Task: Add a timeline in the project BroaderPath for the epic 'Software License Management' from 2023/02/01 to 2025/07/08. Add a timeline in the project BroaderPath for the epic 'Hardware Asset Management' from 2023/05/28 to 2025/09/18. Add a timeline in the project BroaderPath for the epic 'Patch Management' from 2023/02/06 to 2024/08/04
Action: Mouse moved to (221, 57)
Screenshot: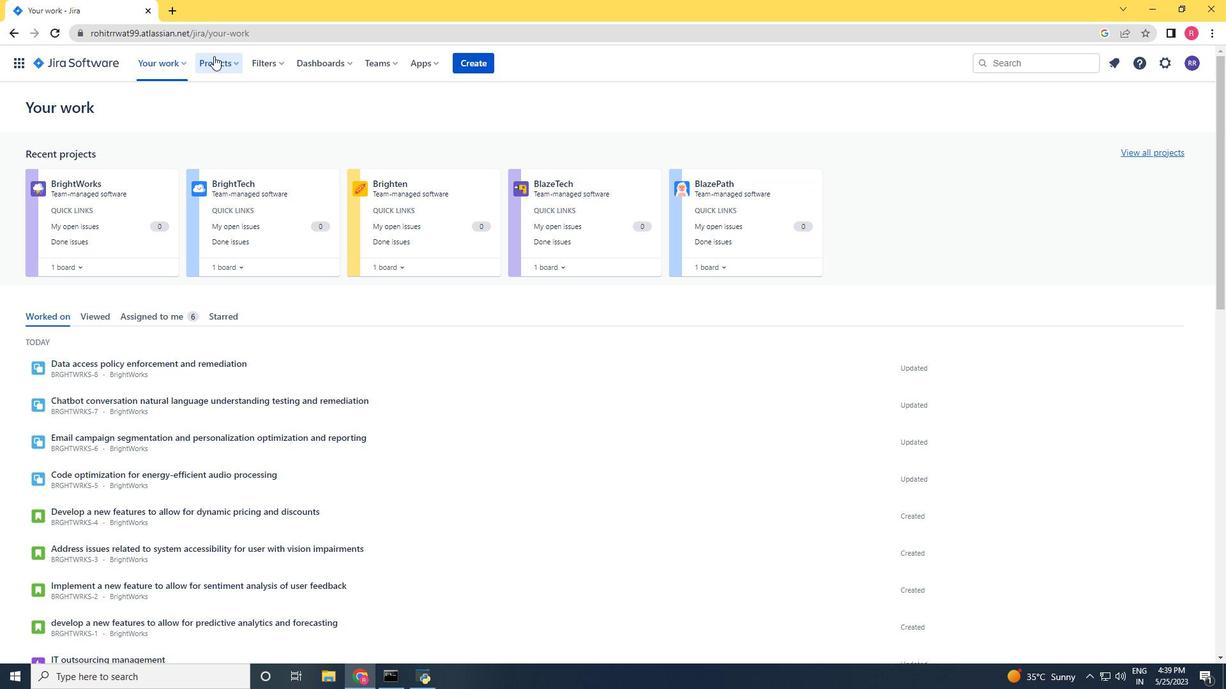 
Action: Mouse pressed left at (221, 57)
Screenshot: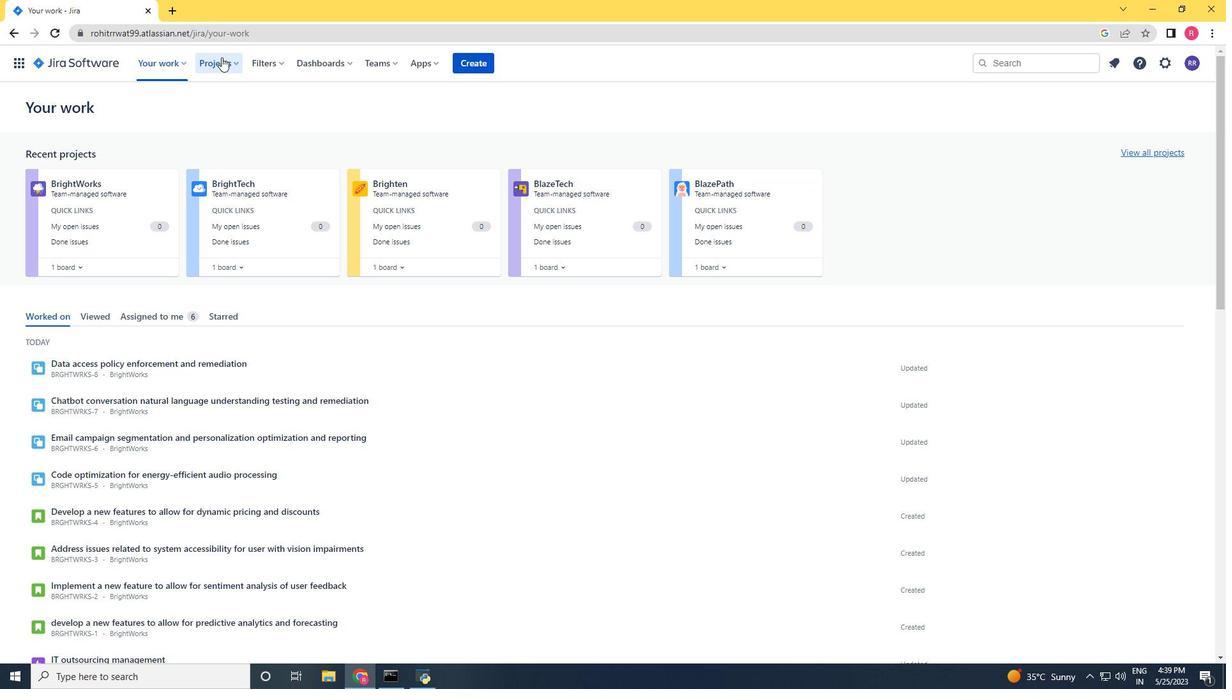 
Action: Mouse moved to (234, 128)
Screenshot: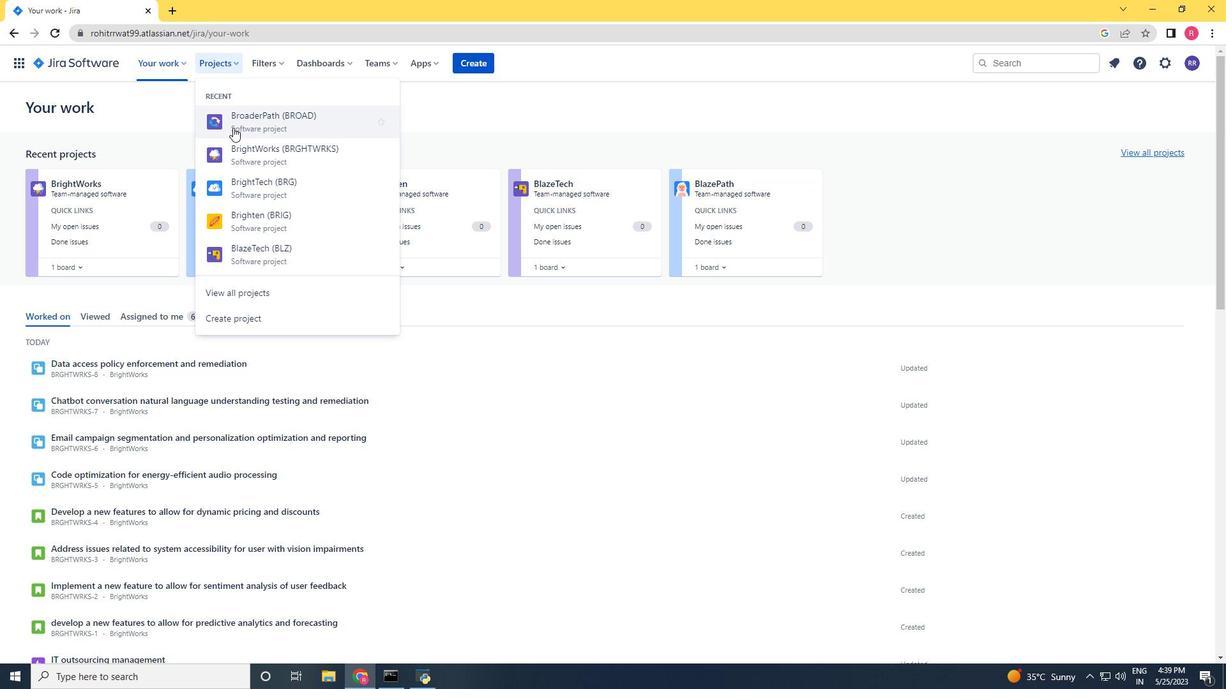 
Action: Mouse pressed left at (234, 128)
Screenshot: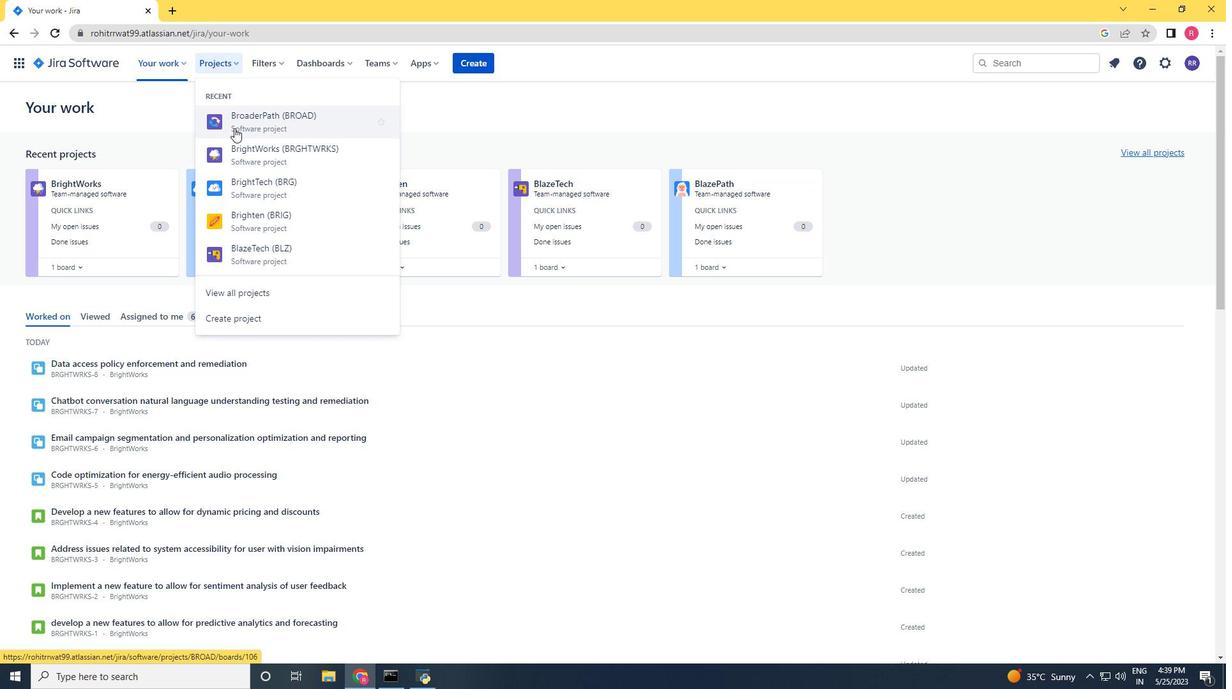 
Action: Mouse moved to (93, 187)
Screenshot: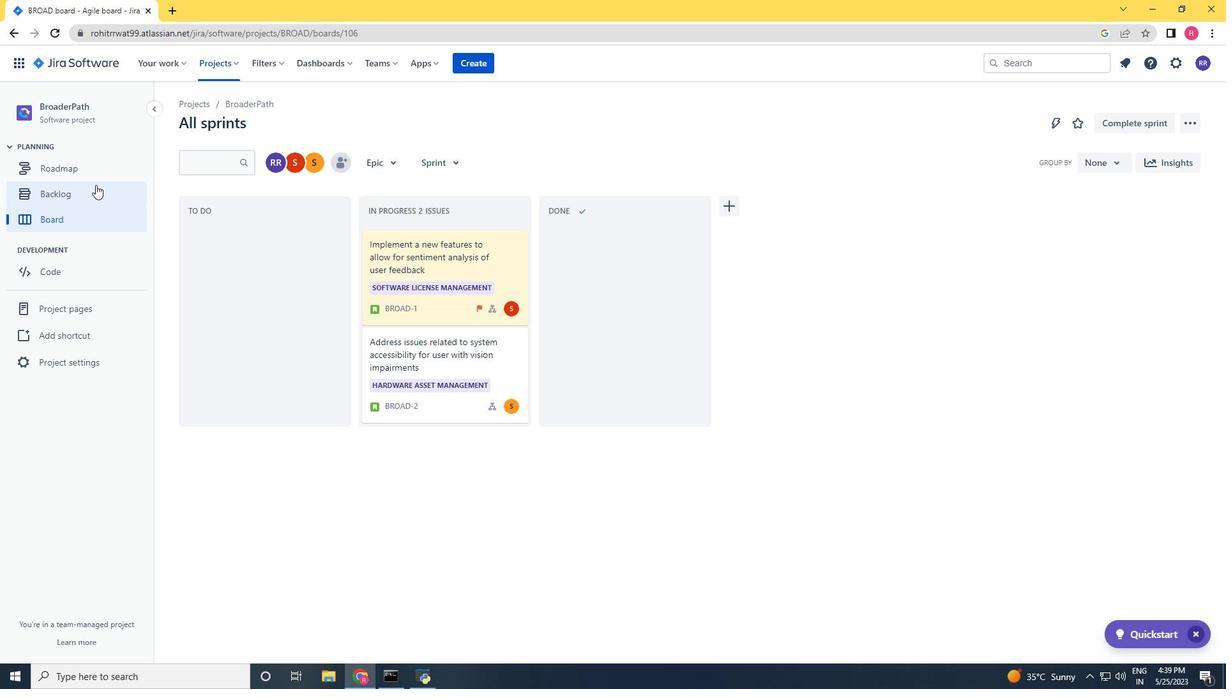 
Action: Mouse pressed left at (93, 187)
Screenshot: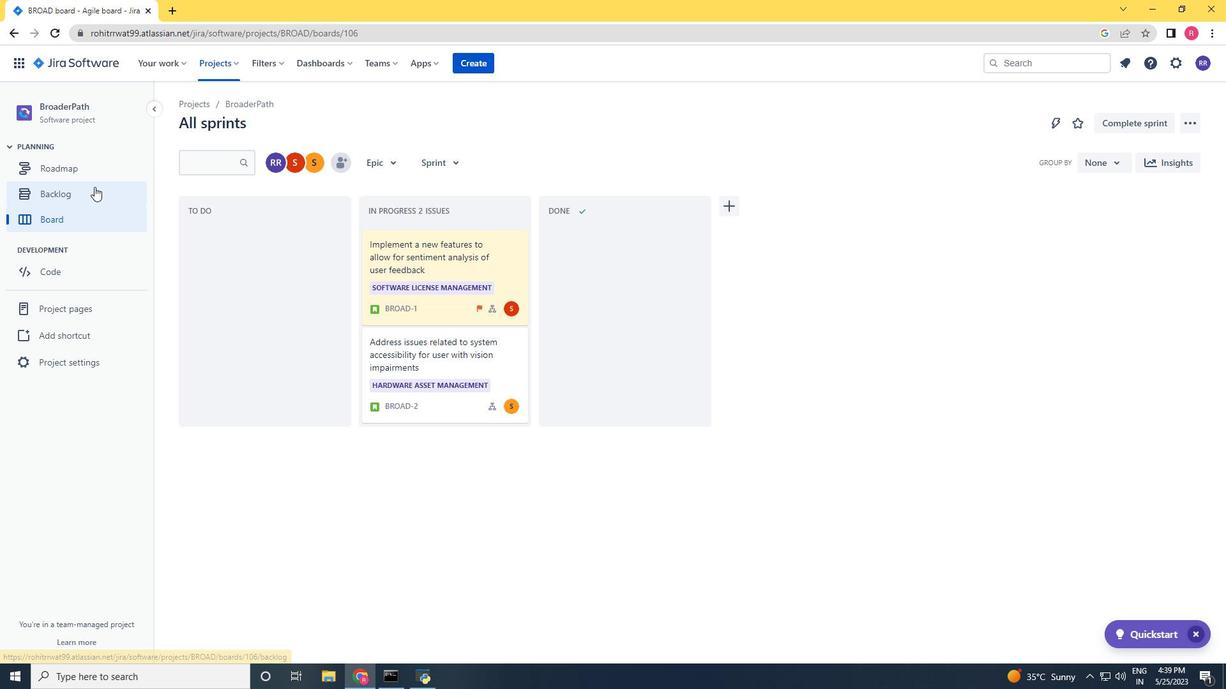 
Action: Mouse moved to (193, 257)
Screenshot: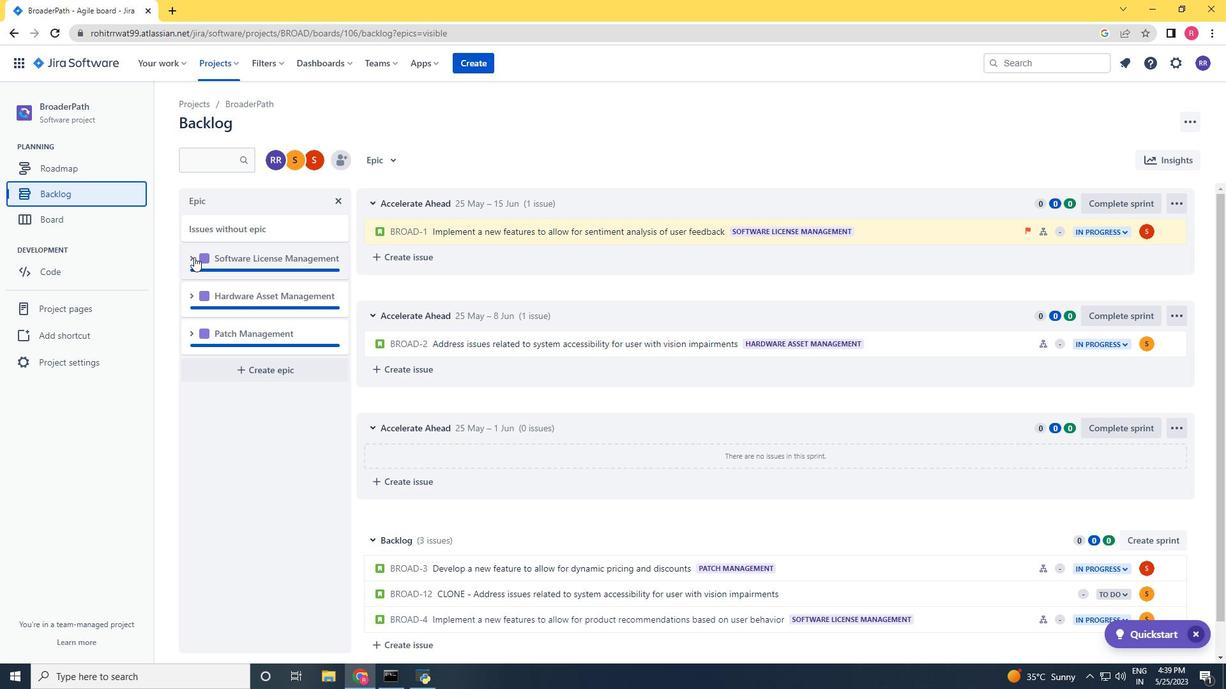 
Action: Mouse pressed left at (193, 257)
Screenshot: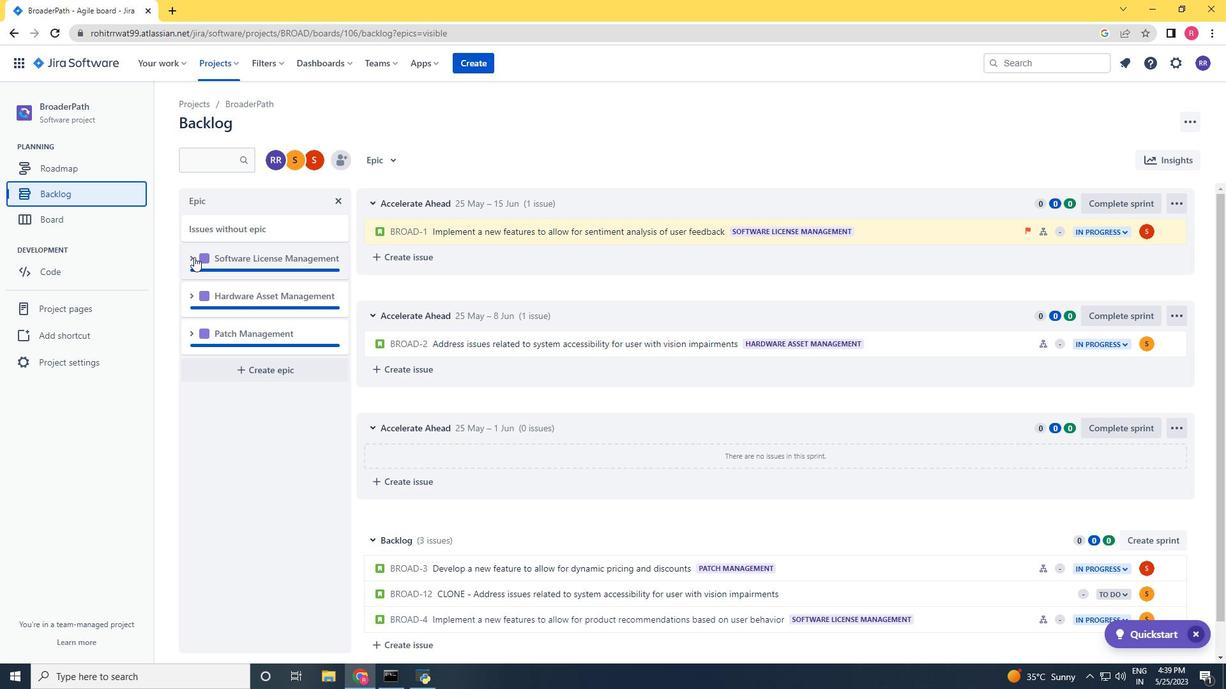 
Action: Mouse moved to (256, 350)
Screenshot: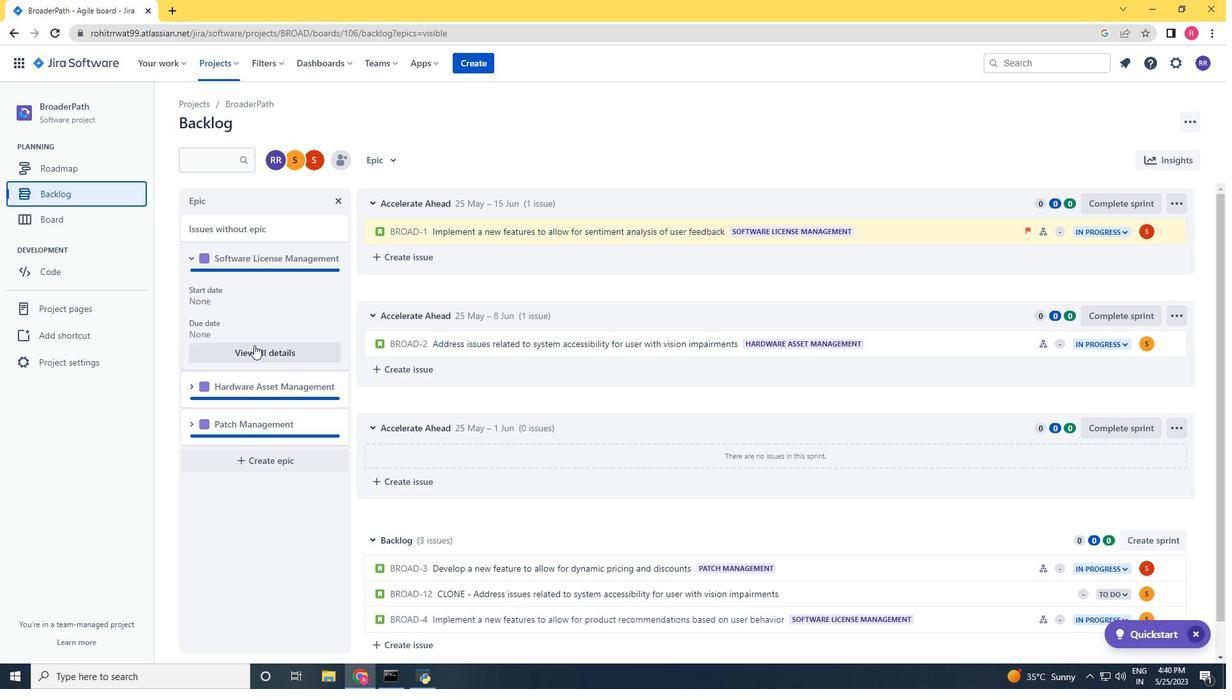 
Action: Mouse pressed left at (256, 350)
Screenshot: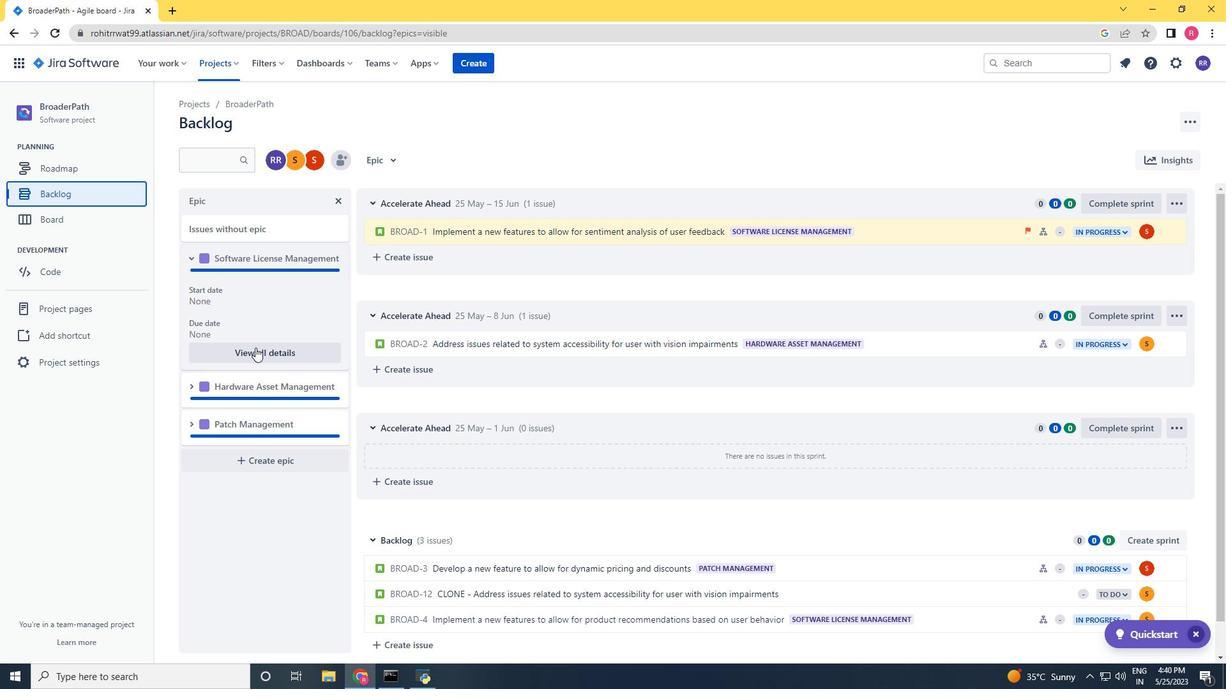 
Action: Mouse moved to (1098, 404)
Screenshot: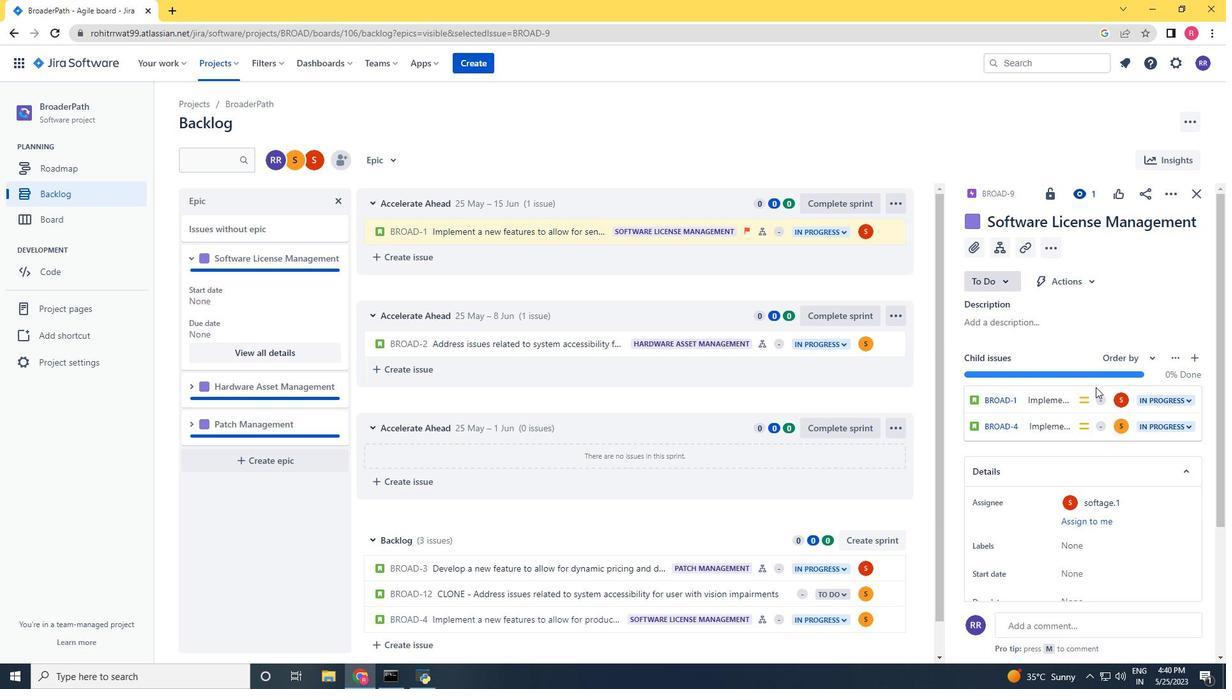 
Action: Mouse scrolled (1098, 403) with delta (0, 0)
Screenshot: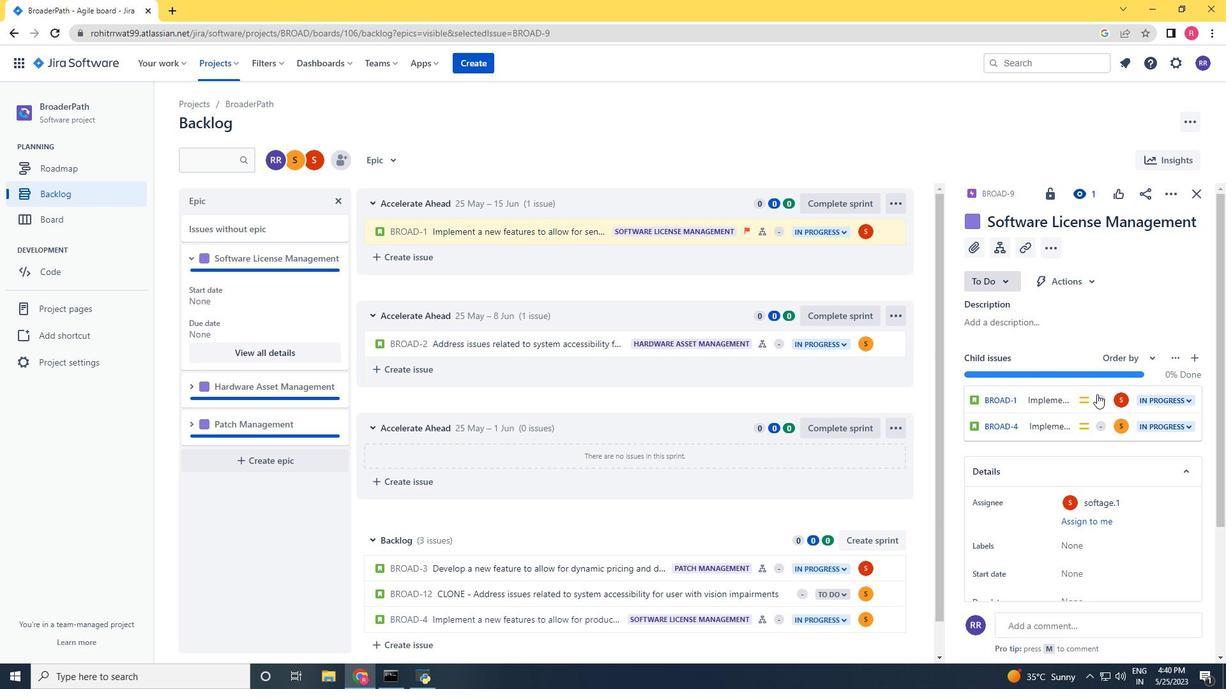 
Action: Mouse moved to (1098, 405)
Screenshot: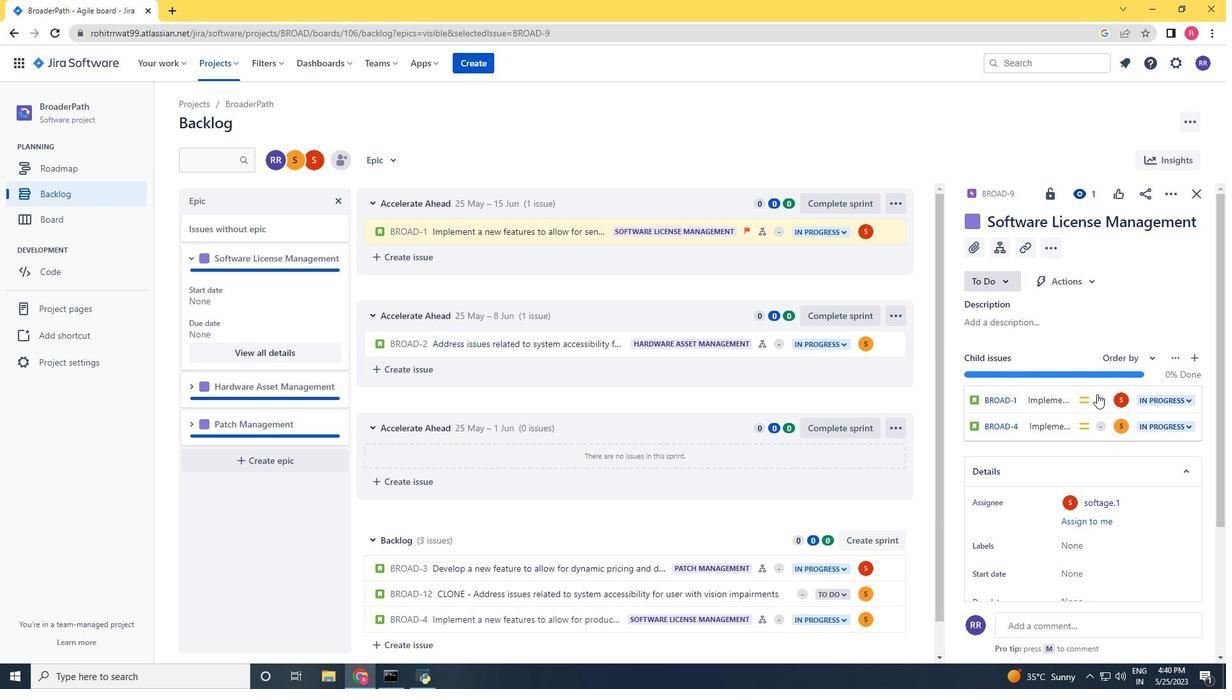 
Action: Mouse scrolled (1098, 404) with delta (0, 0)
Screenshot: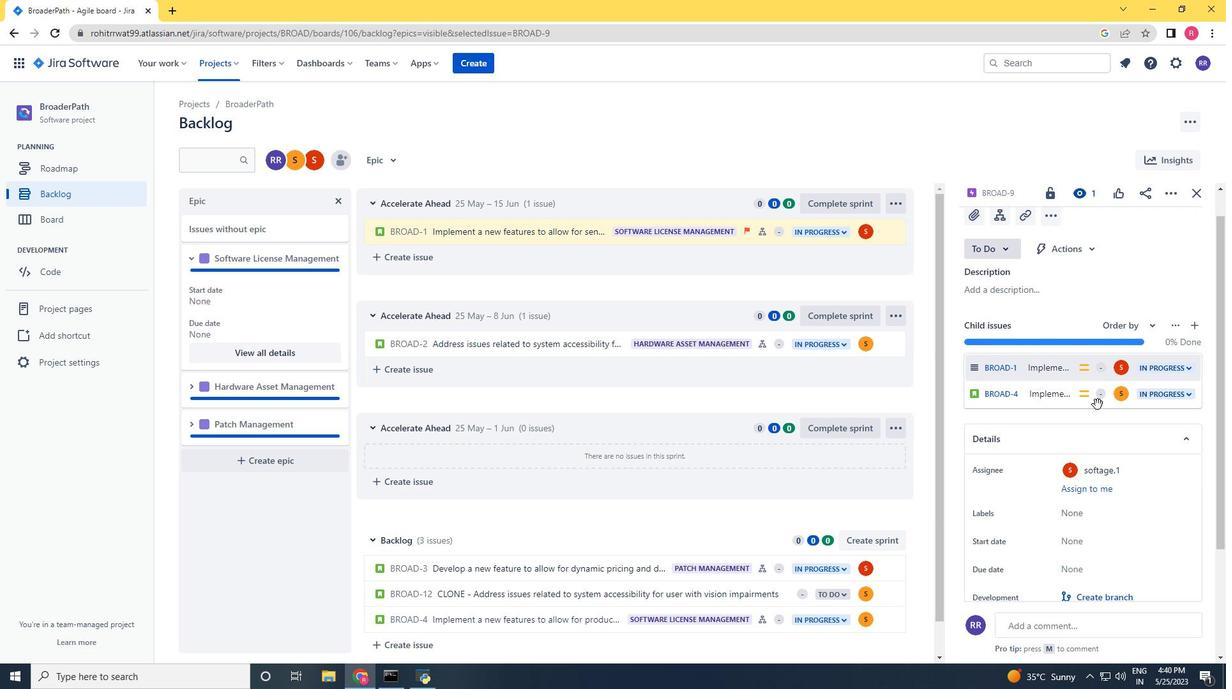 
Action: Mouse moved to (1097, 438)
Screenshot: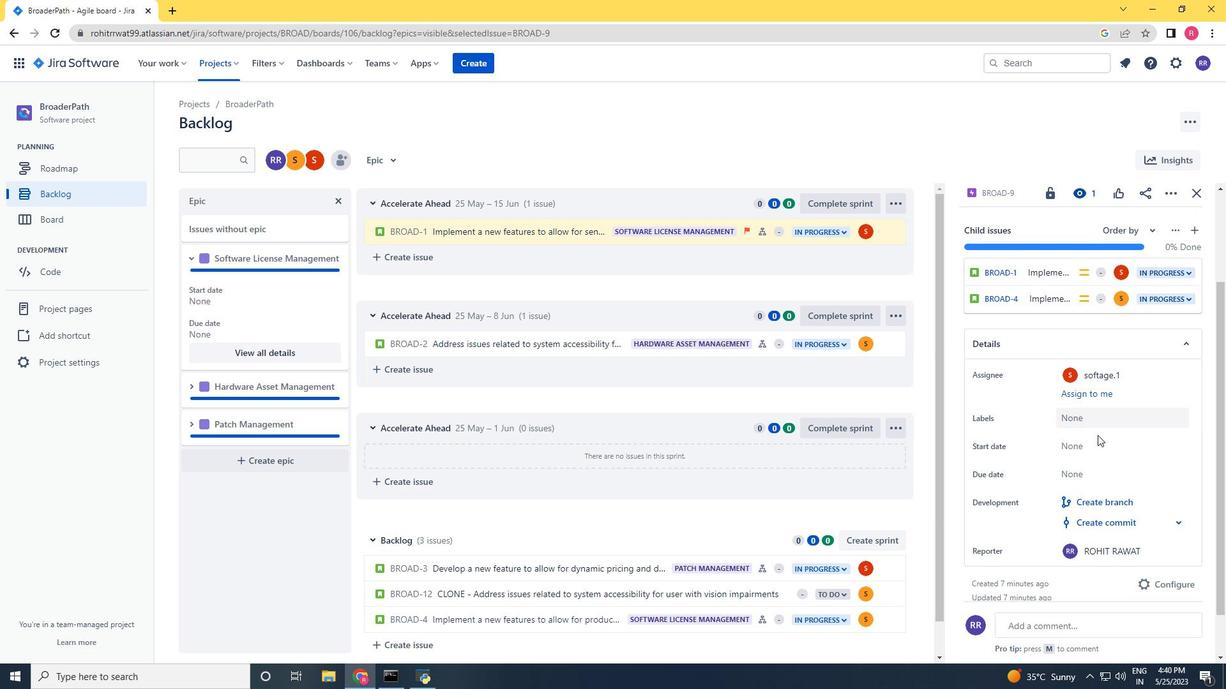 
Action: Mouse pressed left at (1097, 438)
Screenshot: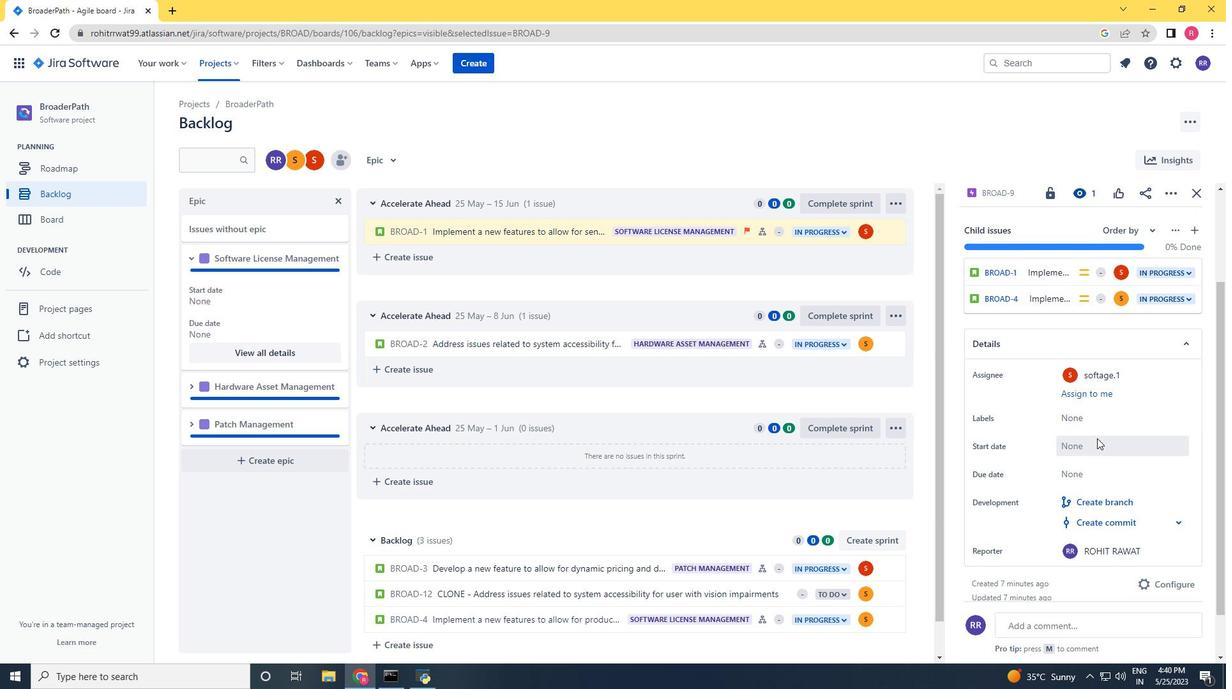 
Action: Mouse moved to (1034, 486)
Screenshot: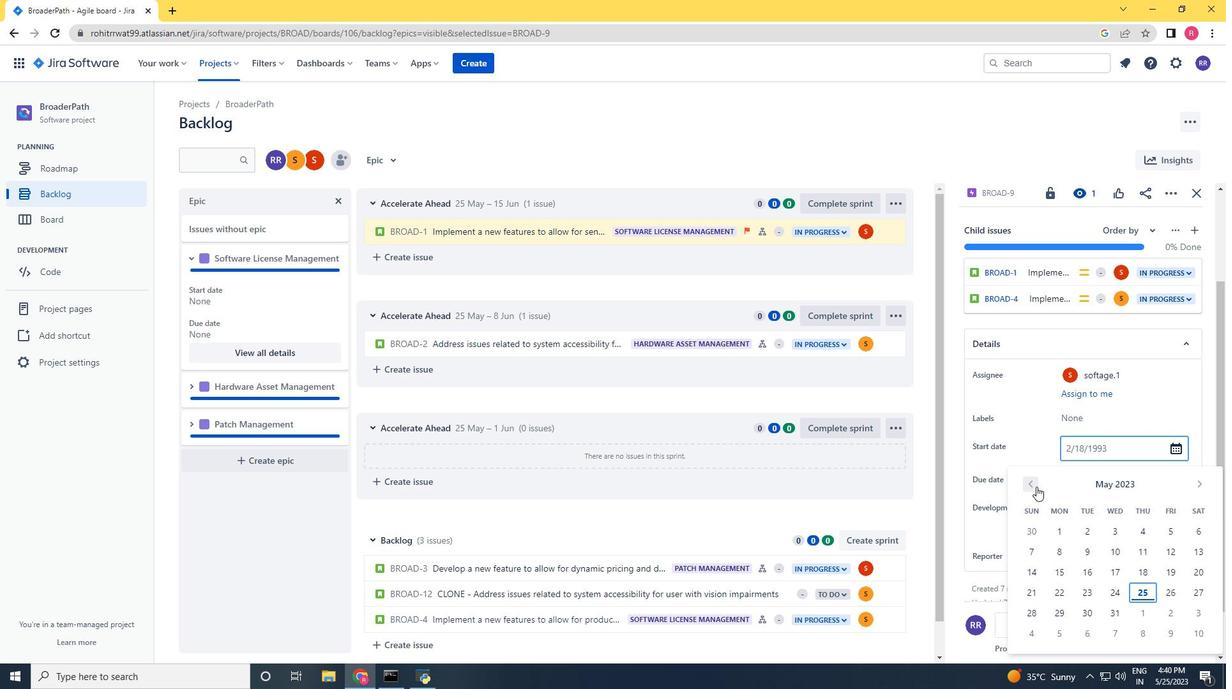 
Action: Mouse pressed left at (1034, 486)
Screenshot: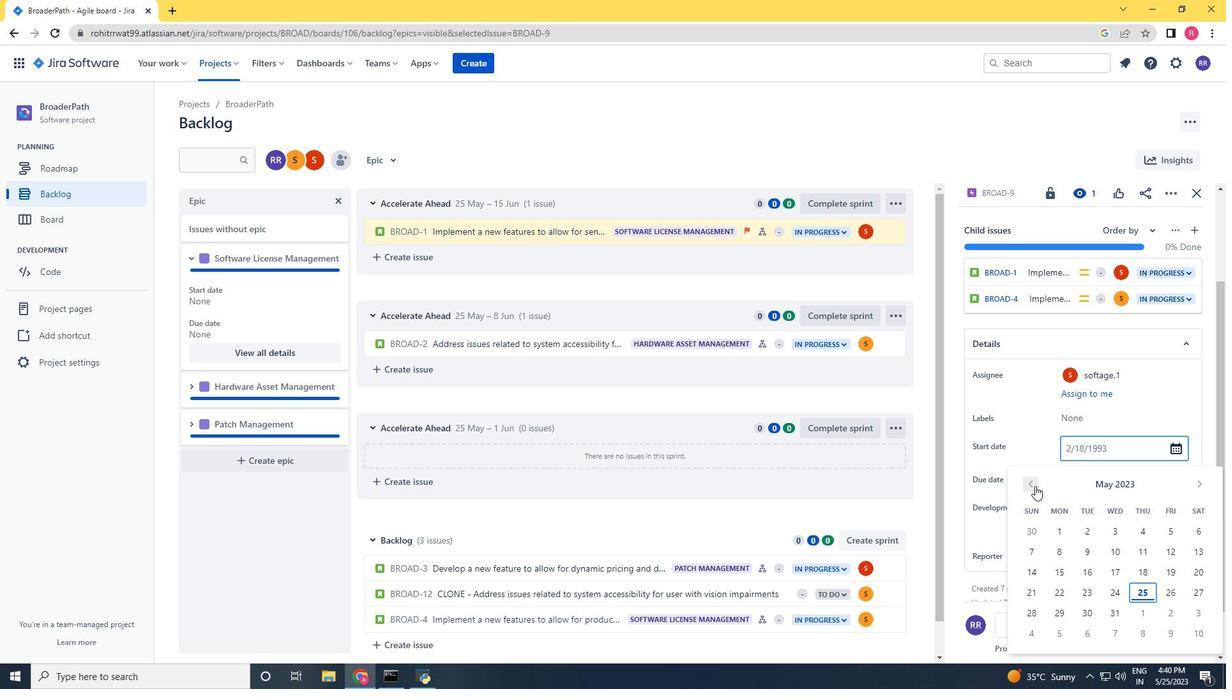 
Action: Mouse pressed left at (1034, 486)
Screenshot: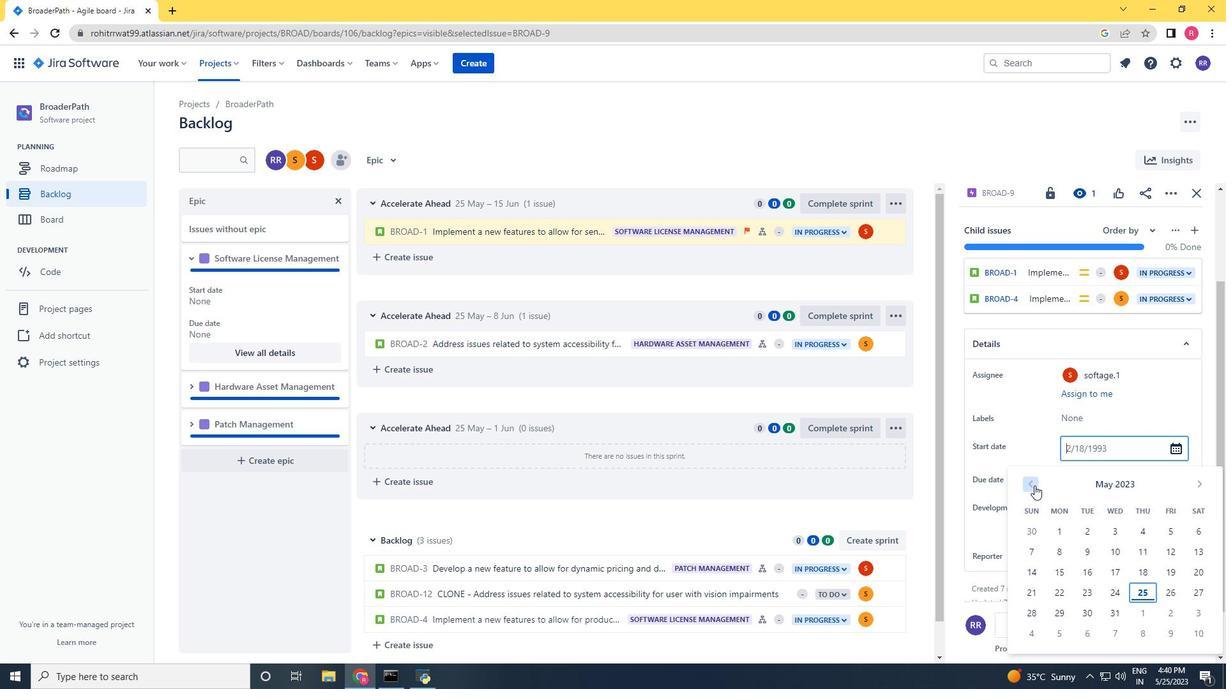 
Action: Mouse pressed left at (1034, 486)
Screenshot: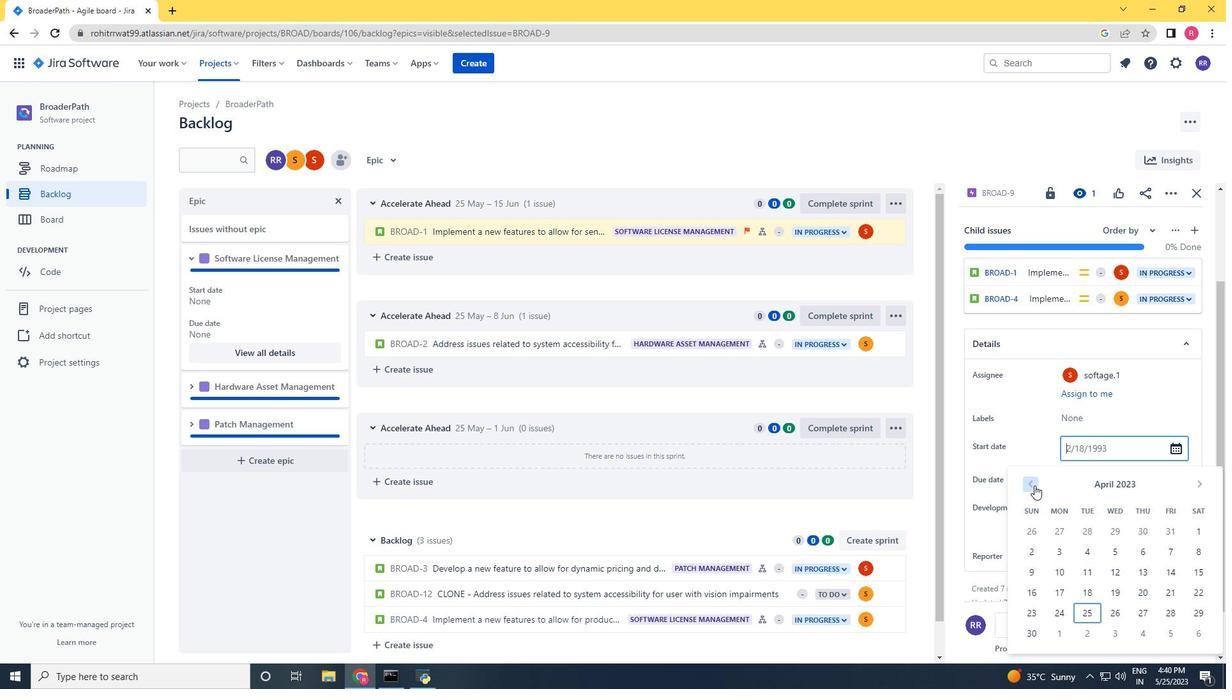 
Action: Mouse pressed left at (1034, 486)
Screenshot: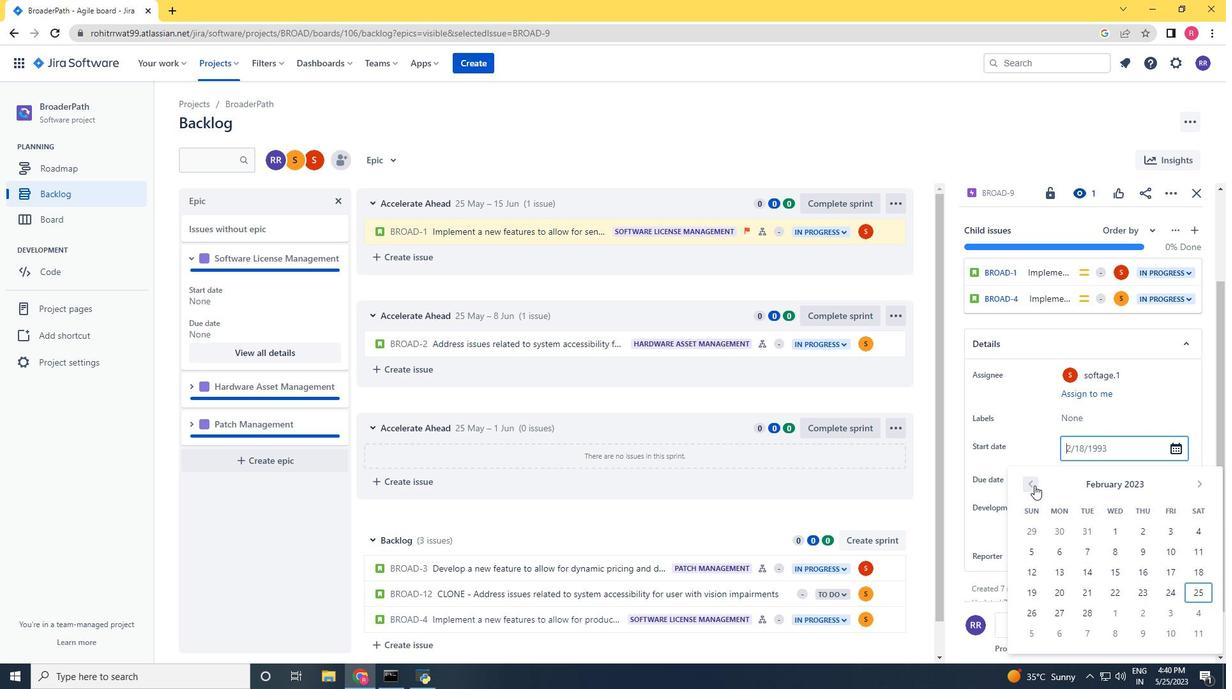 
Action: Mouse moved to (1198, 486)
Screenshot: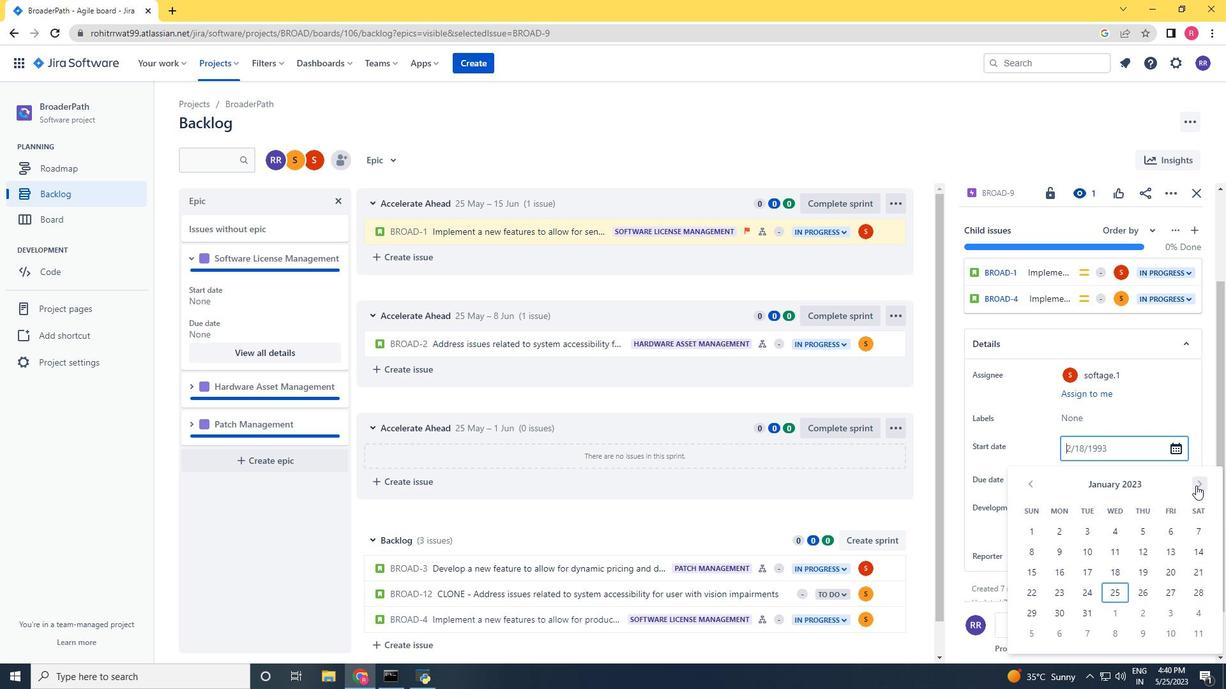 
Action: Mouse pressed left at (1198, 486)
Screenshot: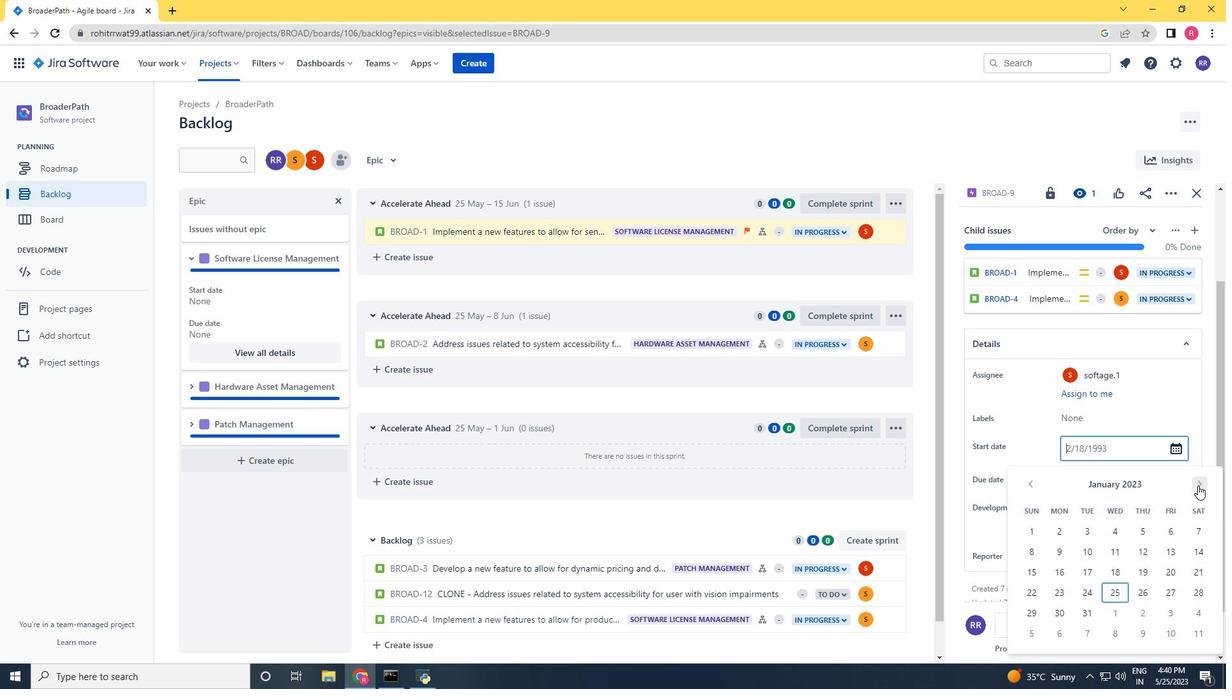 
Action: Mouse moved to (1109, 528)
Screenshot: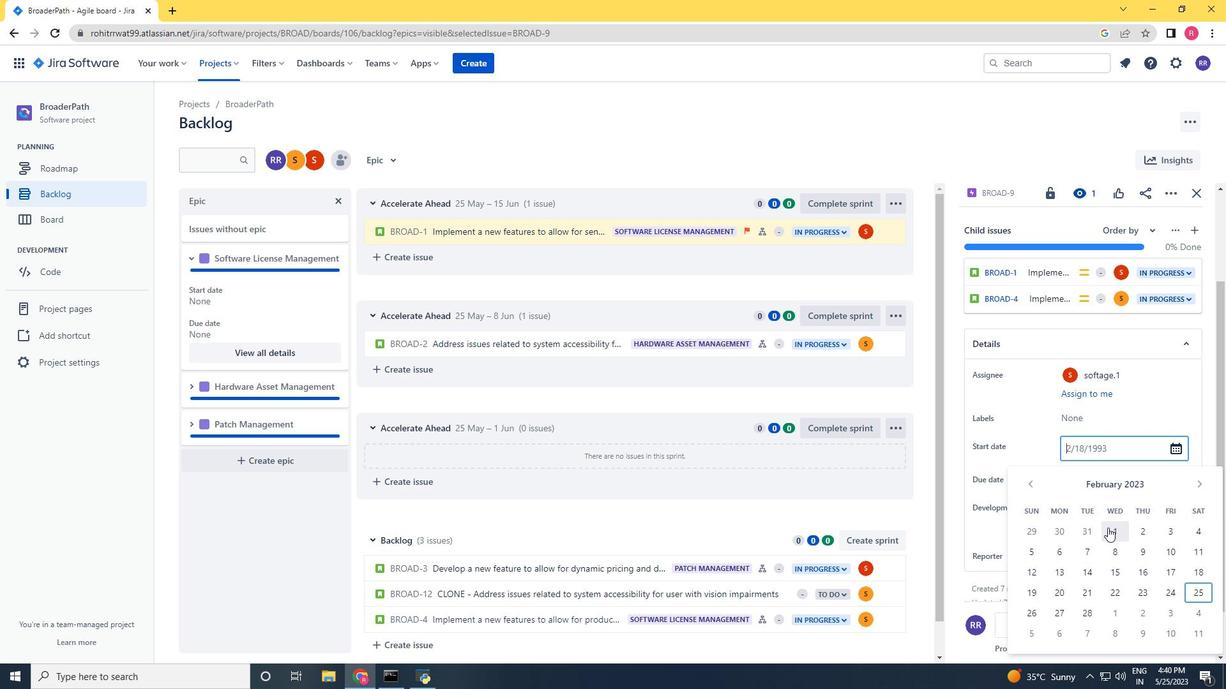 
Action: Mouse pressed left at (1109, 528)
Screenshot: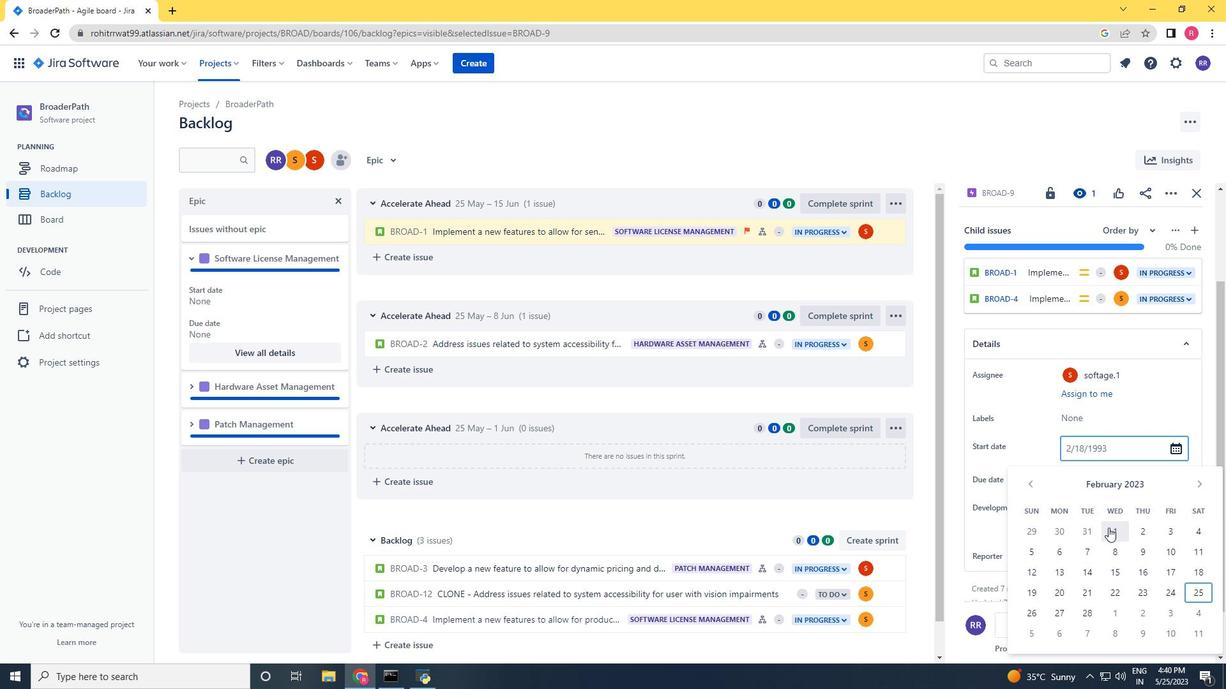 
Action: Mouse moved to (1088, 486)
Screenshot: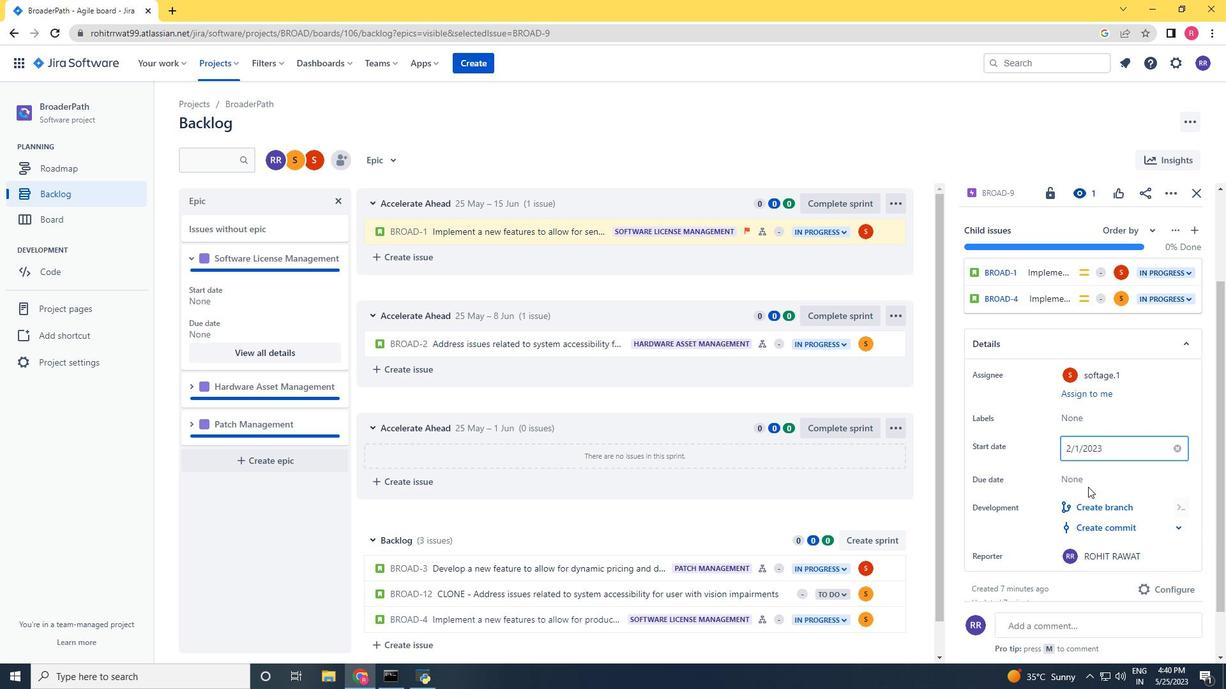 
Action: Mouse pressed left at (1088, 486)
Screenshot: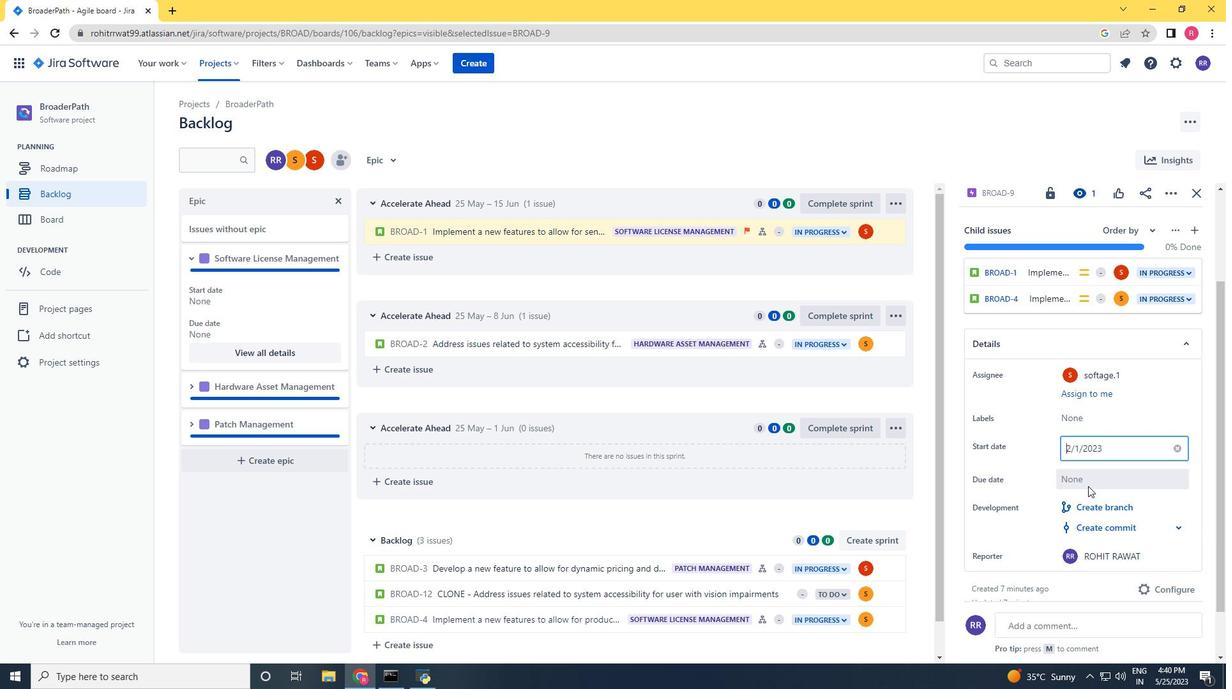 
Action: Mouse moved to (1204, 291)
Screenshot: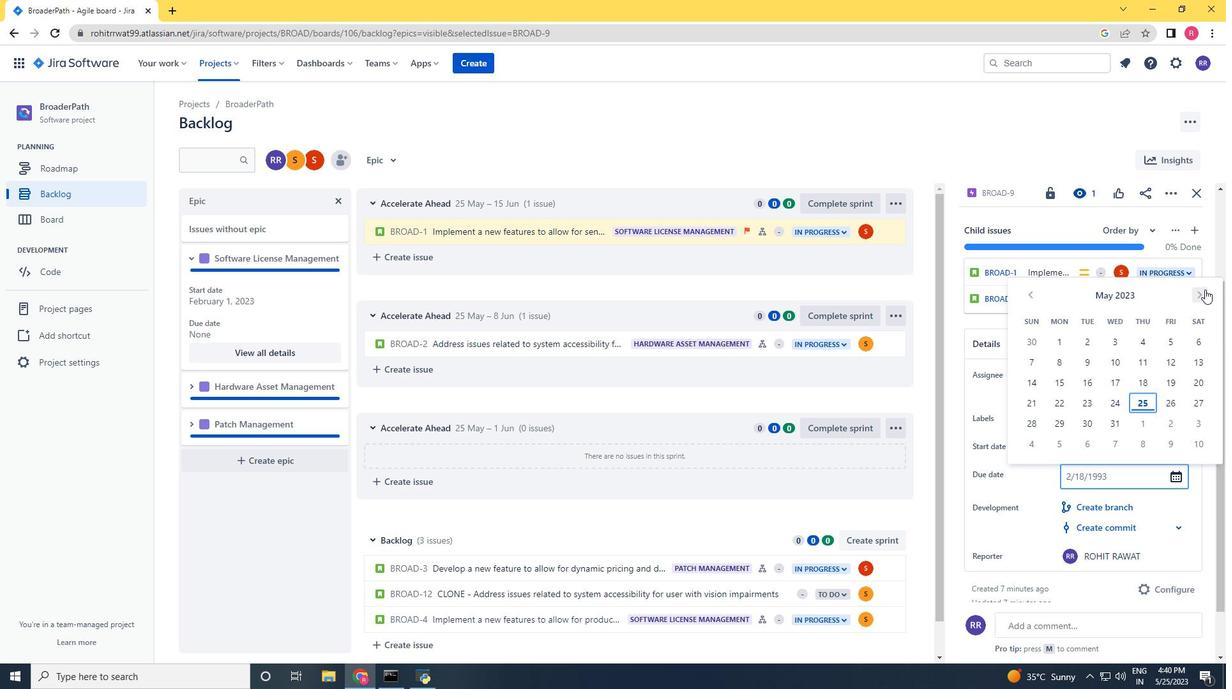 
Action: Mouse pressed left at (1204, 291)
Screenshot: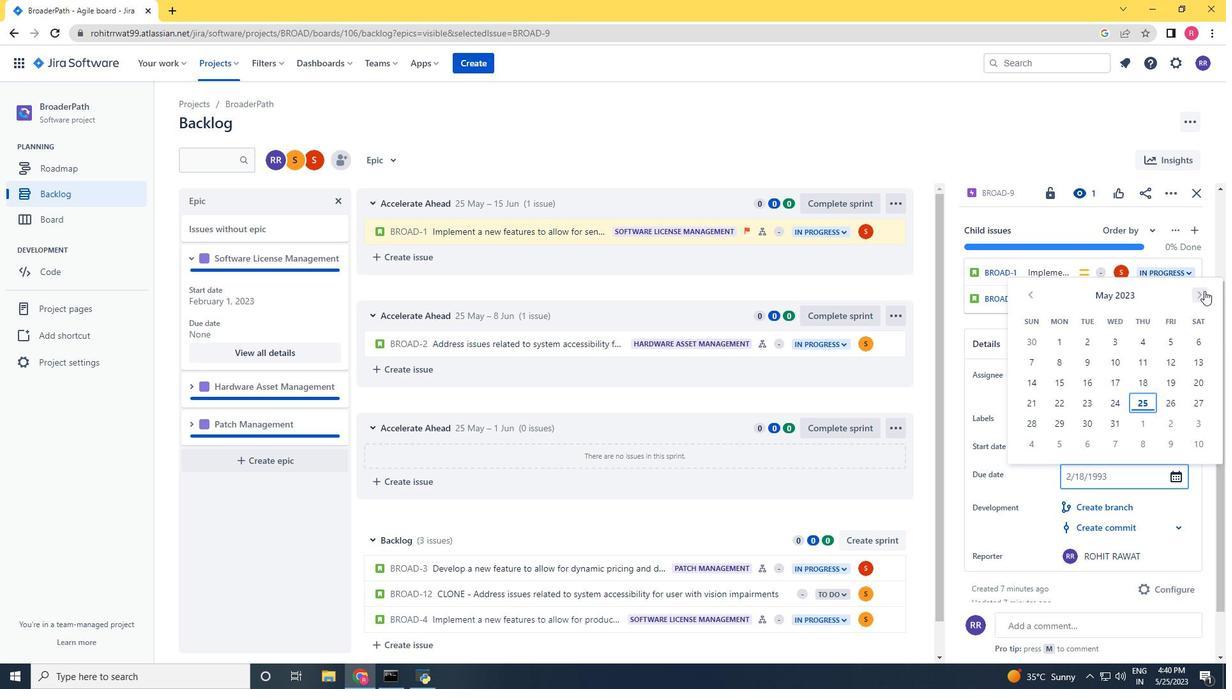 
Action: Mouse pressed left at (1204, 291)
Screenshot: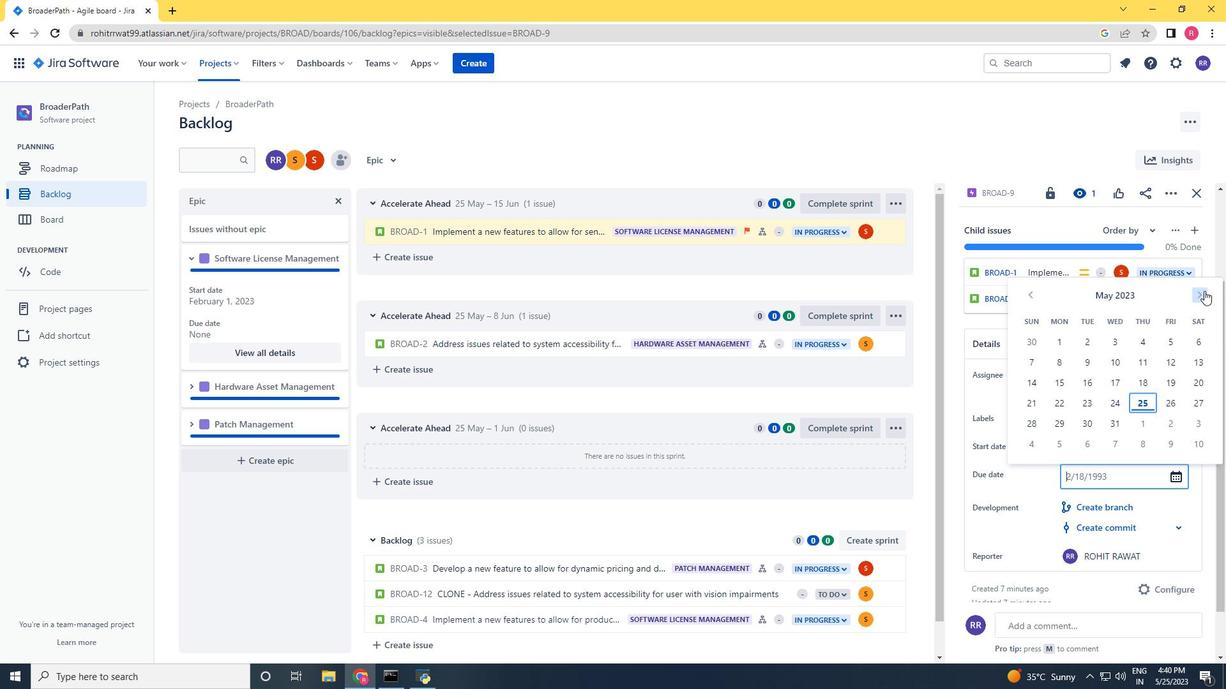 
Action: Mouse pressed left at (1204, 291)
Screenshot: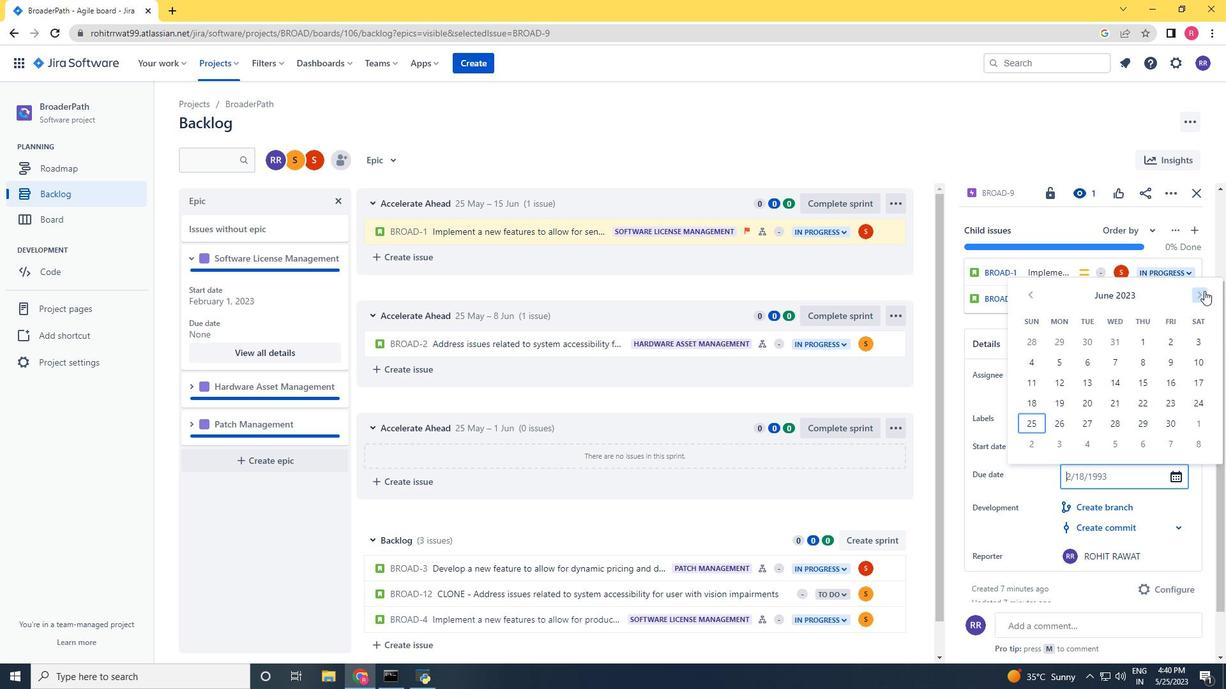 
Action: Mouse pressed left at (1204, 291)
Screenshot: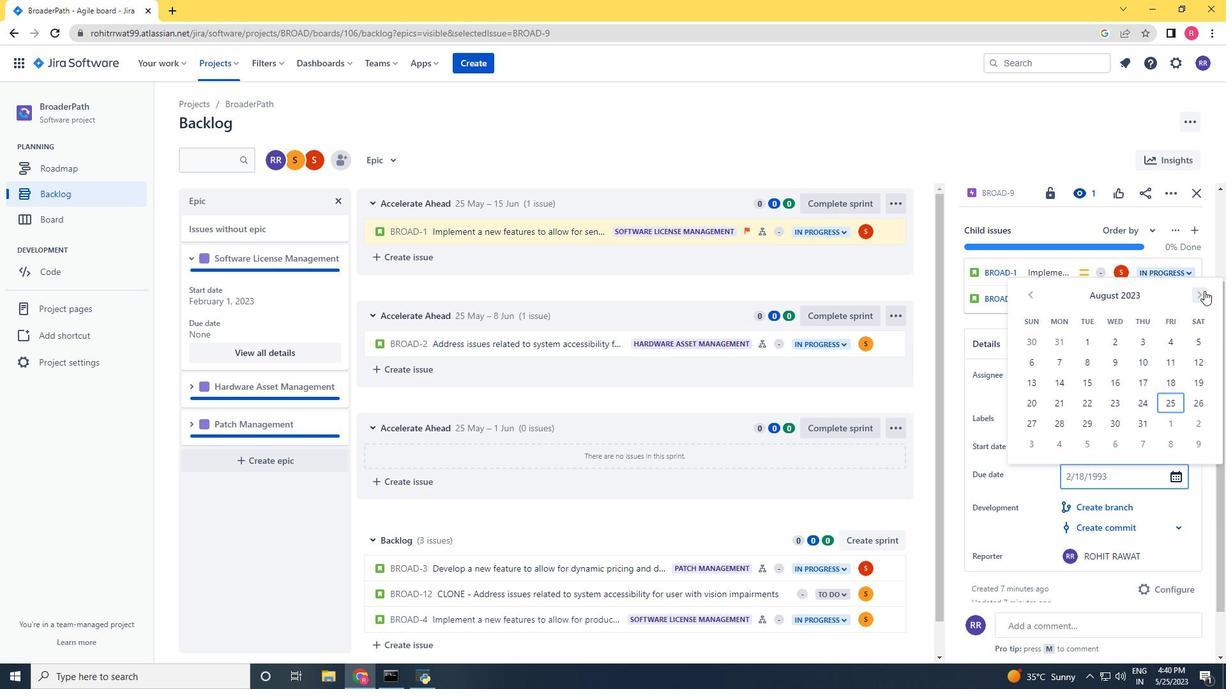 
Action: Mouse pressed left at (1204, 291)
Screenshot: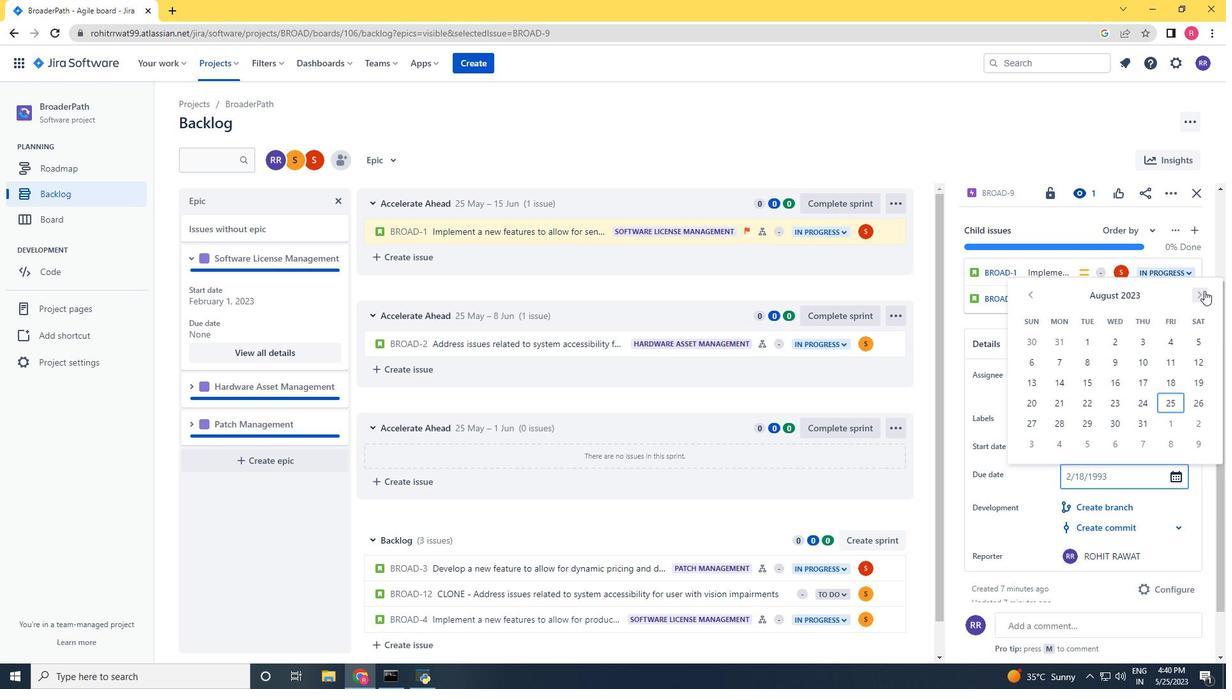 
Action: Mouse pressed left at (1204, 291)
Screenshot: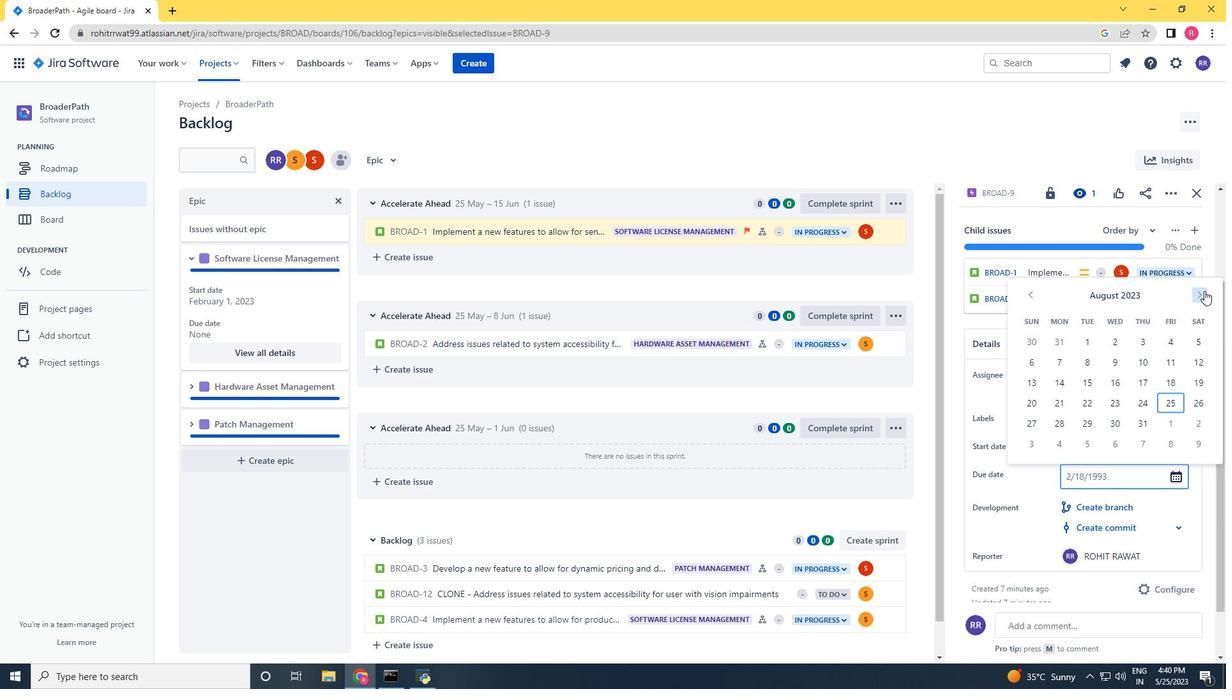 
Action: Mouse pressed left at (1204, 291)
Screenshot: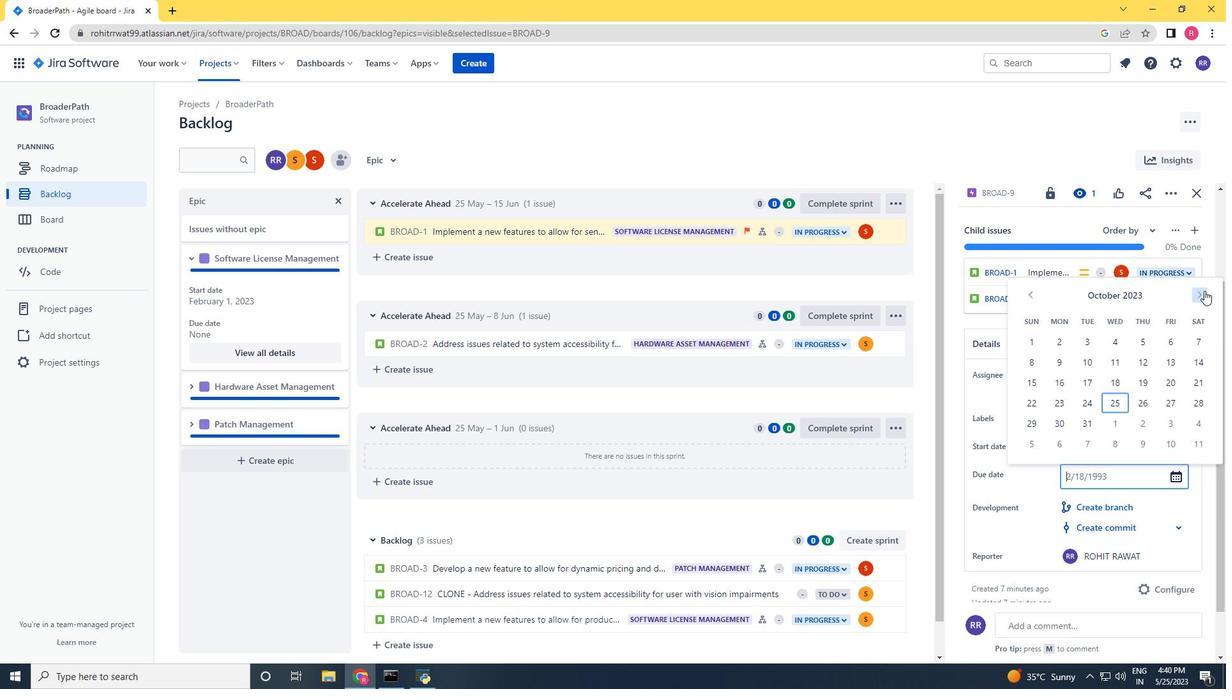 
Action: Mouse pressed left at (1204, 291)
Screenshot: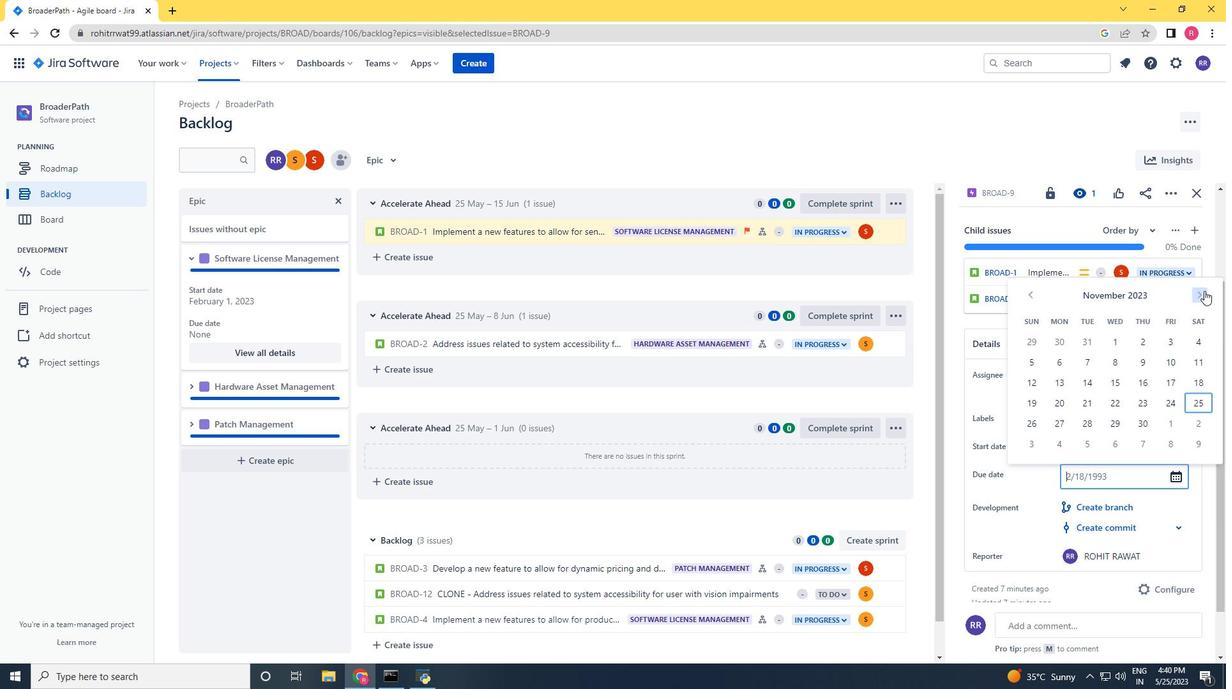 
Action: Mouse pressed left at (1204, 291)
Screenshot: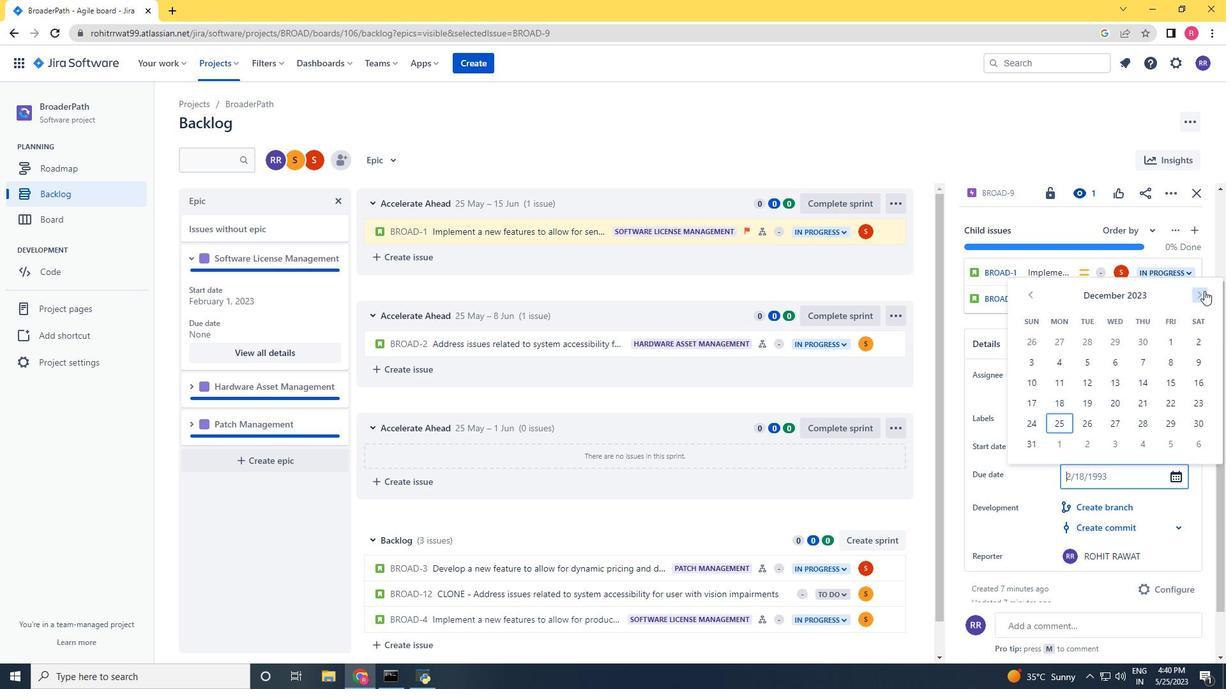 
Action: Mouse pressed left at (1204, 291)
Screenshot: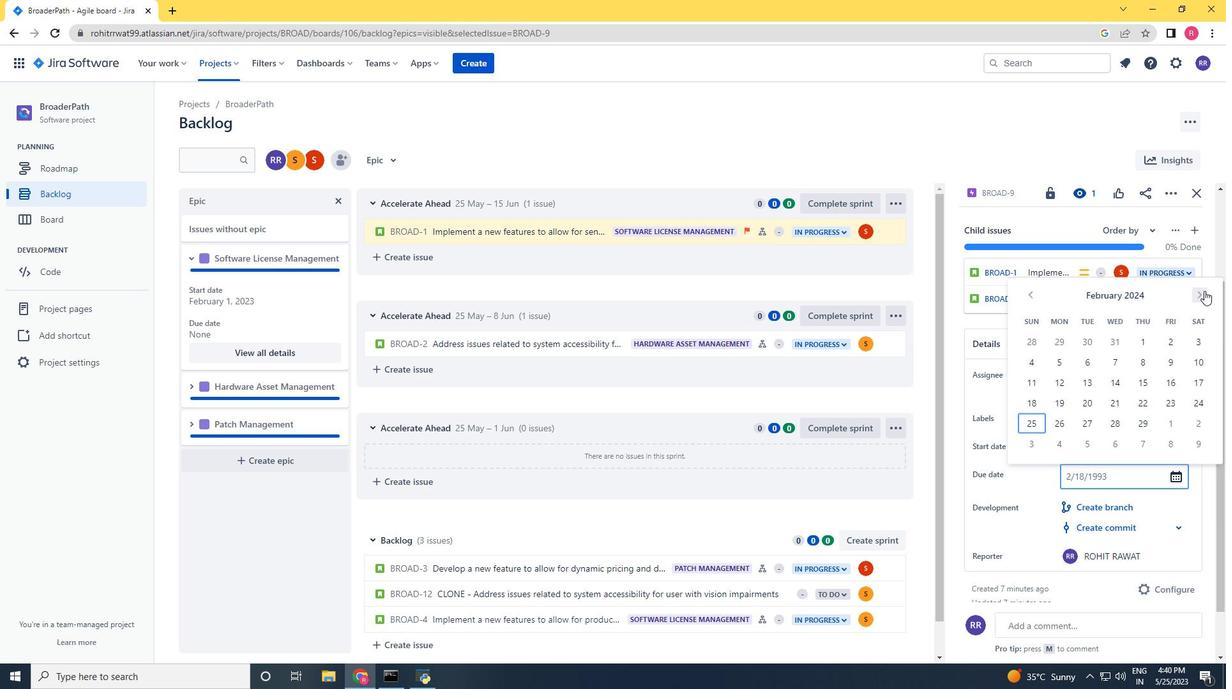
Action: Mouse pressed left at (1204, 291)
Screenshot: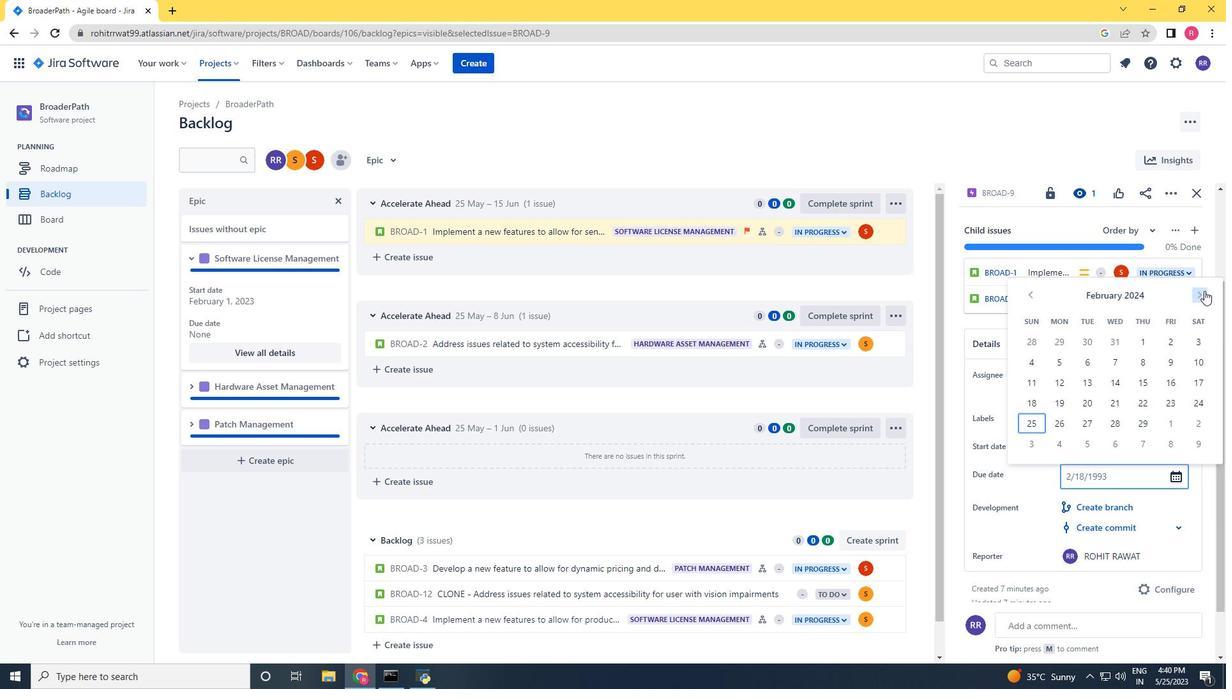 
Action: Mouse pressed left at (1204, 291)
Screenshot: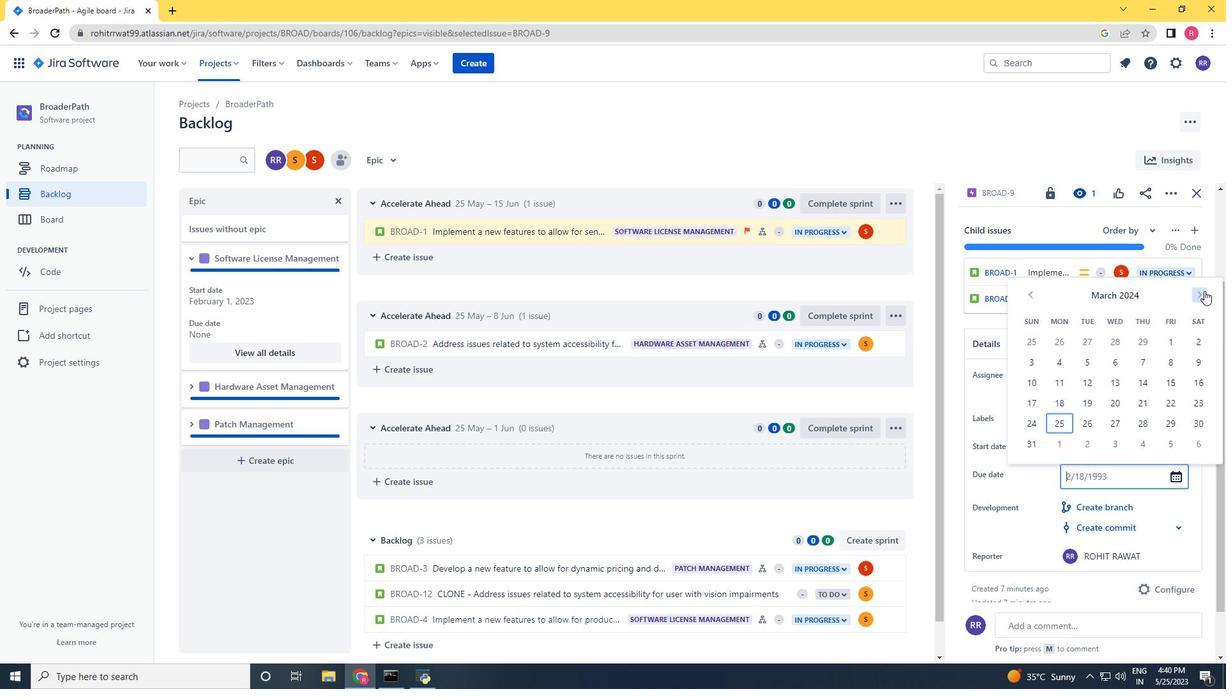 
Action: Mouse pressed left at (1204, 291)
Screenshot: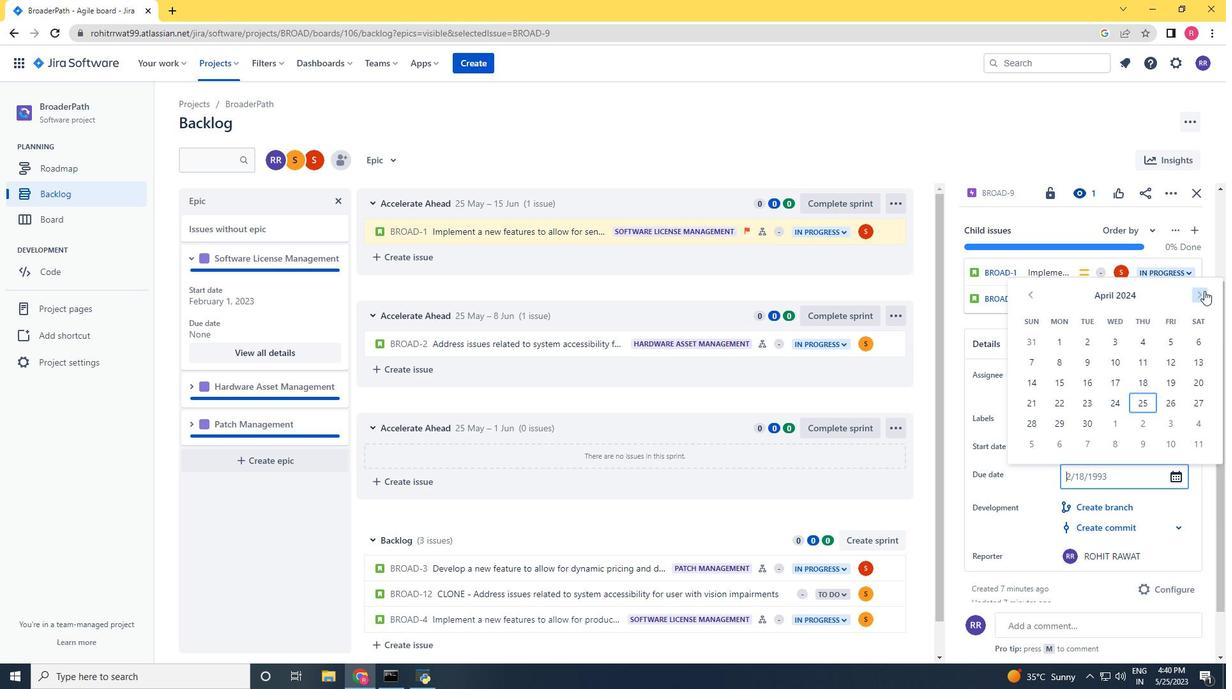
Action: Mouse pressed left at (1204, 291)
Screenshot: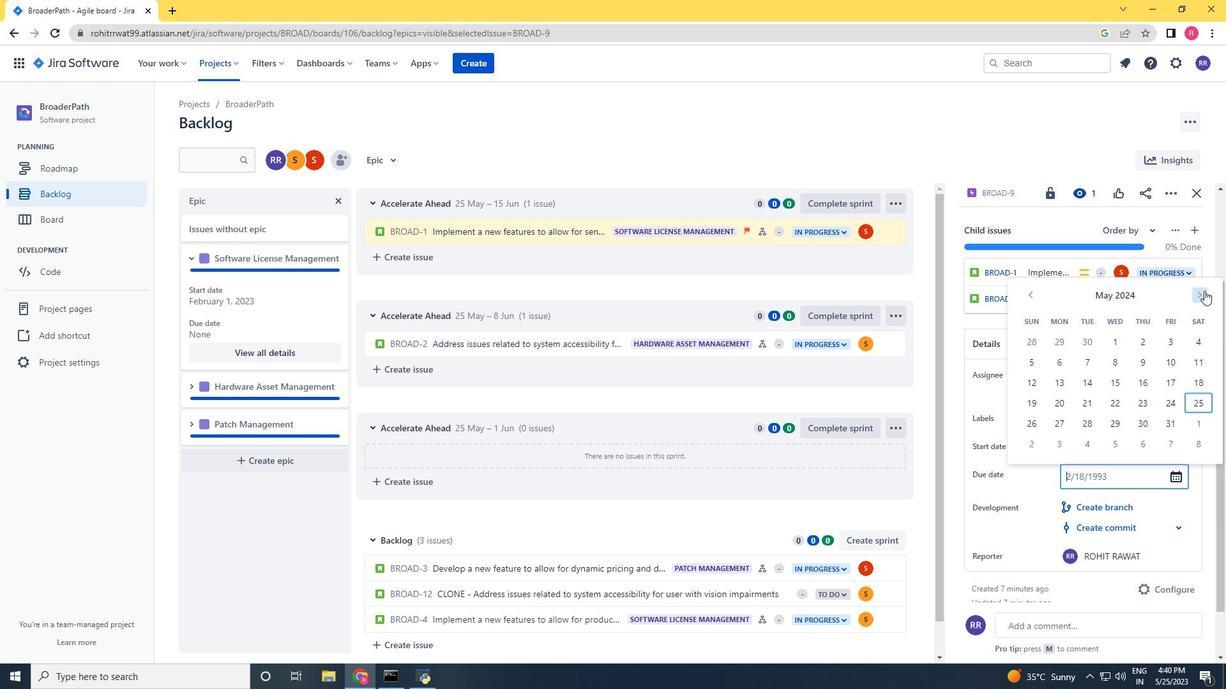 
Action: Mouse pressed left at (1204, 291)
Screenshot: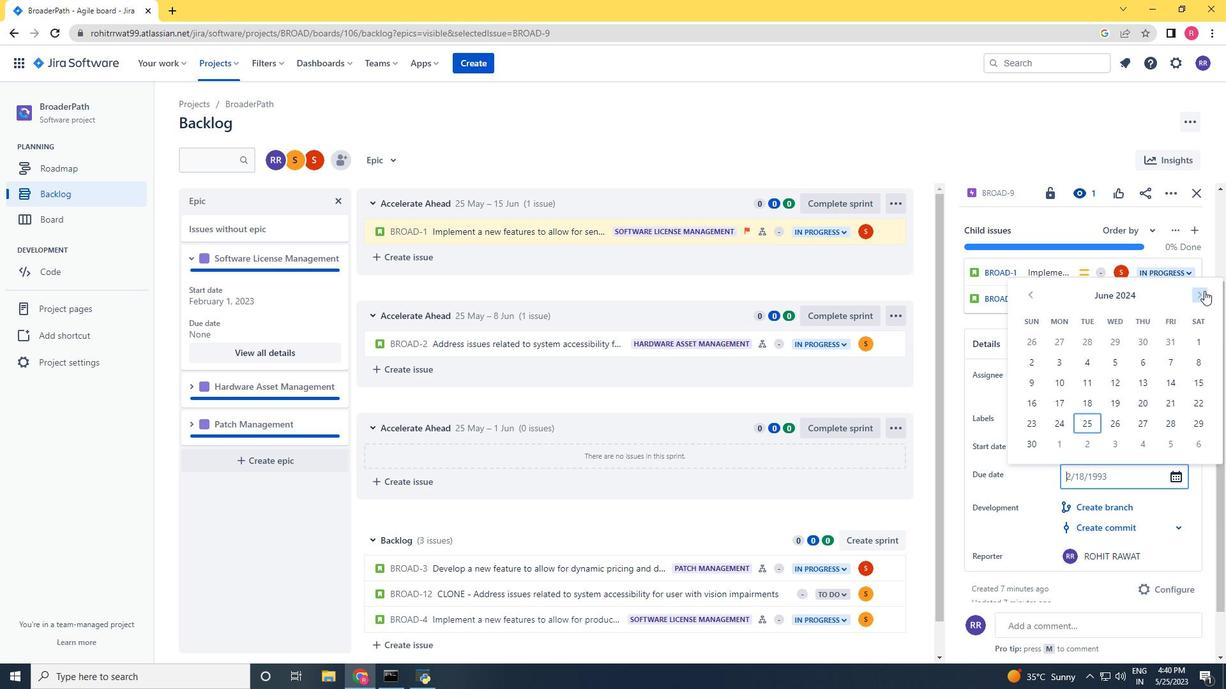 
Action: Mouse pressed left at (1204, 291)
Screenshot: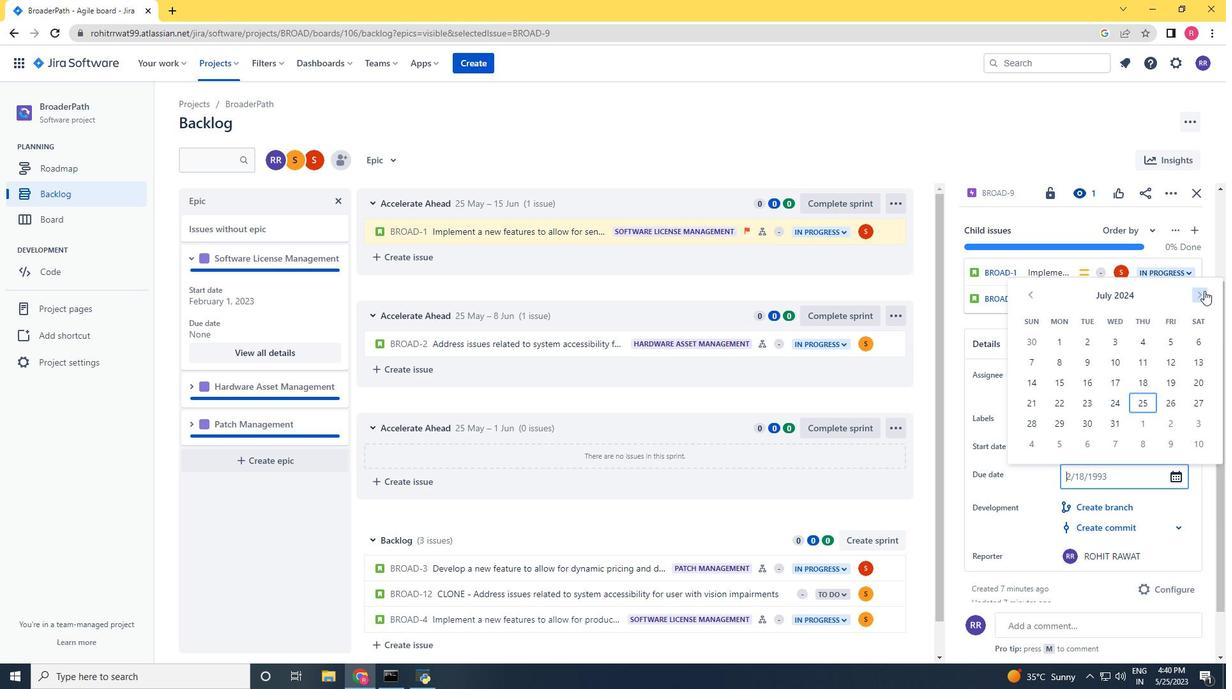 
Action: Mouse pressed left at (1204, 291)
Screenshot: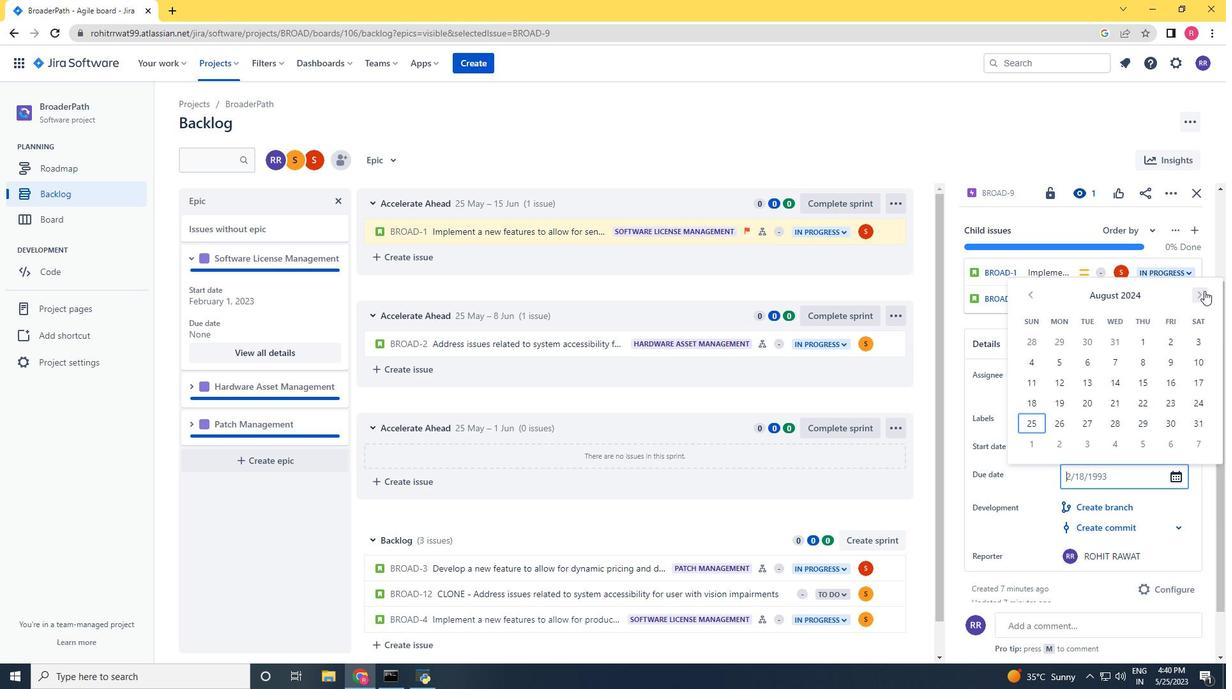 
Action: Mouse pressed left at (1204, 291)
Screenshot: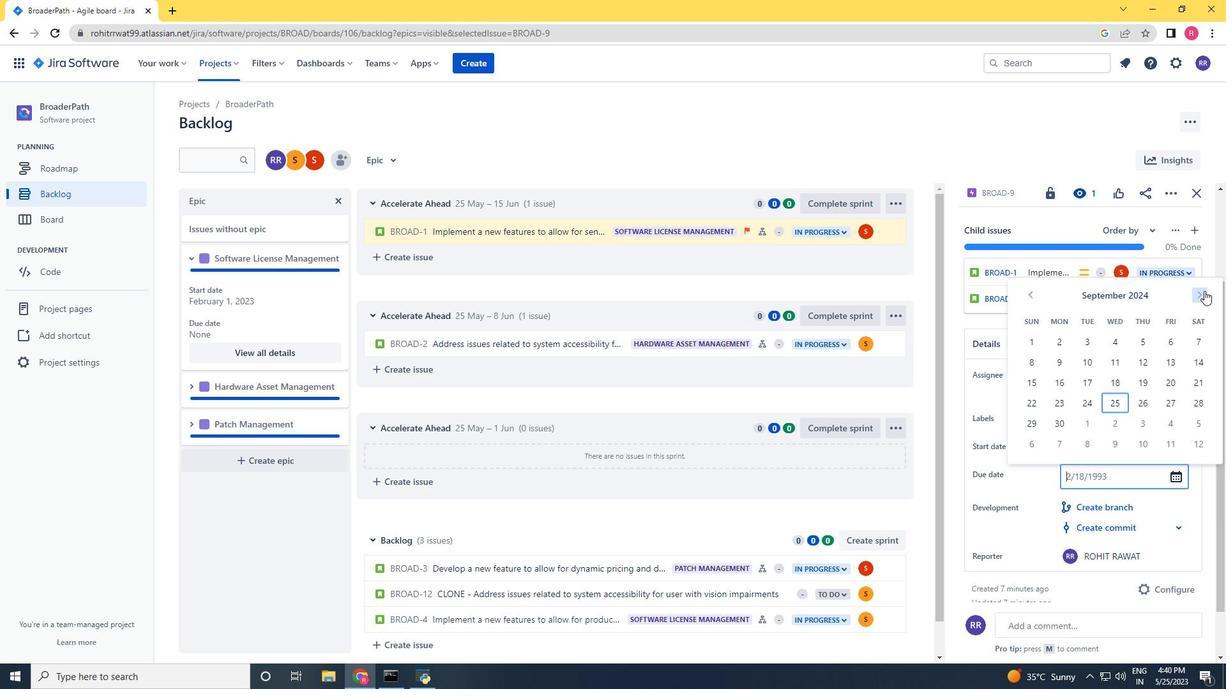 
Action: Mouse pressed left at (1204, 291)
Screenshot: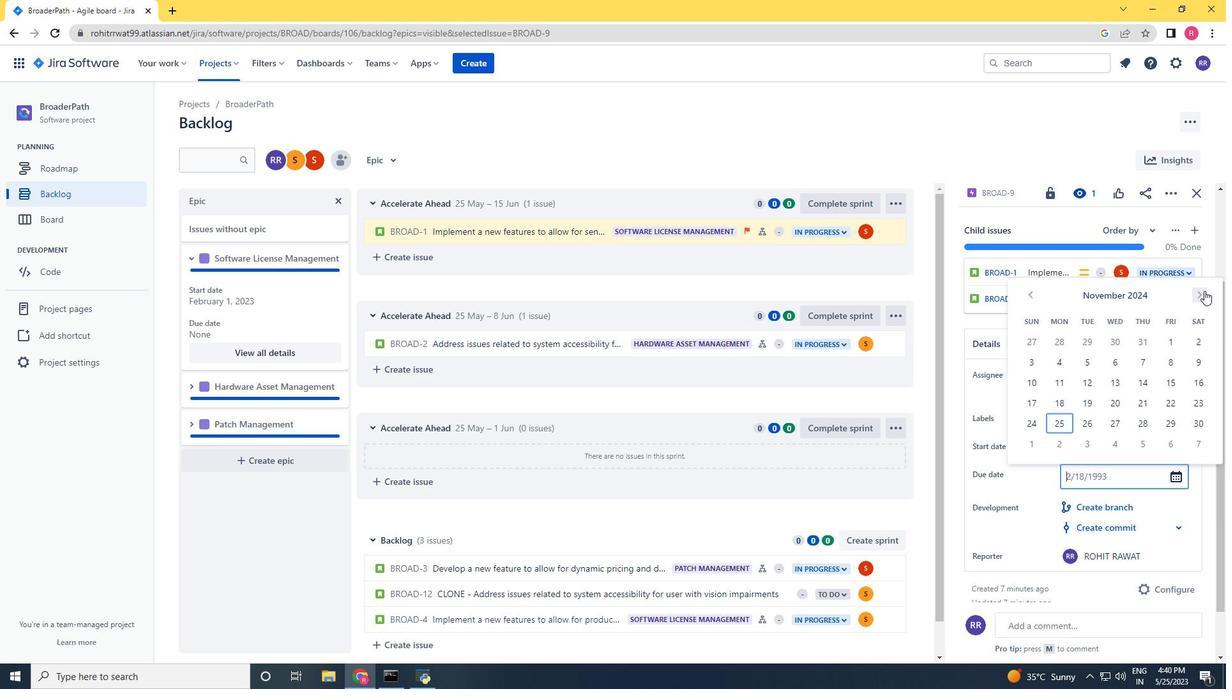 
Action: Mouse pressed left at (1204, 291)
Screenshot: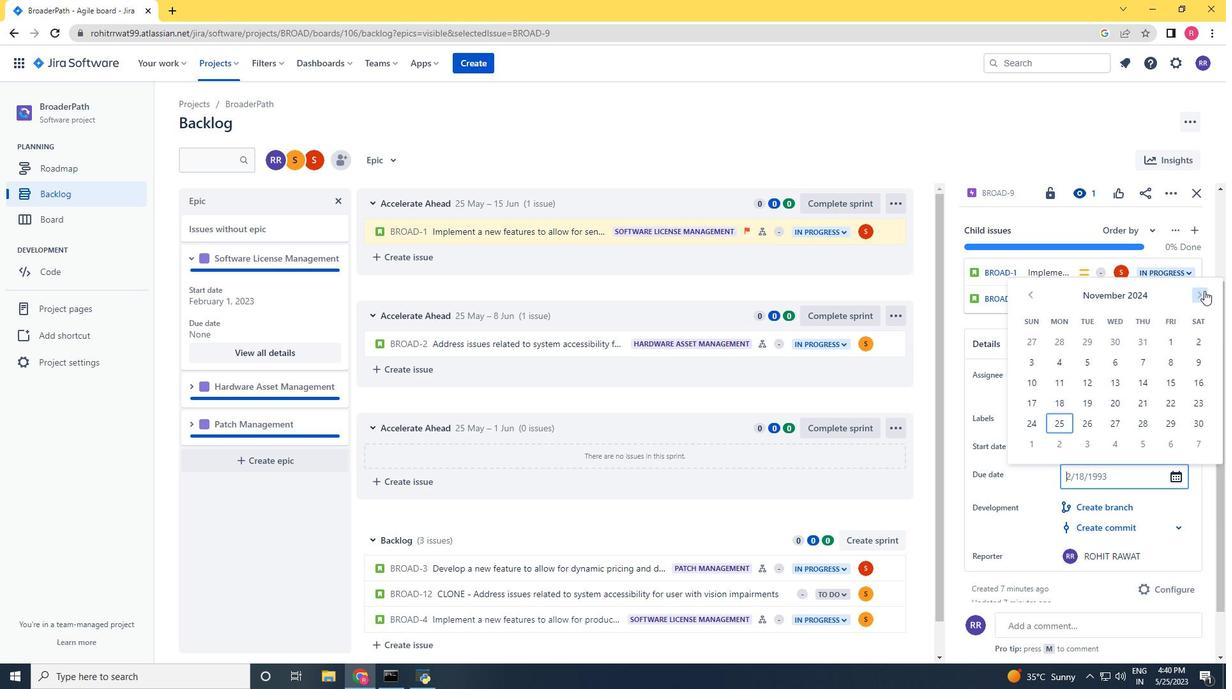 
Action: Mouse pressed left at (1204, 291)
Screenshot: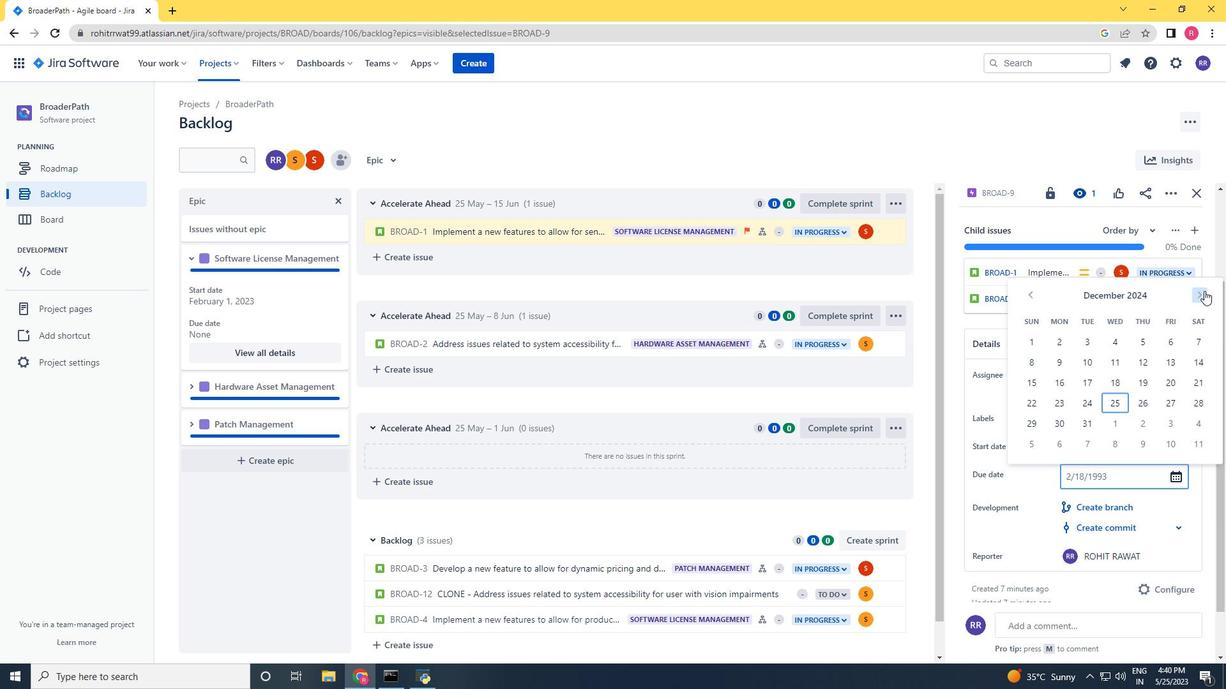 
Action: Mouse pressed left at (1204, 291)
Screenshot: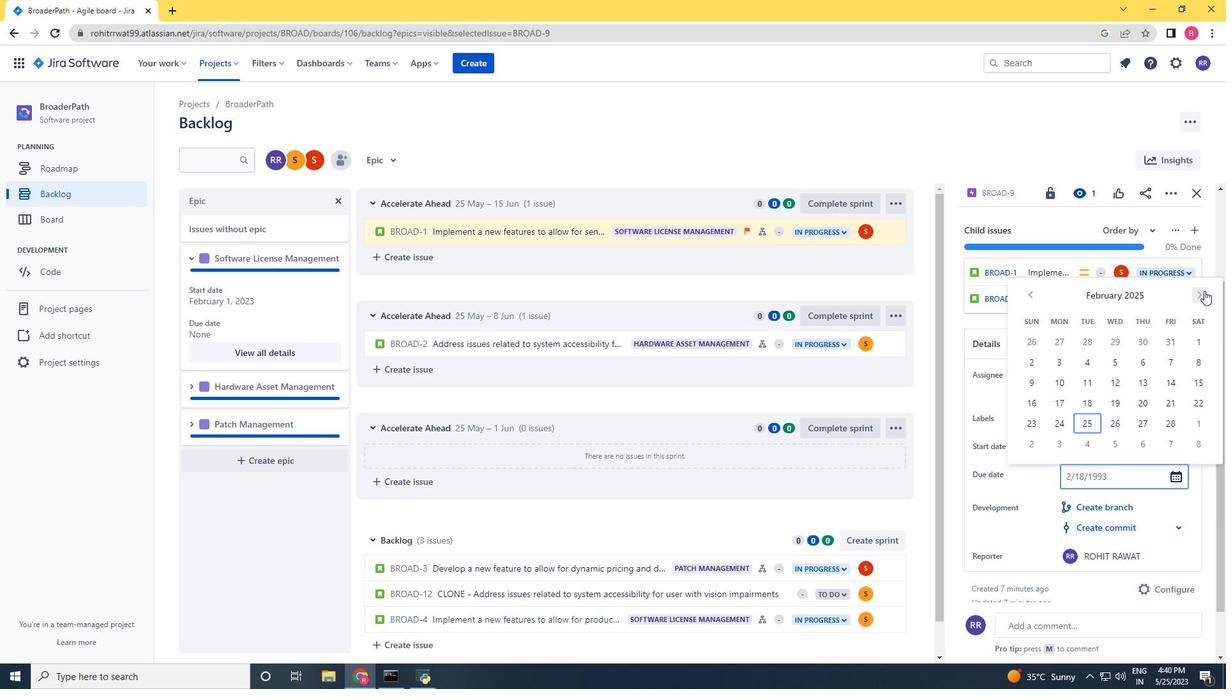 
Action: Mouse pressed left at (1204, 291)
Screenshot: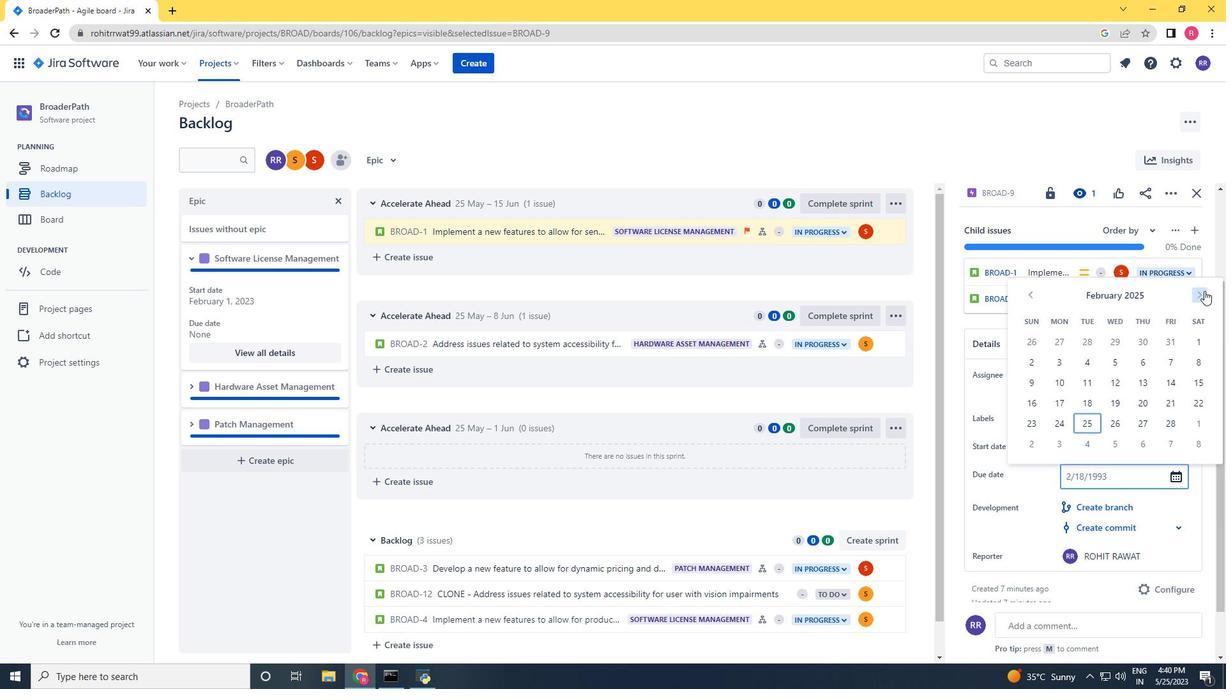 
Action: Mouse pressed left at (1204, 291)
Screenshot: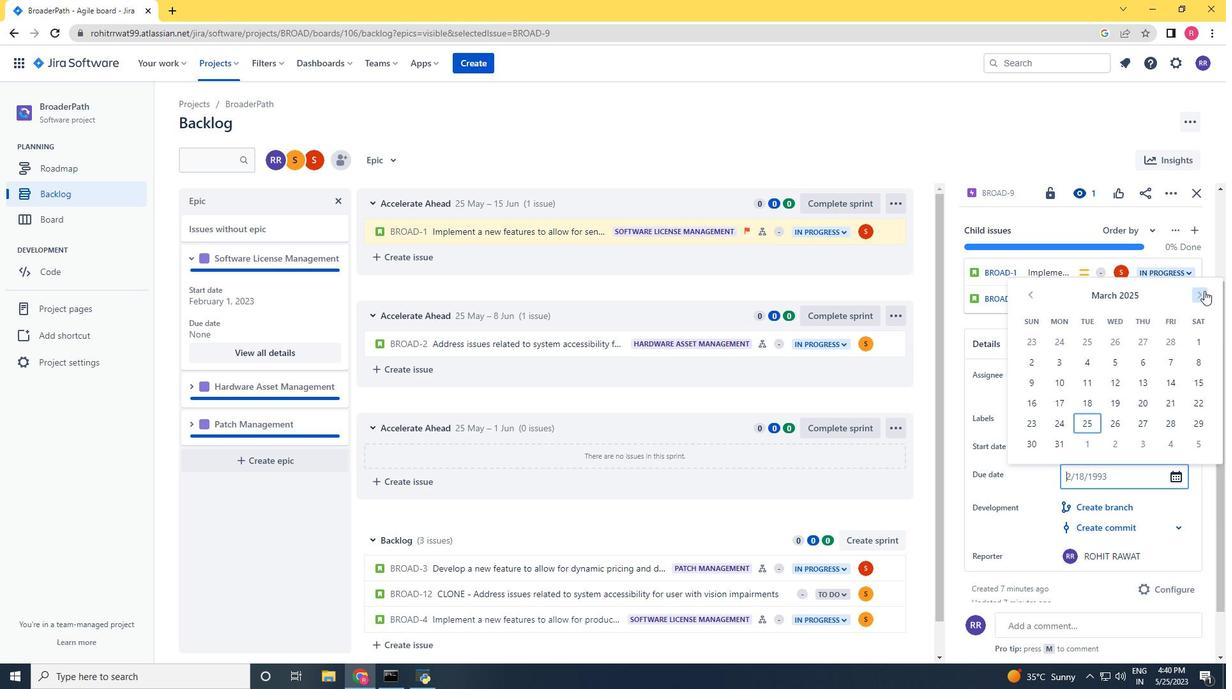 
Action: Mouse pressed left at (1204, 291)
Screenshot: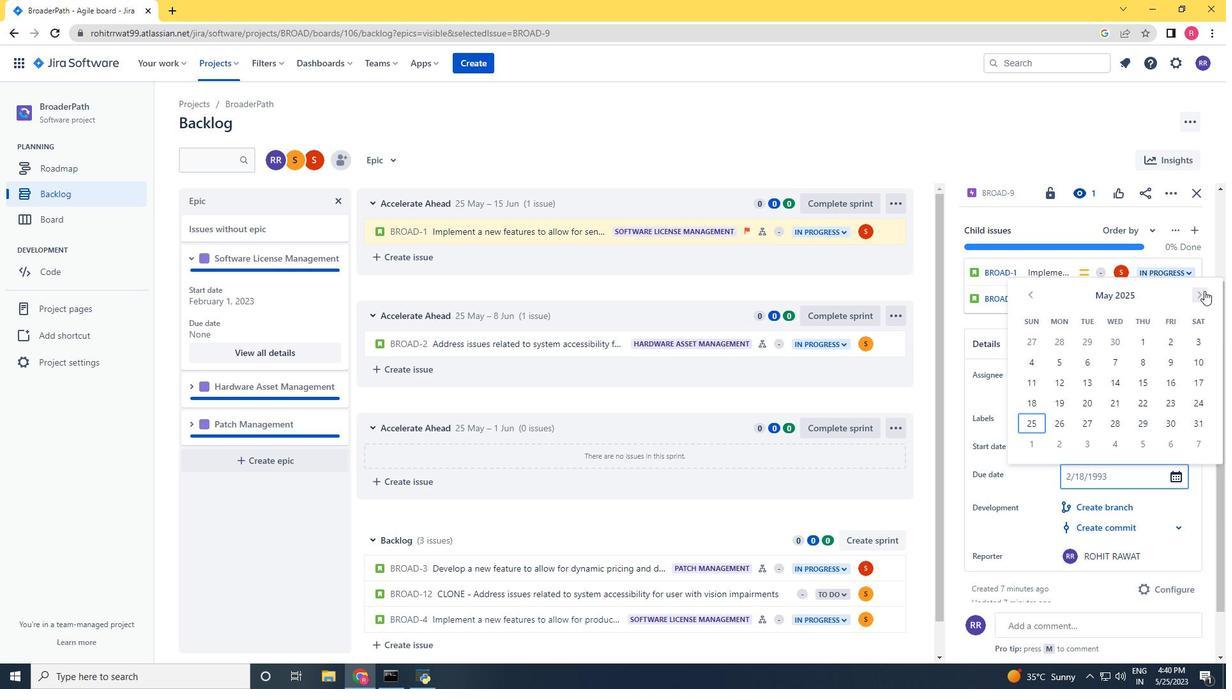 
Action: Mouse pressed left at (1204, 291)
Screenshot: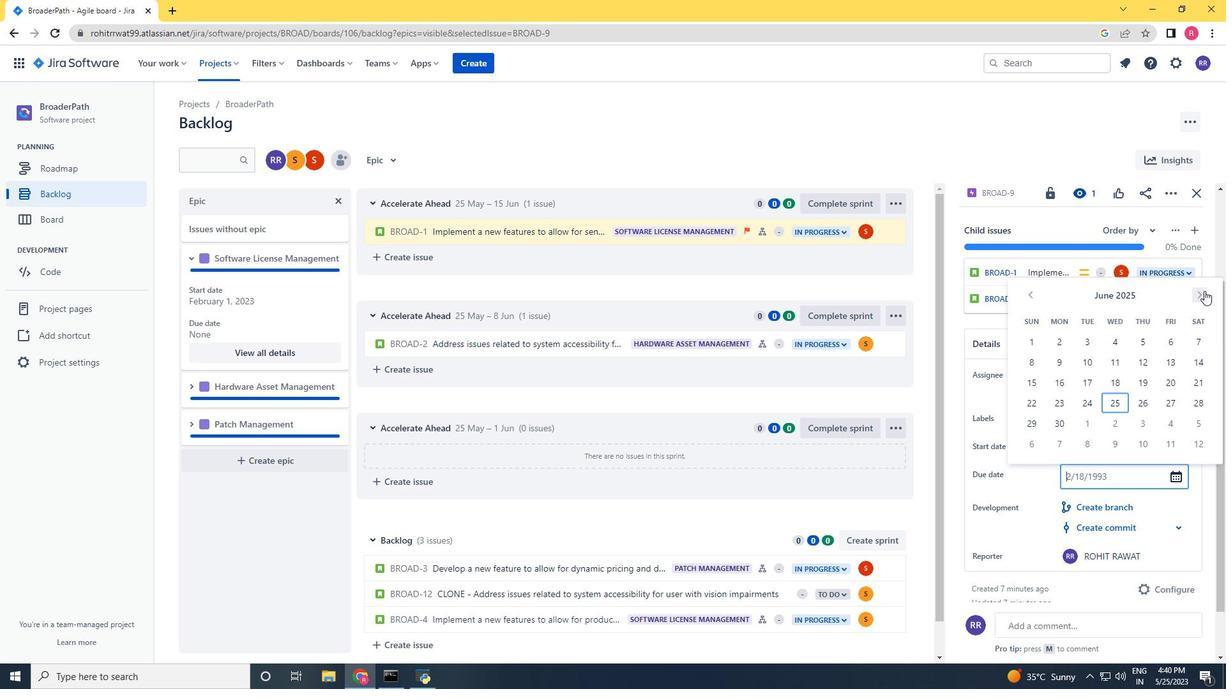 
Action: Mouse moved to (1093, 366)
Screenshot: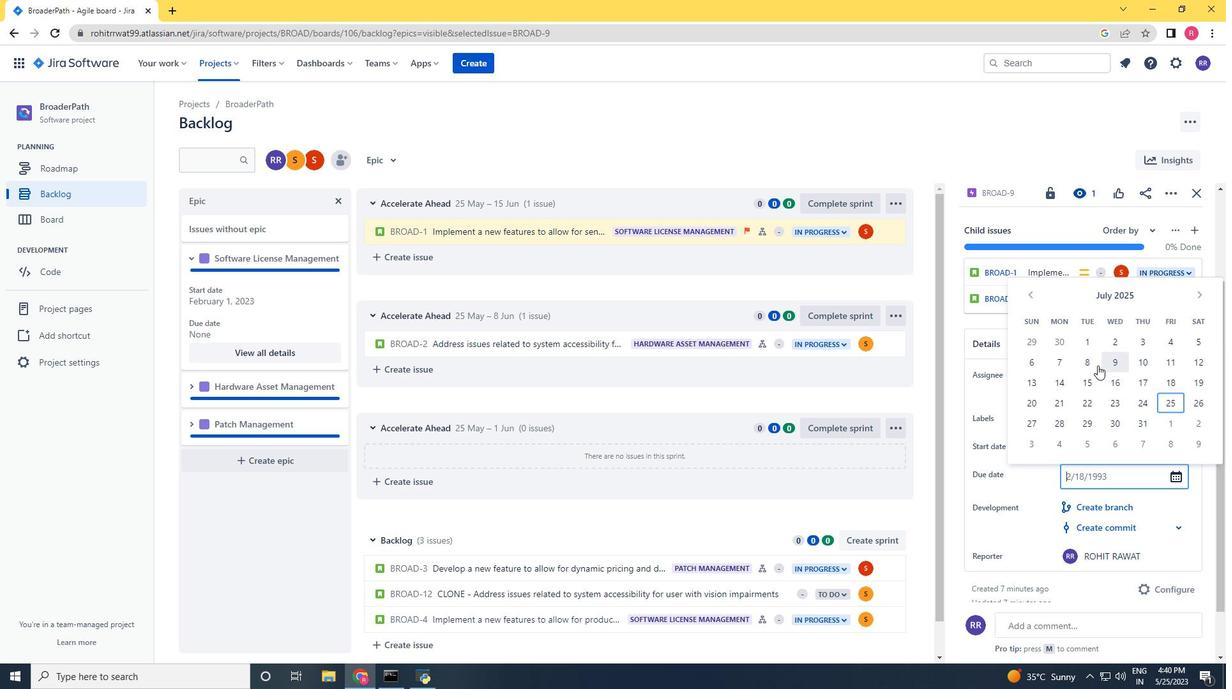 
Action: Mouse pressed left at (1093, 366)
Screenshot: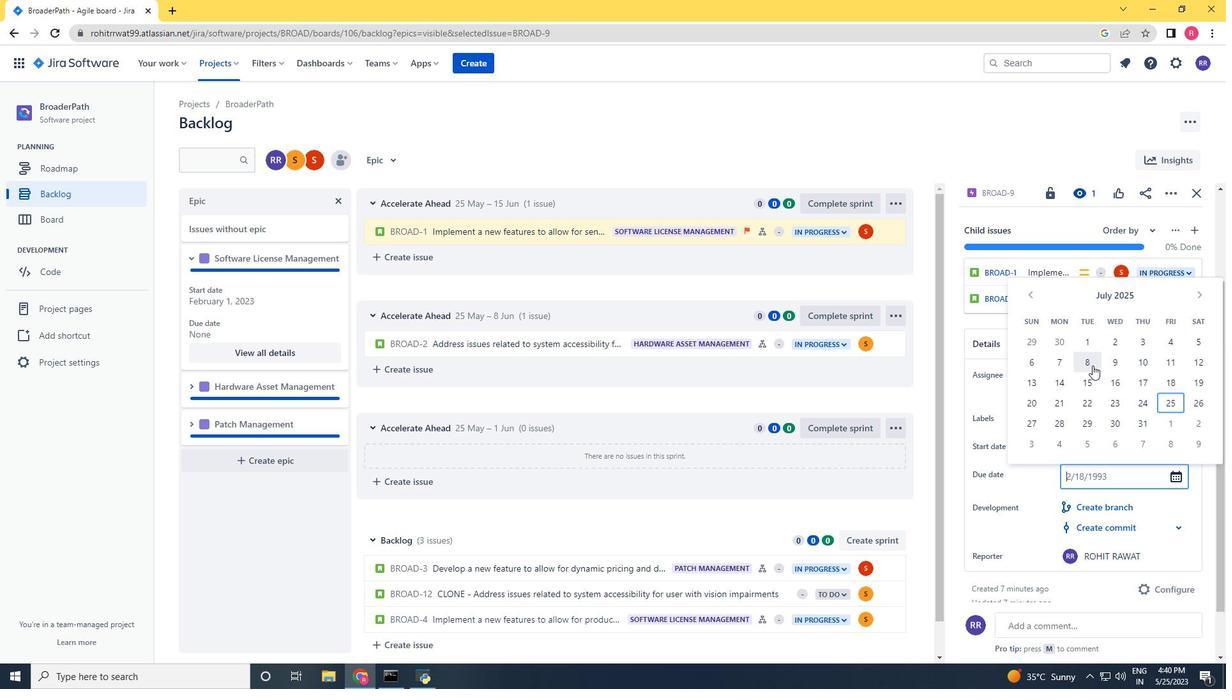 
Action: Mouse moved to (1072, 588)
Screenshot: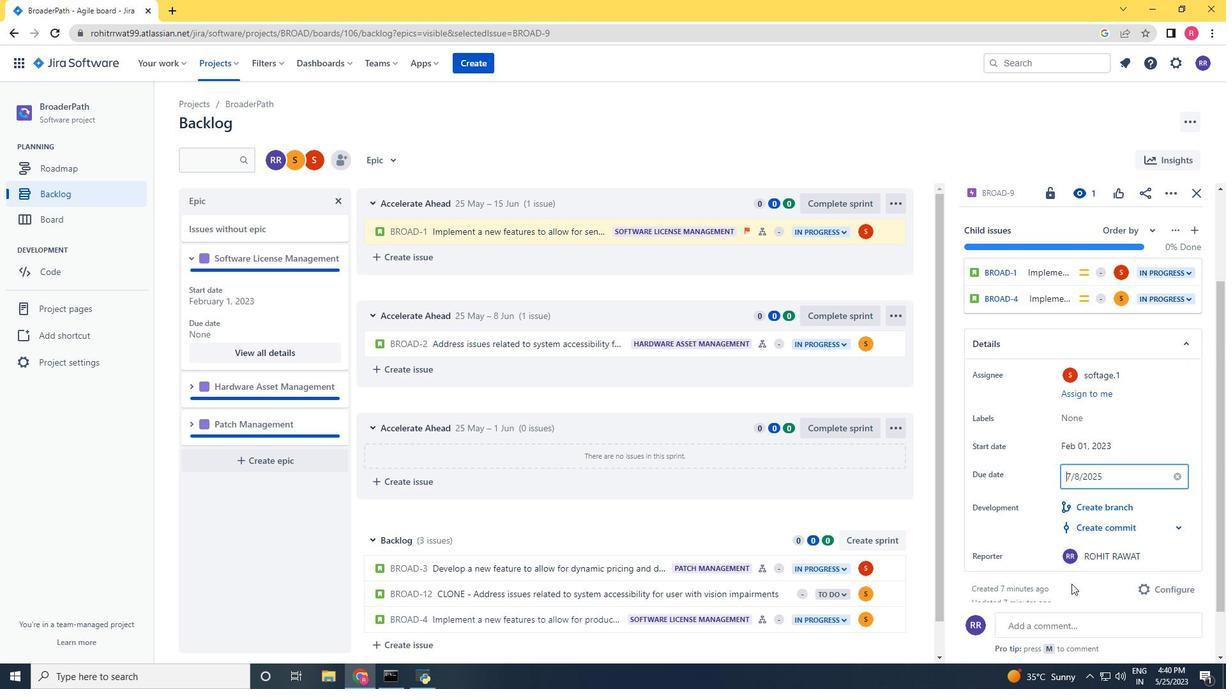 
Action: Mouse pressed left at (1072, 588)
Screenshot: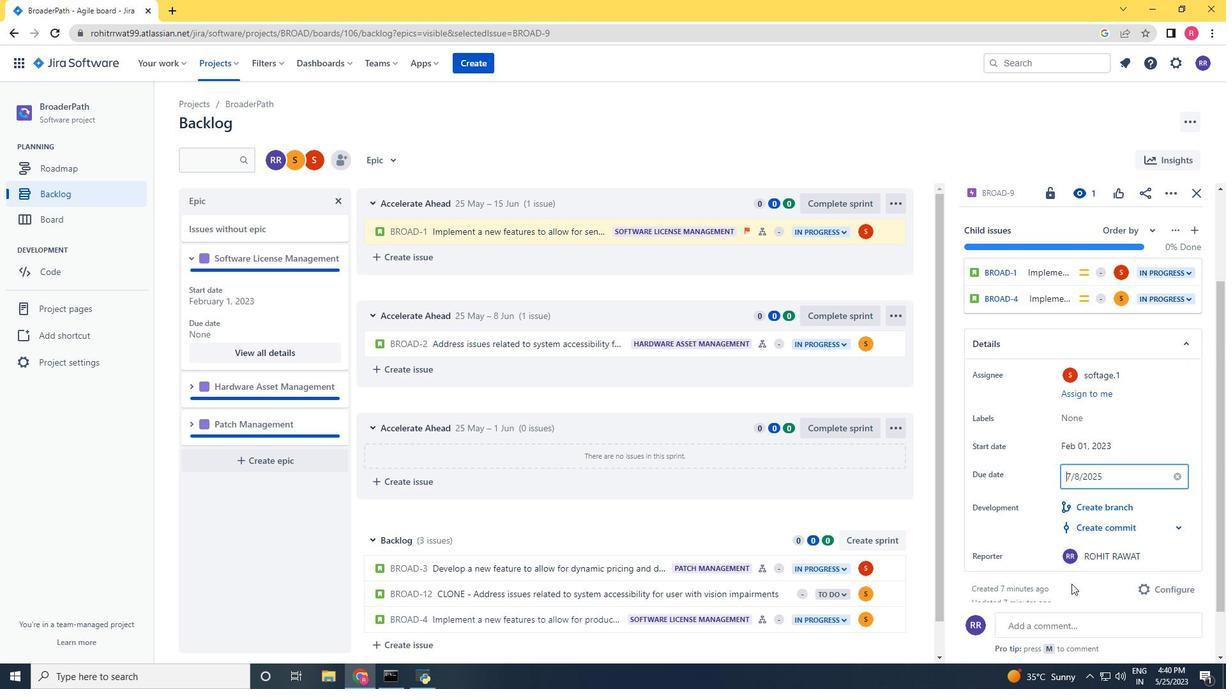 
Action: Mouse moved to (192, 389)
Screenshot: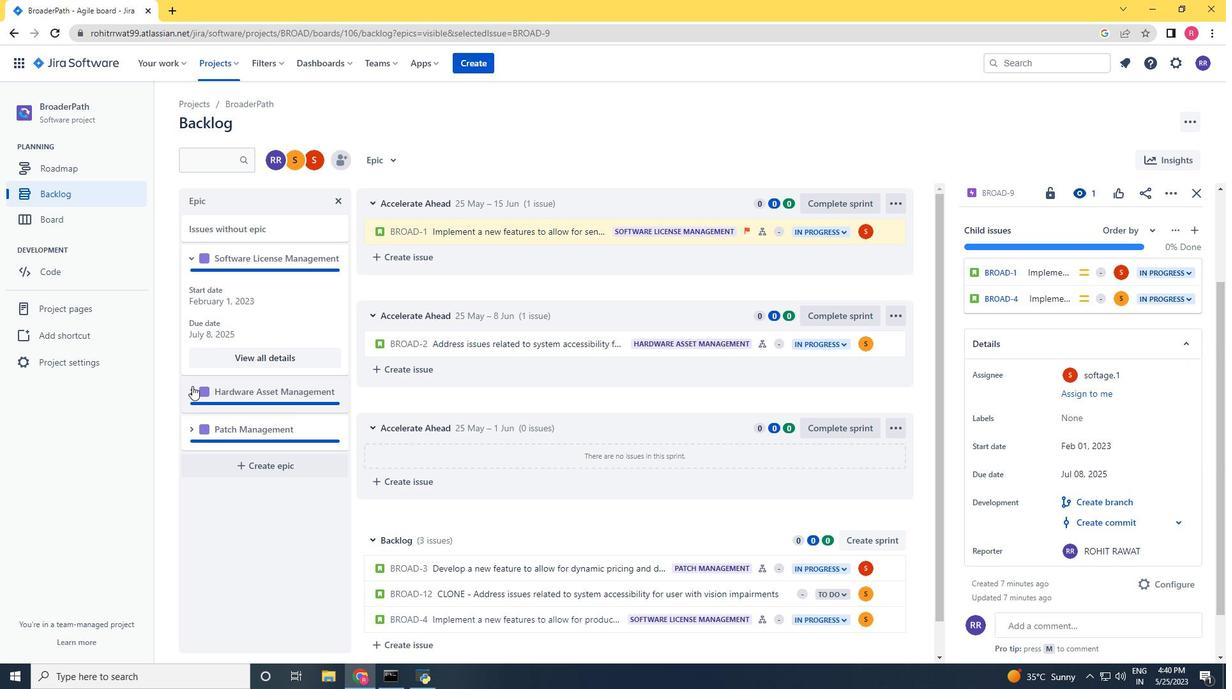 
Action: Mouse pressed left at (192, 389)
Screenshot: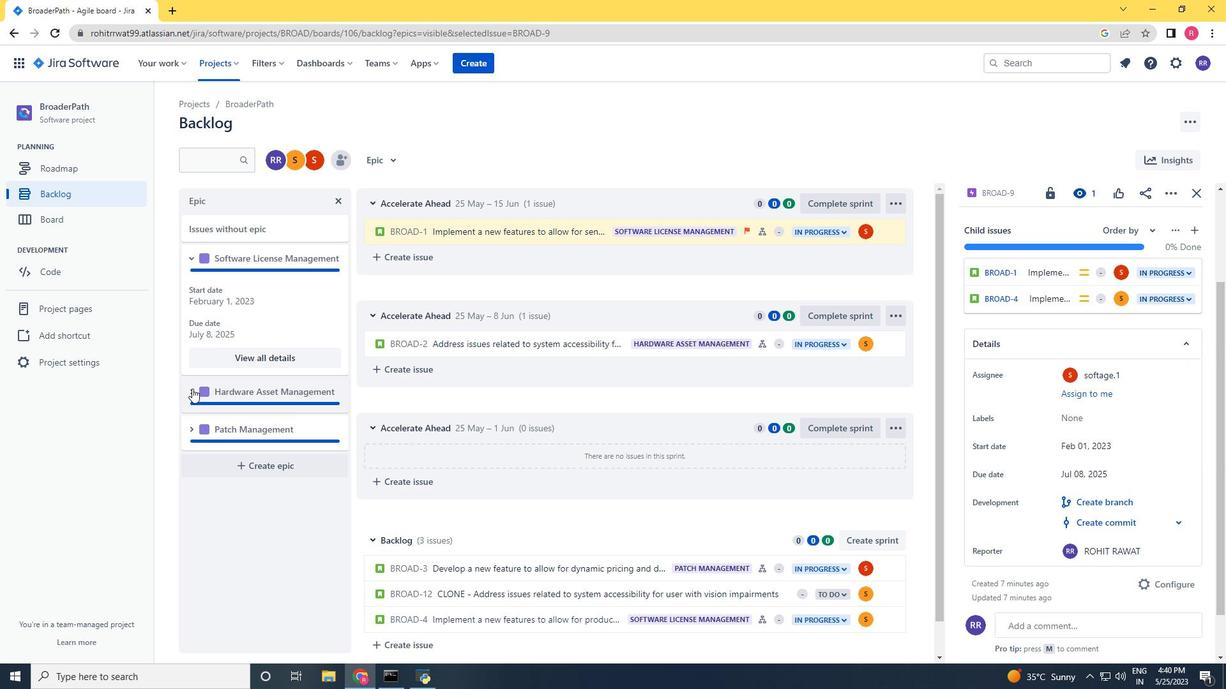 
Action: Mouse moved to (258, 482)
Screenshot: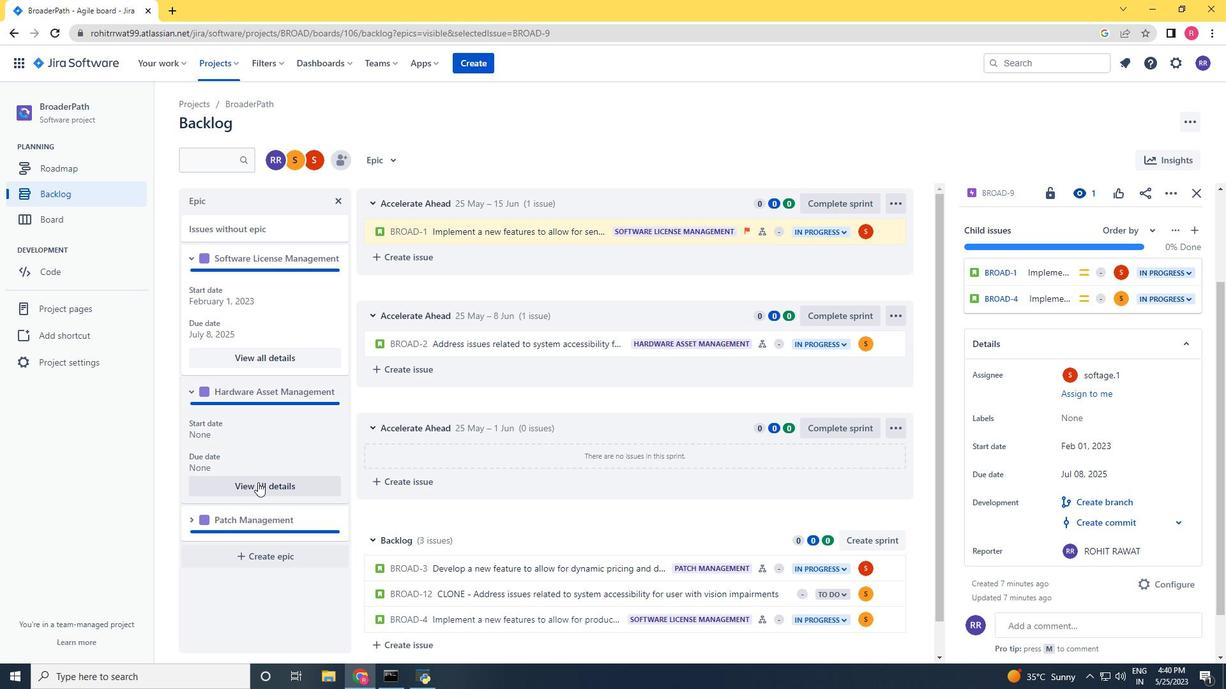 
Action: Mouse pressed left at (258, 482)
Screenshot: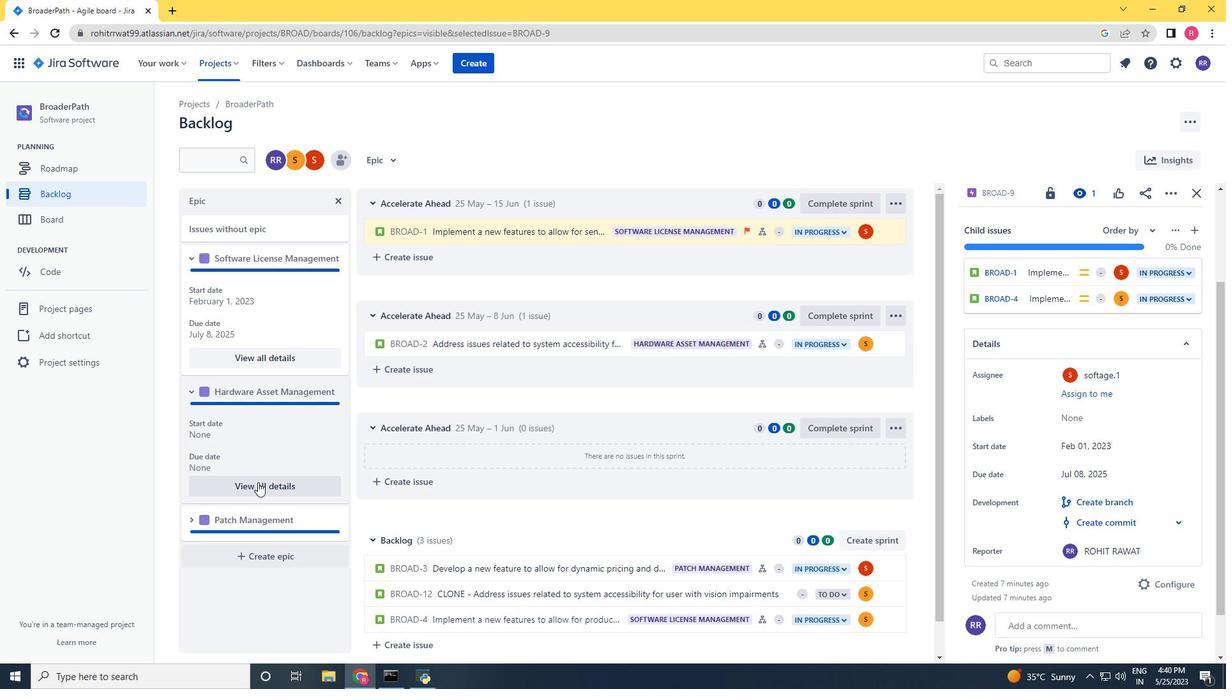 
Action: Mouse moved to (1003, 249)
Screenshot: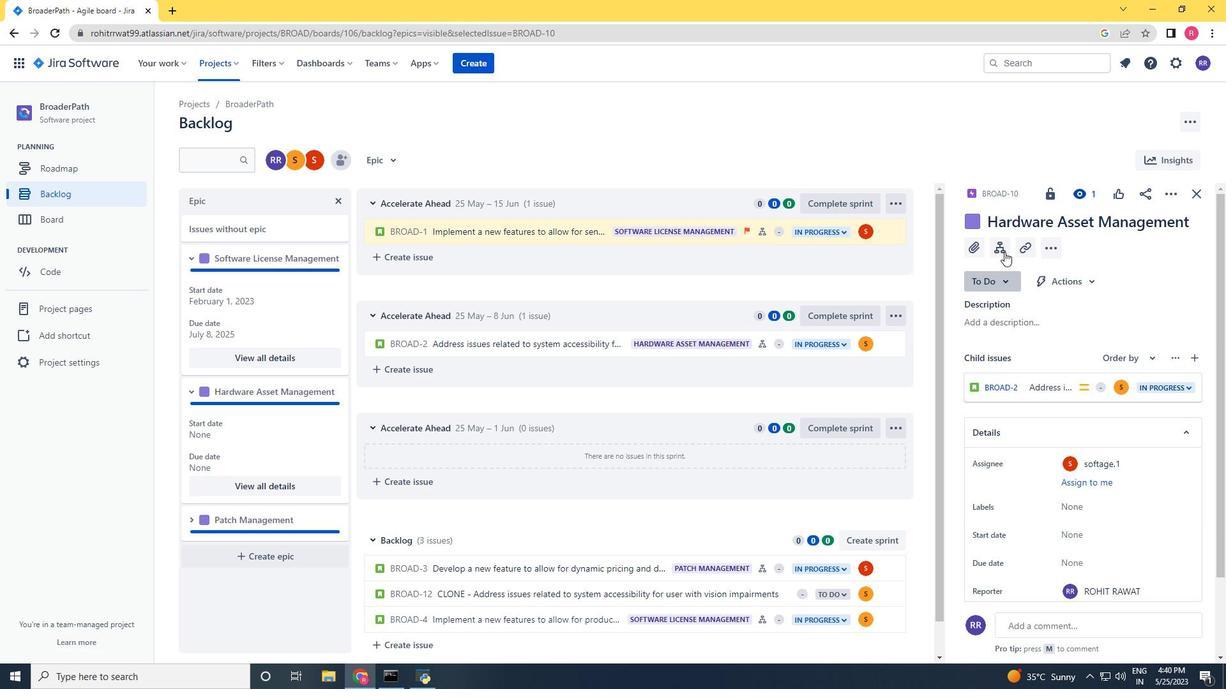 
Action: Mouse pressed left at (1003, 249)
Screenshot: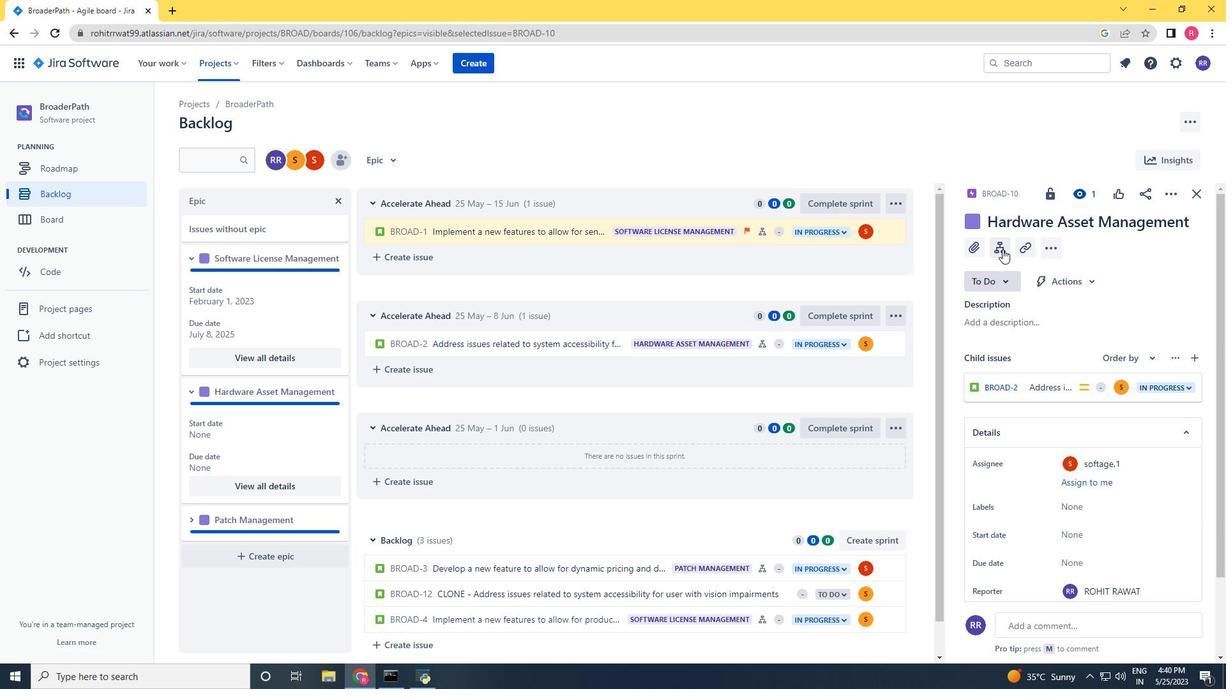 
Action: Mouse moved to (1141, 541)
Screenshot: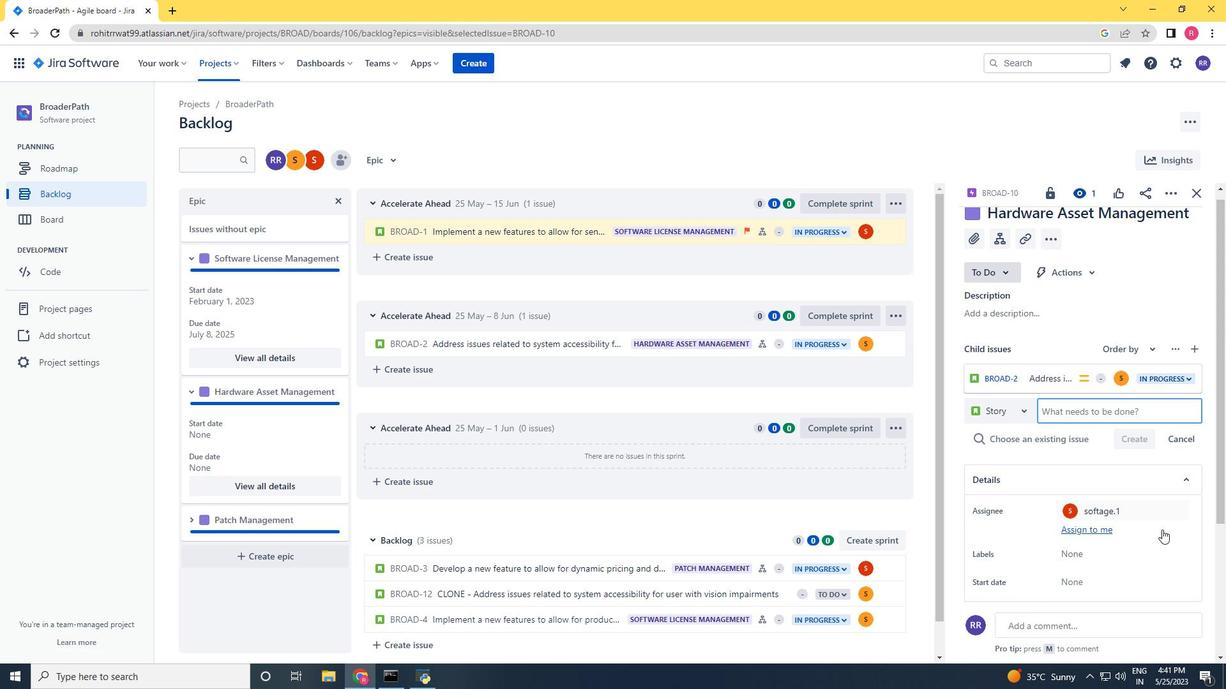 
Action: Mouse scrolled (1141, 540) with delta (0, 0)
Screenshot: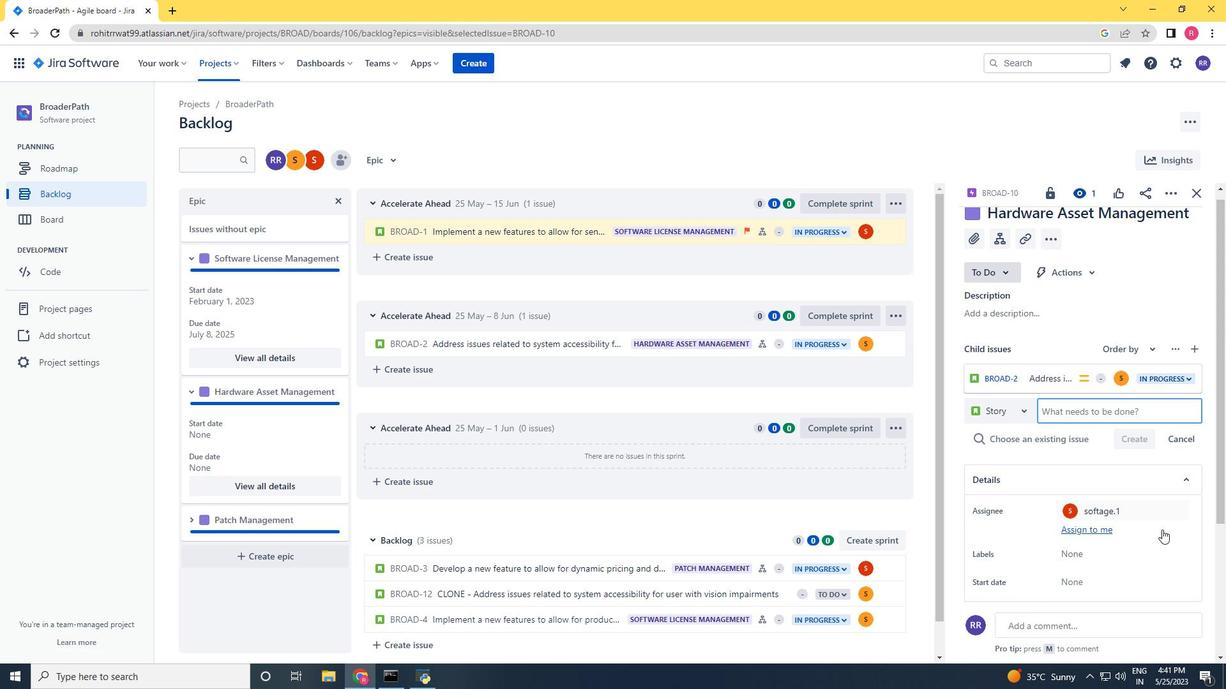 
Action: Mouse moved to (1140, 541)
Screenshot: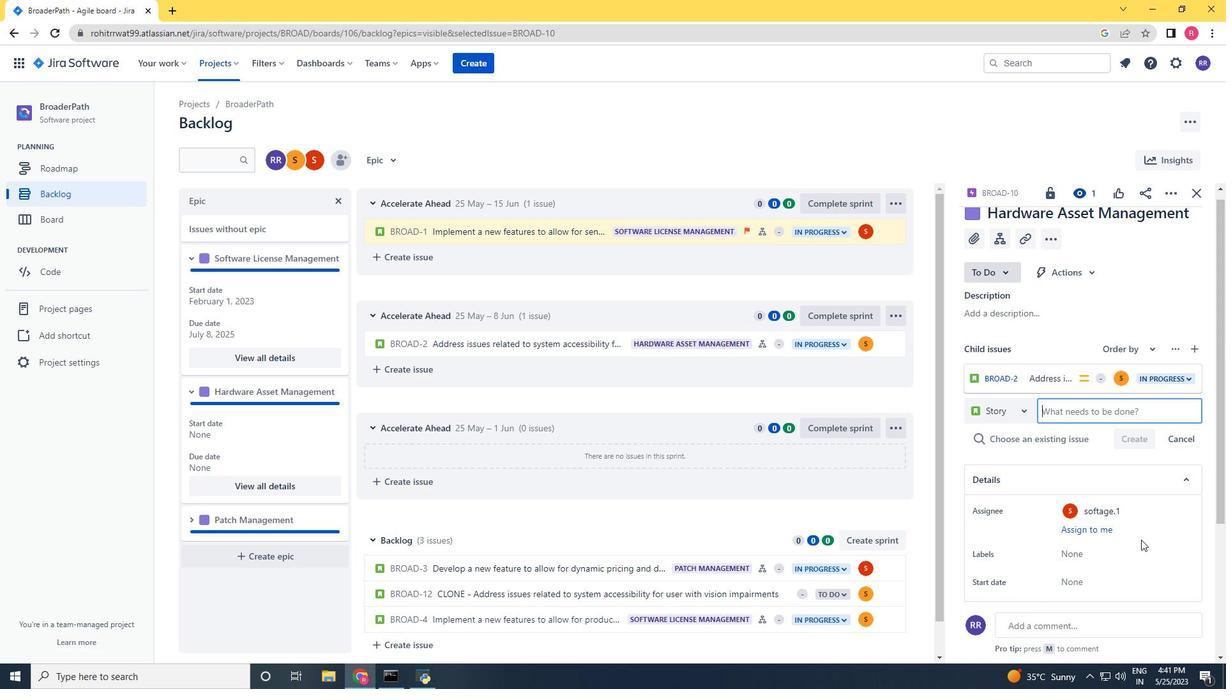 
Action: Mouse scrolled (1140, 541) with delta (0, 0)
Screenshot: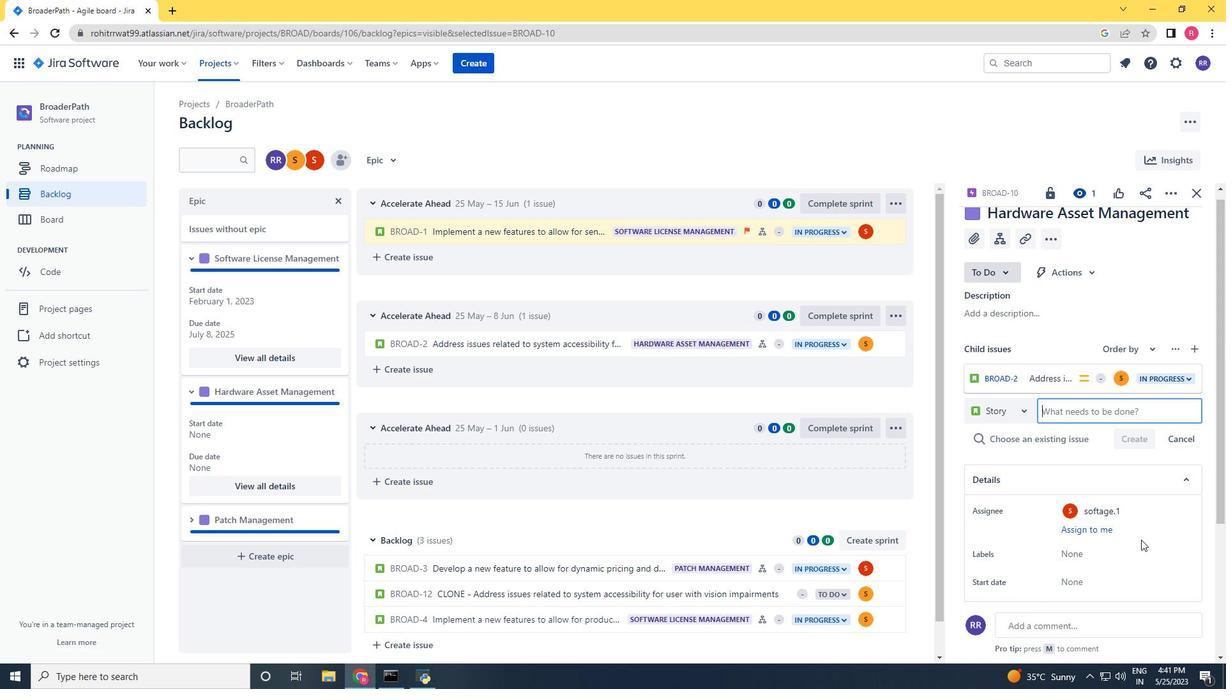 
Action: Mouse moved to (1087, 457)
Screenshot: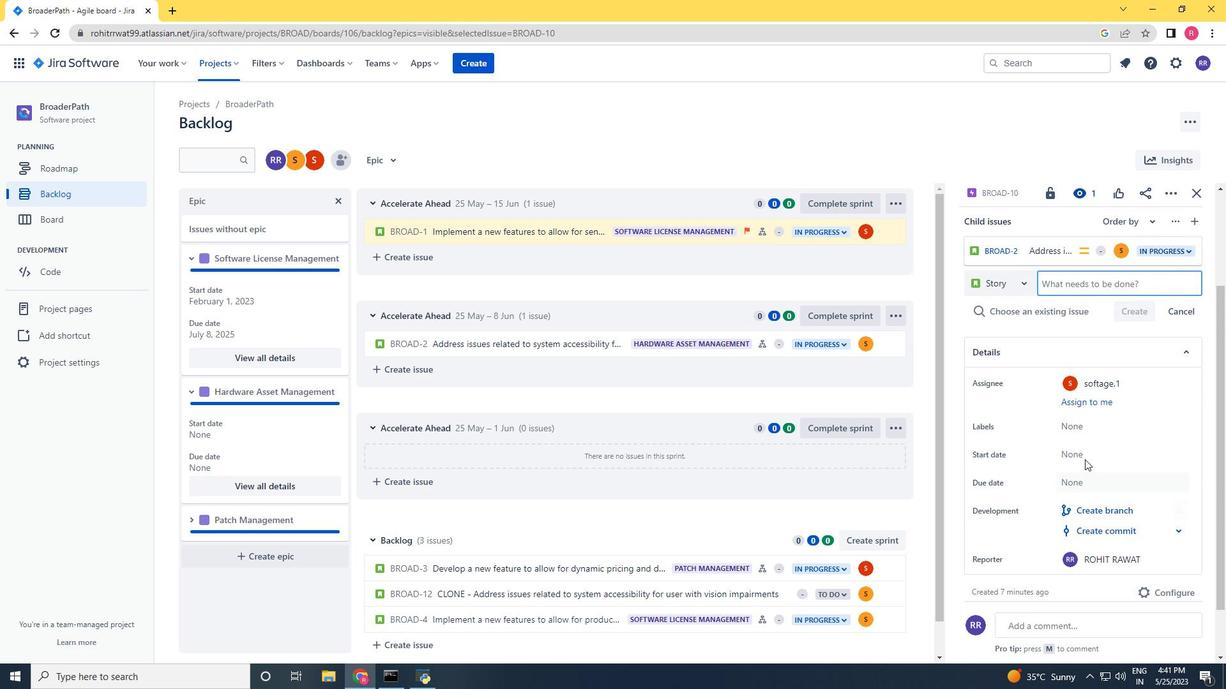 
Action: Mouse pressed left at (1087, 457)
Screenshot: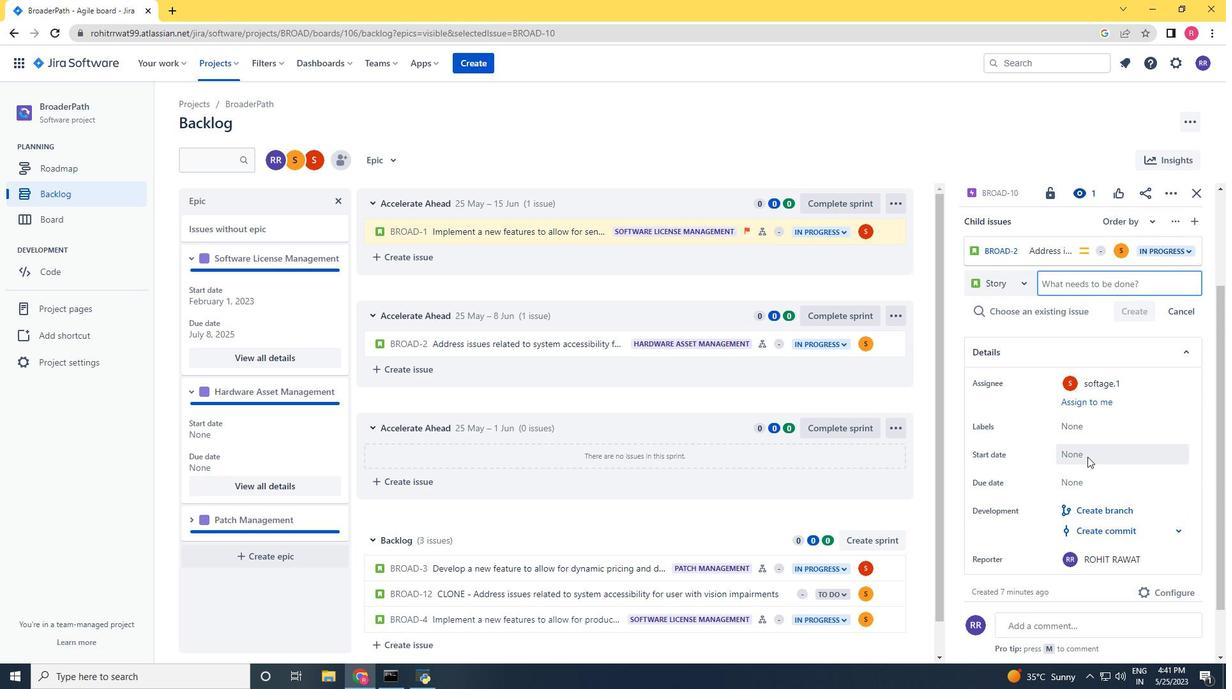 
Action: Mouse moved to (1197, 273)
Screenshot: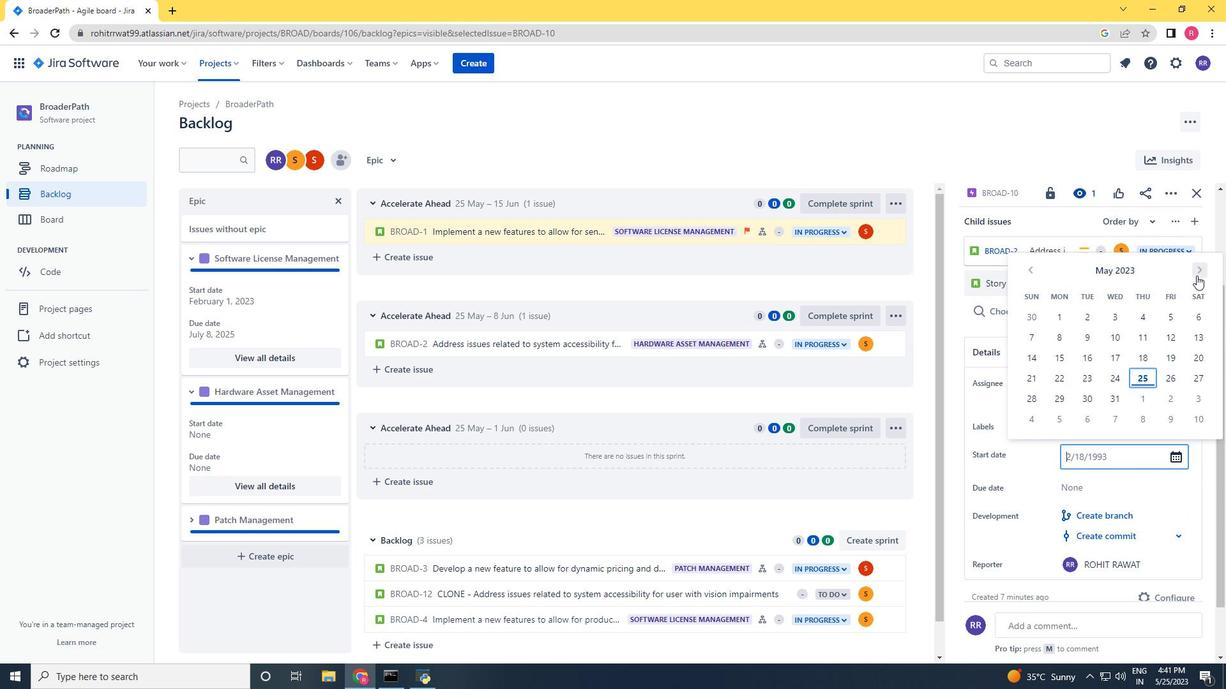 
Action: Mouse pressed left at (1197, 273)
Screenshot: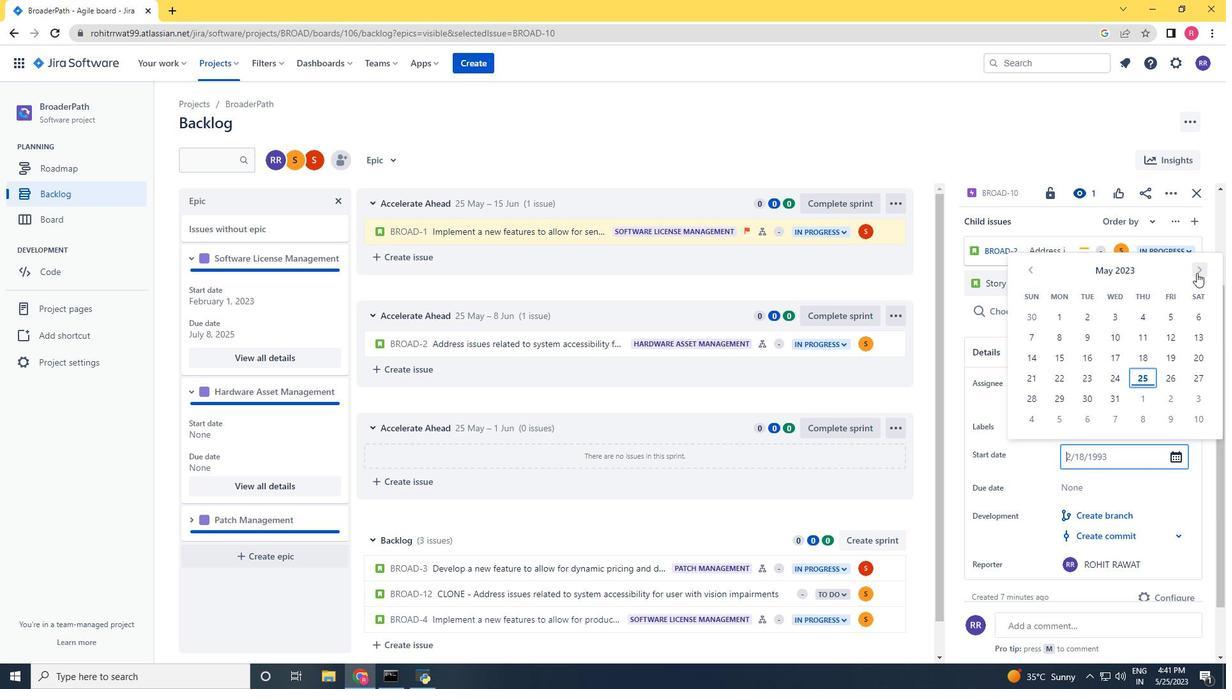 
Action: Mouse pressed left at (1197, 273)
Screenshot: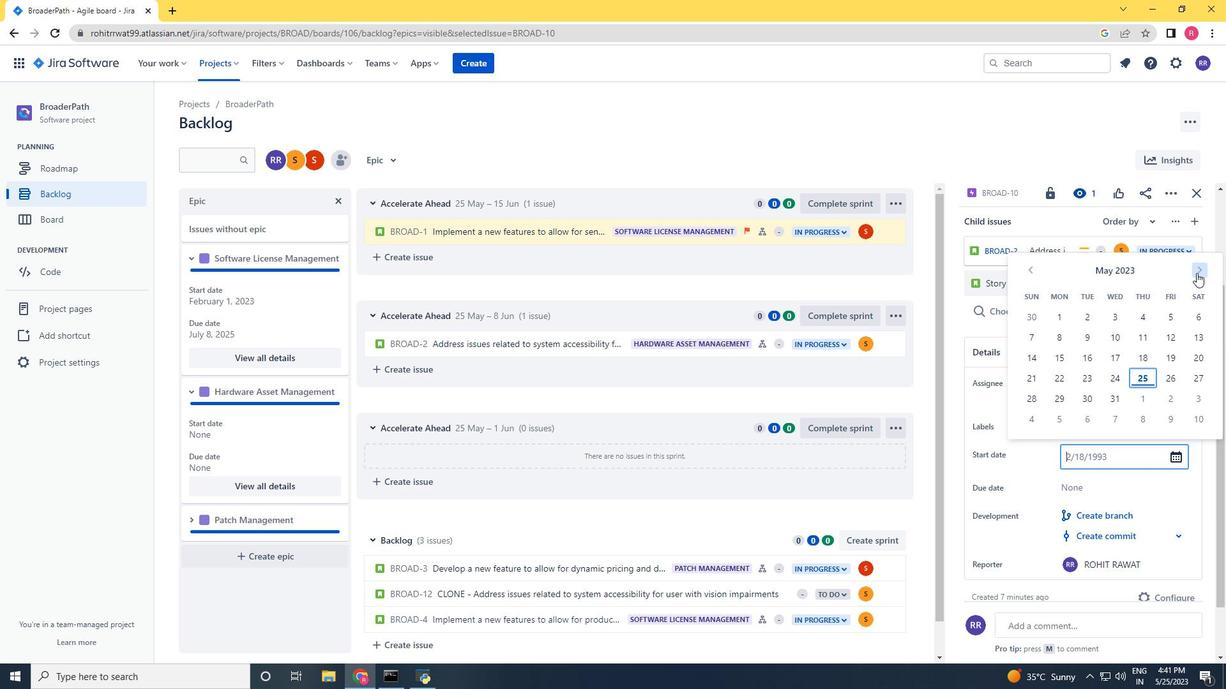
Action: Mouse pressed left at (1197, 273)
Screenshot: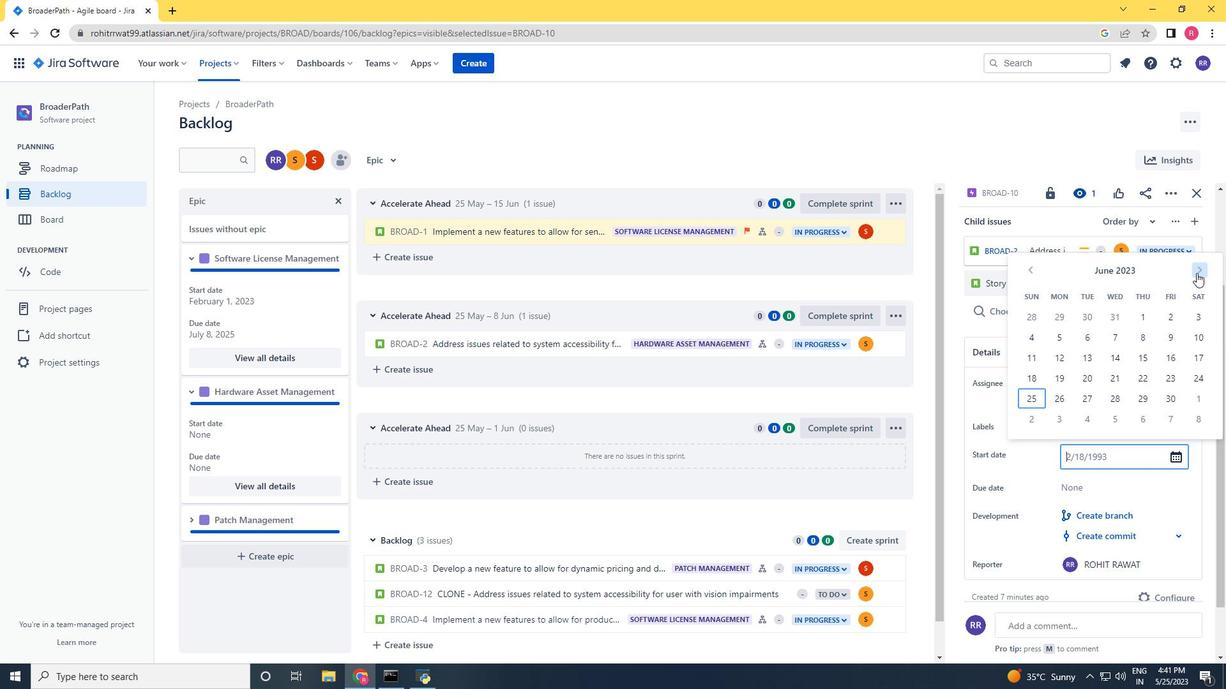 
Action: Mouse moved to (1035, 272)
Screenshot: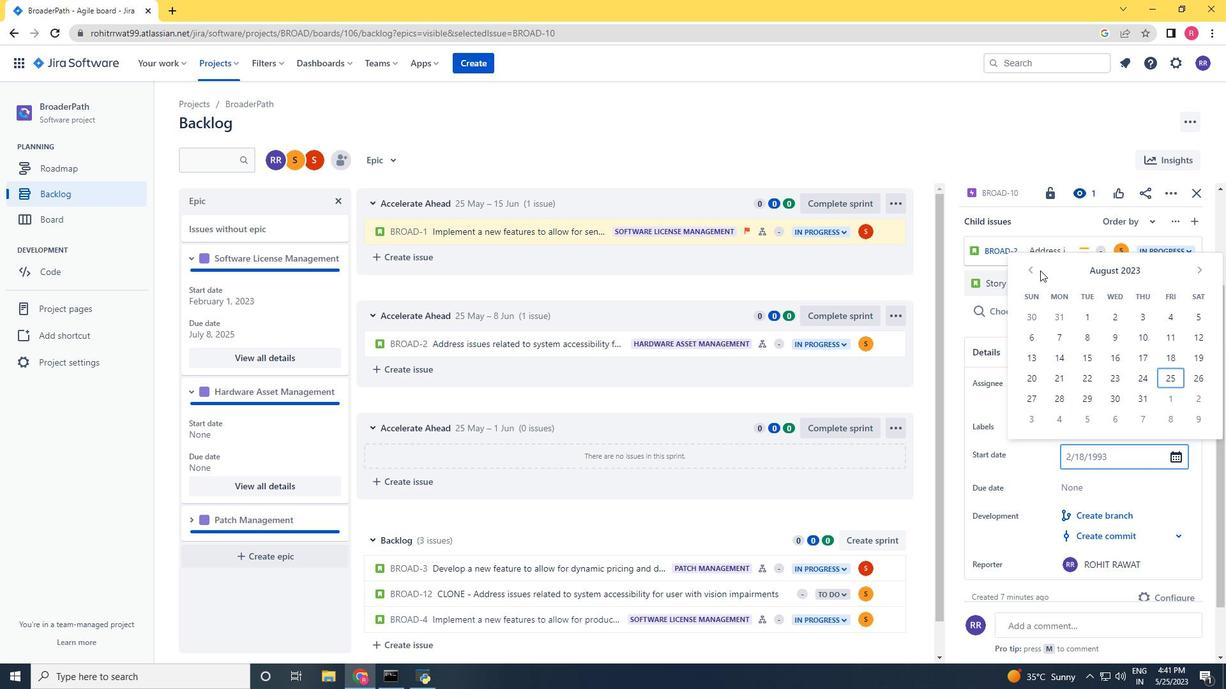 
Action: Mouse pressed left at (1035, 272)
Screenshot: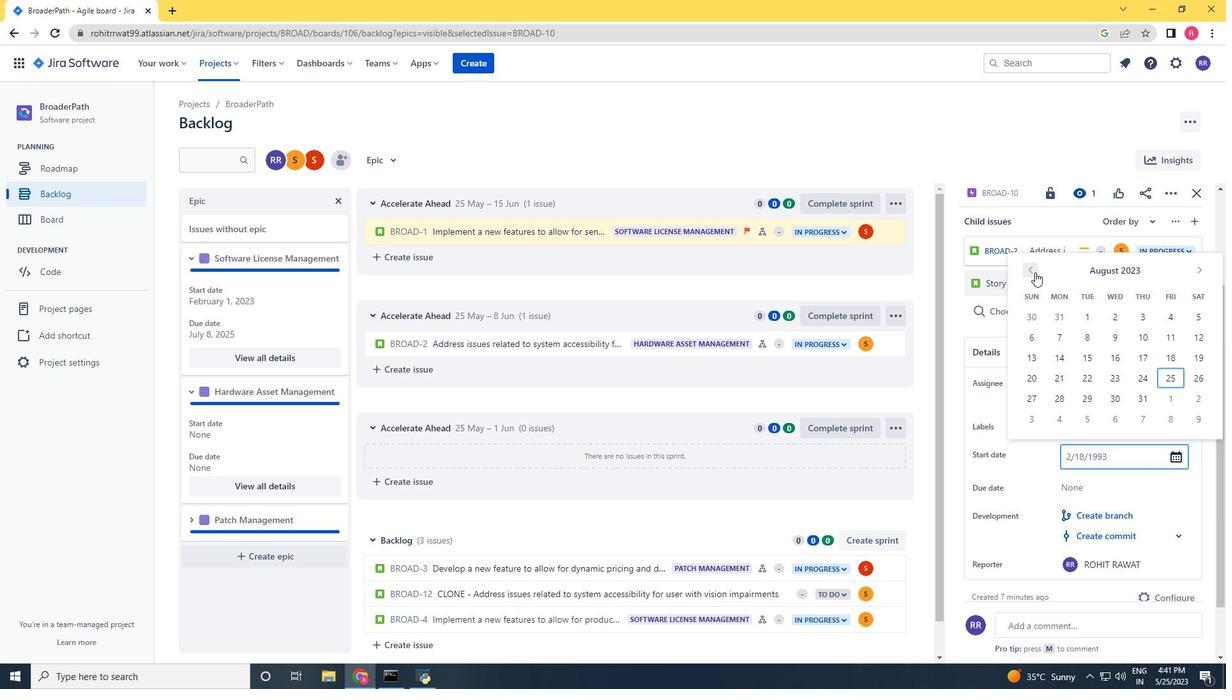 
Action: Mouse pressed left at (1035, 272)
Screenshot: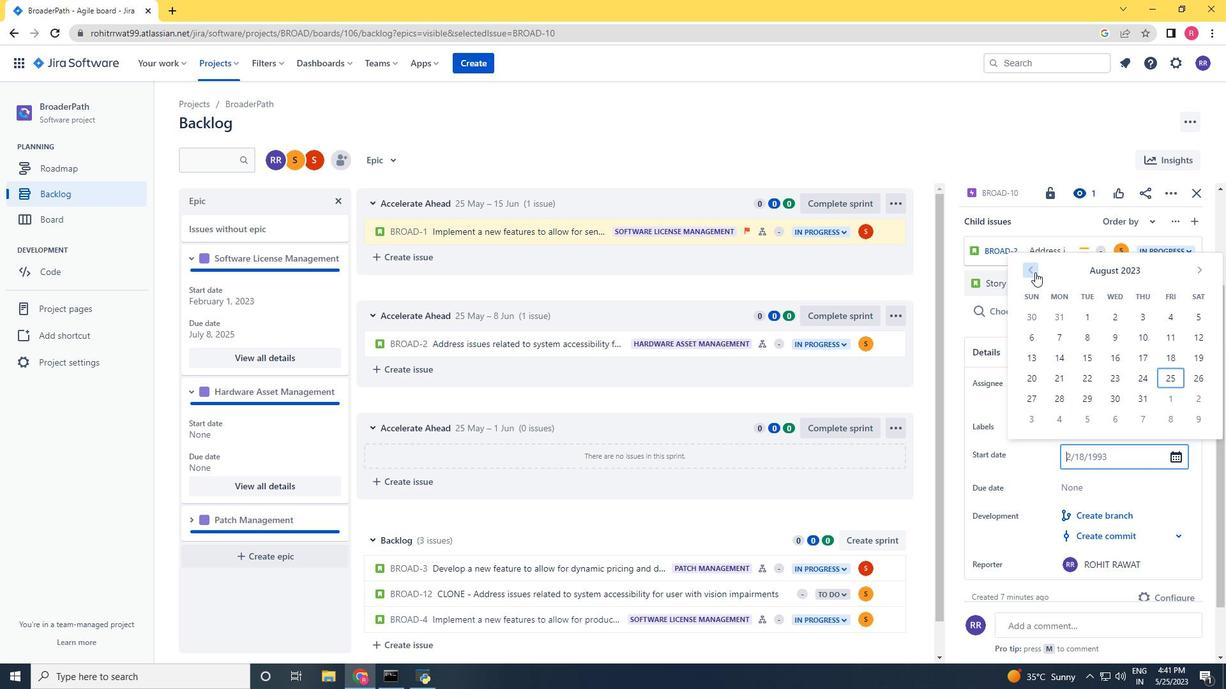 
Action: Mouse pressed left at (1035, 272)
Screenshot: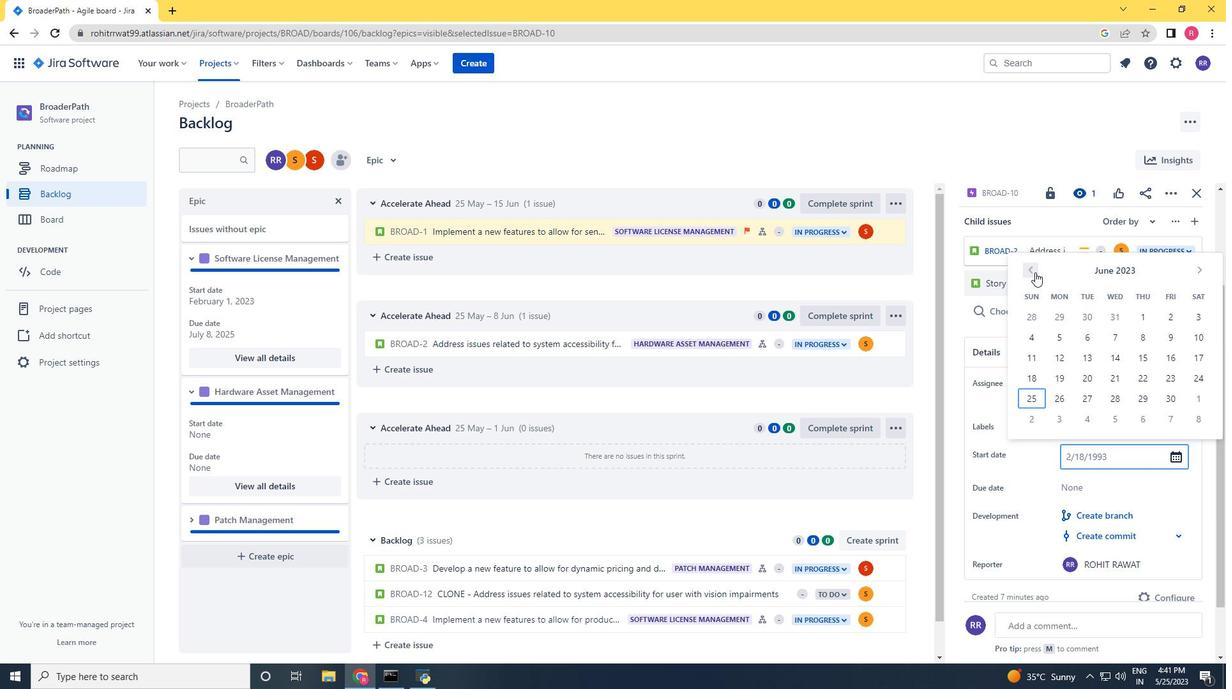 
Action: Mouse moved to (1039, 399)
Screenshot: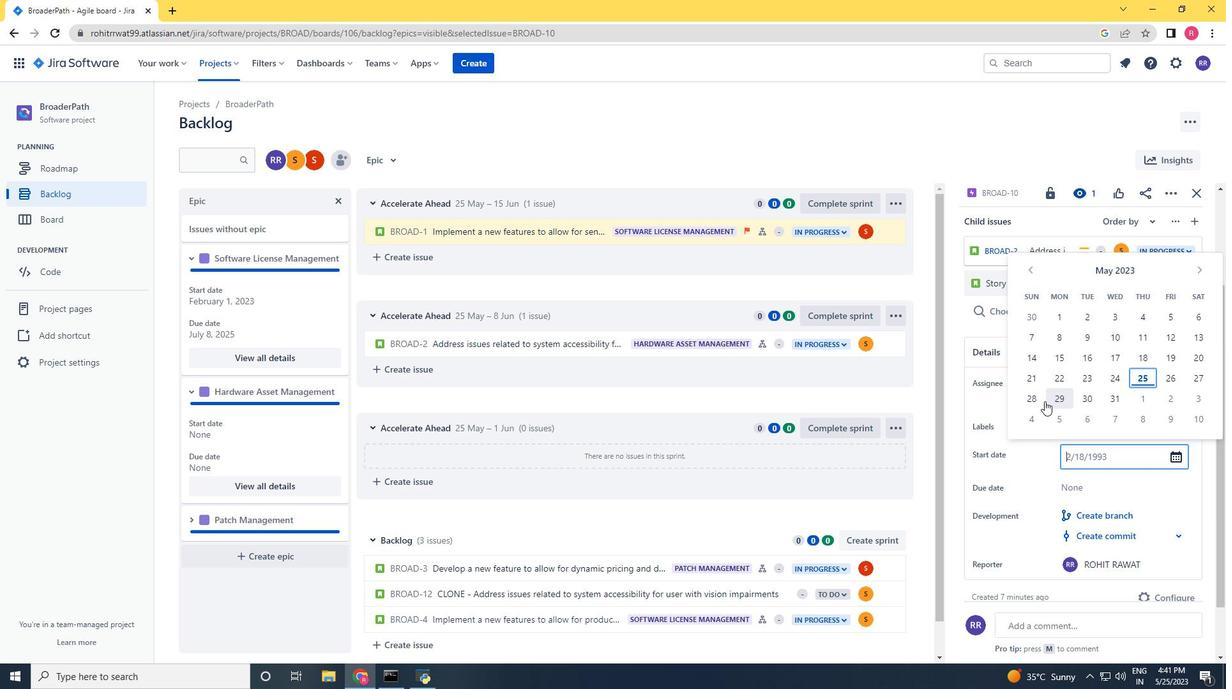 
Action: Mouse pressed left at (1039, 399)
Screenshot: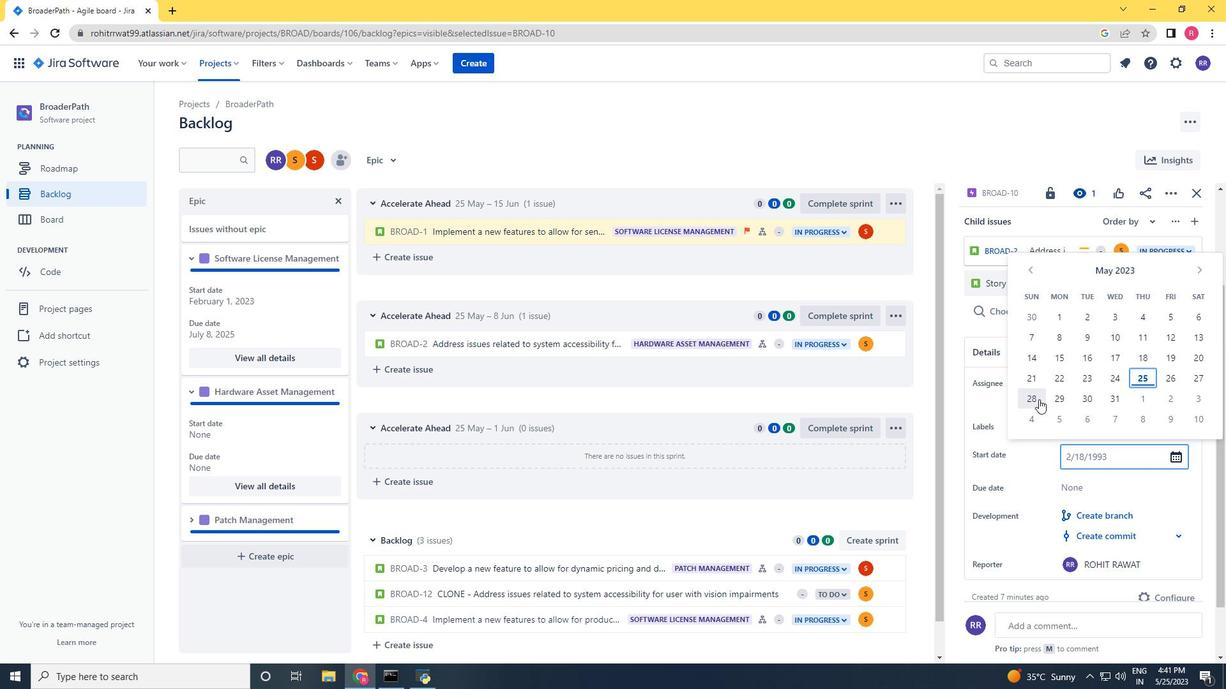 
Action: Mouse moved to (1121, 485)
Screenshot: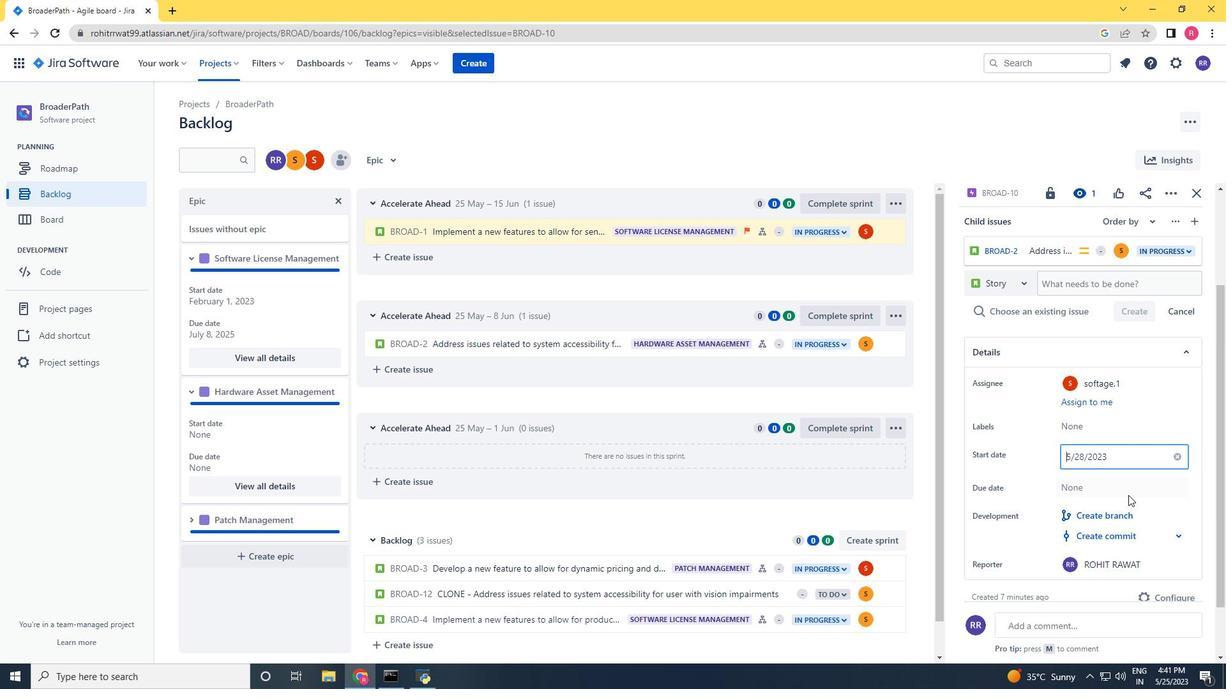 
Action: Mouse pressed left at (1121, 485)
Screenshot: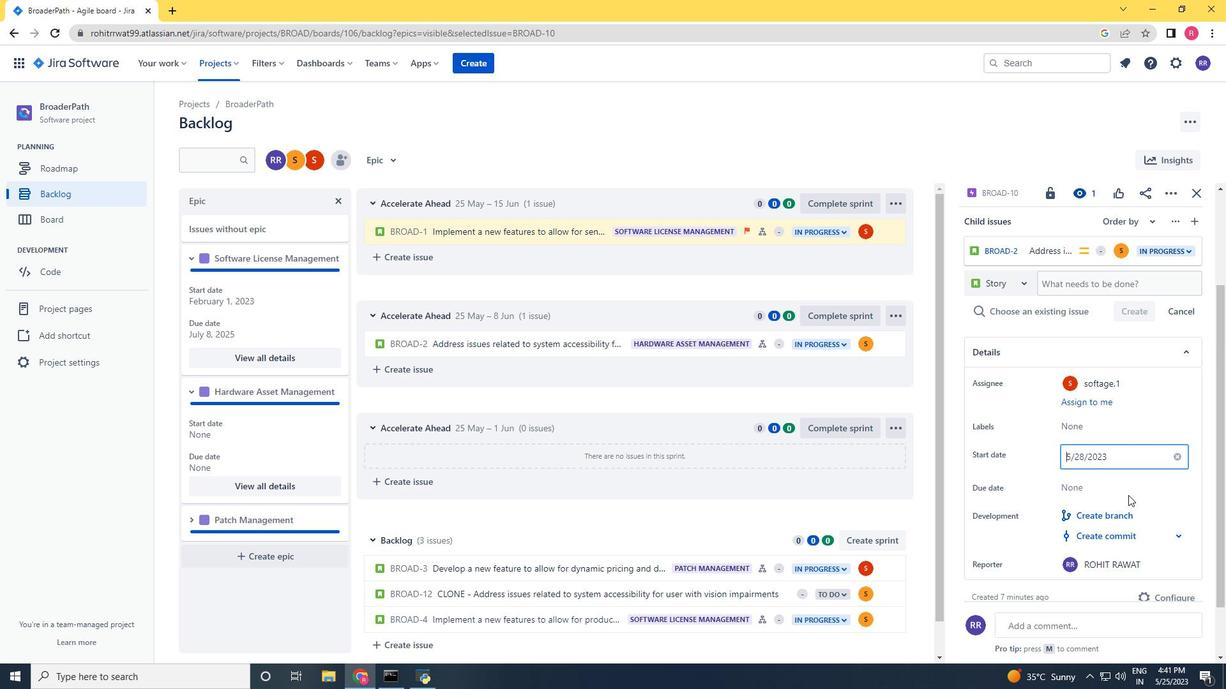 
Action: Mouse moved to (1201, 304)
Screenshot: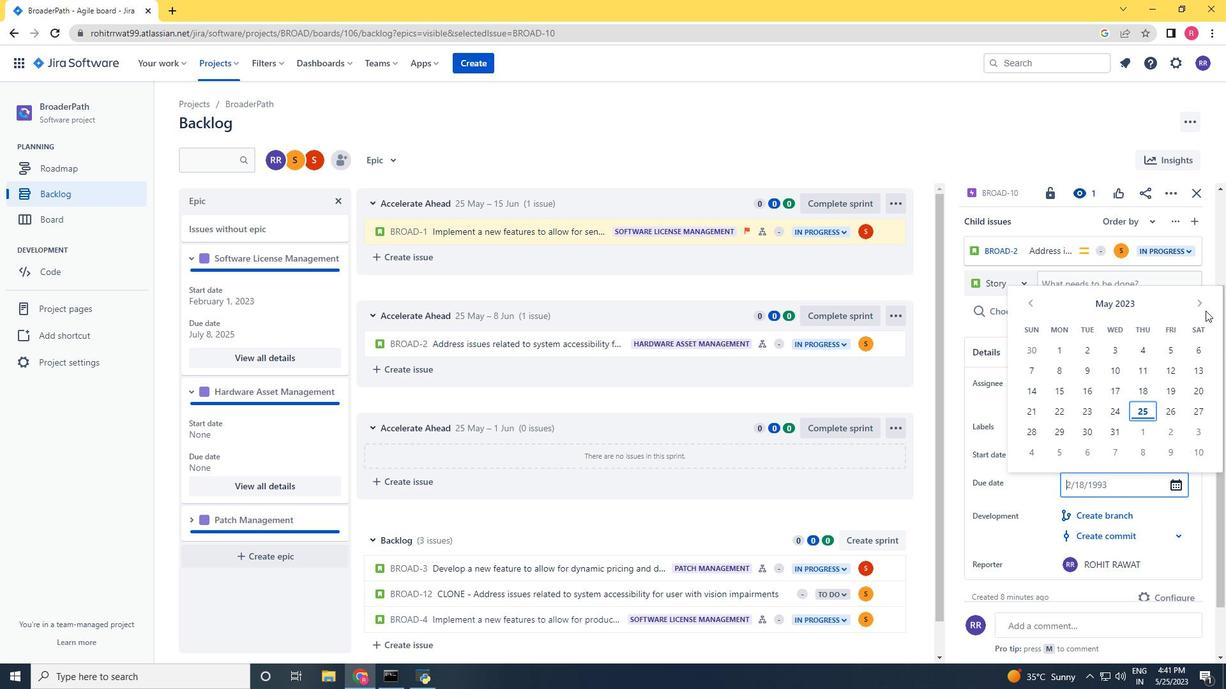 
Action: Mouse pressed left at (1201, 304)
Screenshot: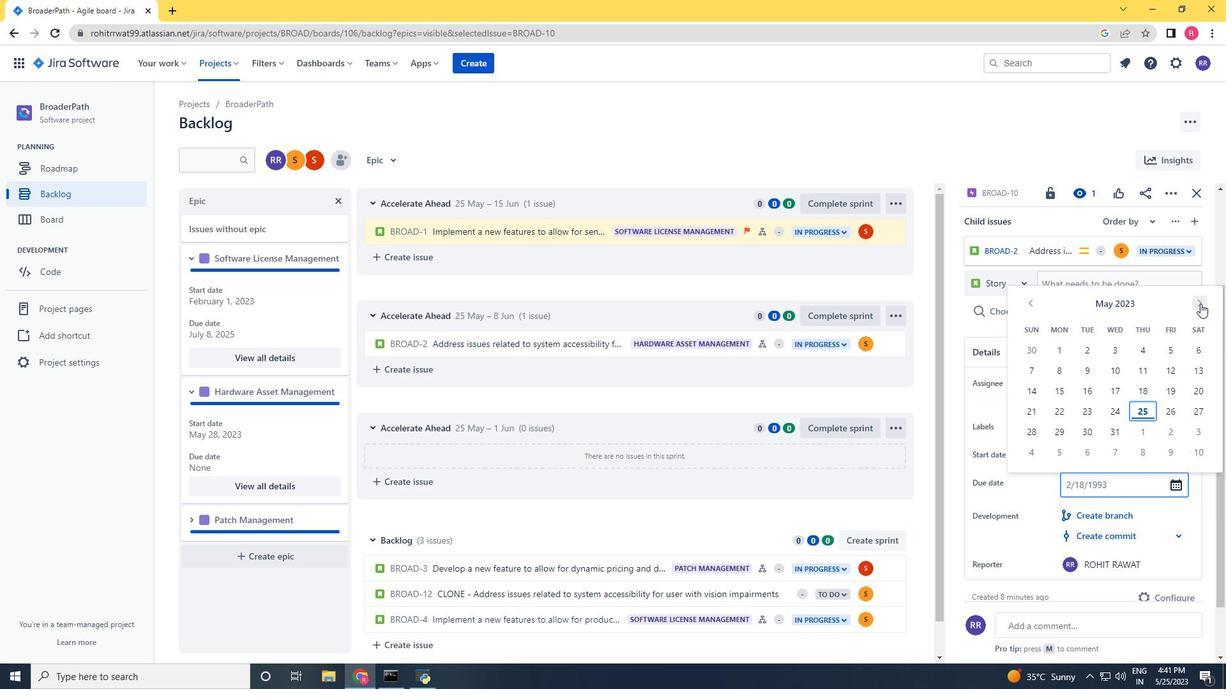 
Action: Mouse pressed left at (1201, 304)
Screenshot: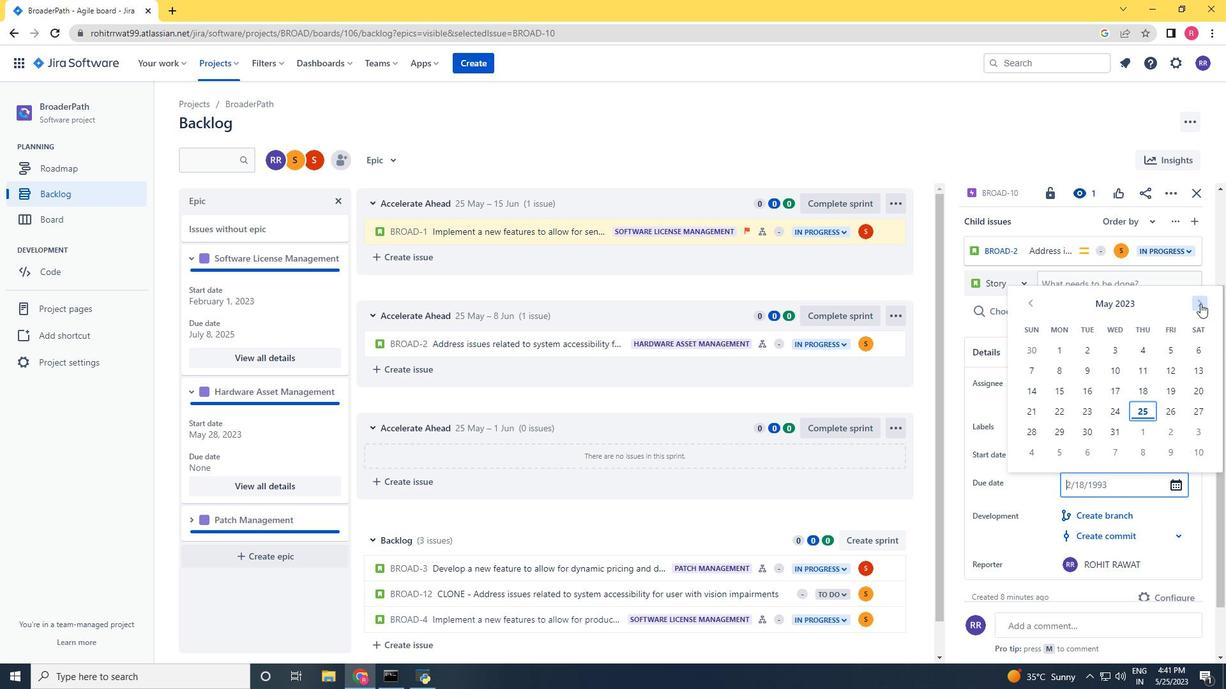 
Action: Mouse pressed left at (1201, 304)
Screenshot: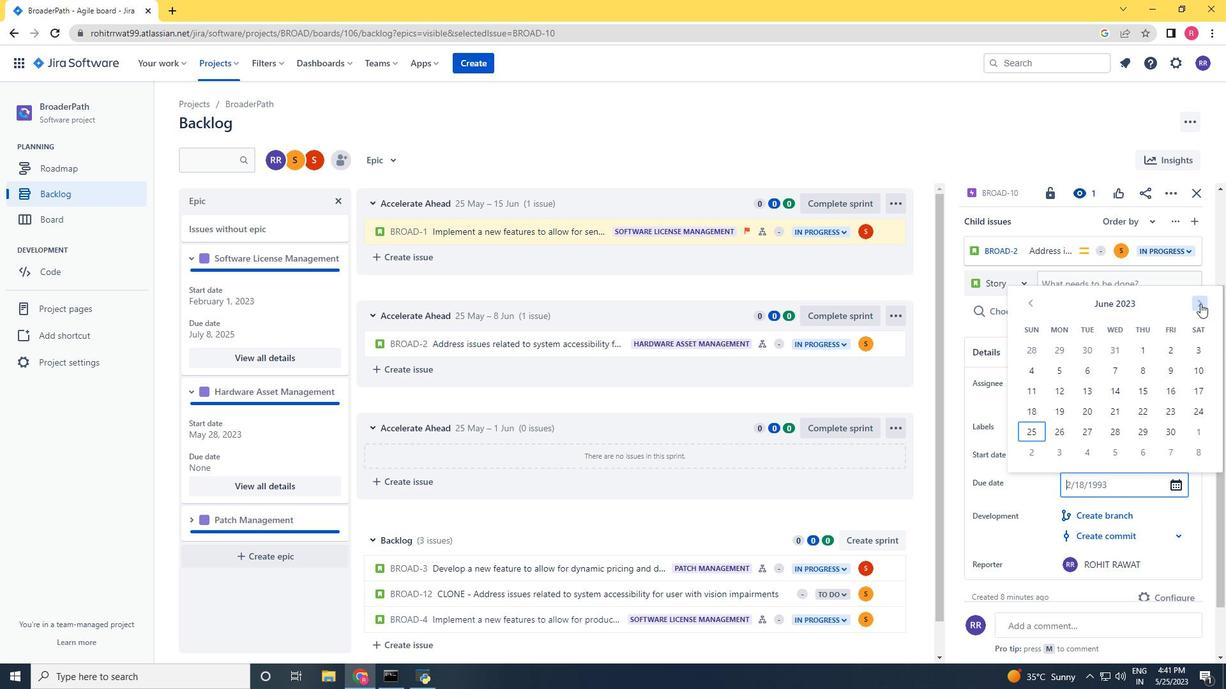 
Action: Mouse pressed left at (1201, 304)
Screenshot: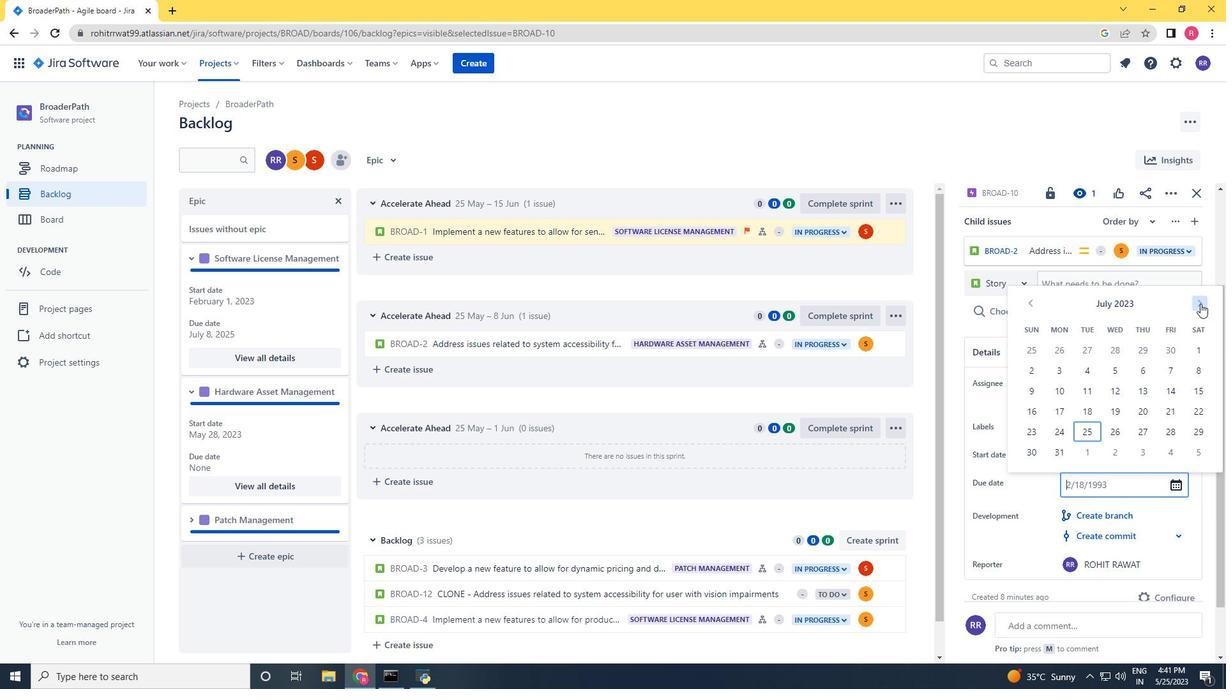 
Action: Mouse pressed left at (1201, 304)
Screenshot: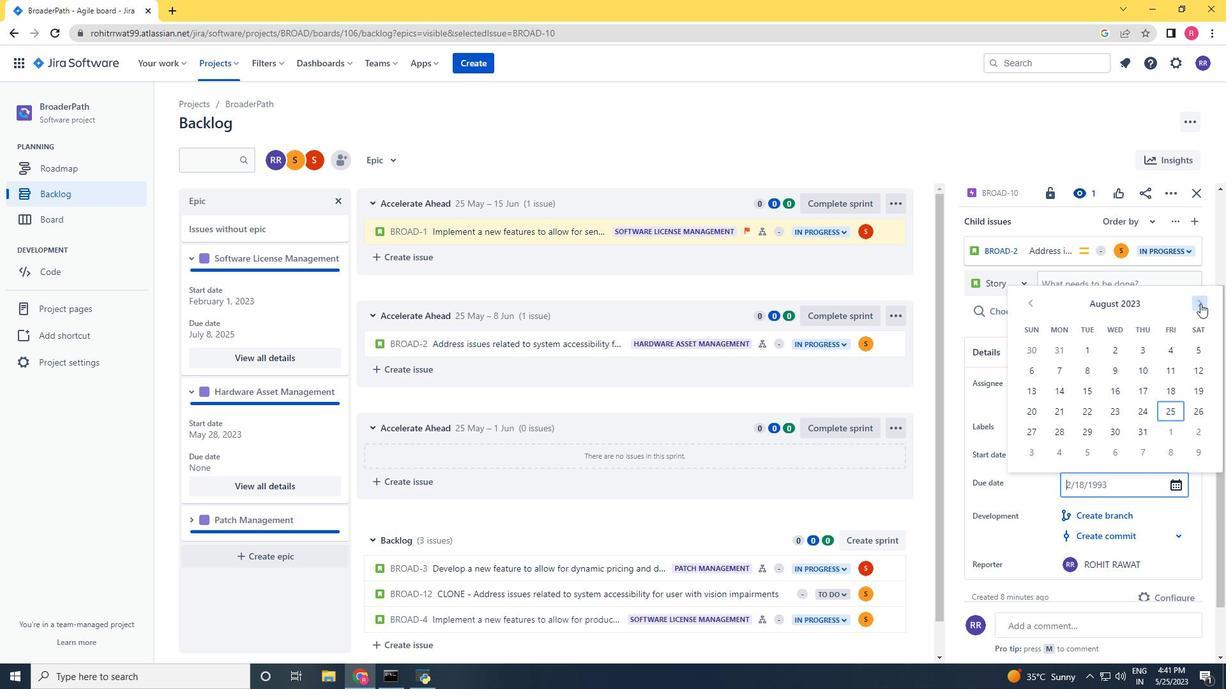 
Action: Mouse pressed left at (1201, 304)
Screenshot: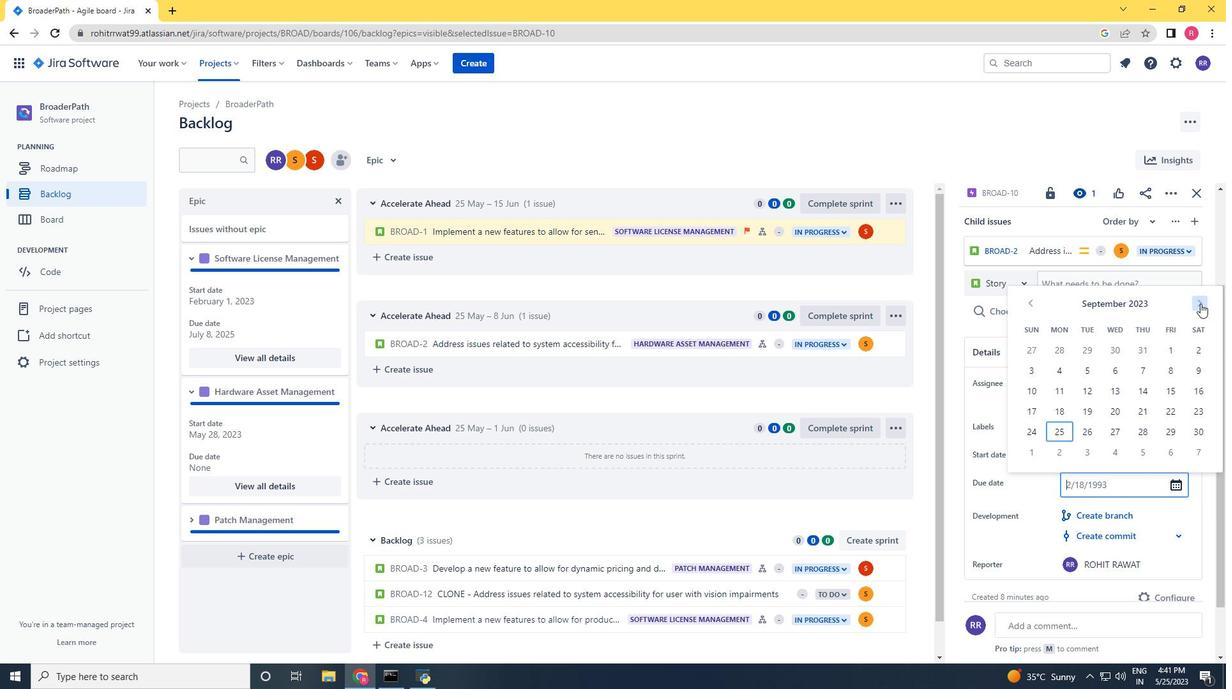 
Action: Mouse pressed left at (1201, 304)
Screenshot: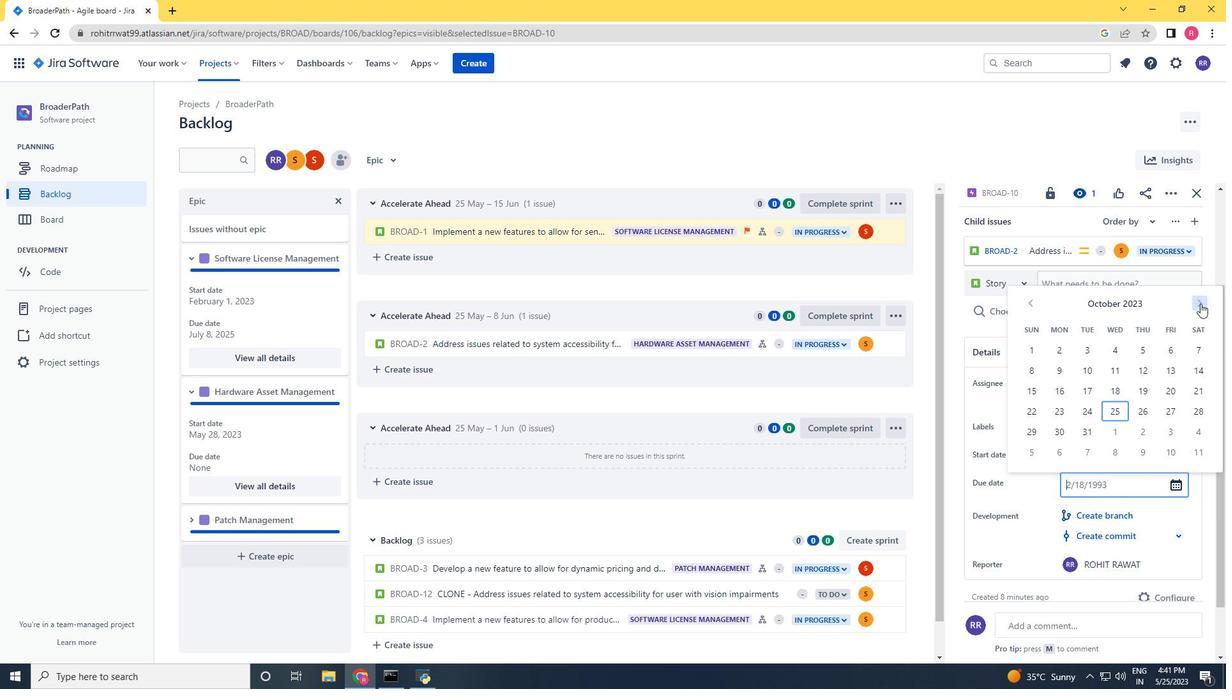 
Action: Mouse pressed left at (1201, 304)
Screenshot: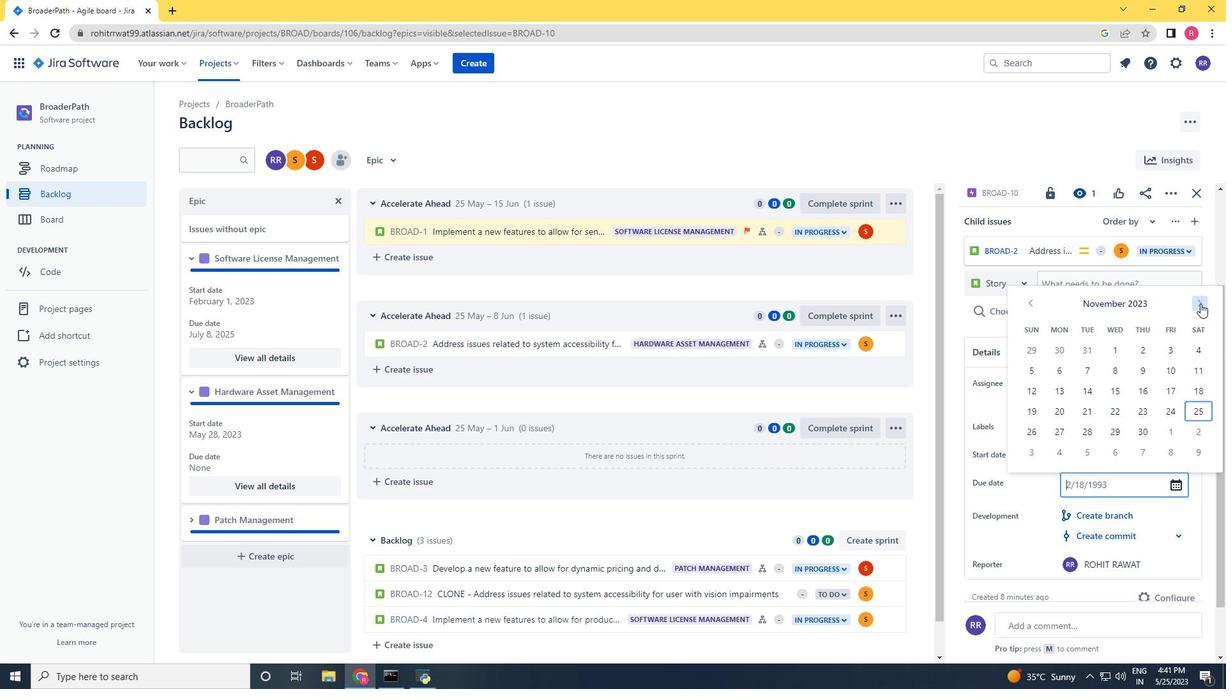 
Action: Mouse pressed left at (1201, 304)
Screenshot: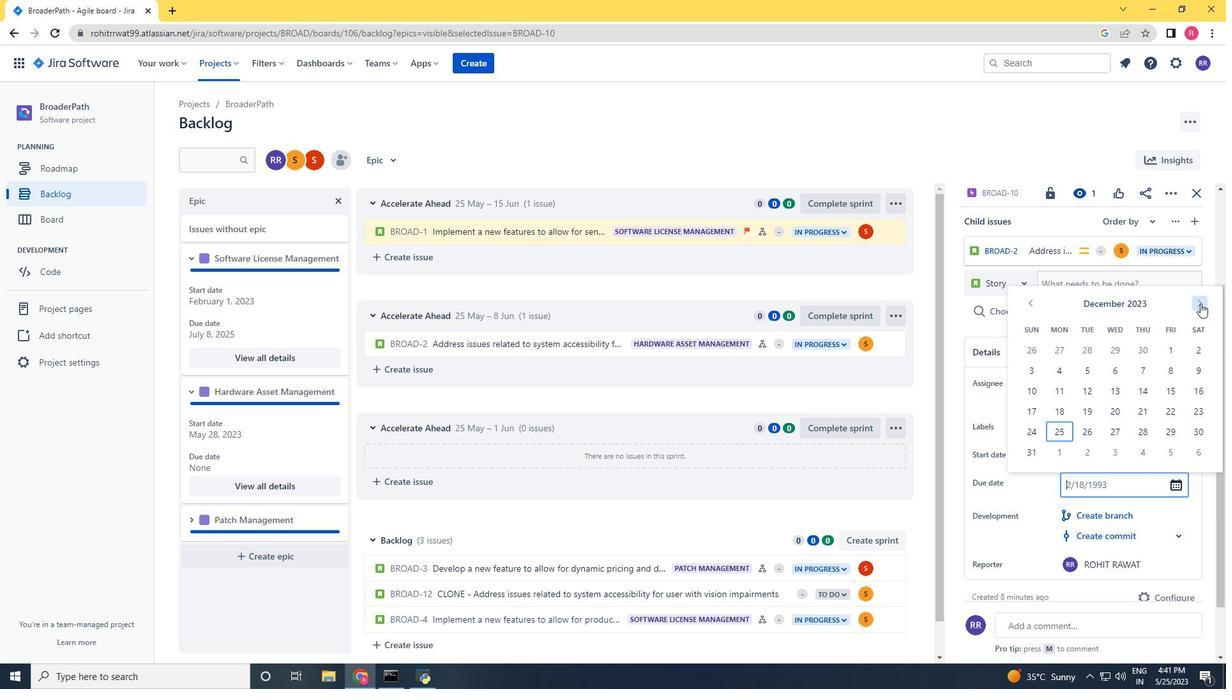 
Action: Mouse pressed left at (1201, 304)
Screenshot: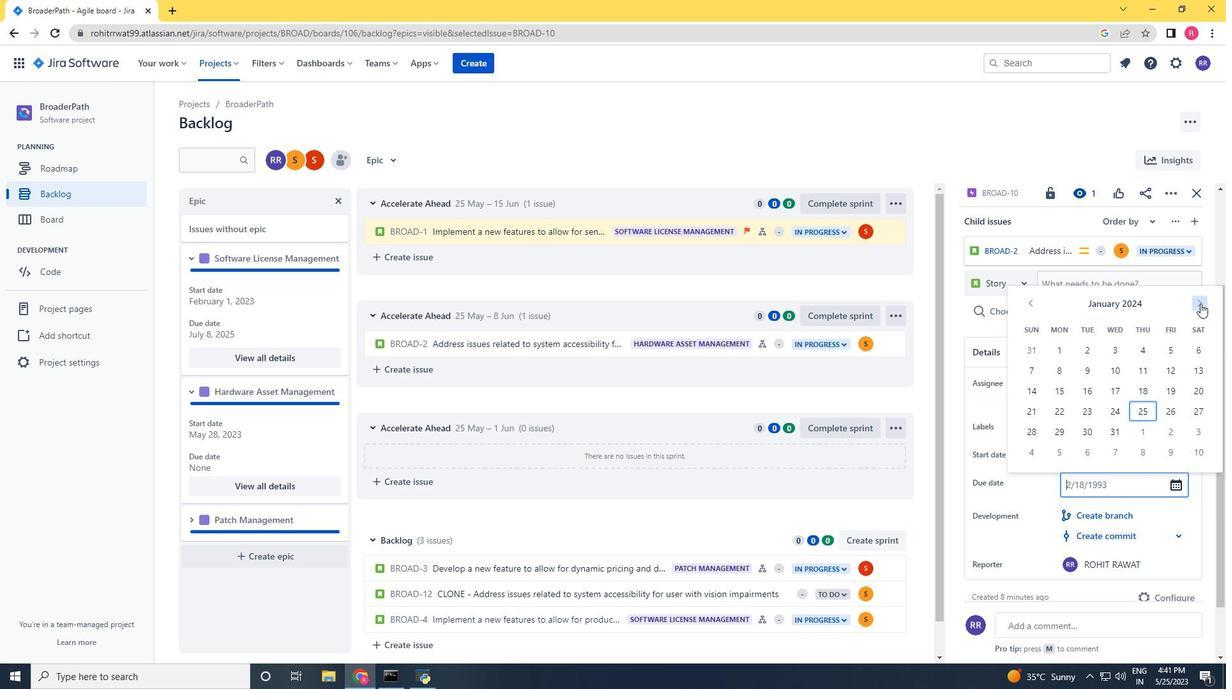 
Action: Mouse pressed left at (1201, 304)
Screenshot: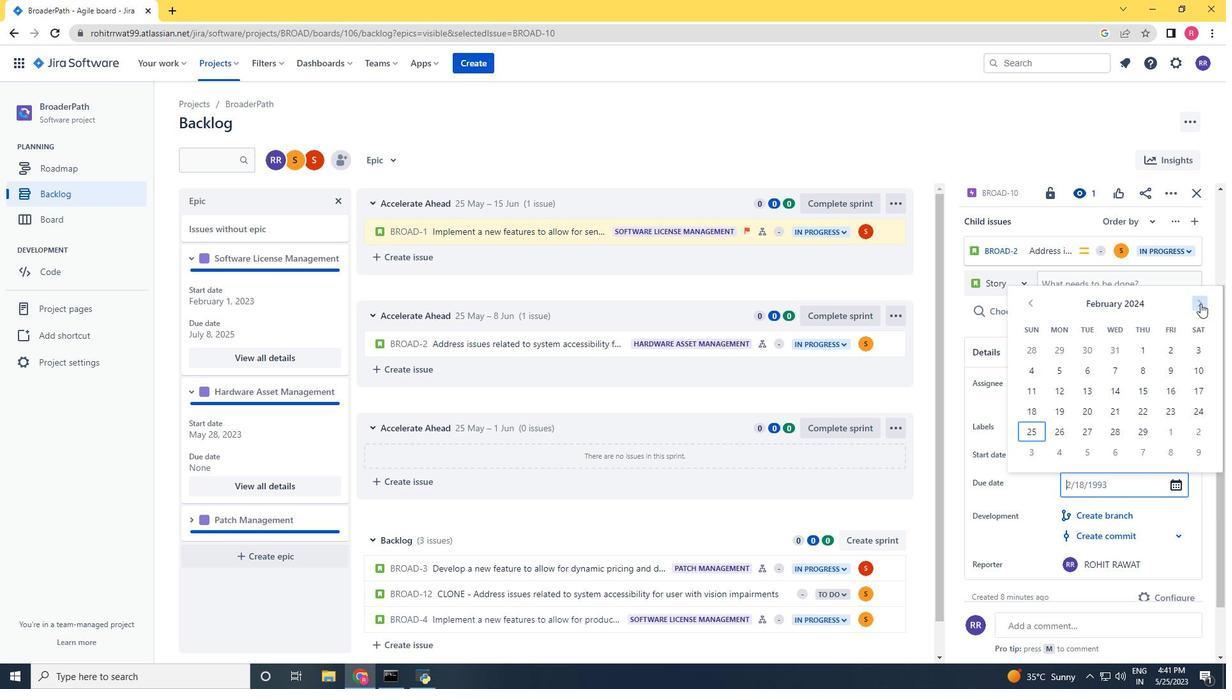 
Action: Mouse pressed left at (1201, 304)
Screenshot: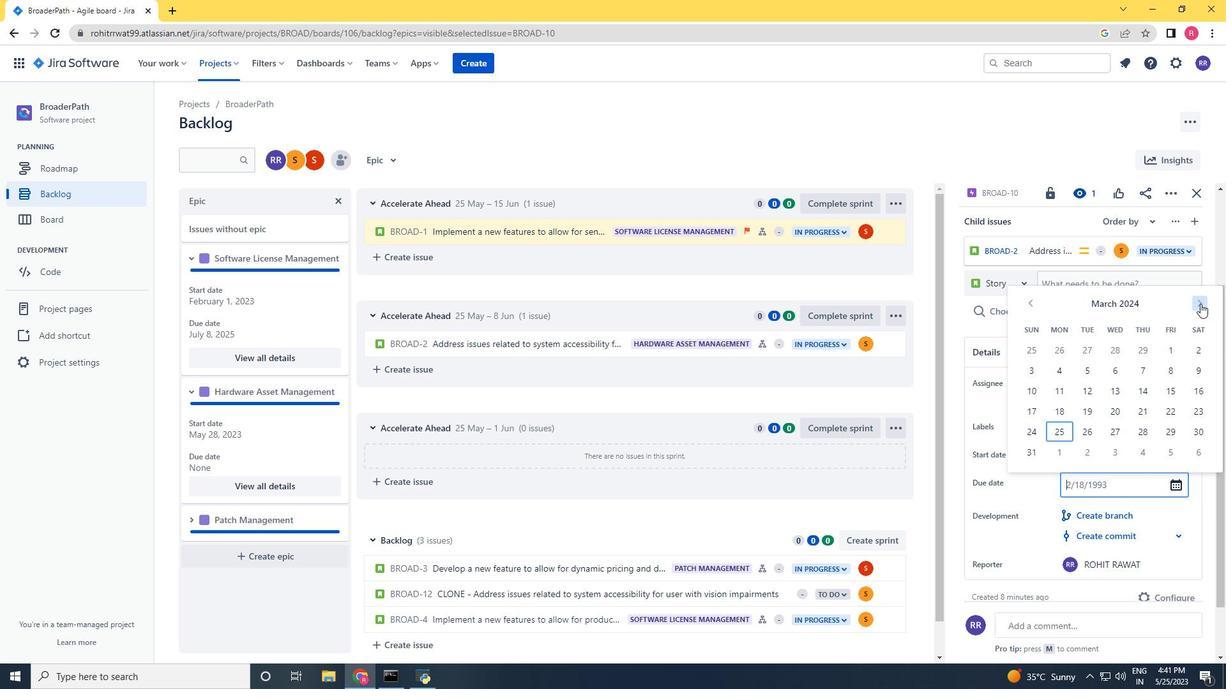 
Action: Mouse pressed left at (1201, 304)
Screenshot: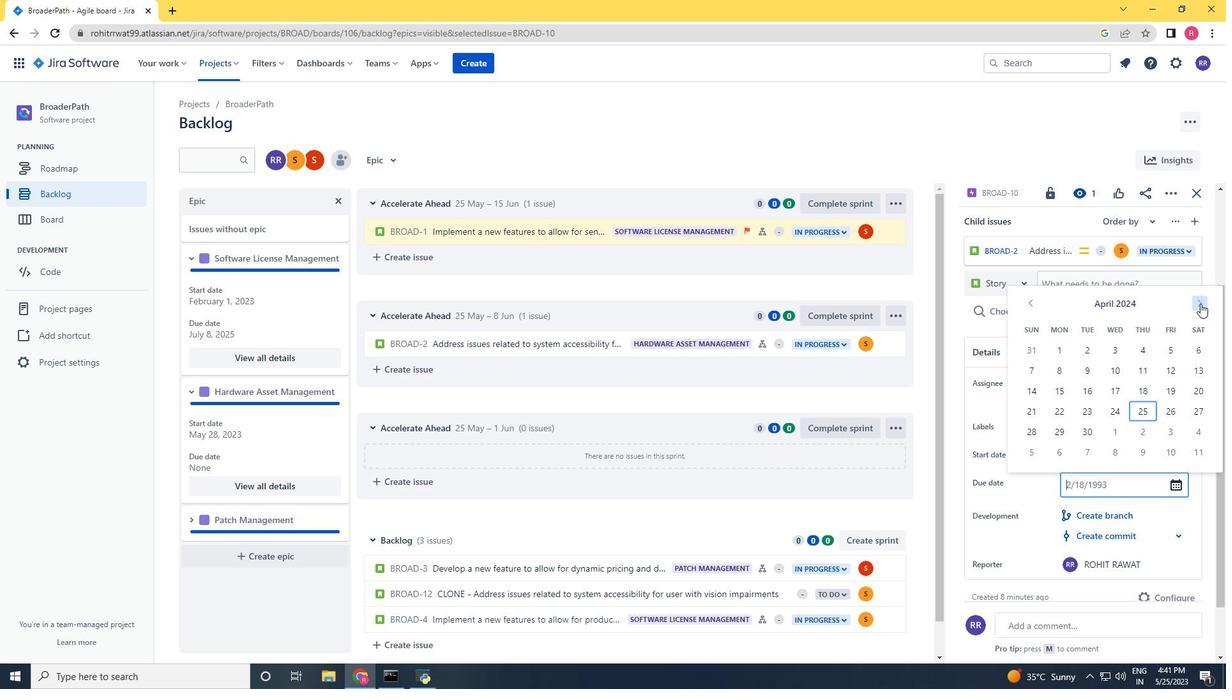 
Action: Mouse pressed left at (1201, 304)
Screenshot: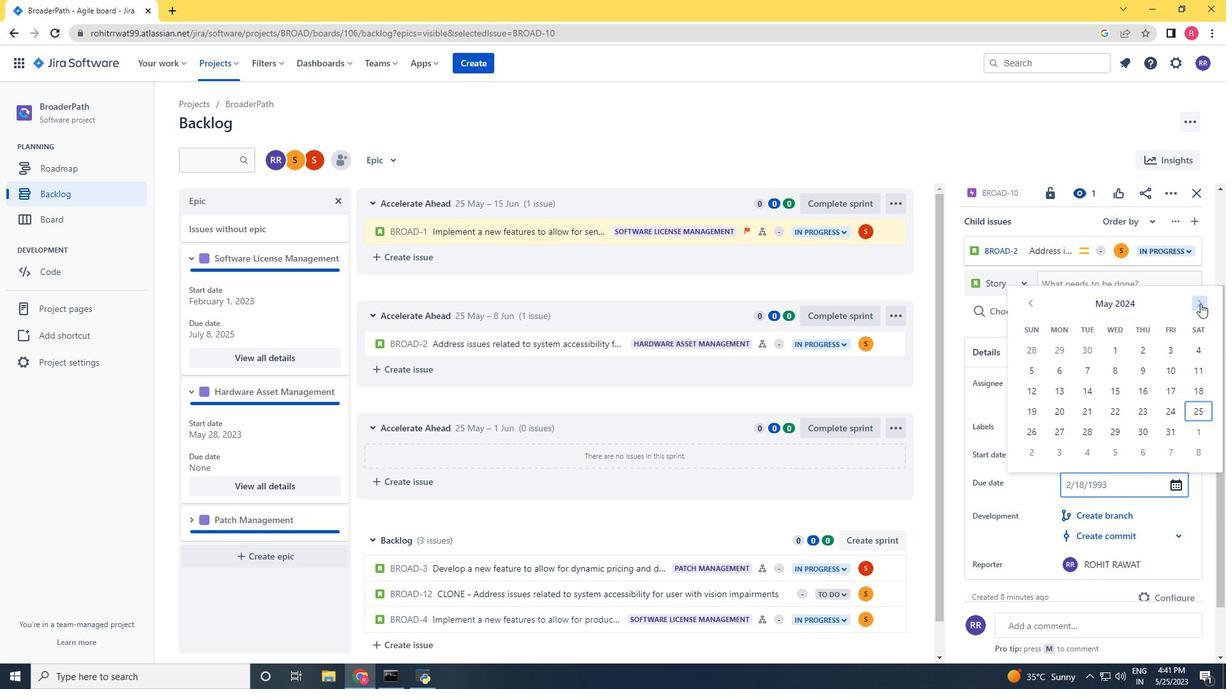 
Action: Mouse pressed left at (1201, 304)
Screenshot: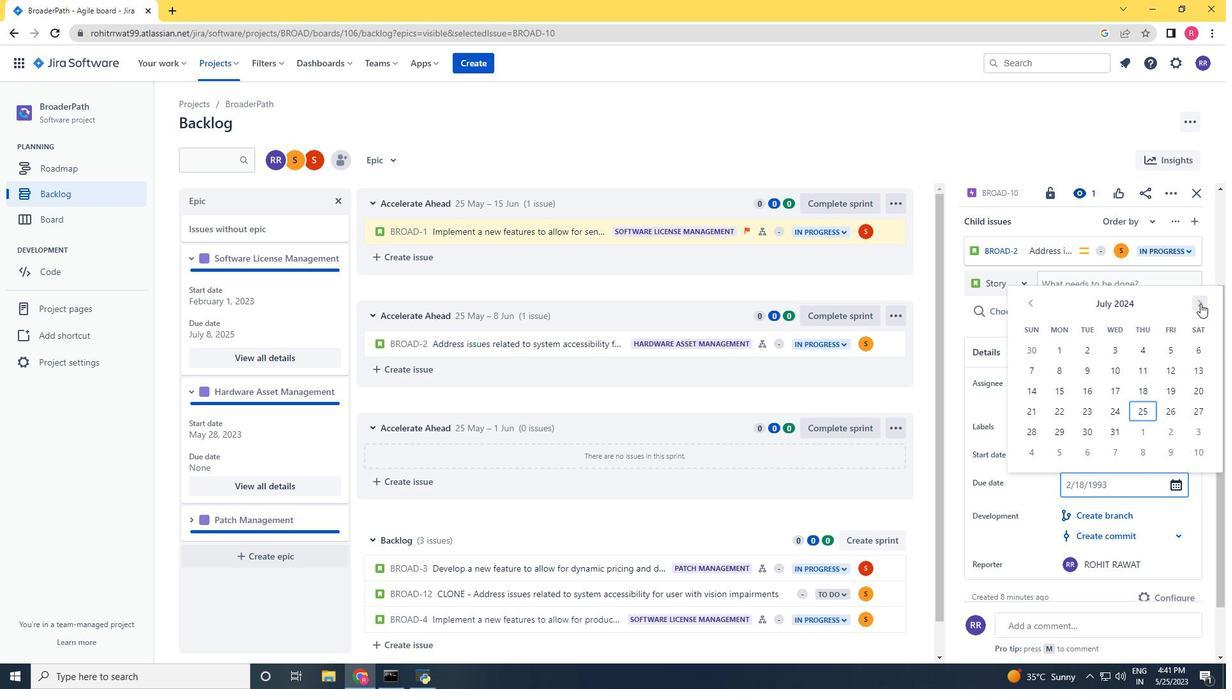 
Action: Mouse pressed left at (1201, 304)
Screenshot: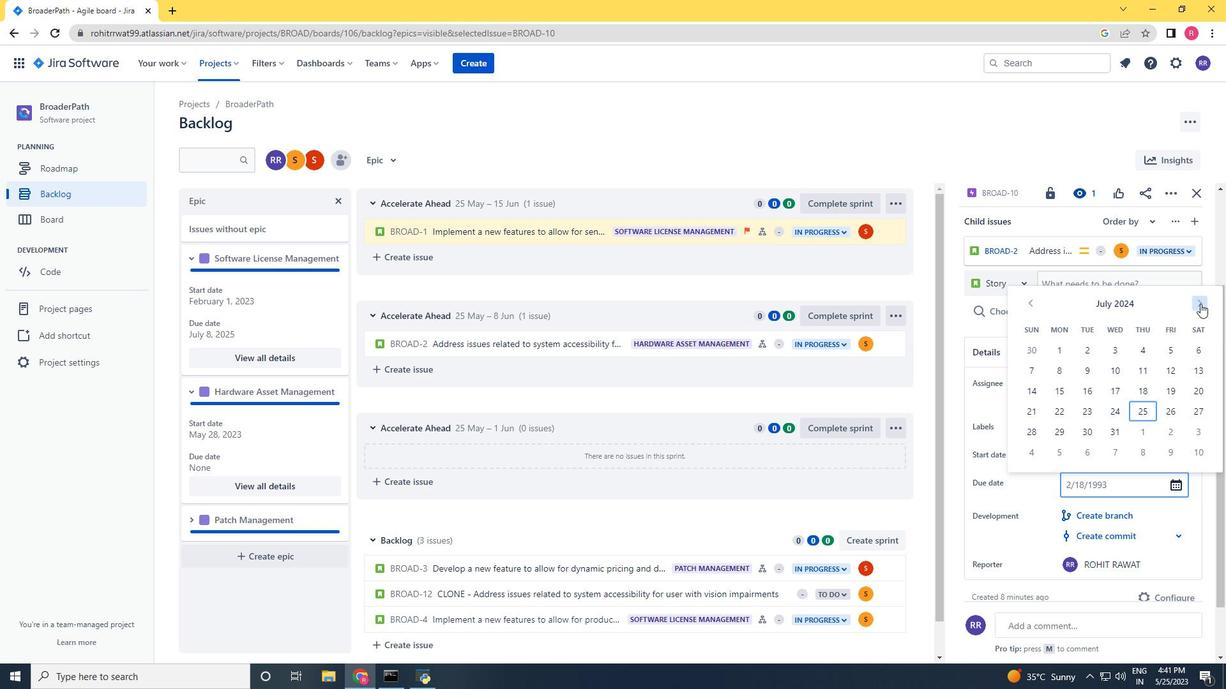 
Action: Mouse pressed left at (1201, 304)
Screenshot: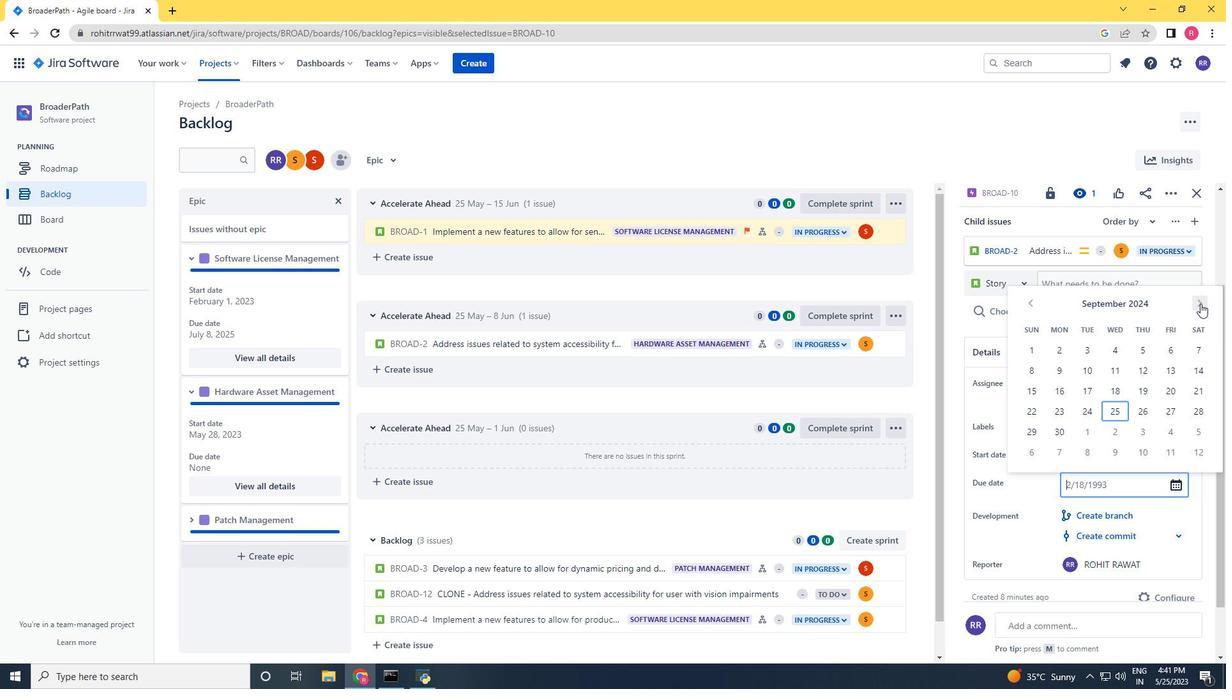 
Action: Mouse pressed left at (1201, 304)
Screenshot: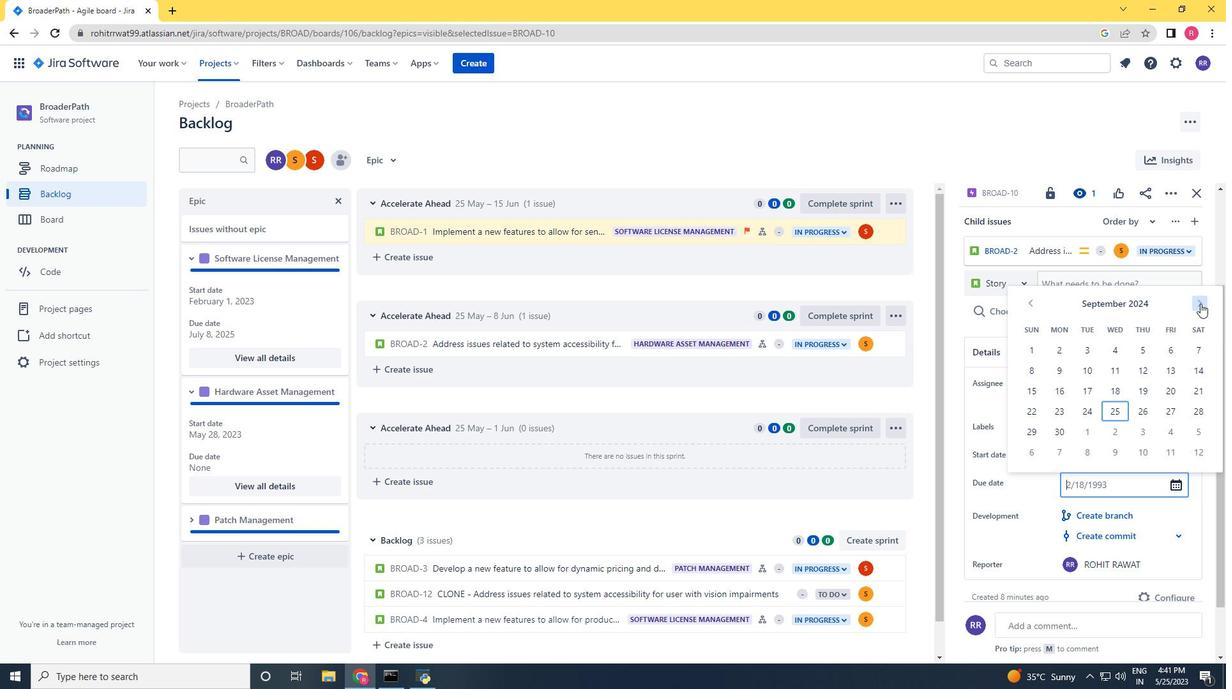 
Action: Mouse pressed left at (1201, 304)
Screenshot: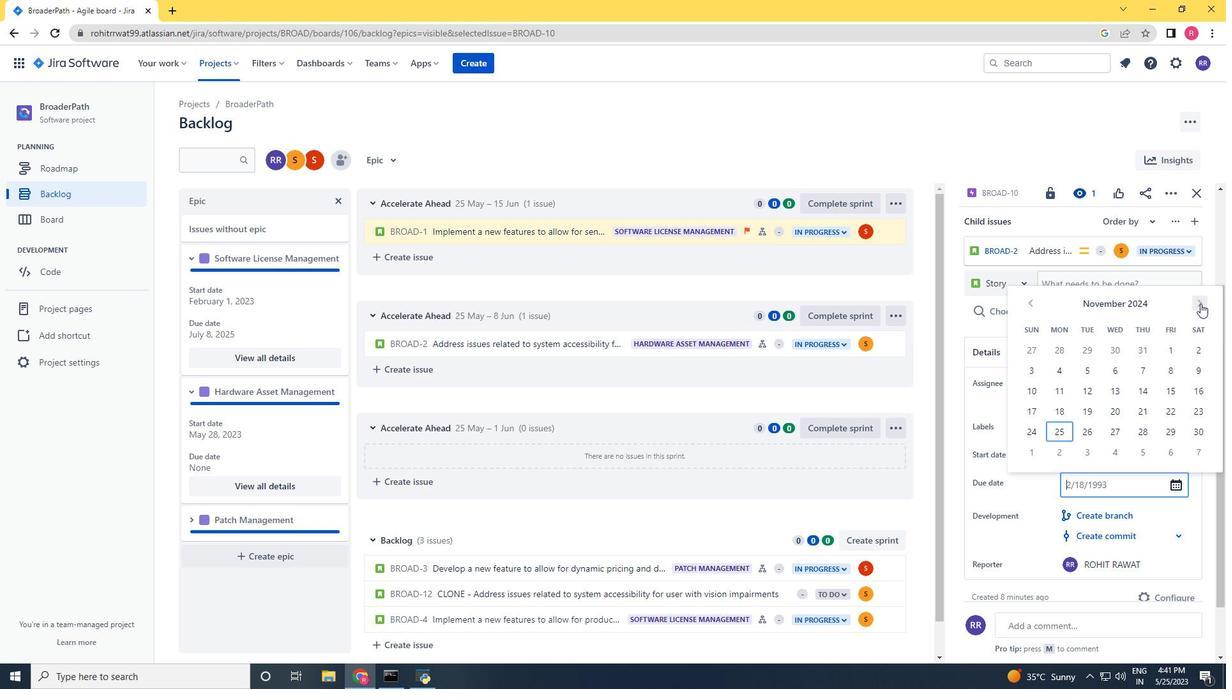 
Action: Mouse pressed left at (1201, 304)
Screenshot: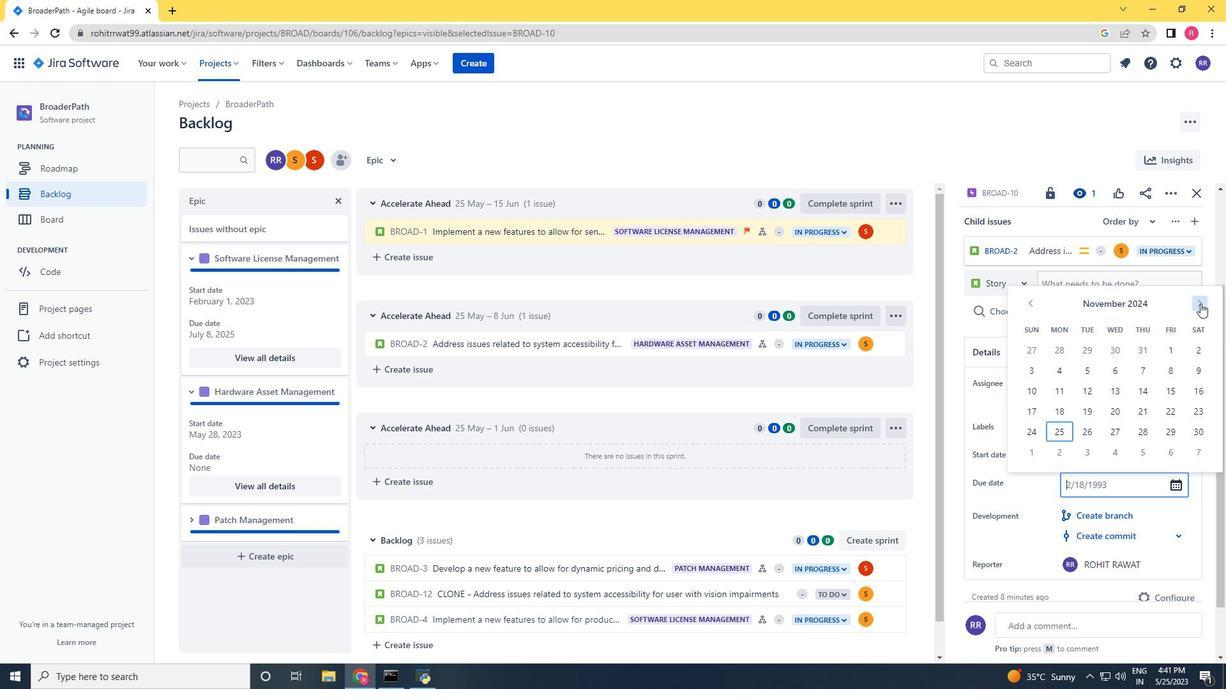 
Action: Mouse pressed left at (1201, 304)
Screenshot: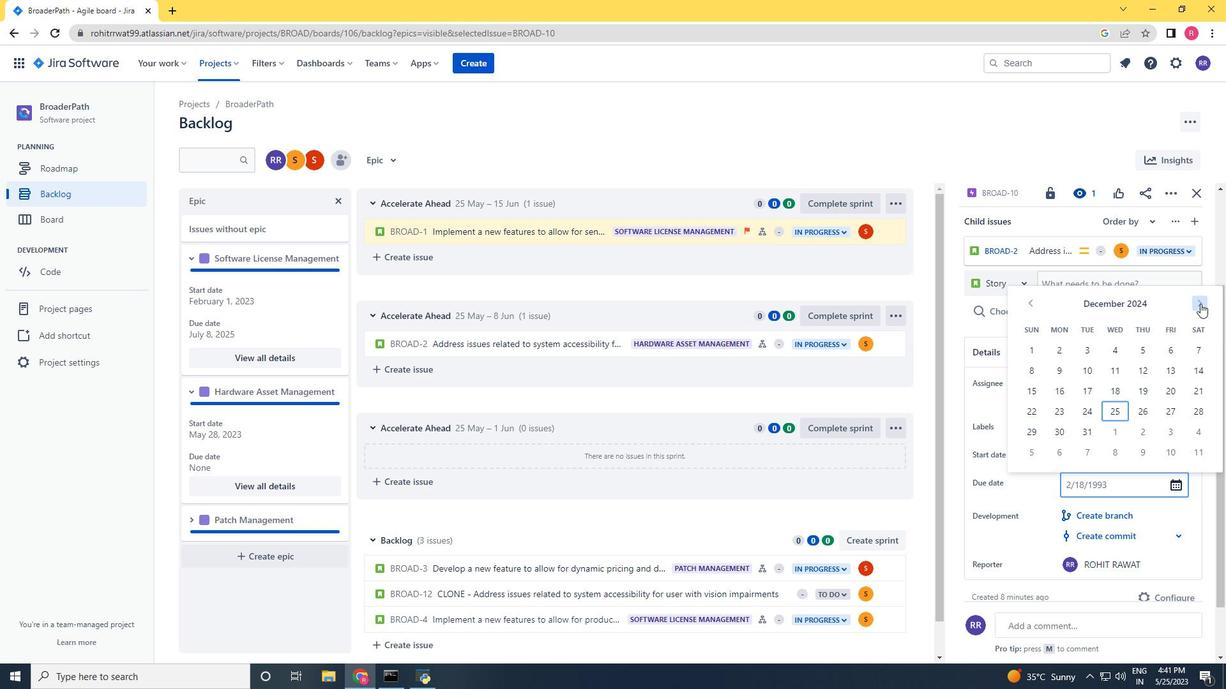 
Action: Mouse pressed left at (1201, 304)
Screenshot: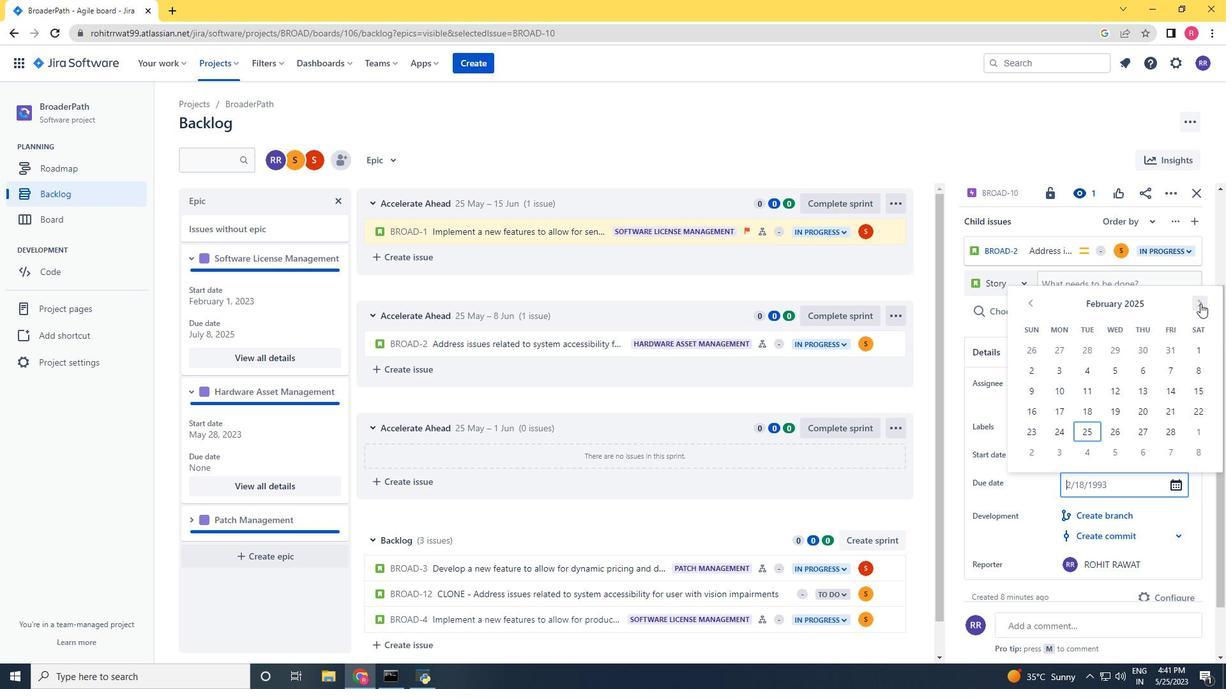 
Action: Mouse pressed left at (1201, 304)
Screenshot: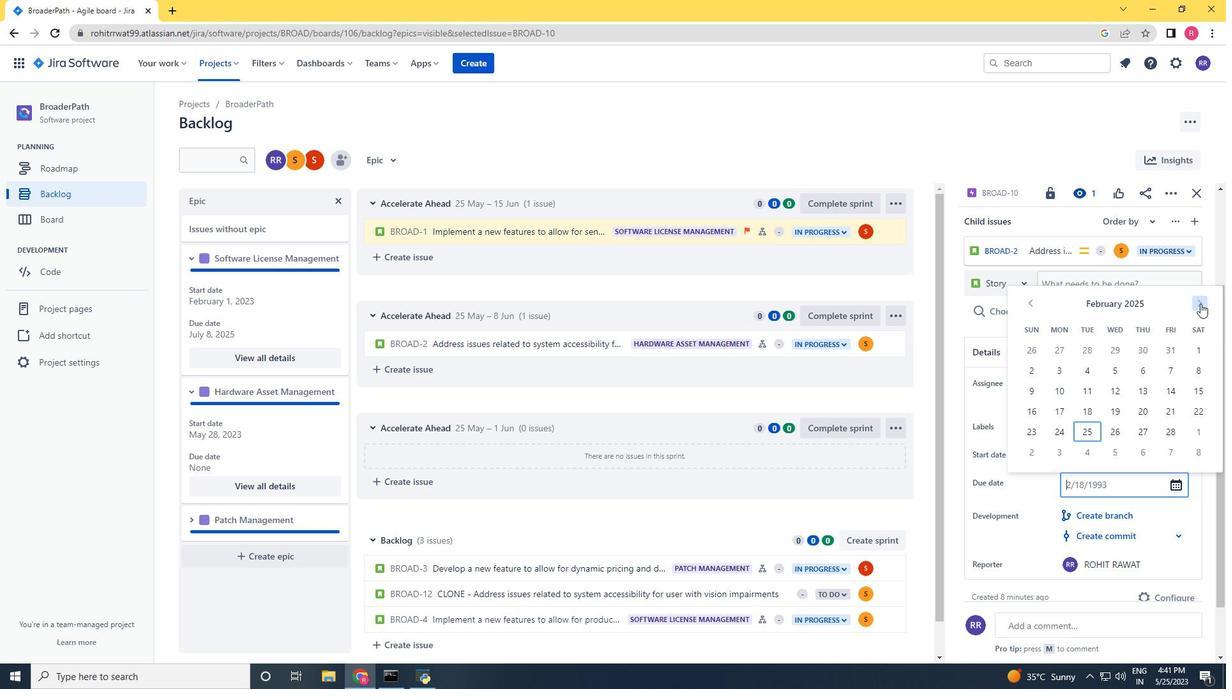 
Action: Mouse pressed left at (1201, 304)
Screenshot: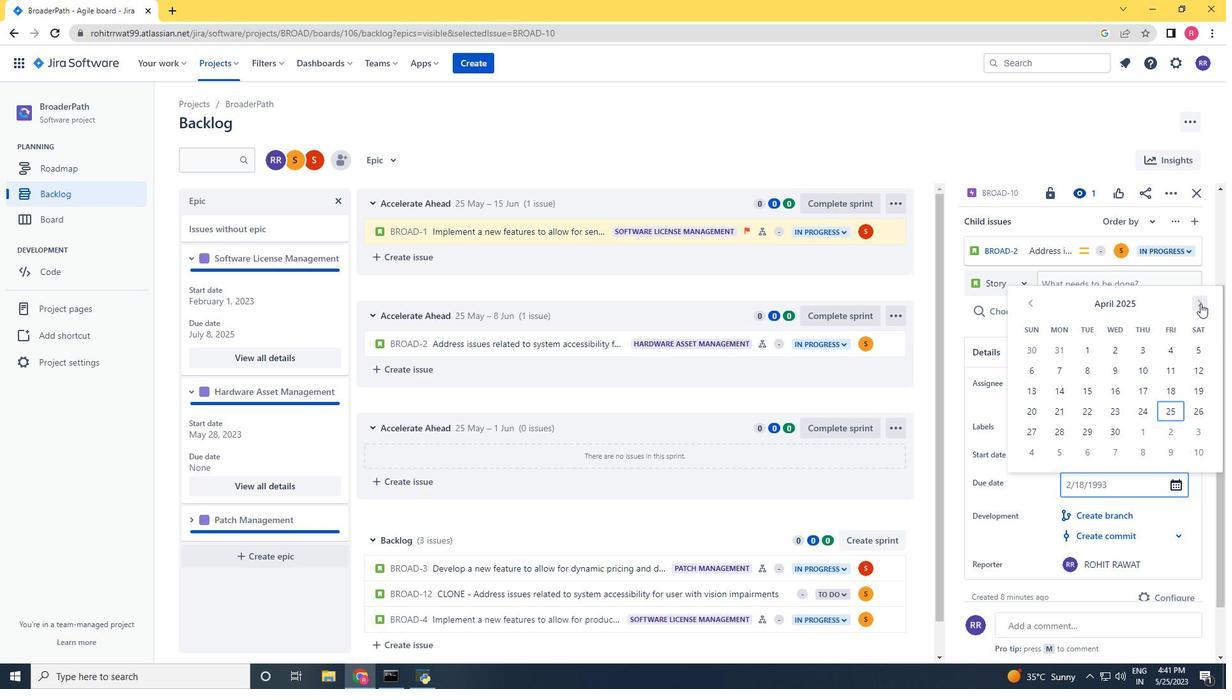 
Action: Mouse pressed left at (1201, 304)
Screenshot: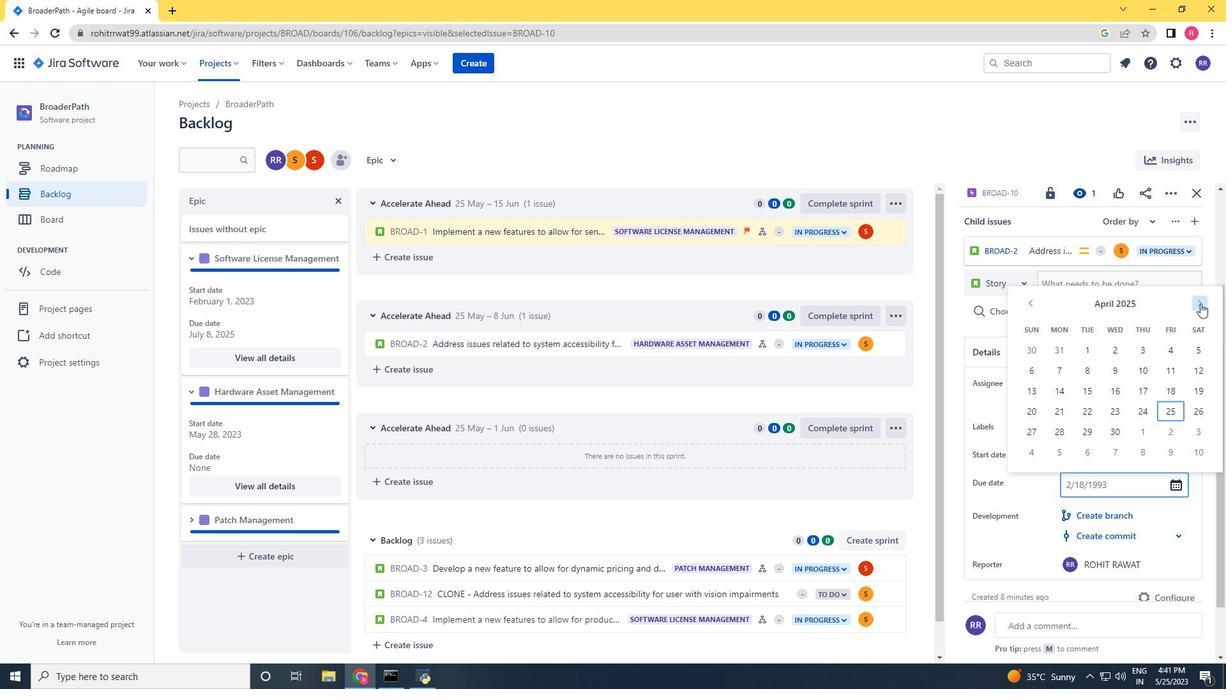 
Action: Mouse pressed left at (1201, 304)
Screenshot: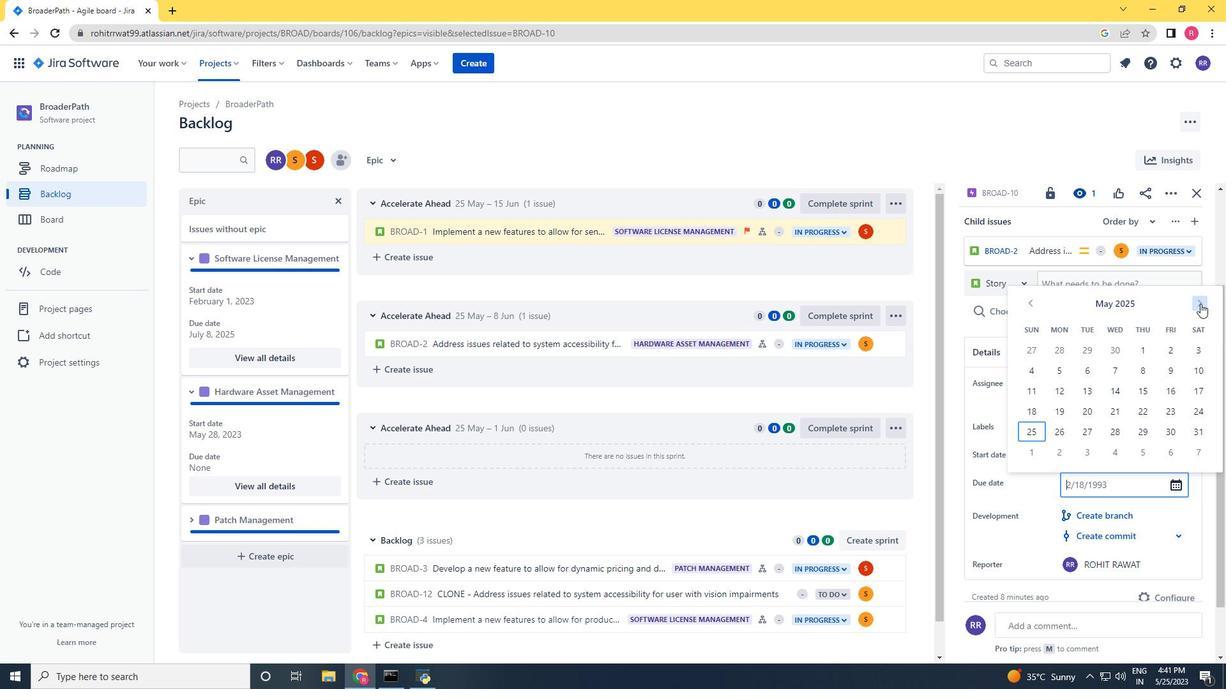 
Action: Mouse pressed left at (1201, 304)
Screenshot: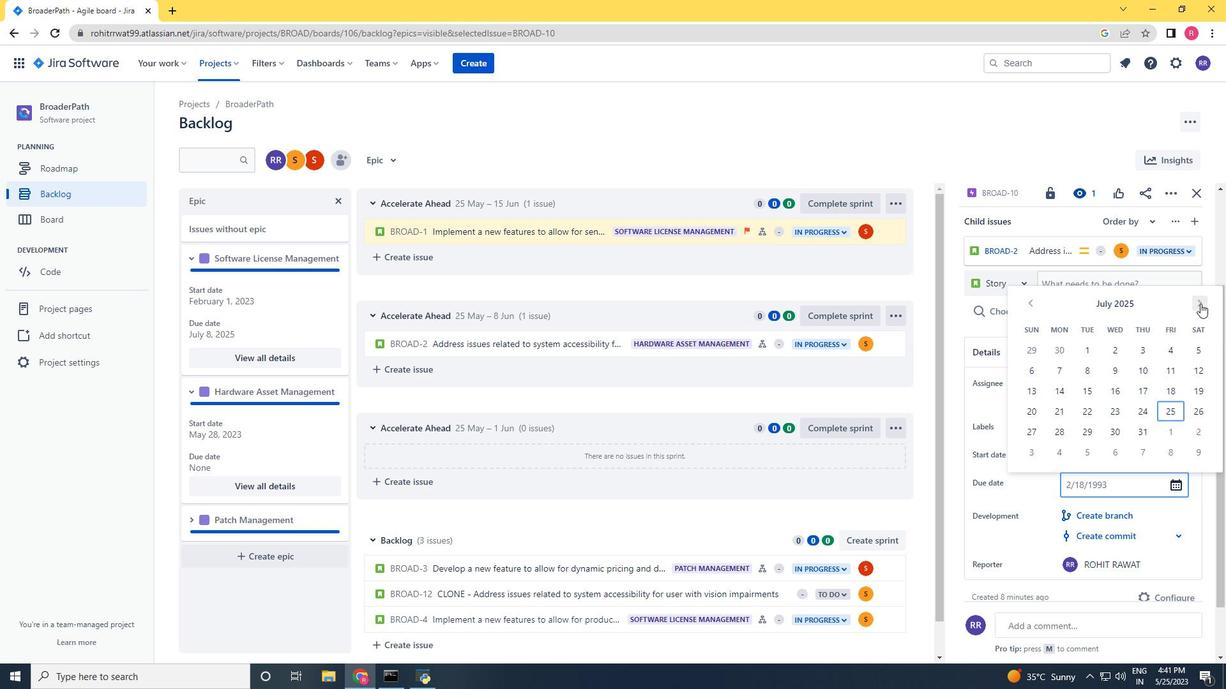 
Action: Mouse pressed left at (1201, 304)
Screenshot: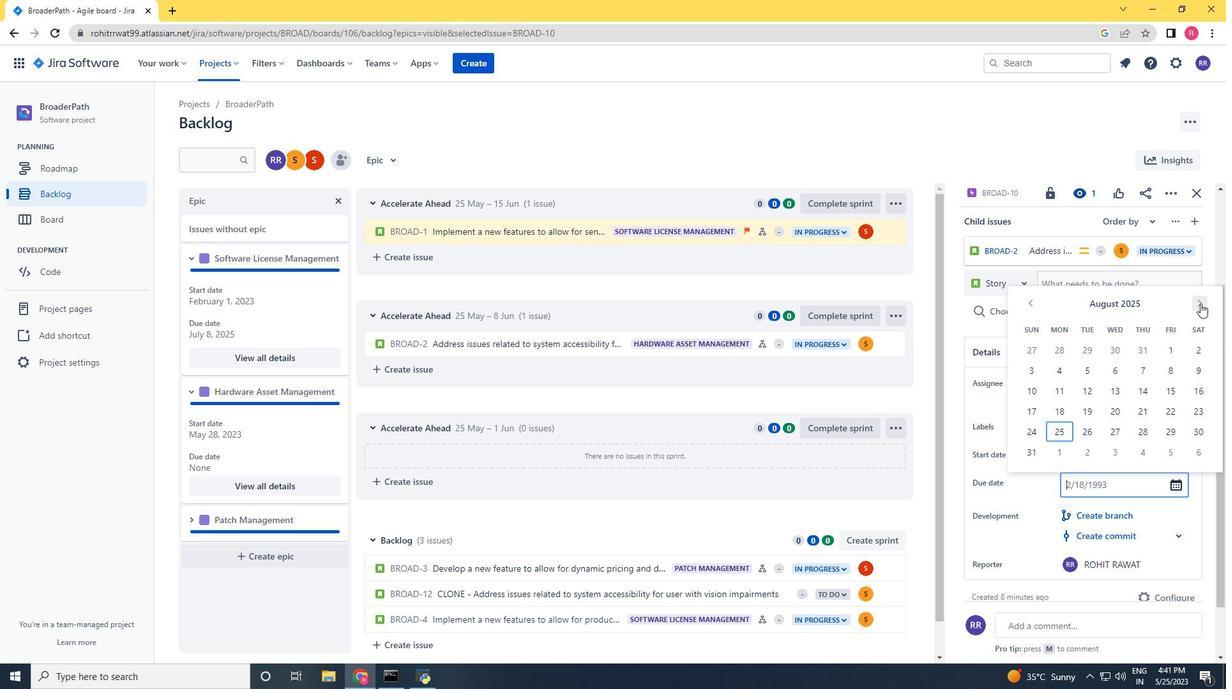
Action: Mouse moved to (1142, 390)
Screenshot: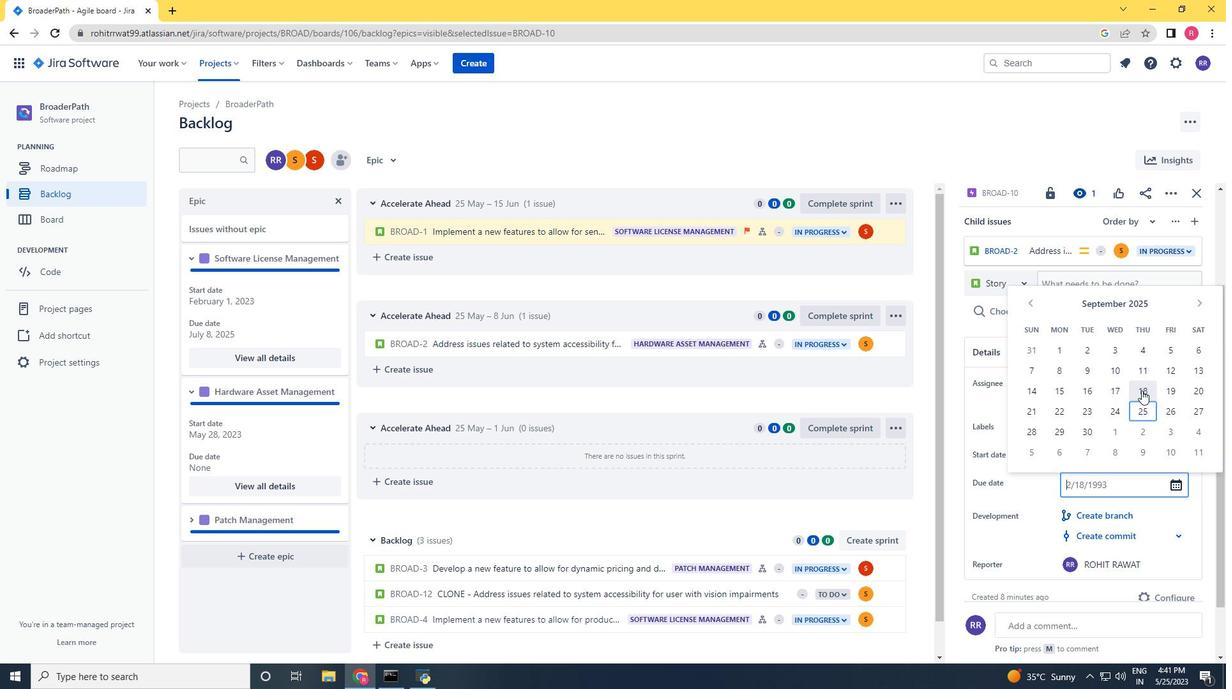 
Action: Mouse pressed left at (1142, 390)
Screenshot: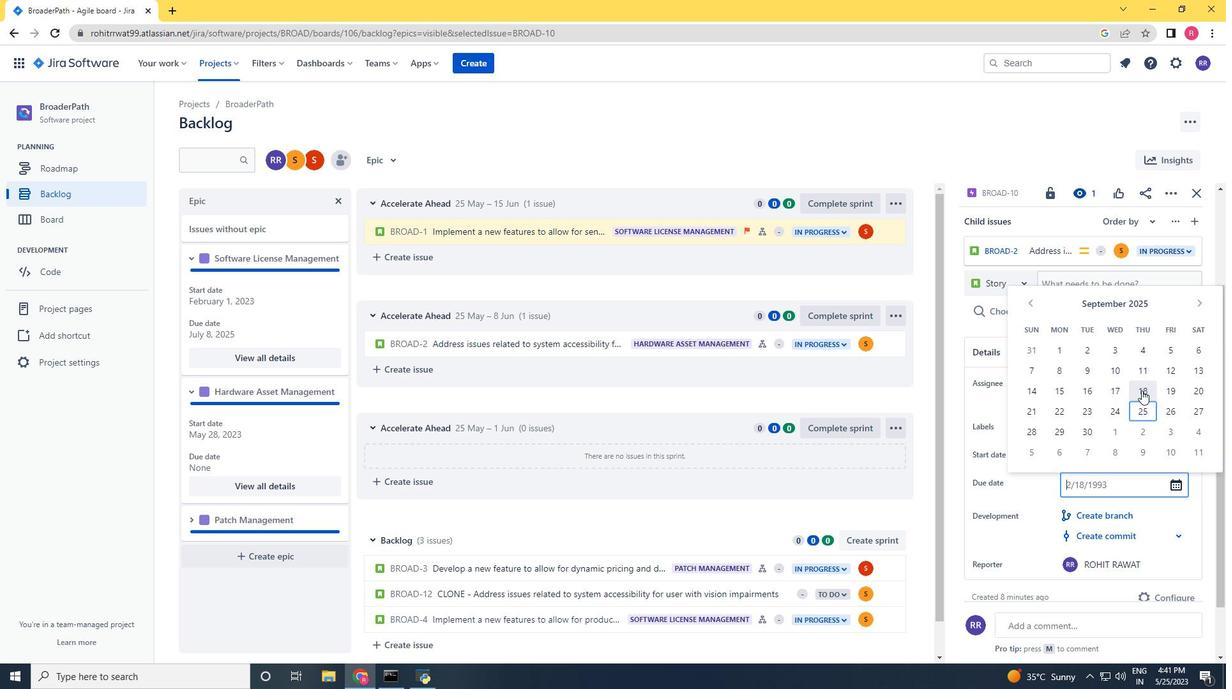 
Action: Mouse moved to (1124, 605)
Screenshot: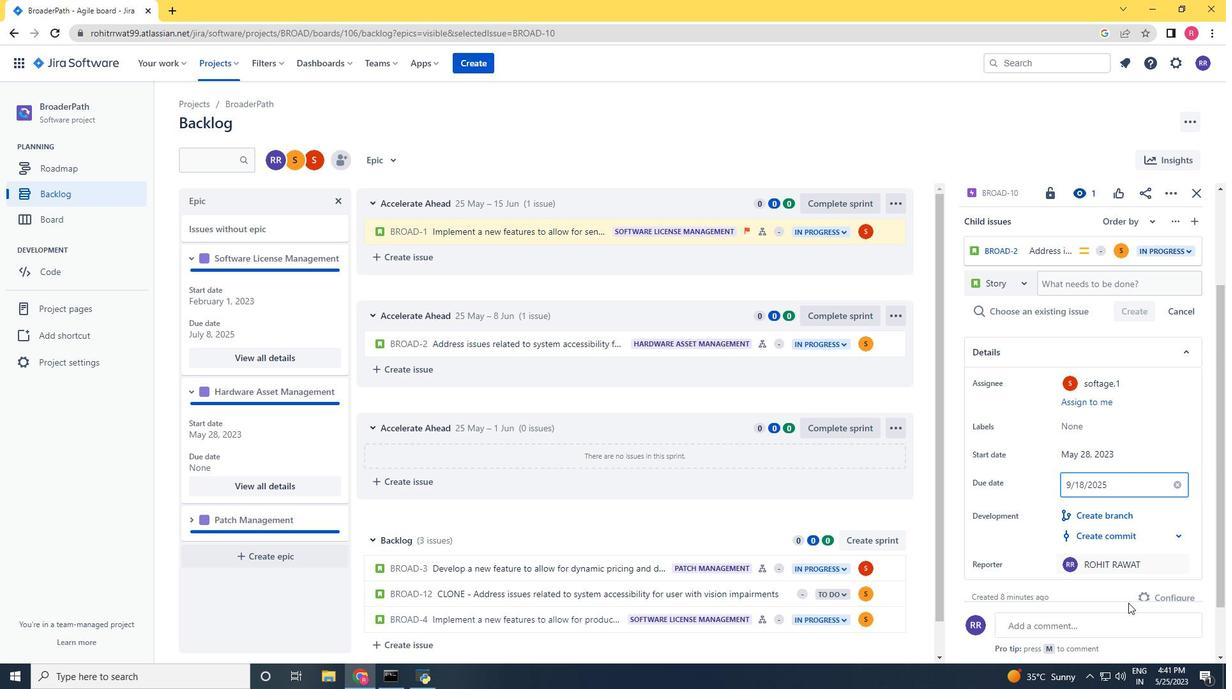 
Action: Mouse scrolled (1124, 604) with delta (0, 0)
Screenshot: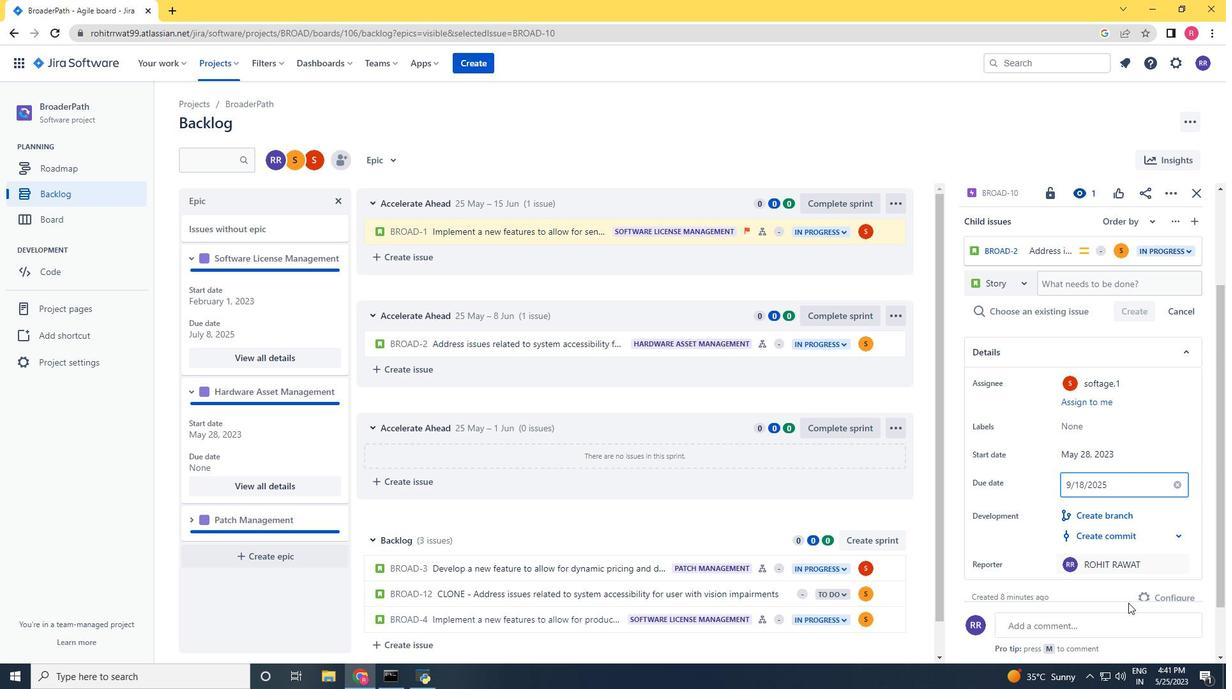 
Action: Mouse moved to (1122, 605)
Screenshot: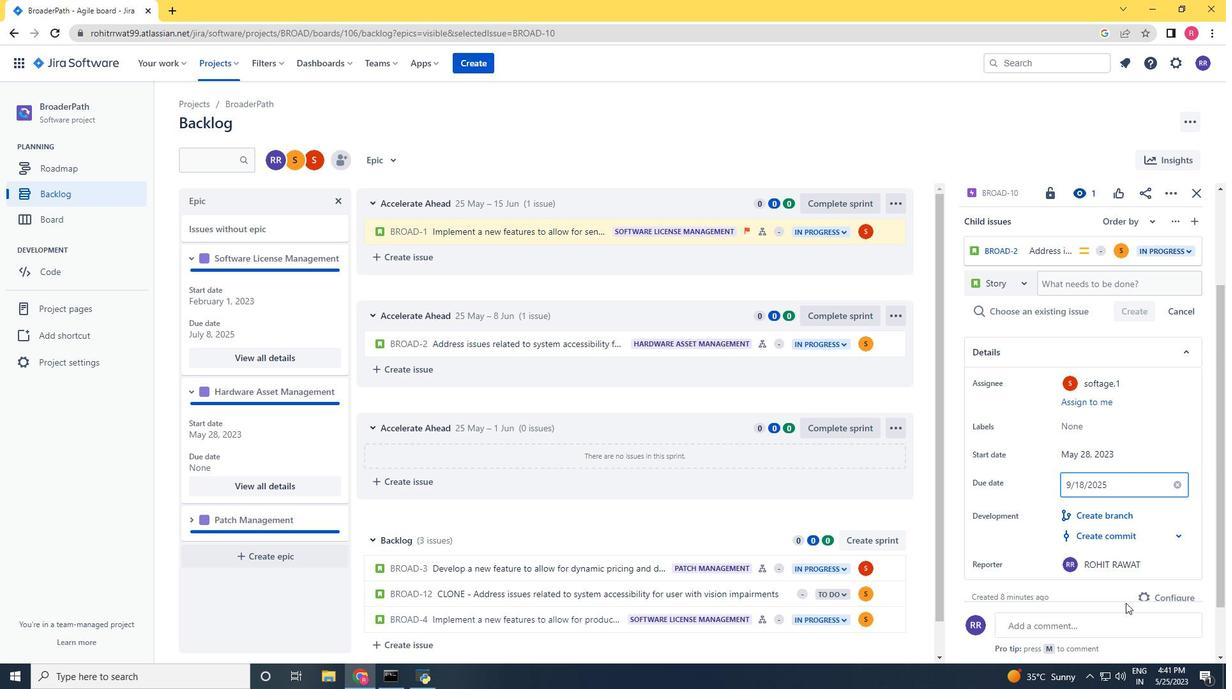
Action: Mouse scrolled (1122, 604) with delta (0, 0)
Screenshot: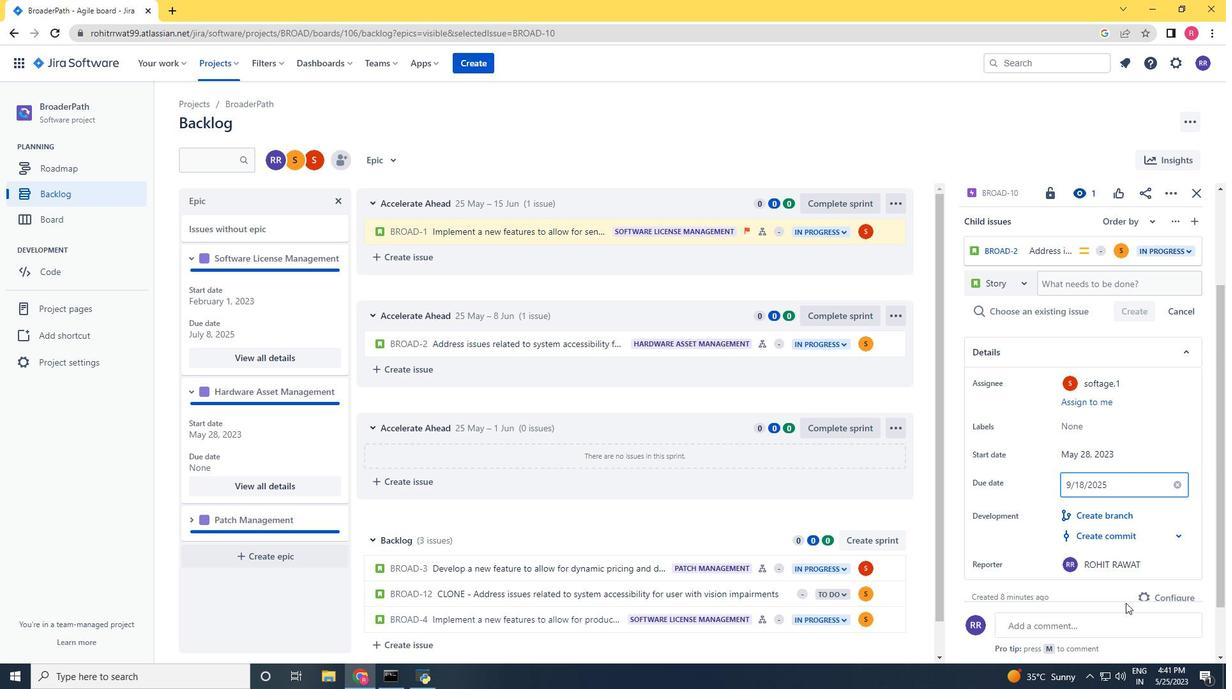 
Action: Mouse moved to (1096, 531)
Screenshot: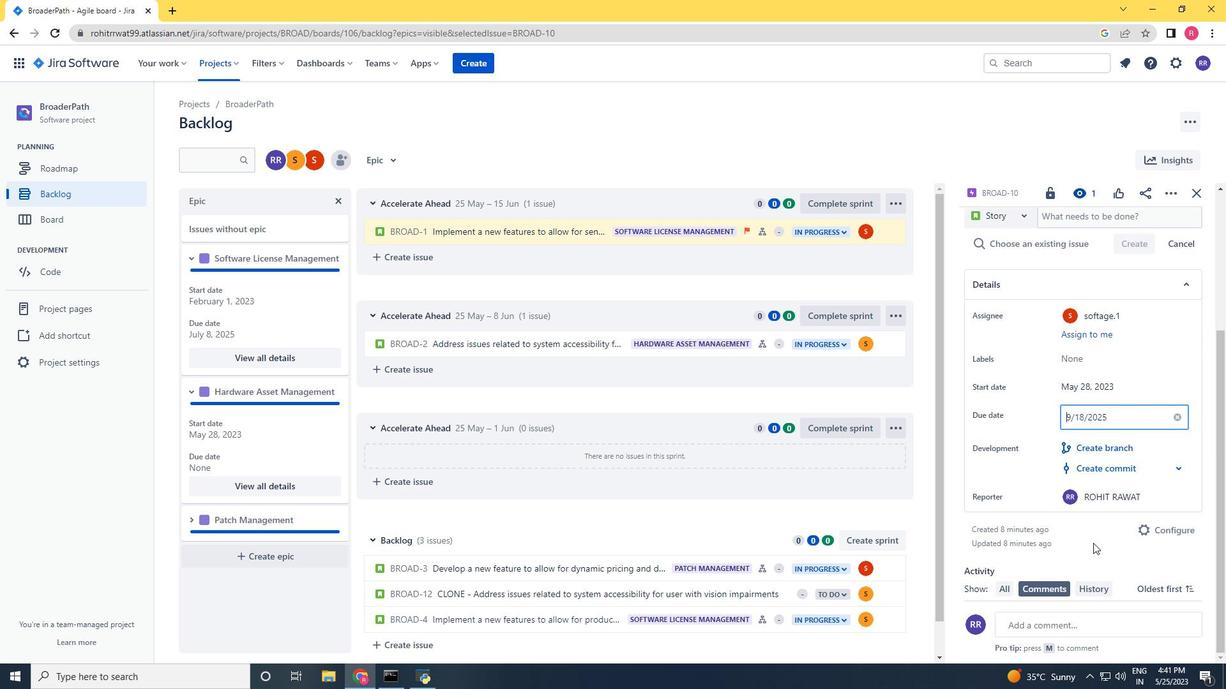 
Action: Mouse pressed left at (1096, 531)
Screenshot: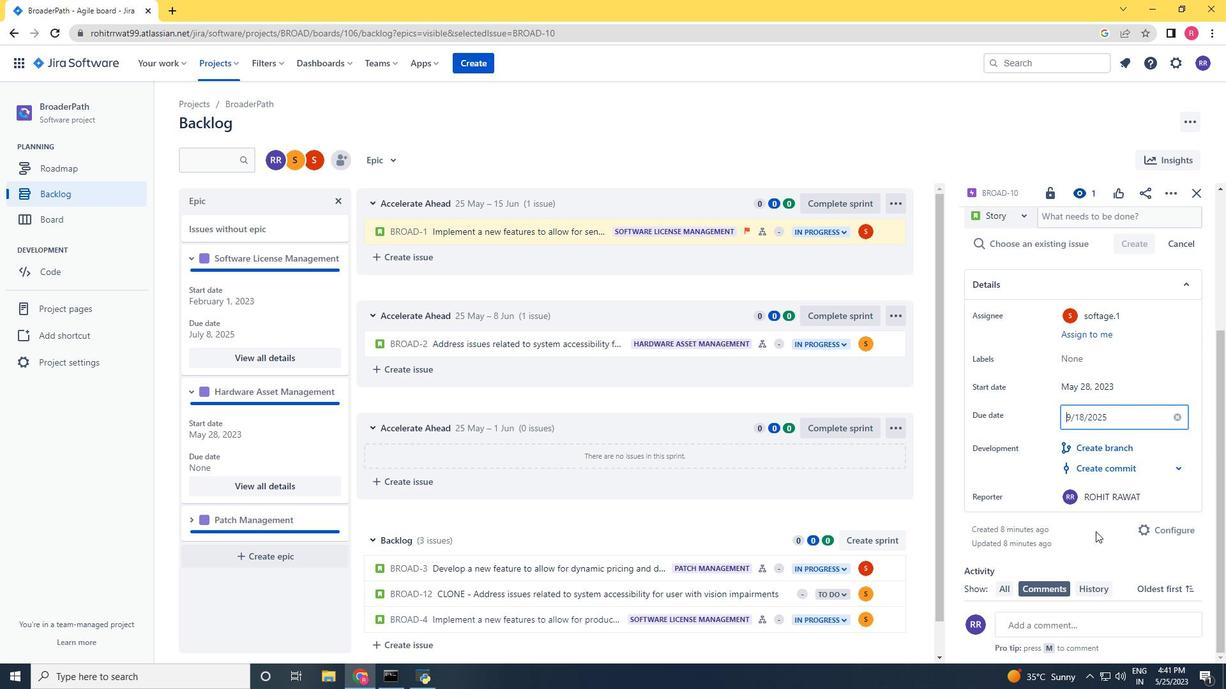 
Action: Mouse scrolled (1096, 530) with delta (0, 0)
Screenshot: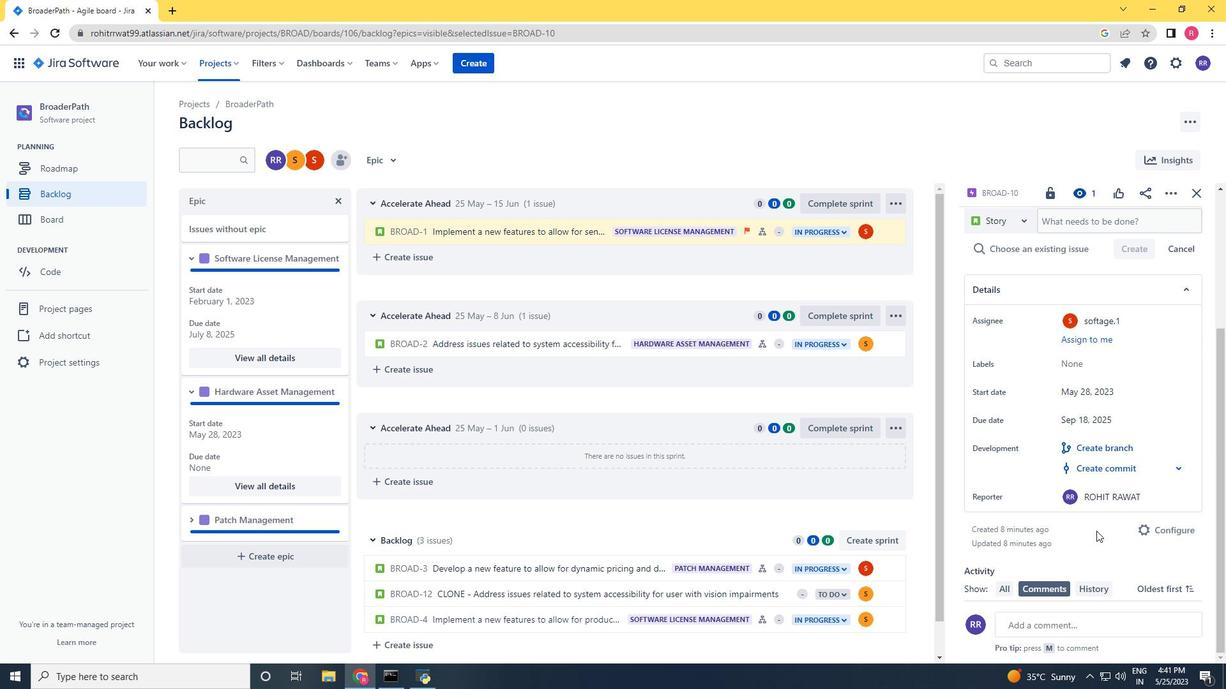 
Action: Mouse scrolled (1096, 530) with delta (0, 0)
Screenshot: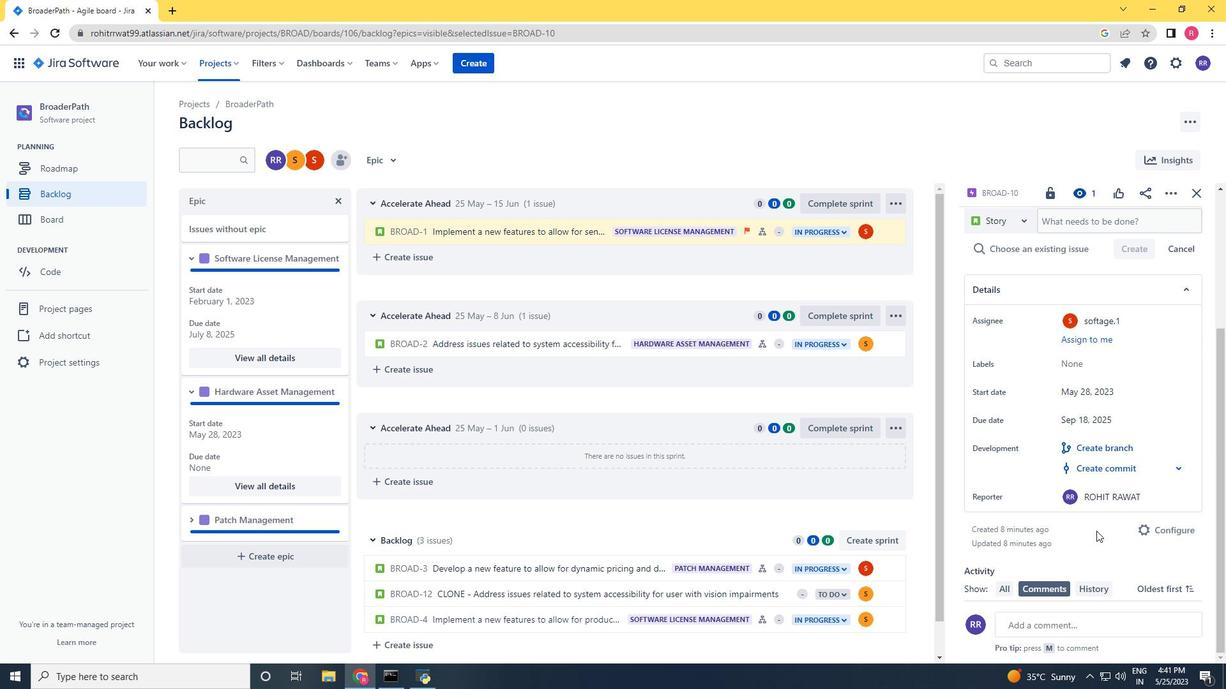 
Action: Mouse scrolled (1096, 530) with delta (0, 0)
Screenshot: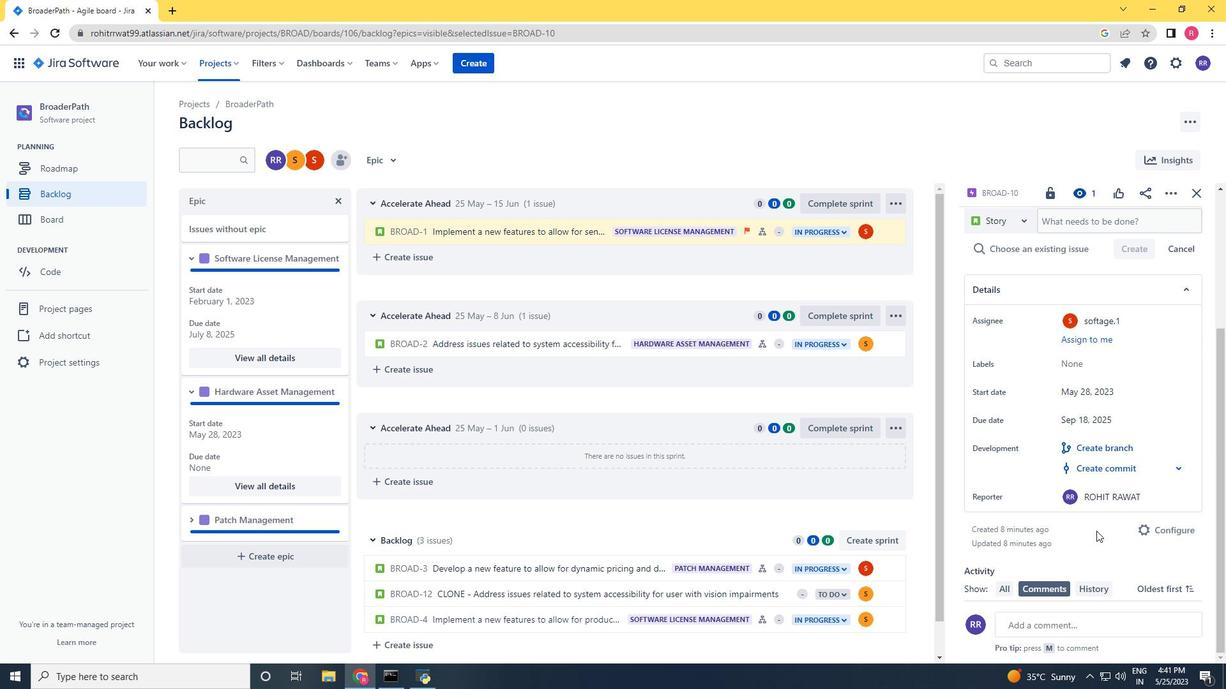 
Action: Mouse moved to (192, 518)
Screenshot: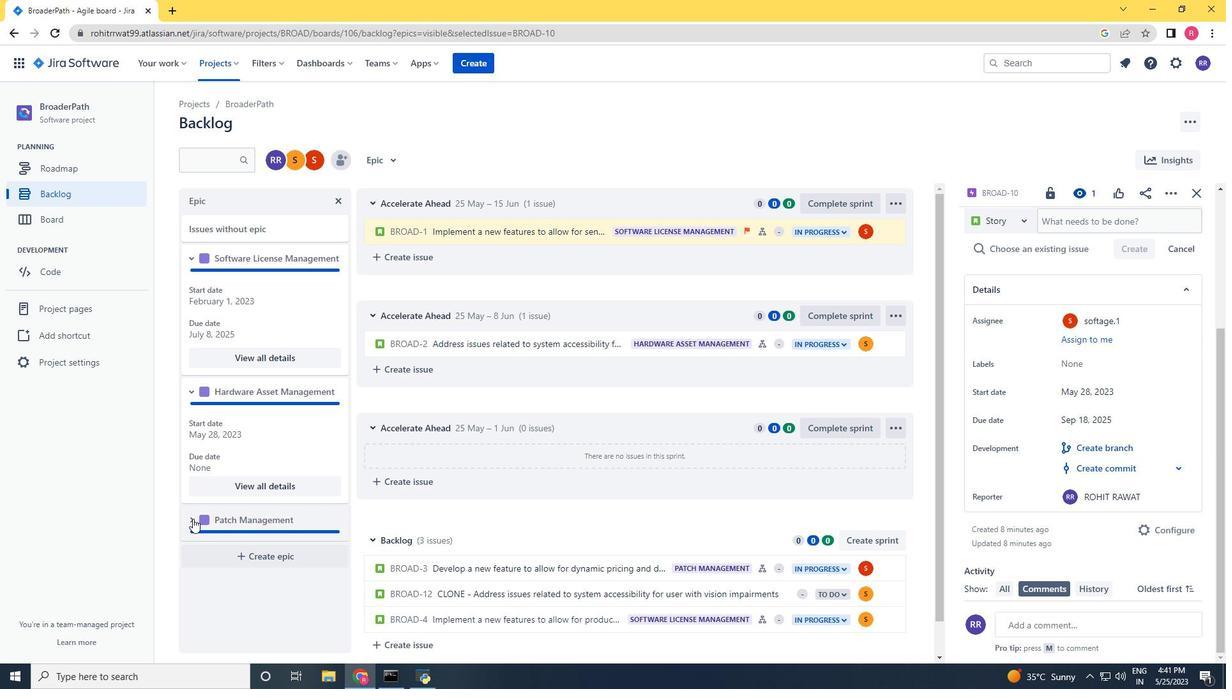 
Action: Mouse pressed left at (192, 518)
Screenshot: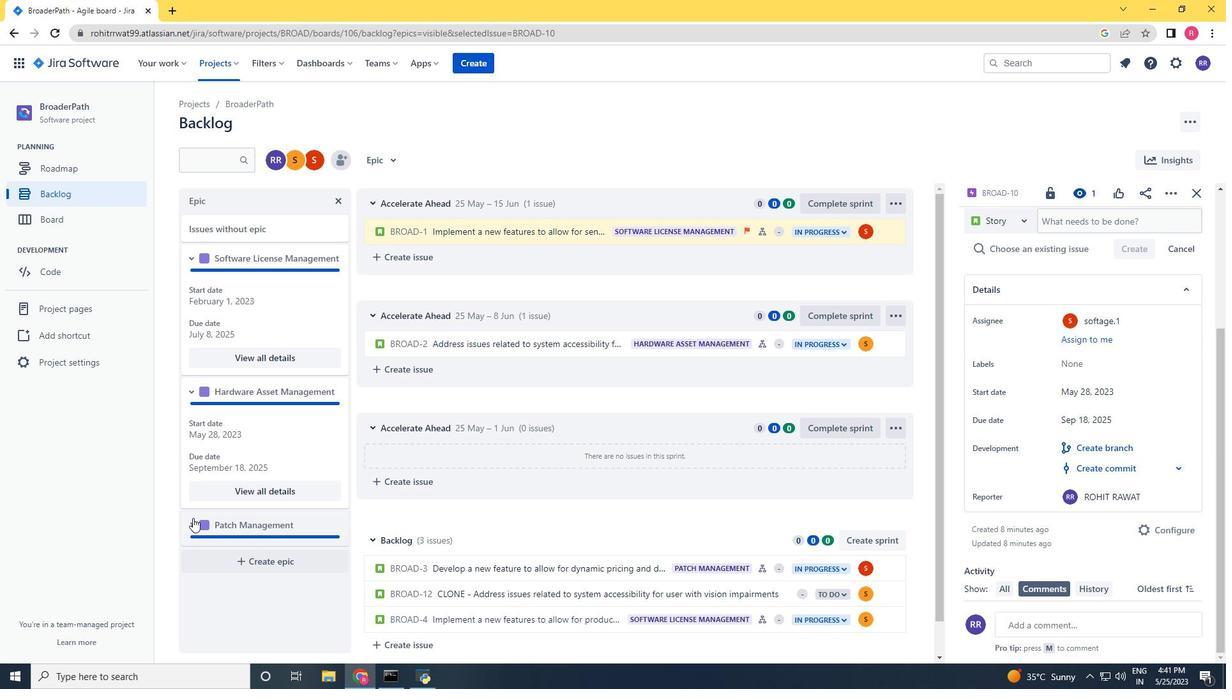 
Action: Mouse scrolled (192, 518) with delta (0, 0)
Screenshot: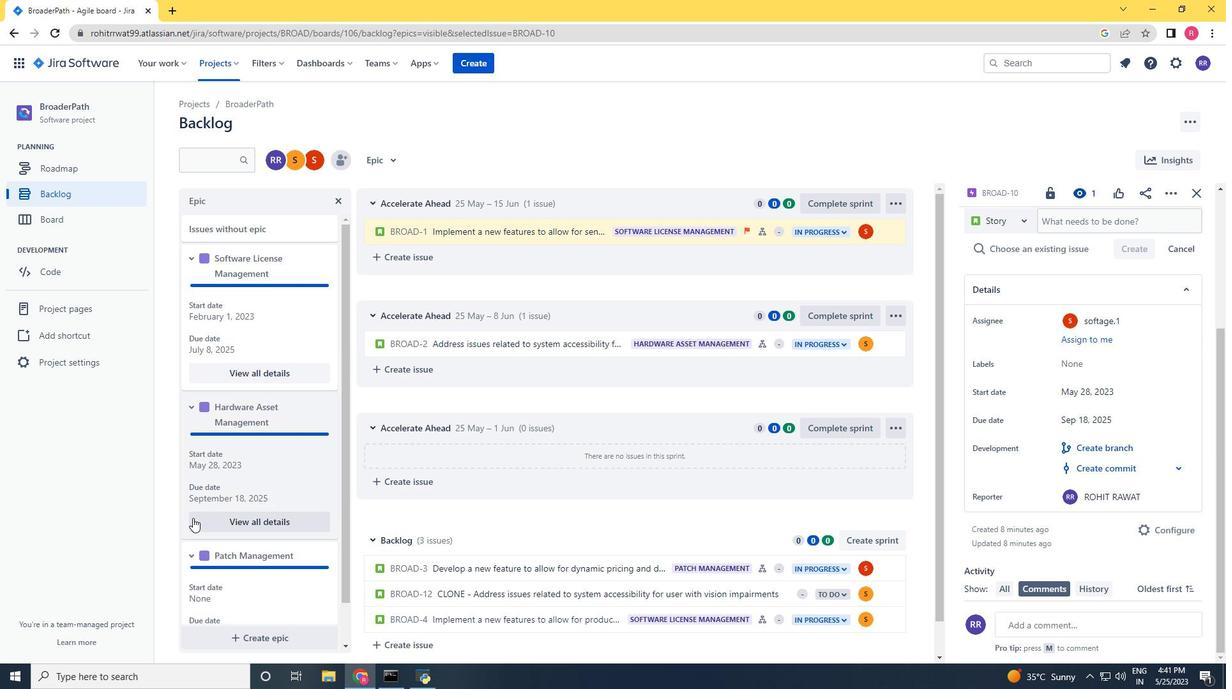 
Action: Mouse scrolled (192, 518) with delta (0, 0)
Screenshot: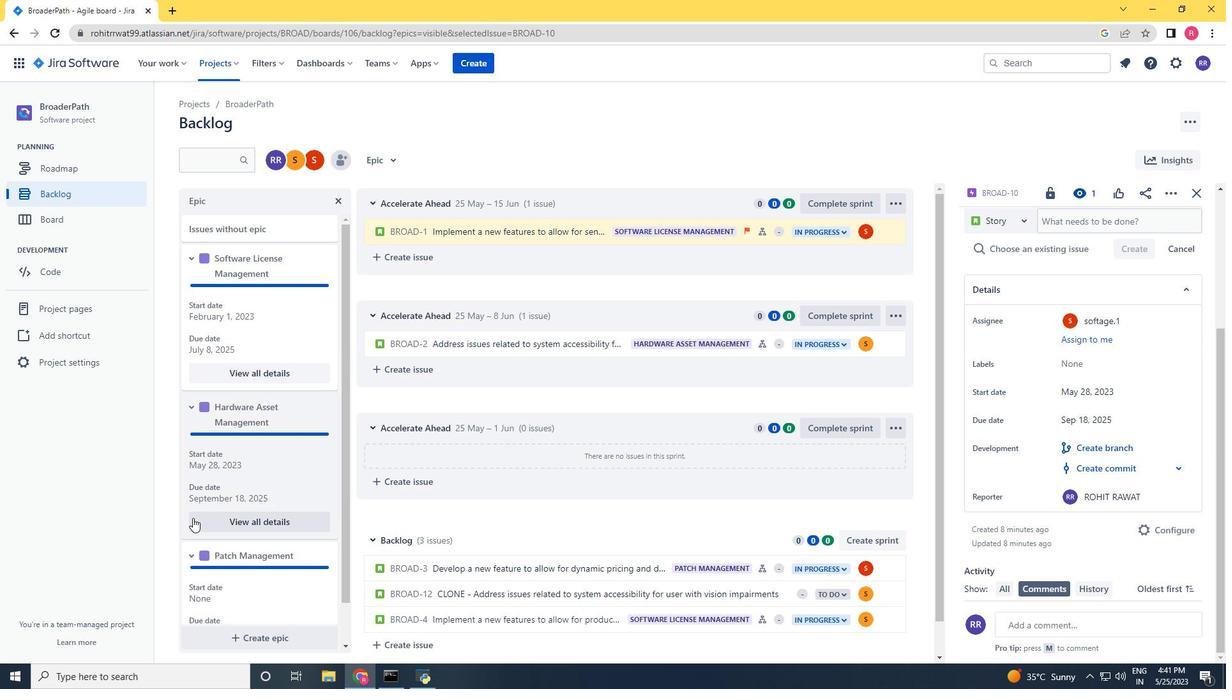 
Action: Mouse scrolled (192, 518) with delta (0, 0)
Screenshot: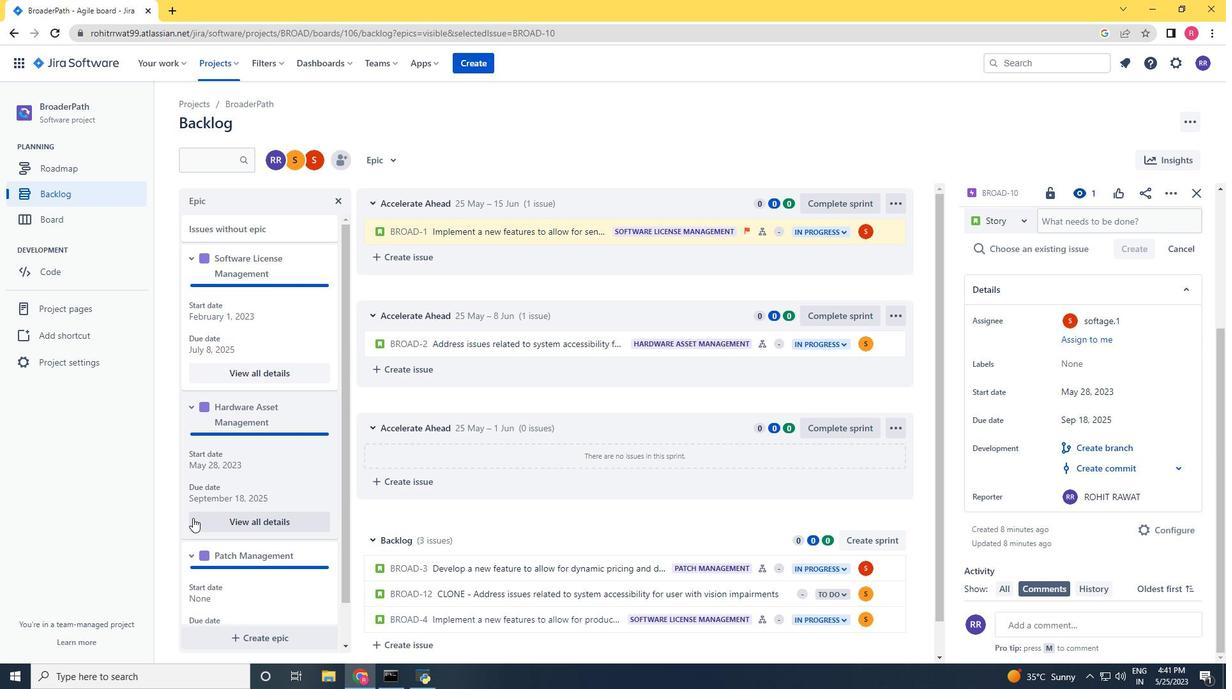
Action: Mouse scrolled (192, 518) with delta (0, 0)
Screenshot: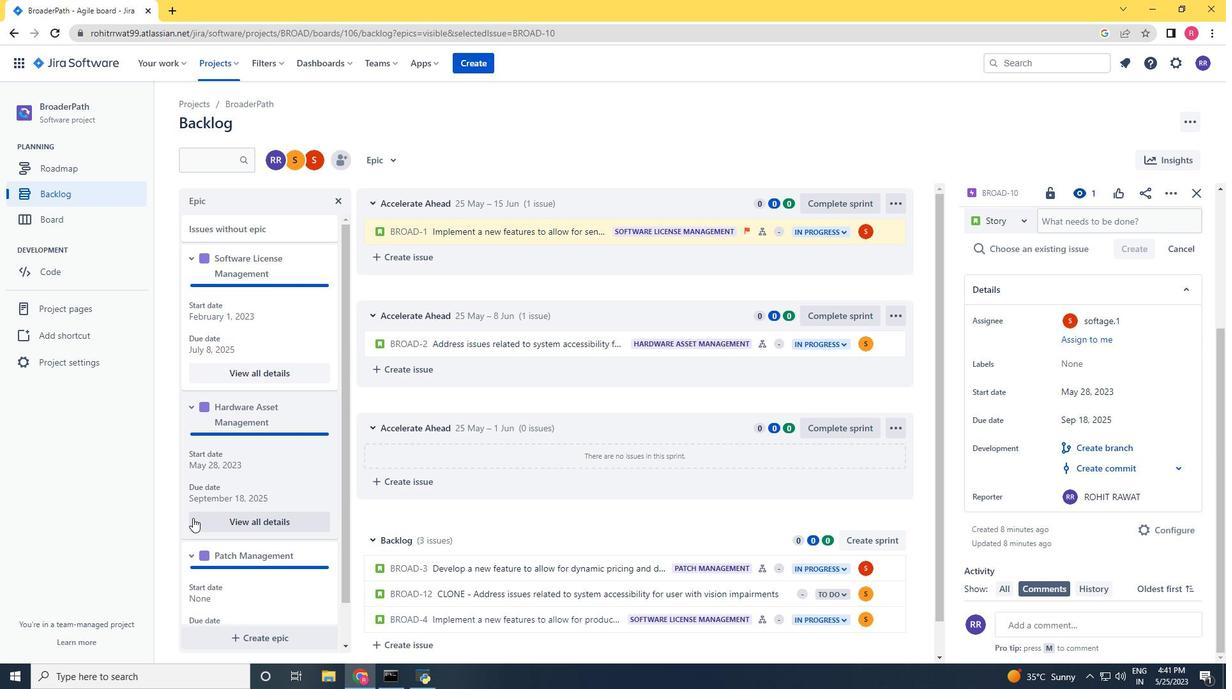 
Action: Mouse moved to (291, 606)
Screenshot: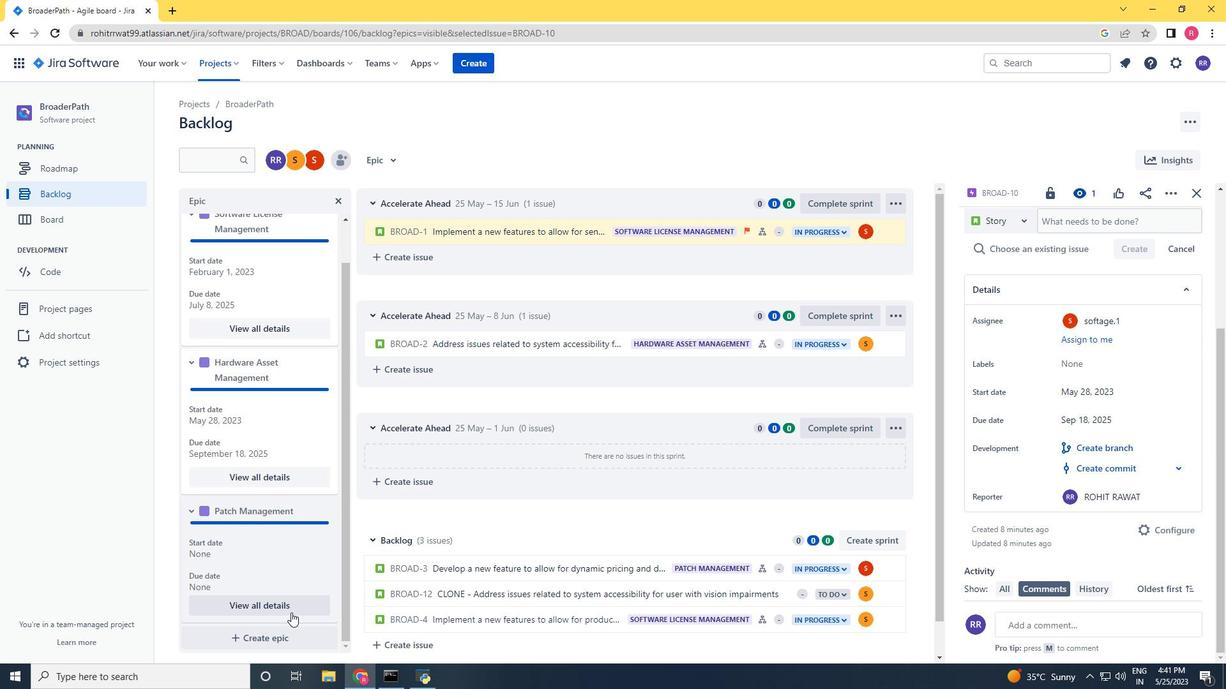 
Action: Mouse pressed left at (291, 606)
Screenshot: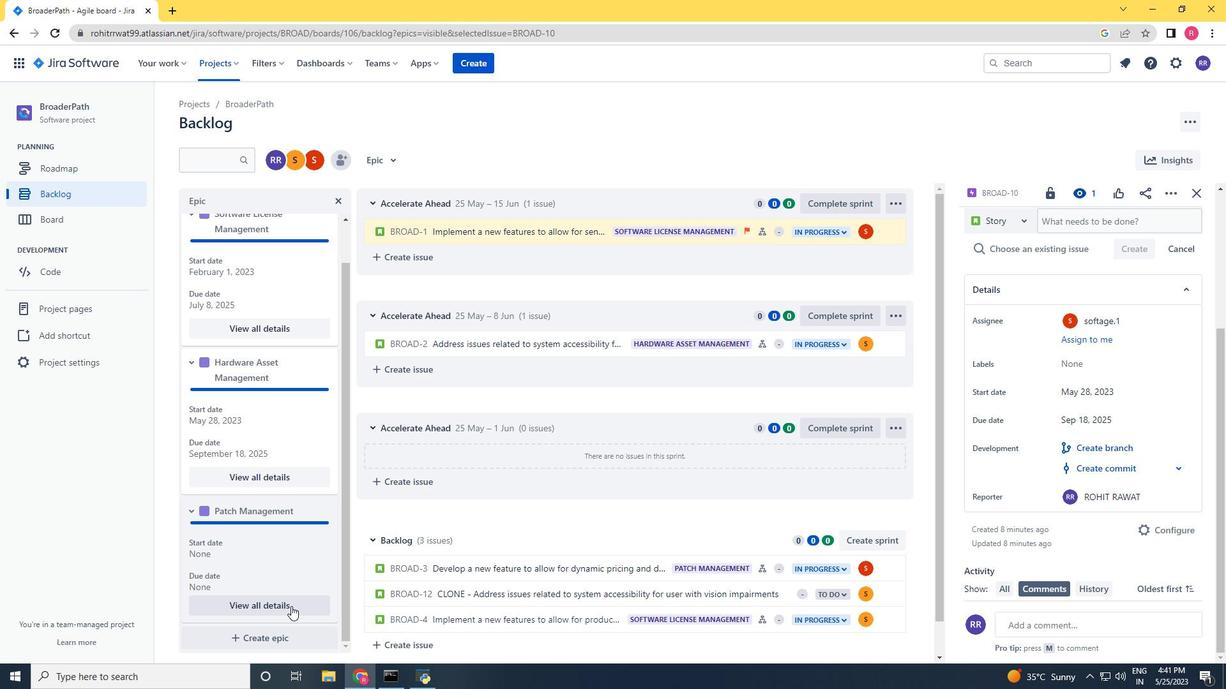 
Action: Mouse moved to (1092, 536)
Screenshot: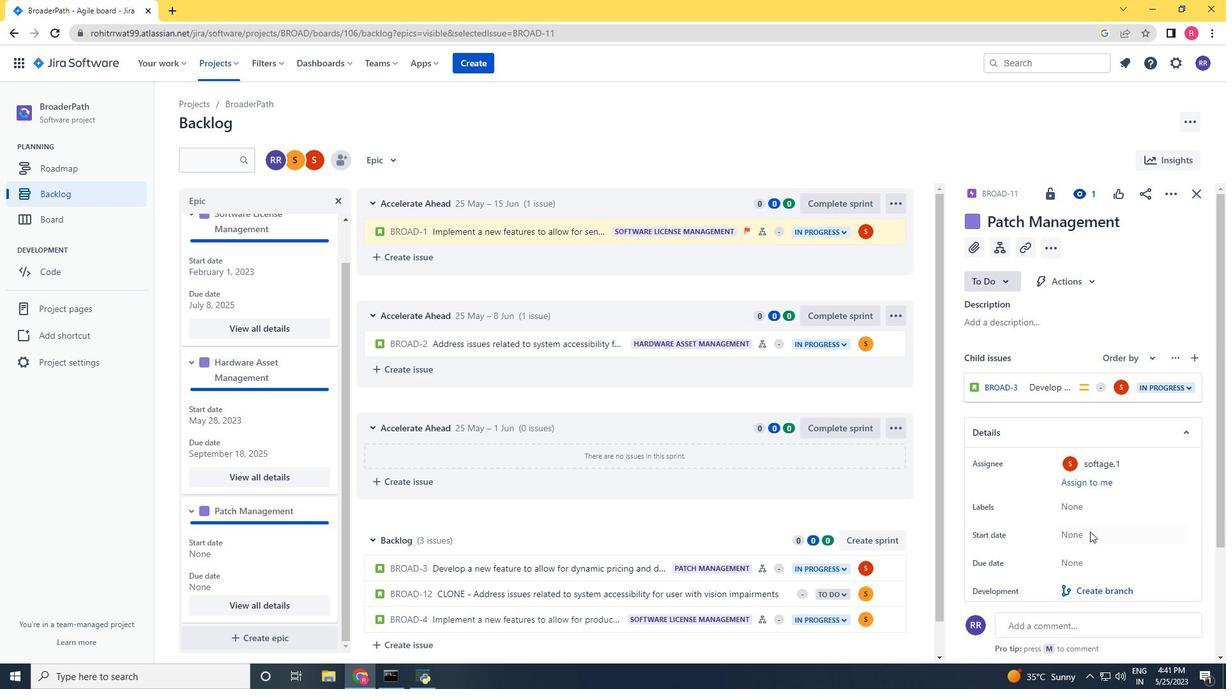 
Action: Mouse pressed left at (1092, 536)
Screenshot: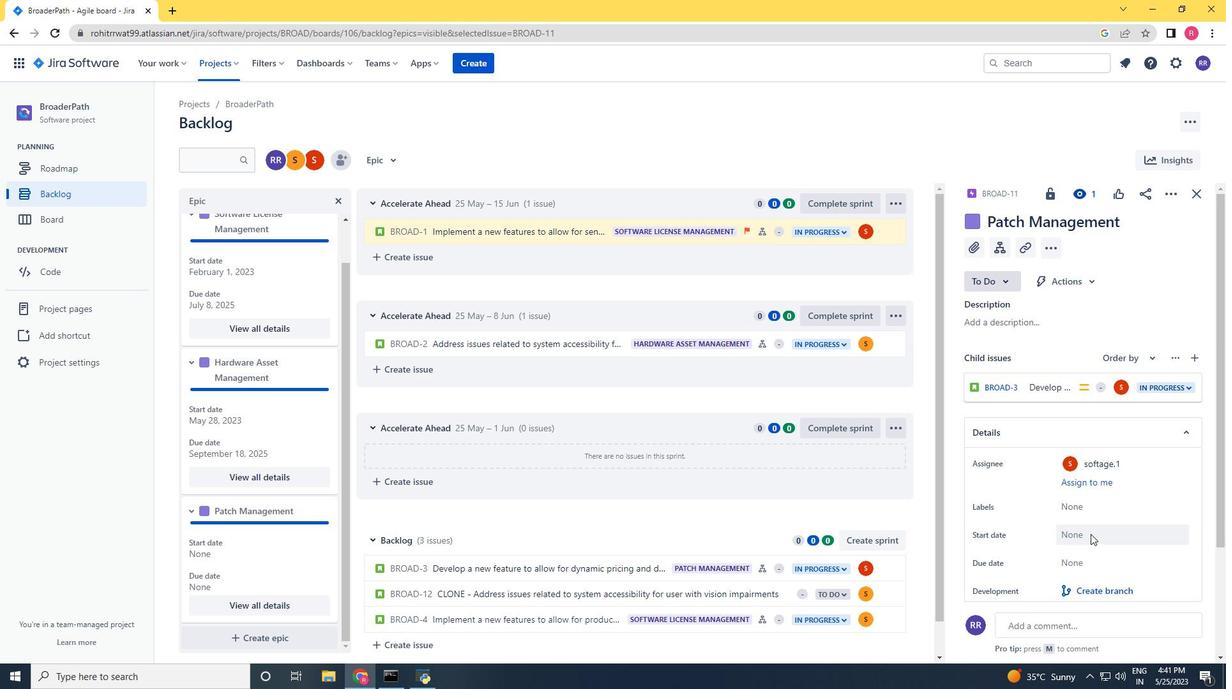 
Action: Mouse moved to (1199, 355)
Screenshot: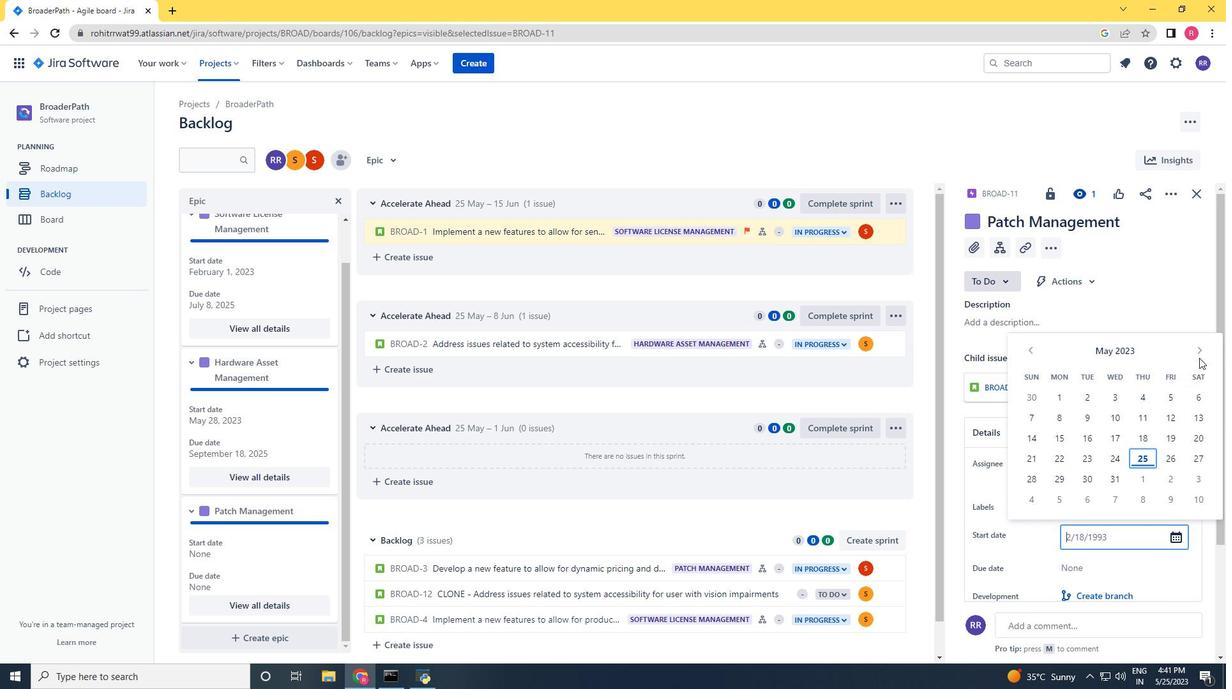 
Action: Mouse pressed left at (1199, 355)
Screenshot: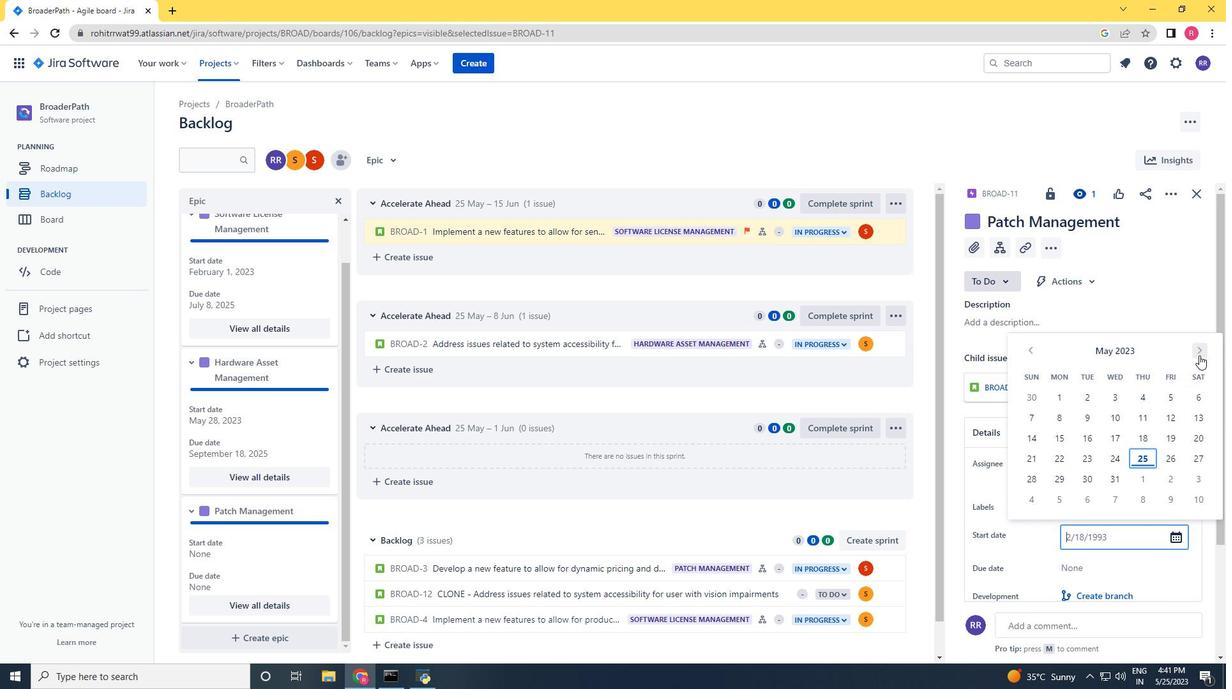 
Action: Mouse pressed left at (1199, 355)
Screenshot: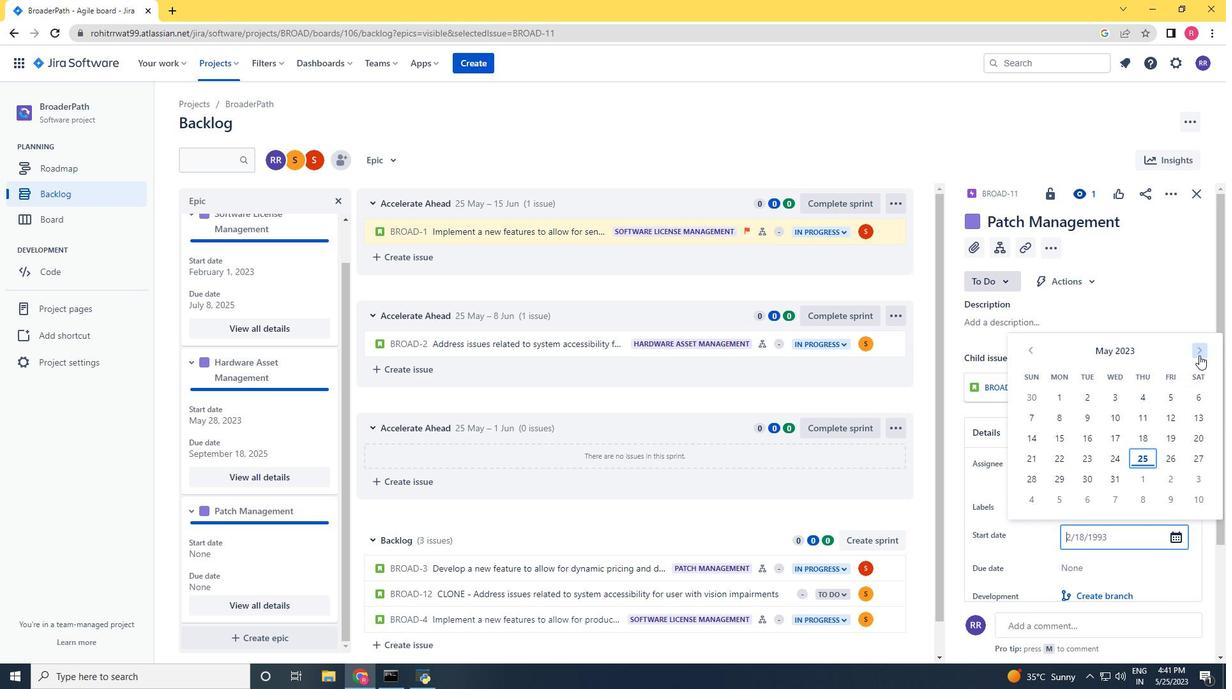 
Action: Mouse pressed left at (1199, 355)
Screenshot: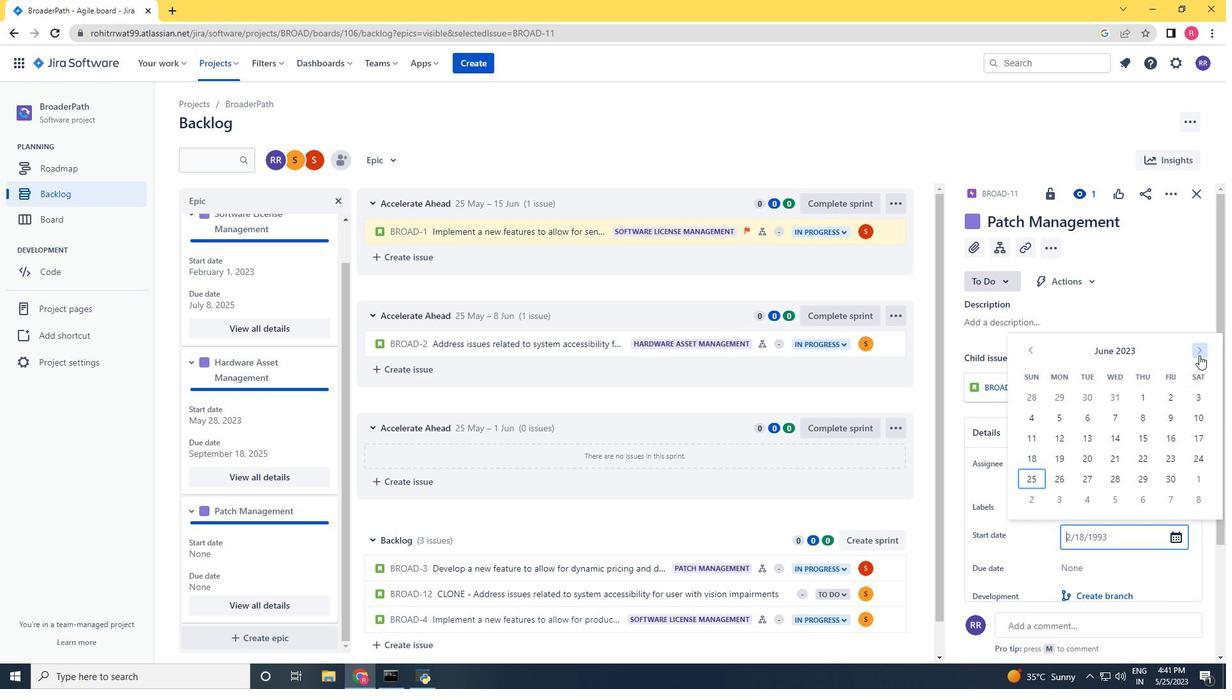 
Action: Mouse pressed left at (1199, 355)
Screenshot: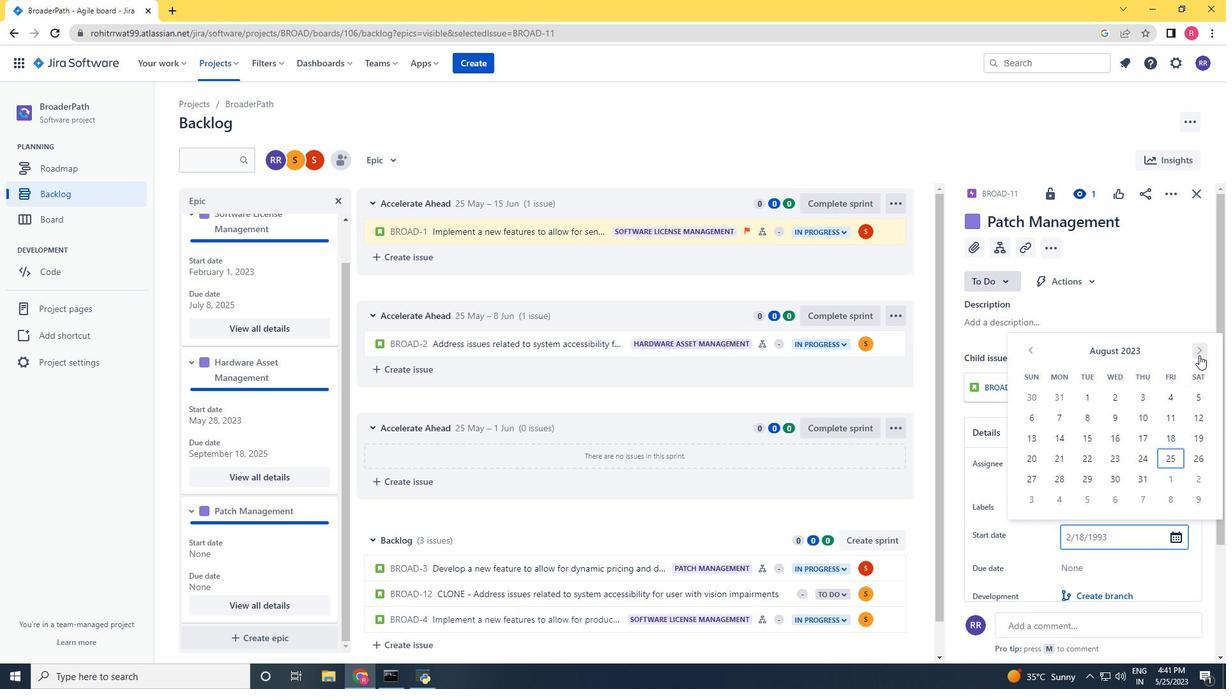 
Action: Mouse moved to (1035, 350)
Screenshot: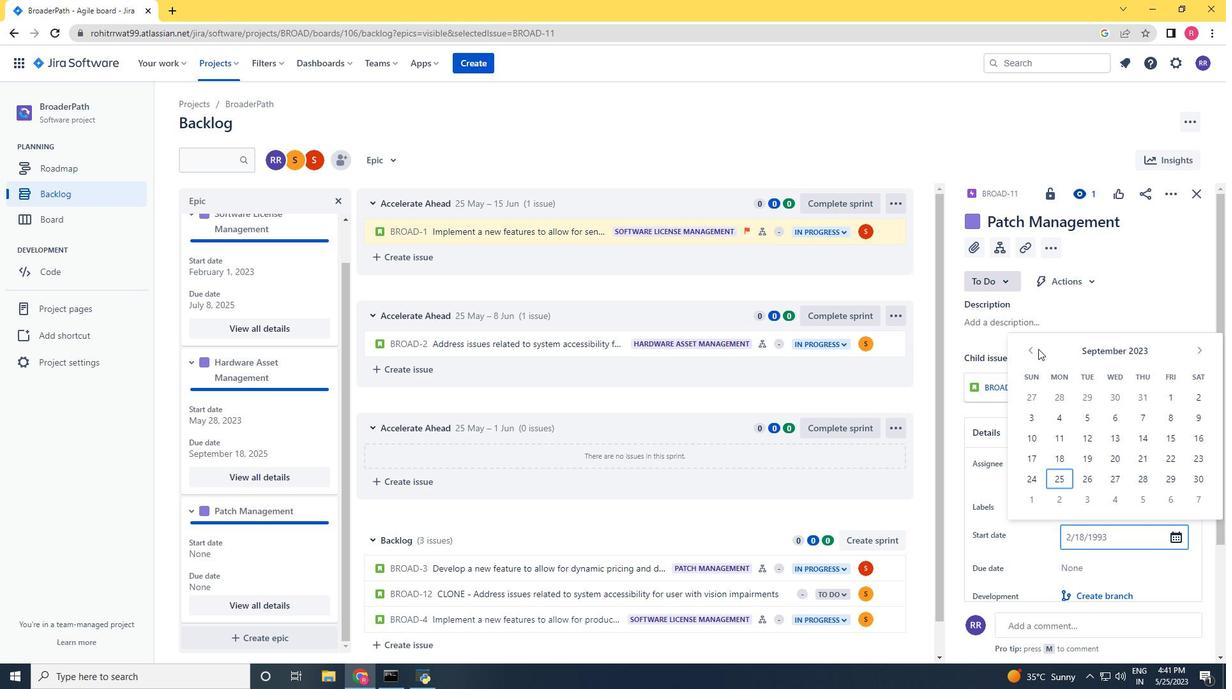 
Action: Mouse pressed left at (1035, 350)
Screenshot: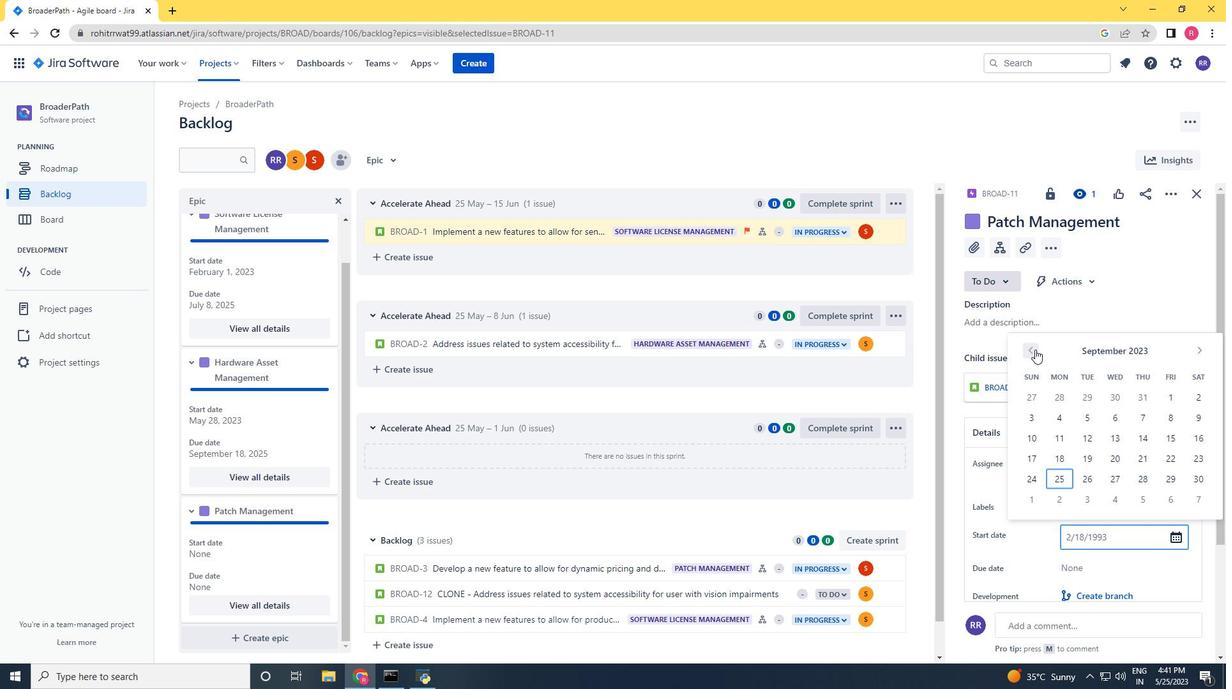 
Action: Mouse pressed left at (1035, 350)
Screenshot: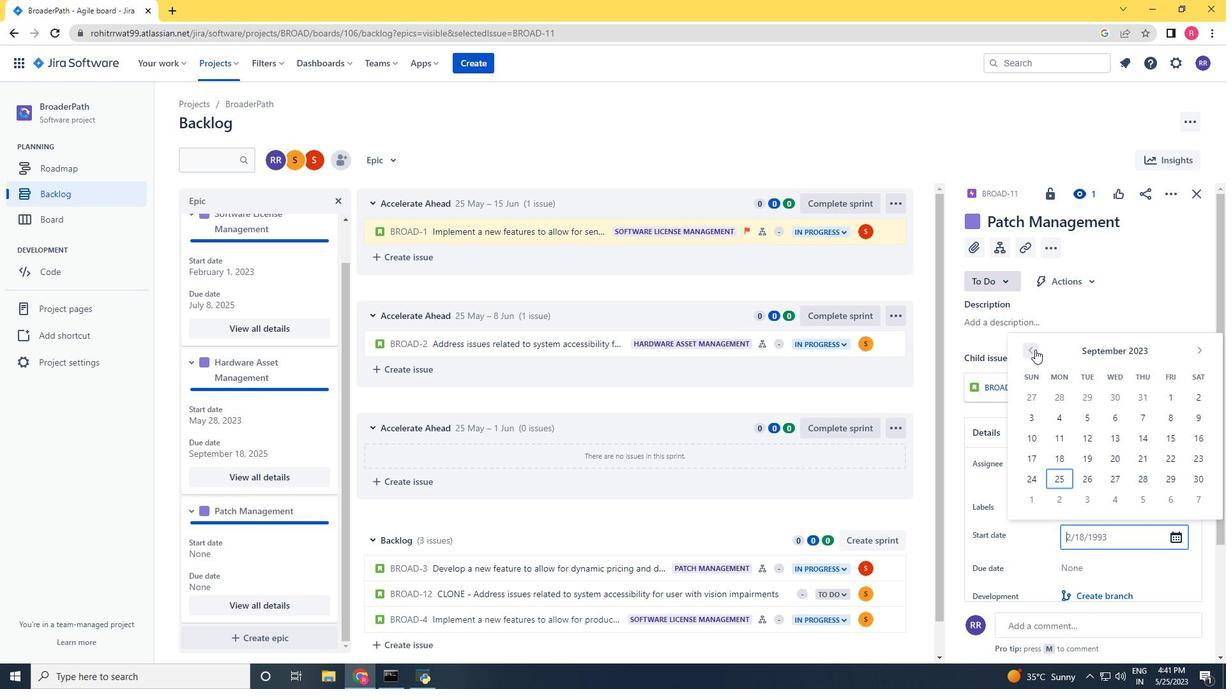 
Action: Mouse pressed left at (1035, 350)
Screenshot: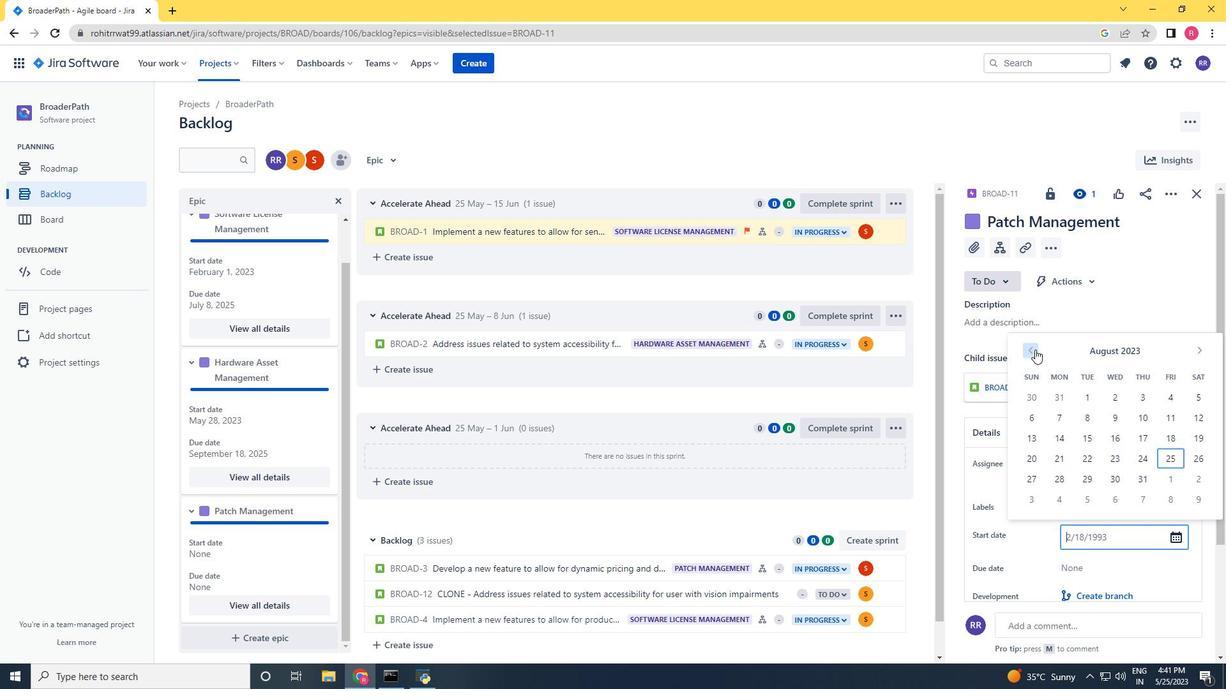 
Action: Mouse pressed left at (1035, 350)
Screenshot: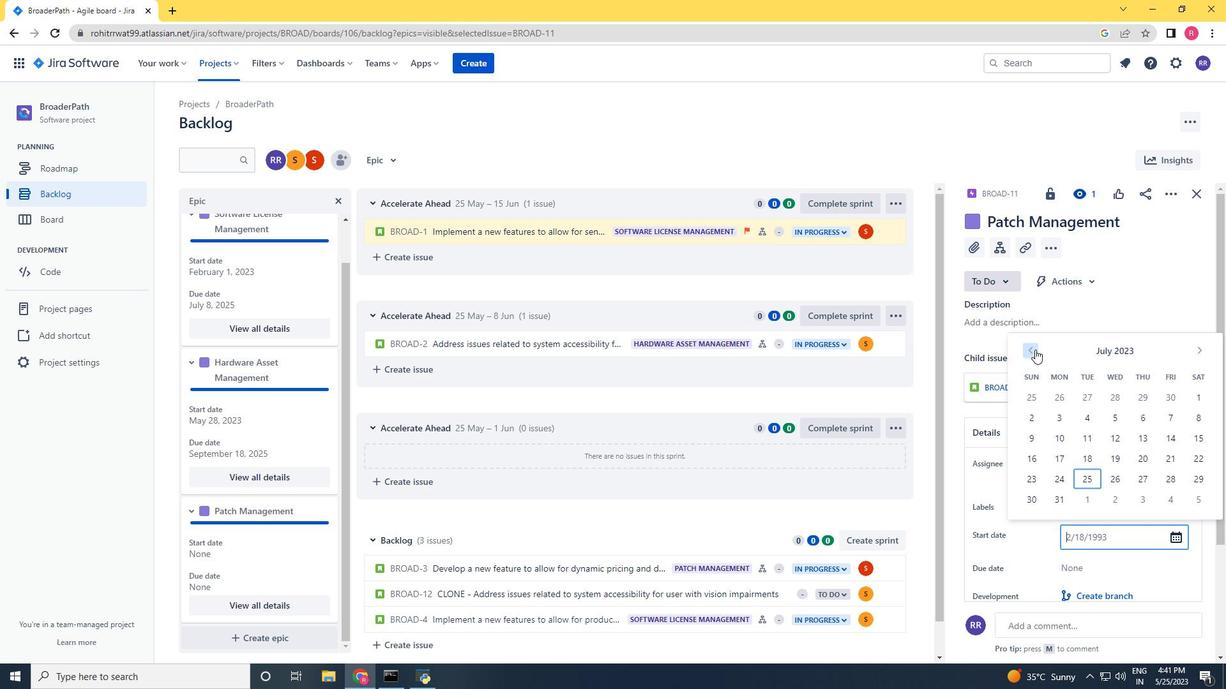 
Action: Mouse pressed left at (1035, 350)
Screenshot: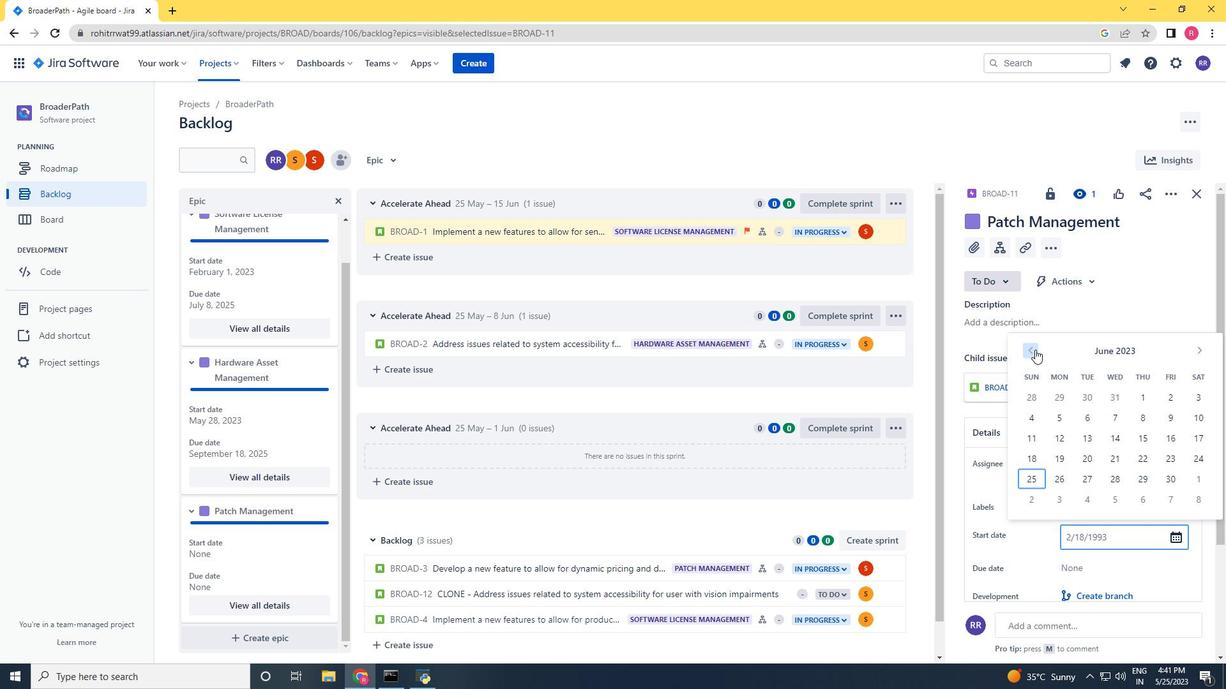 
Action: Mouse pressed left at (1035, 350)
Screenshot: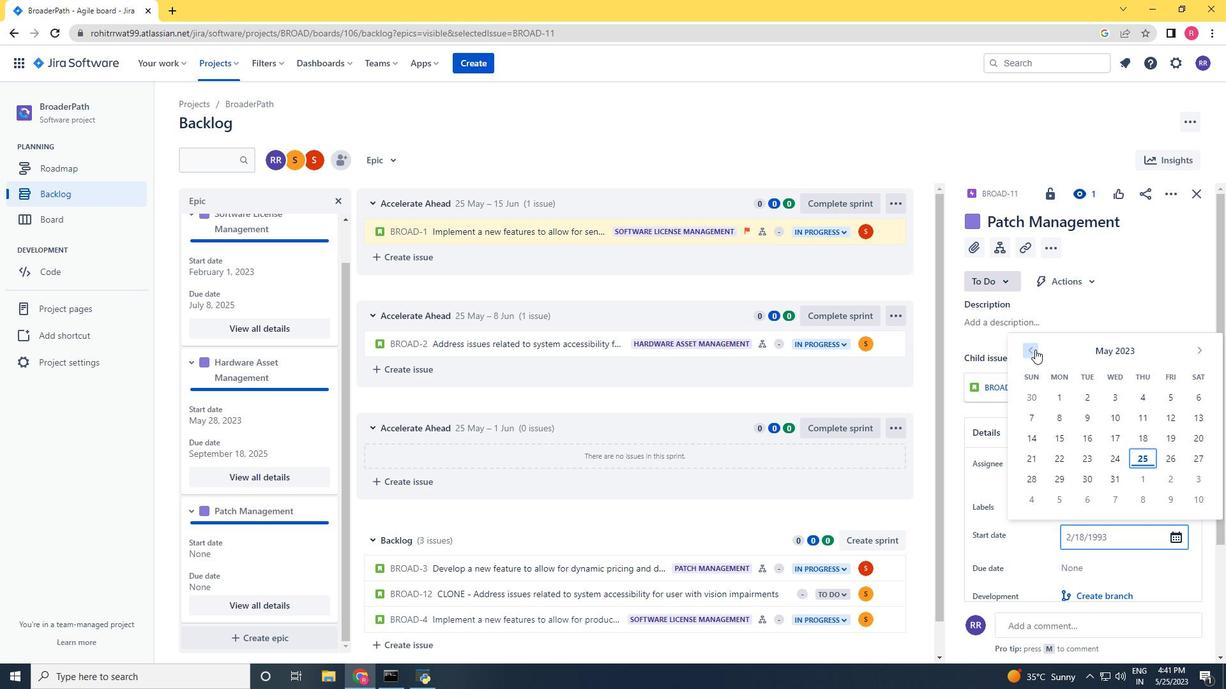 
Action: Mouse pressed left at (1035, 350)
Screenshot: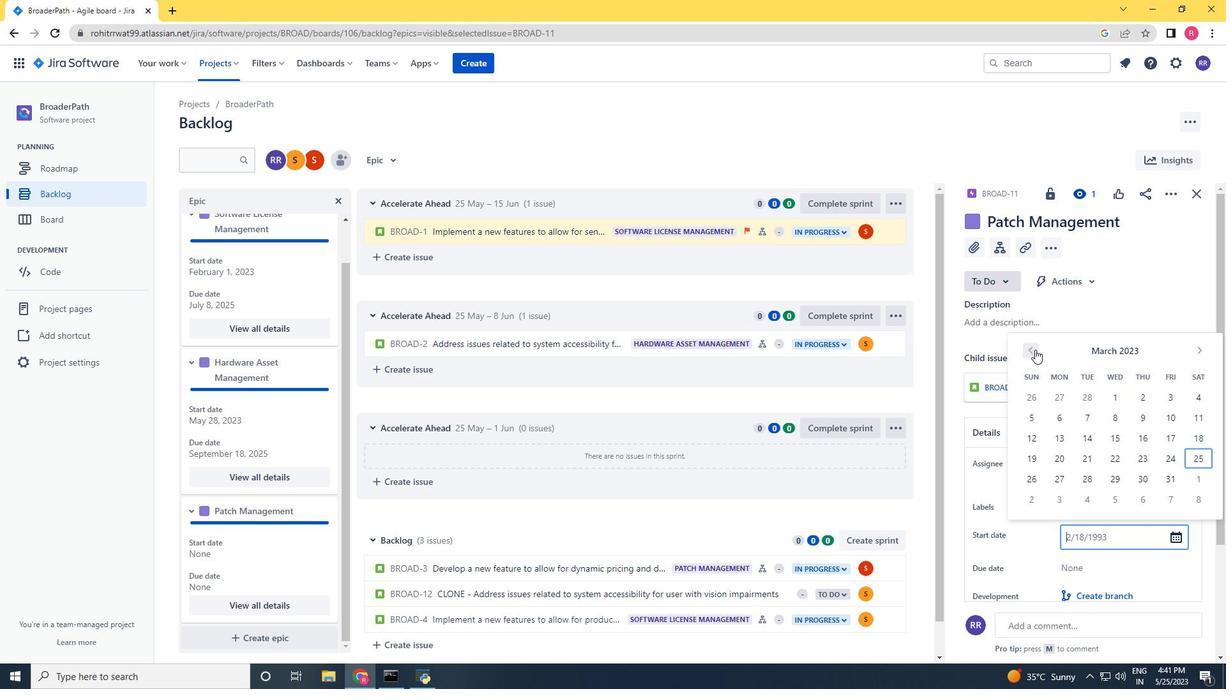 
Action: Mouse moved to (1066, 417)
Screenshot: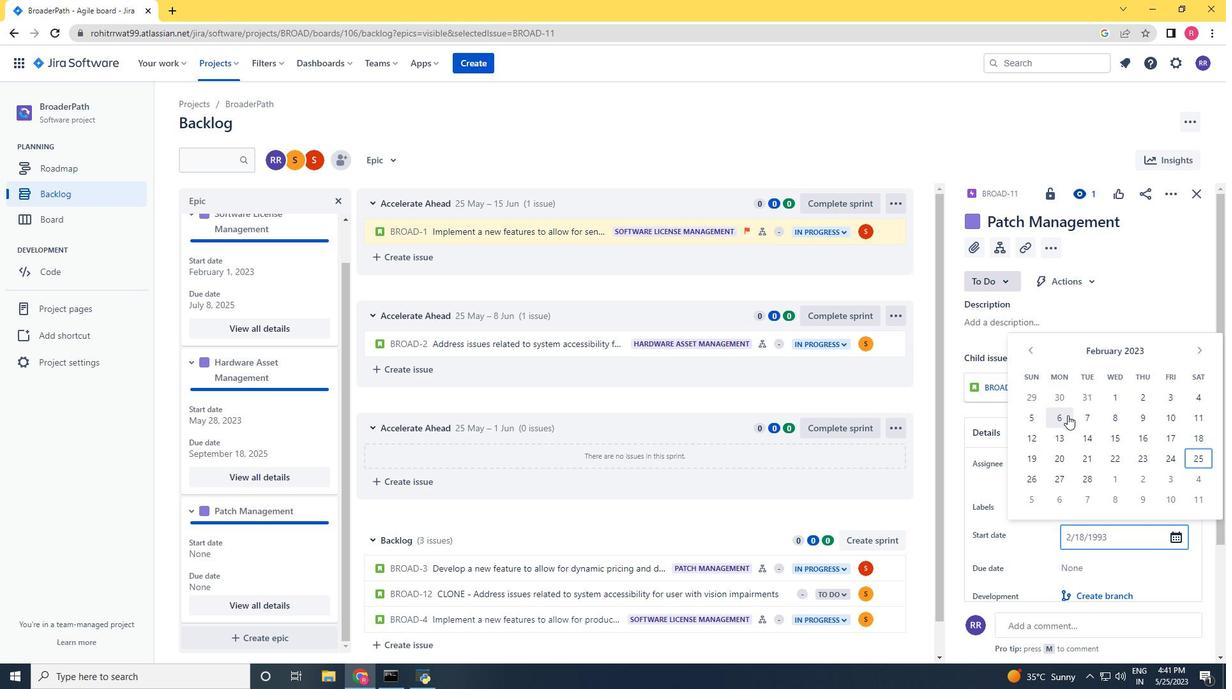 
Action: Mouse pressed left at (1066, 417)
Screenshot: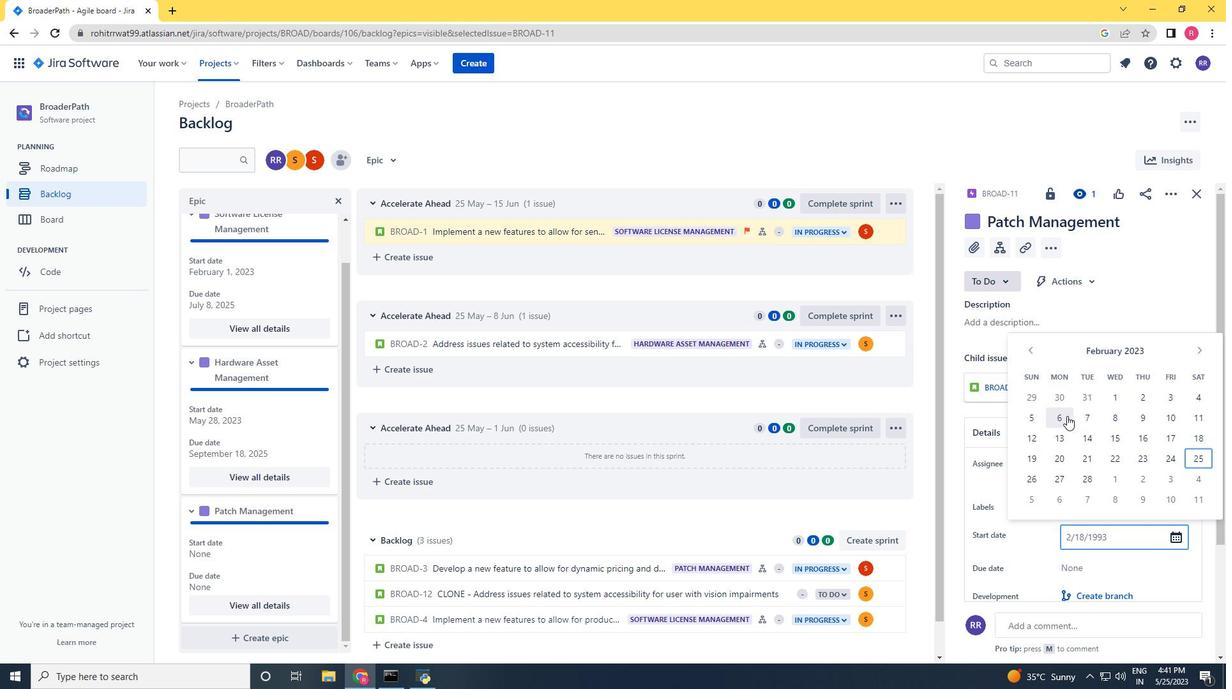 
Action: Mouse moved to (1087, 560)
Screenshot: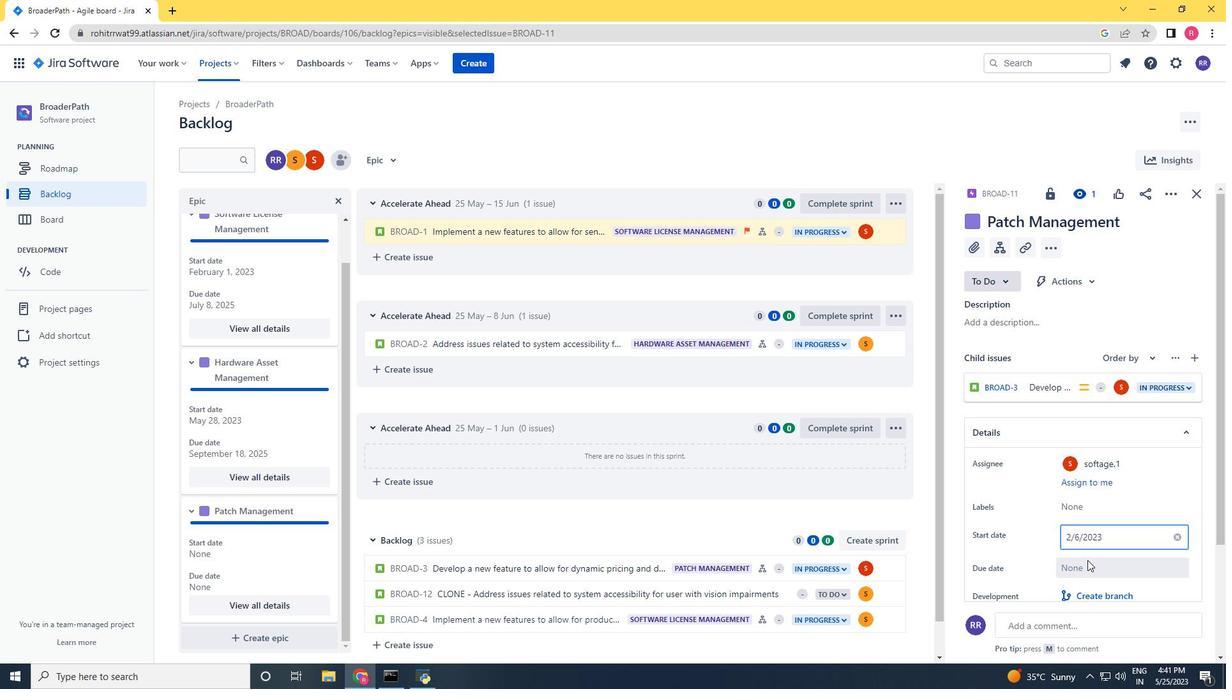 
Action: Mouse pressed left at (1087, 560)
Screenshot: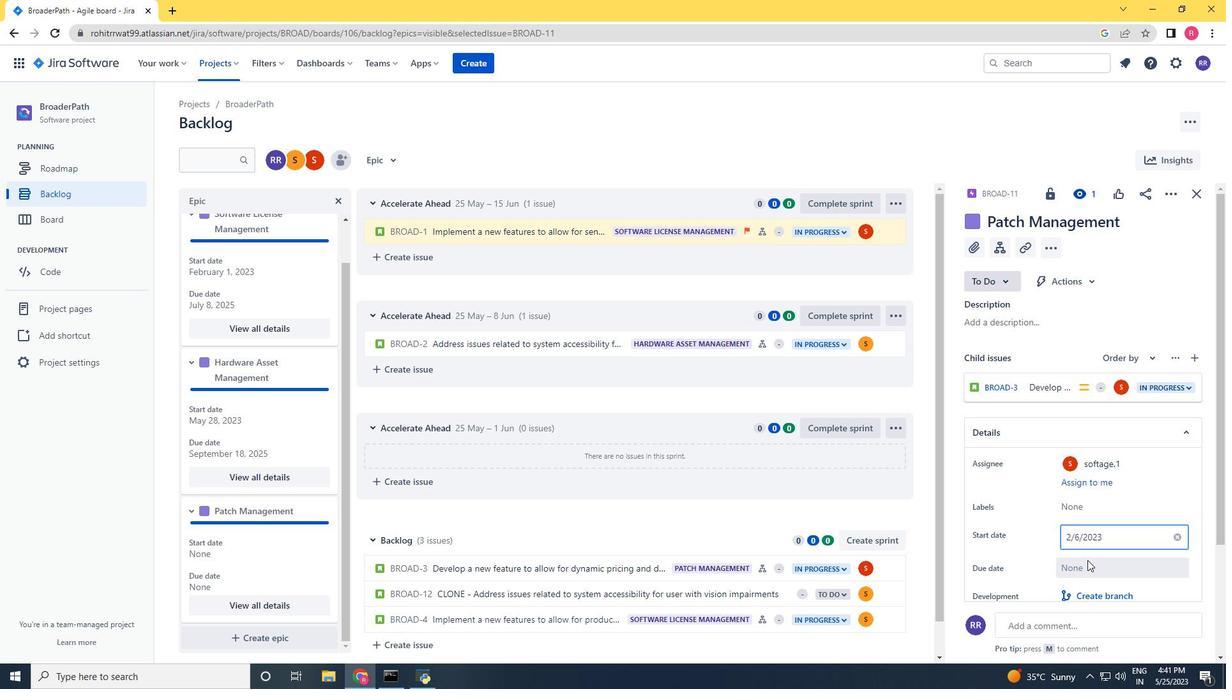 
Action: Mouse moved to (1197, 382)
Screenshot: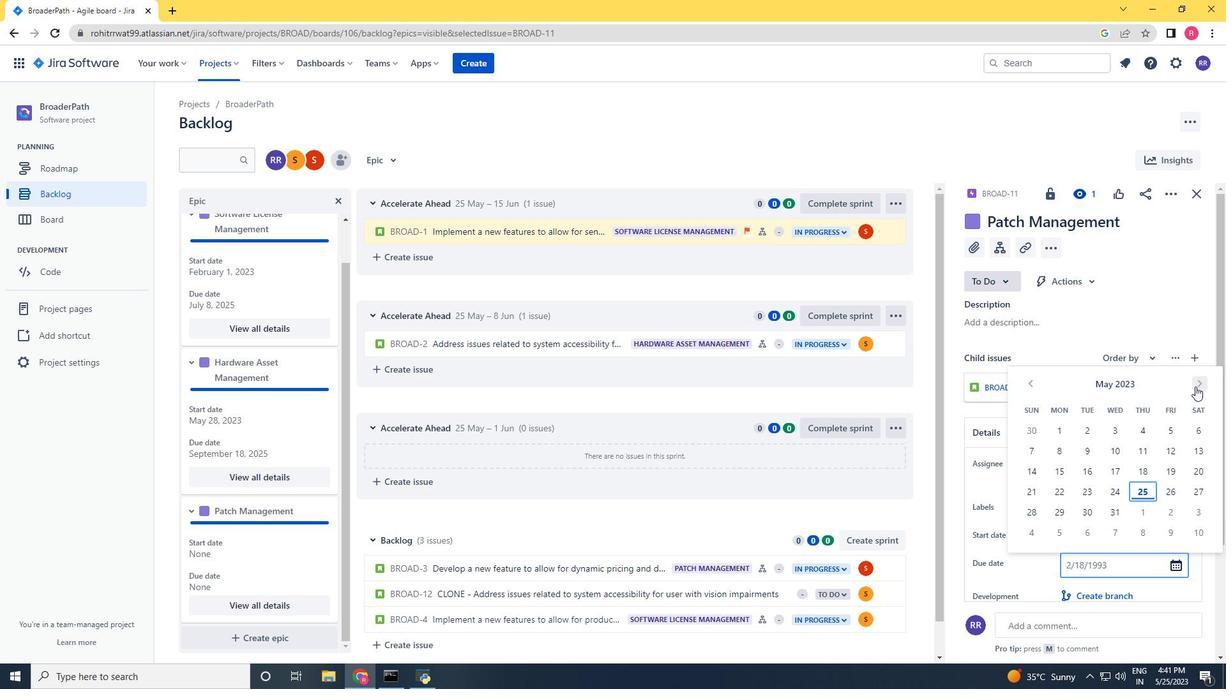 
Action: Mouse pressed left at (1197, 382)
Screenshot: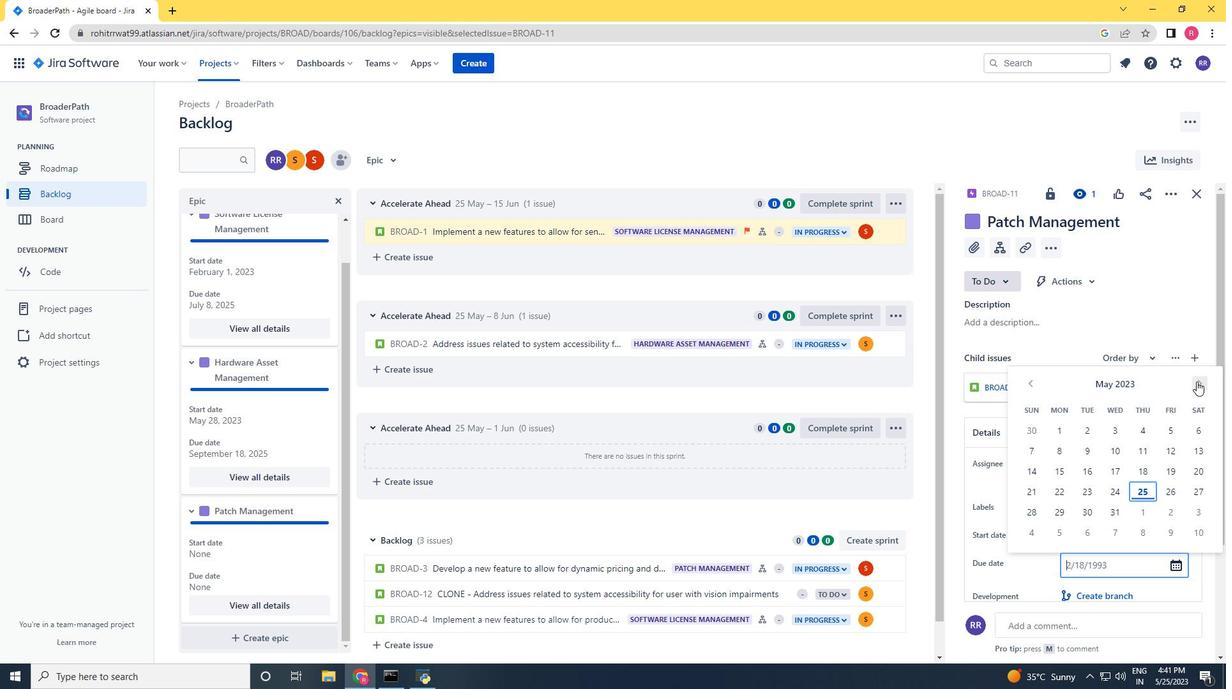 
Action: Mouse pressed left at (1197, 382)
Screenshot: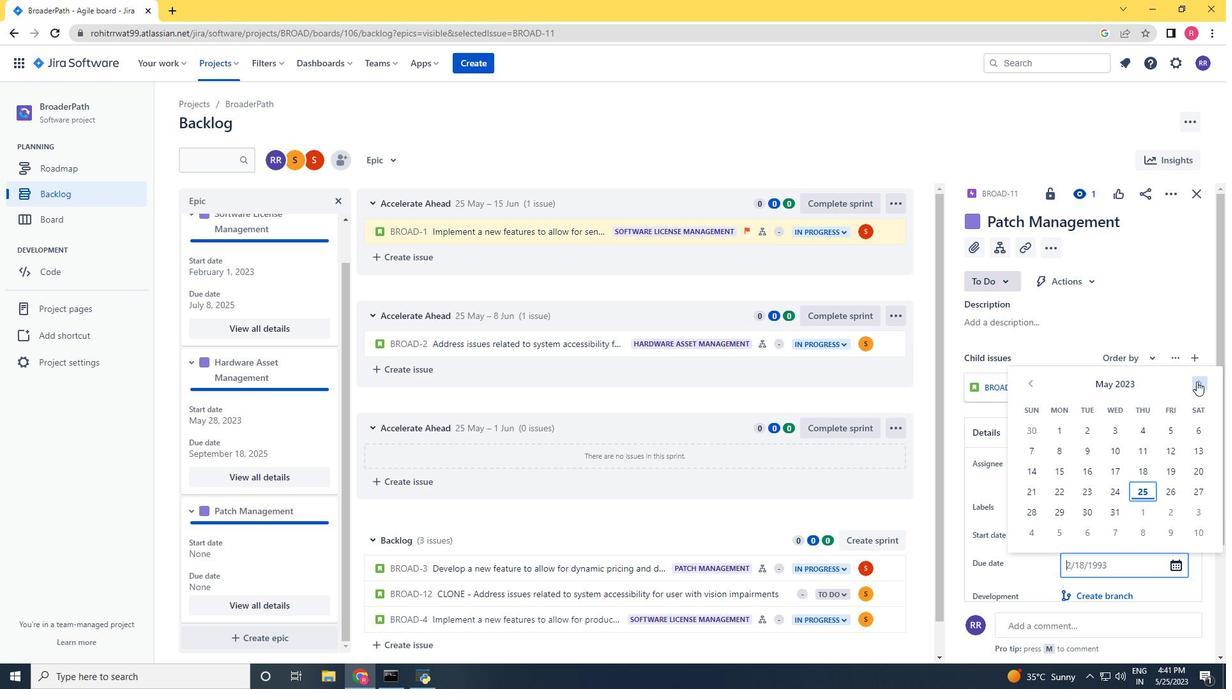 
Action: Mouse pressed left at (1197, 382)
Screenshot: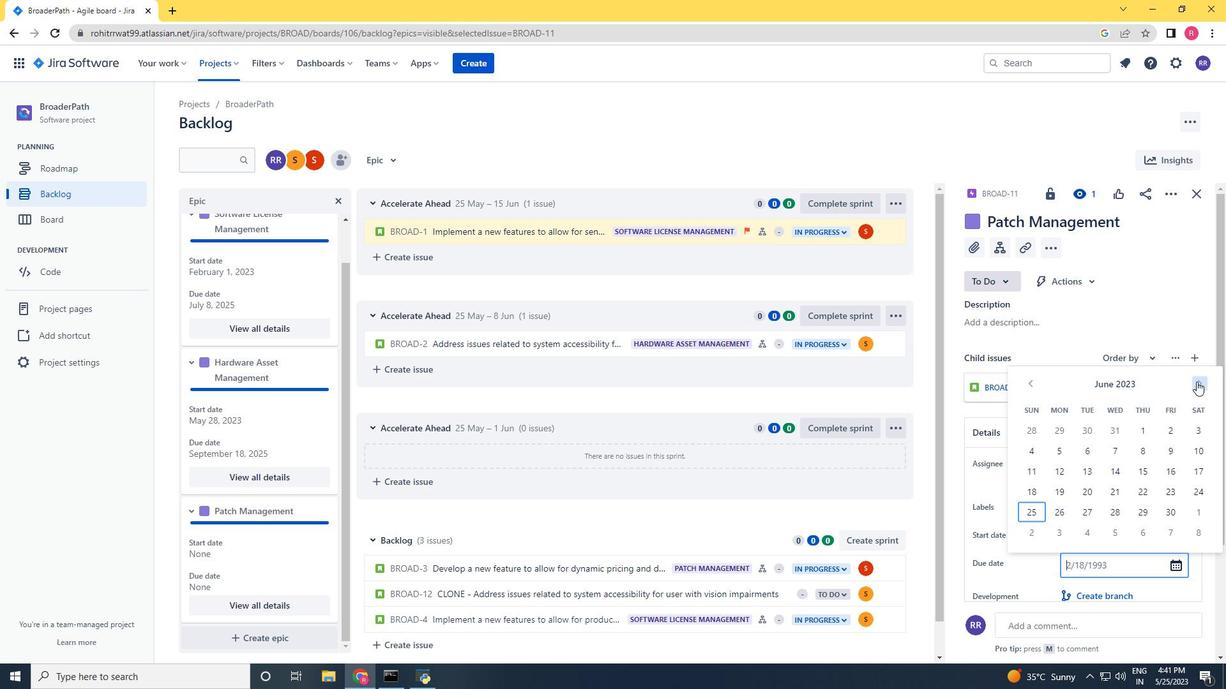
Action: Mouse pressed left at (1197, 382)
Screenshot: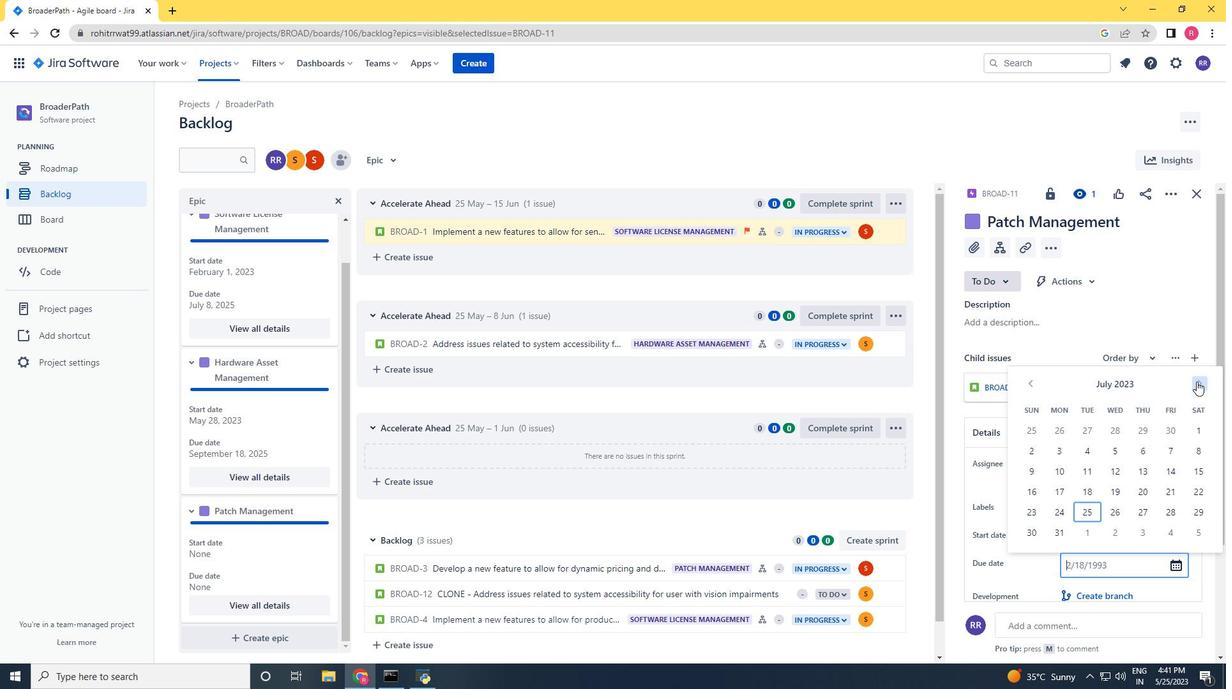 
Action: Mouse pressed left at (1197, 382)
Screenshot: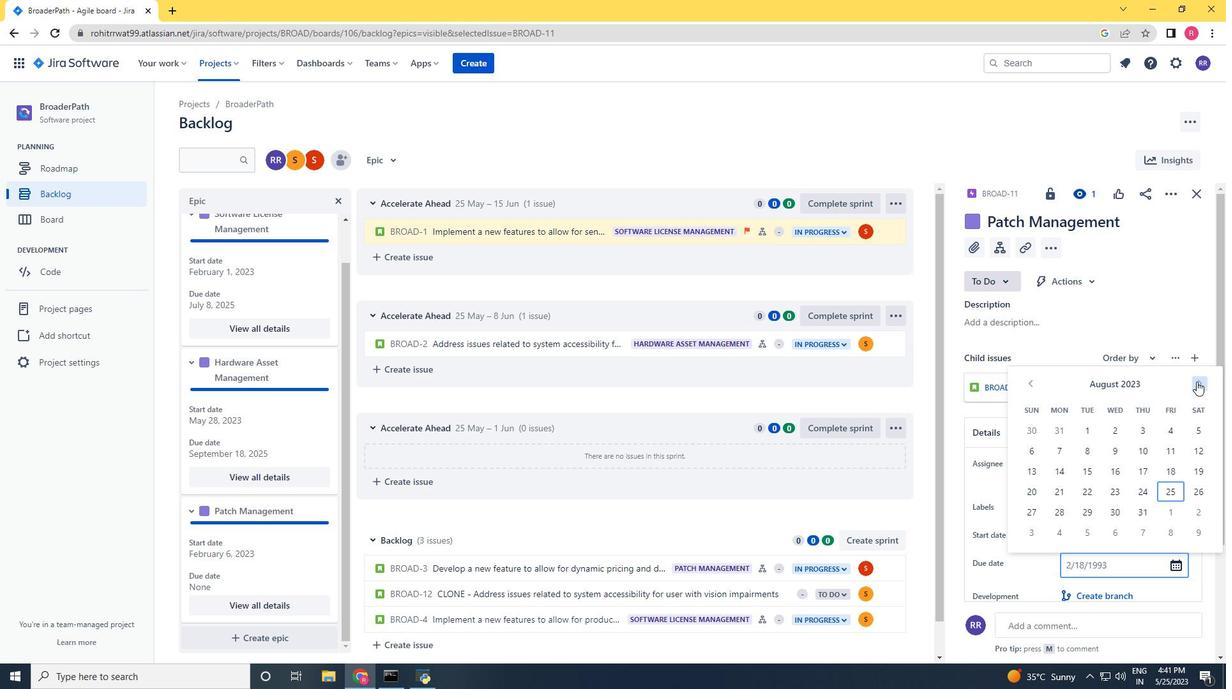 
Action: Mouse pressed left at (1197, 382)
Screenshot: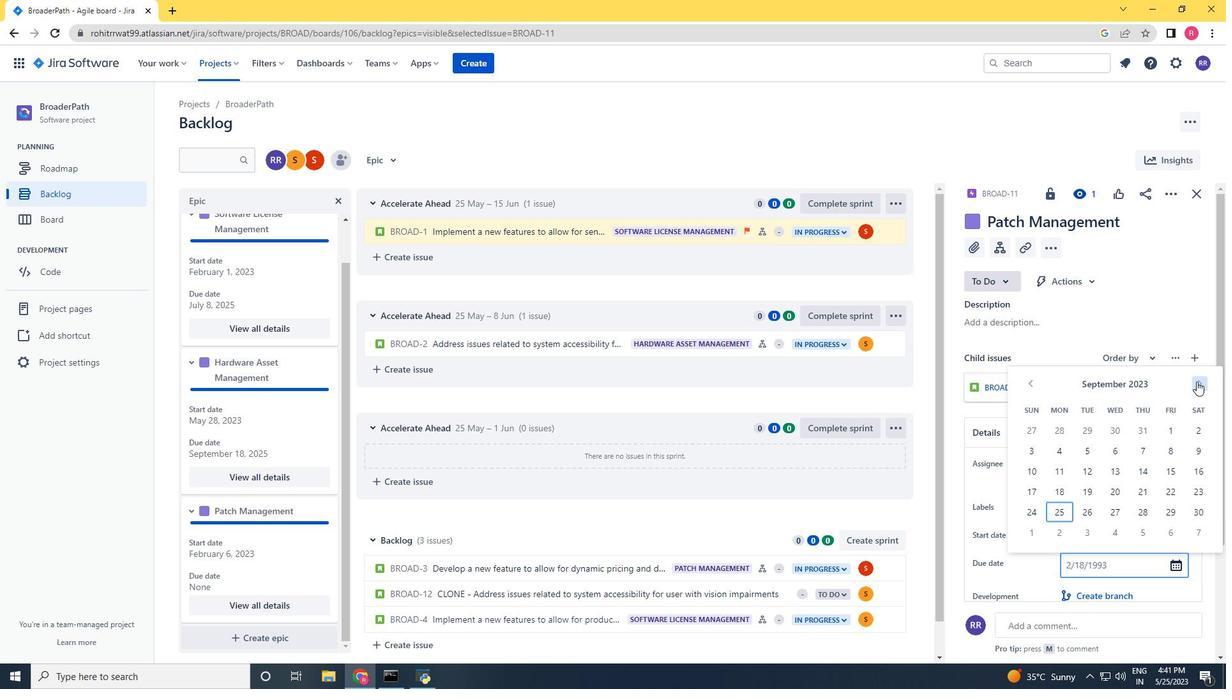
Action: Mouse pressed left at (1197, 382)
Screenshot: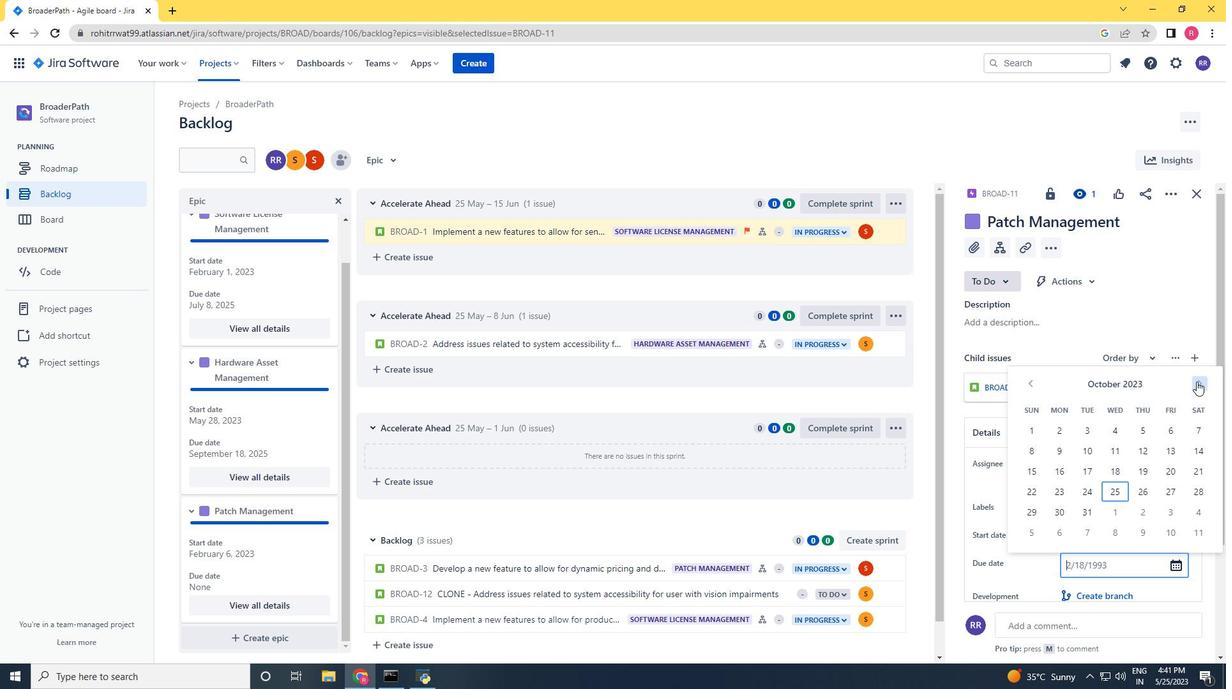 
Action: Mouse pressed left at (1197, 382)
Screenshot: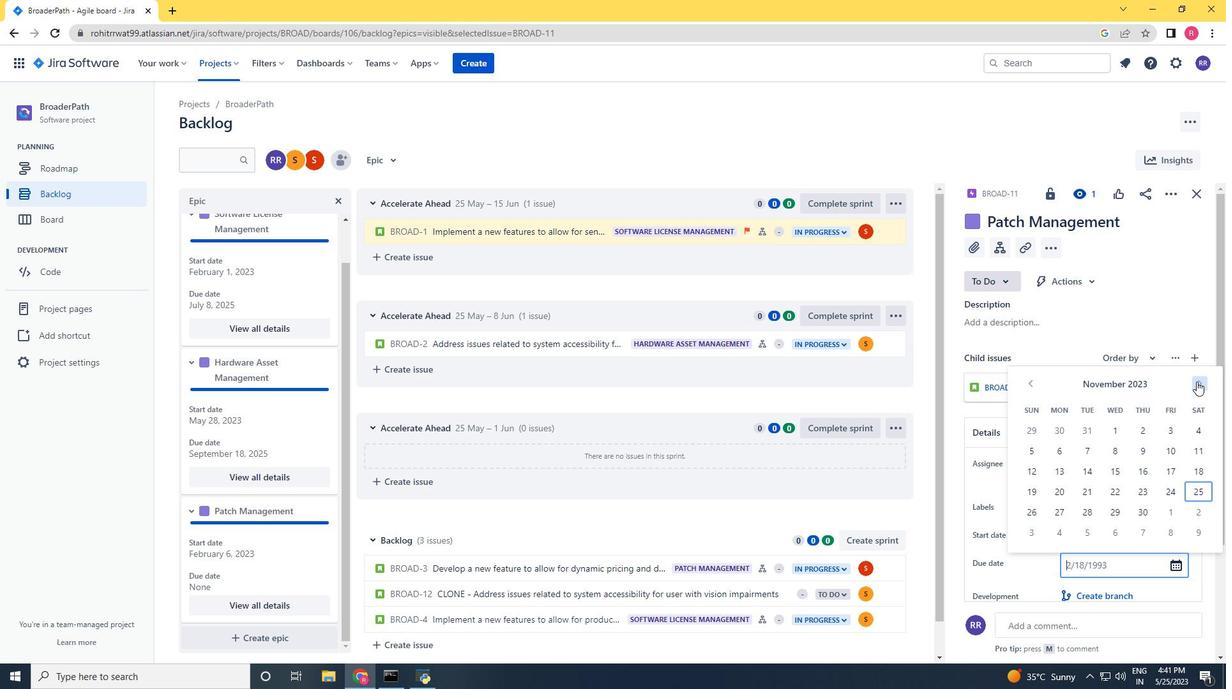
Action: Mouse pressed left at (1197, 382)
Screenshot: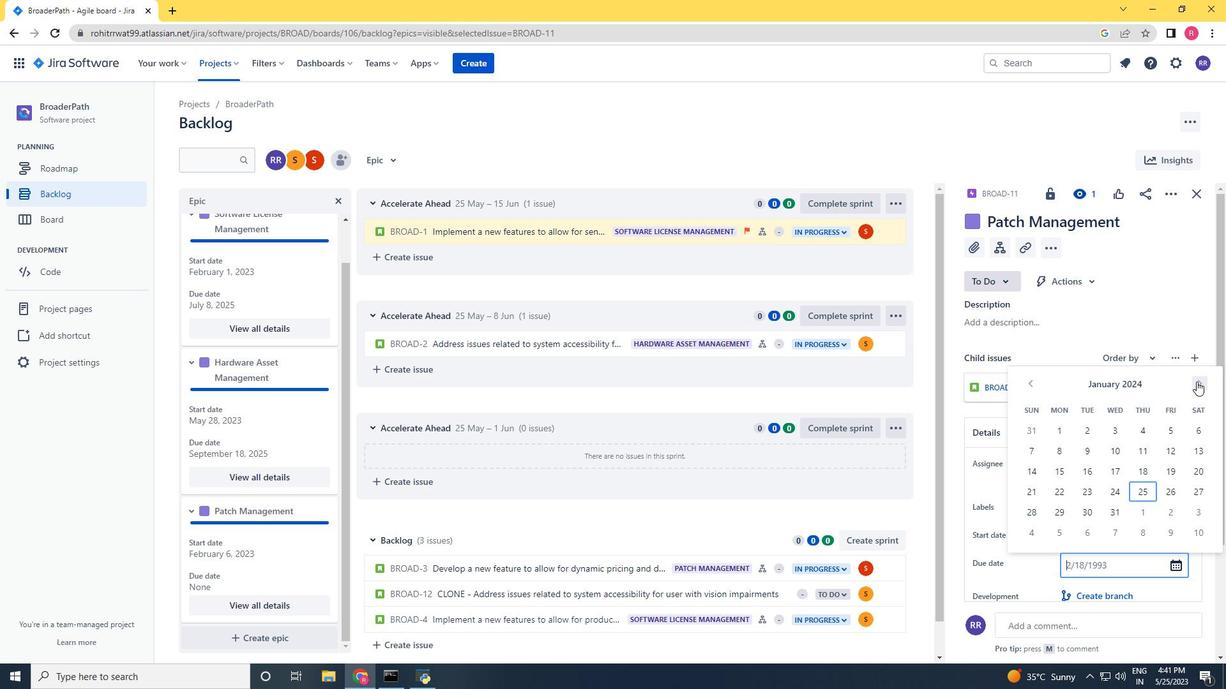 
Action: Mouse pressed left at (1197, 382)
Screenshot: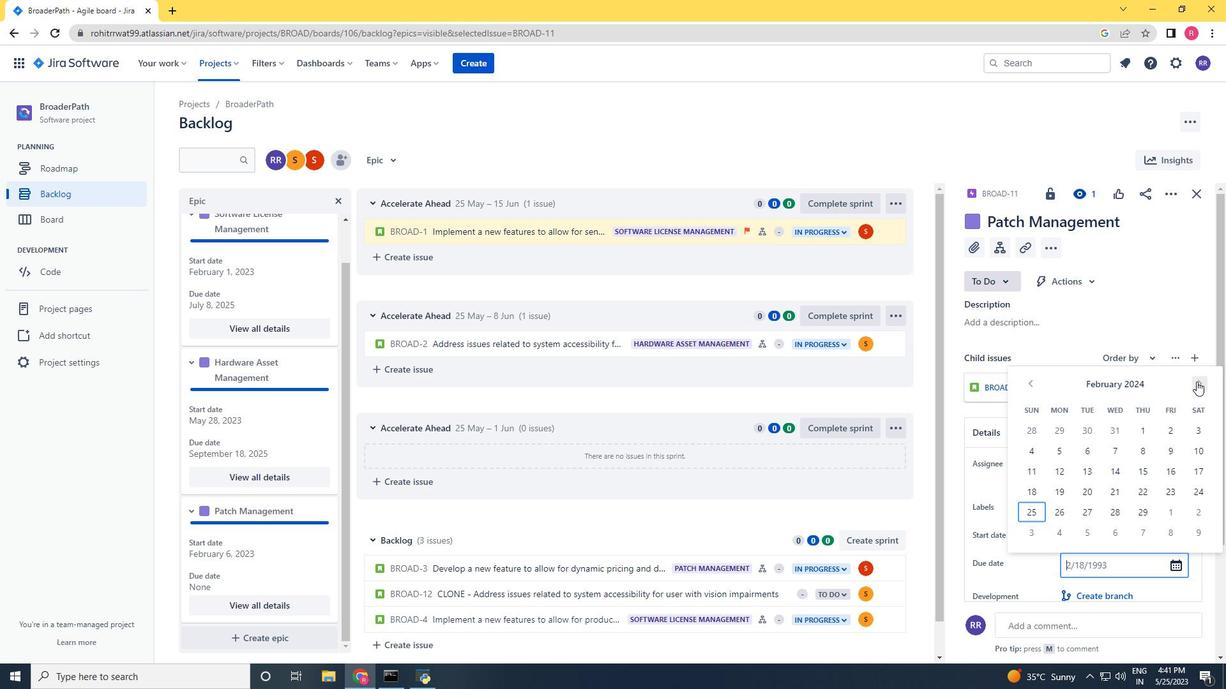 
Action: Mouse pressed left at (1197, 382)
Screenshot: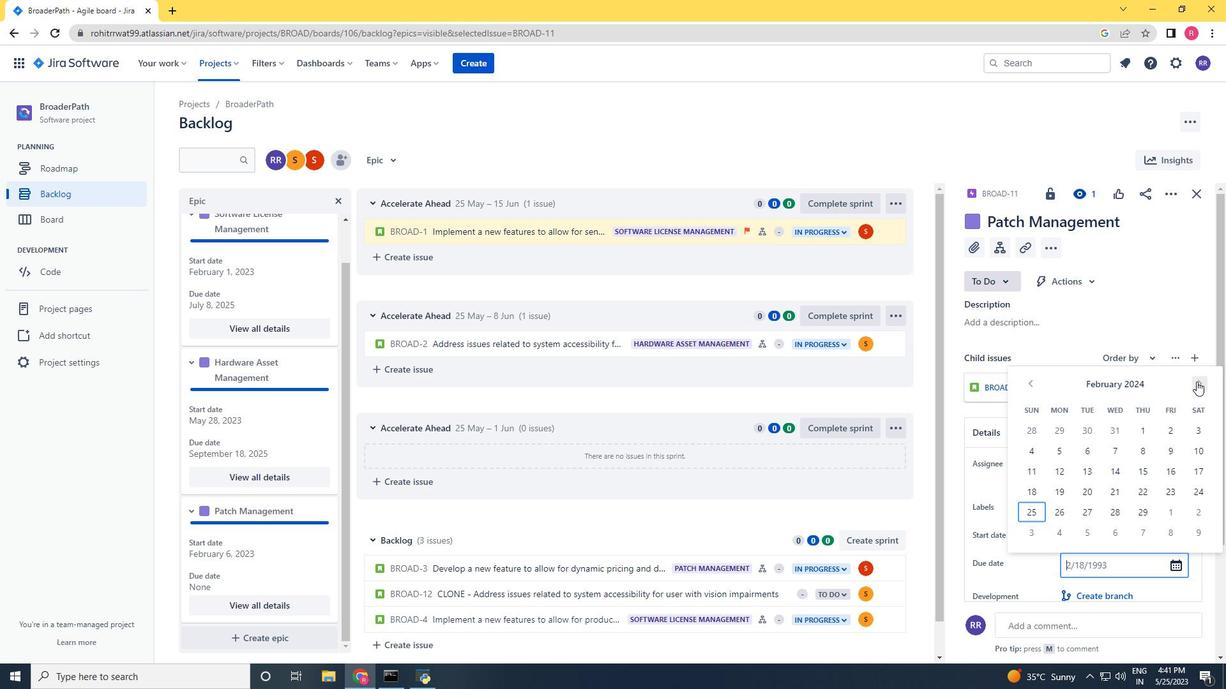 
Action: Mouse pressed left at (1197, 382)
Screenshot: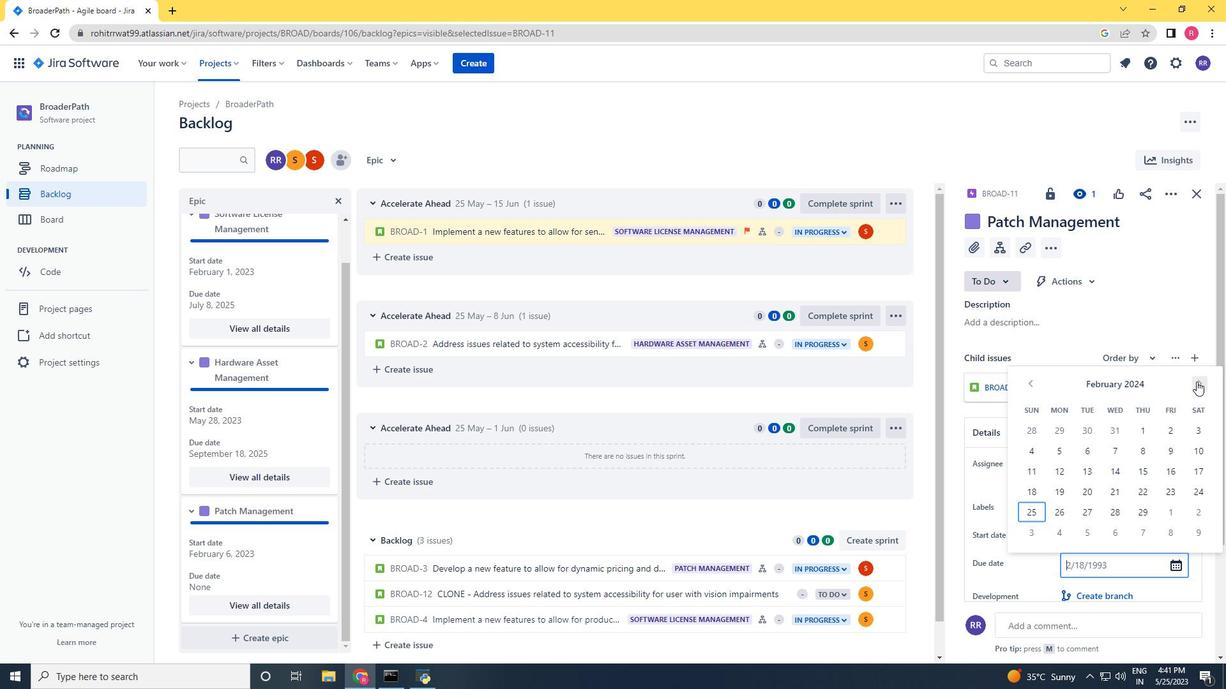 
Action: Mouse pressed left at (1197, 382)
Screenshot: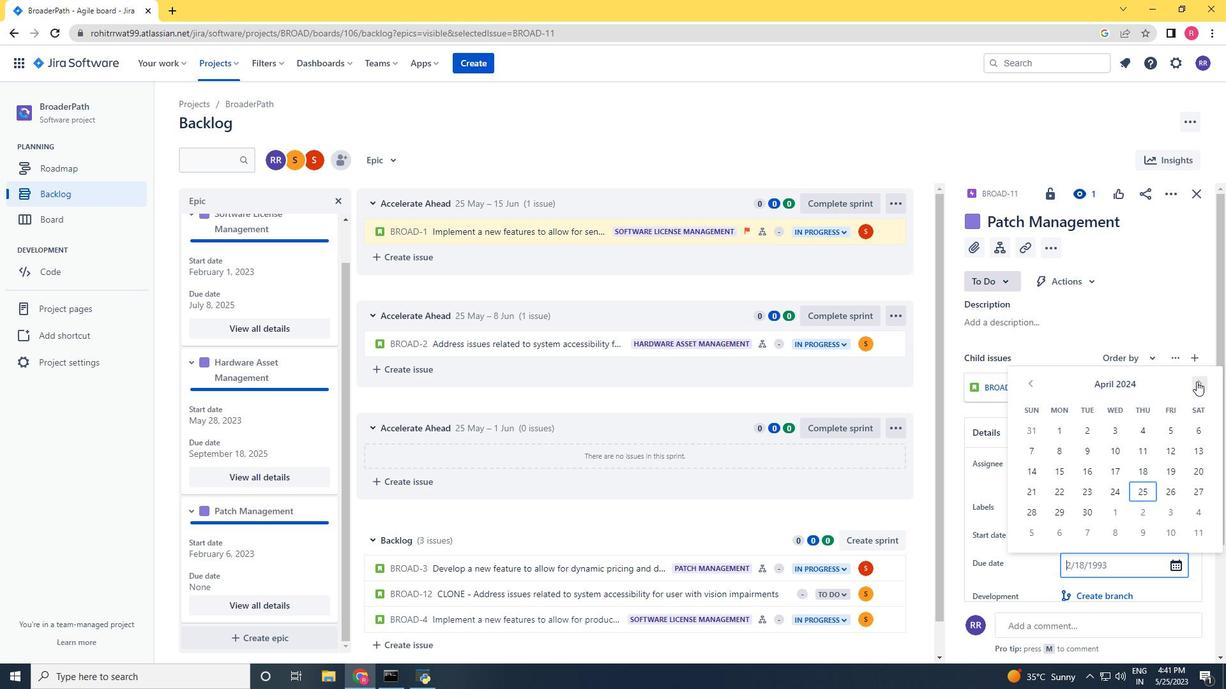 
Action: Mouse pressed left at (1197, 382)
Screenshot: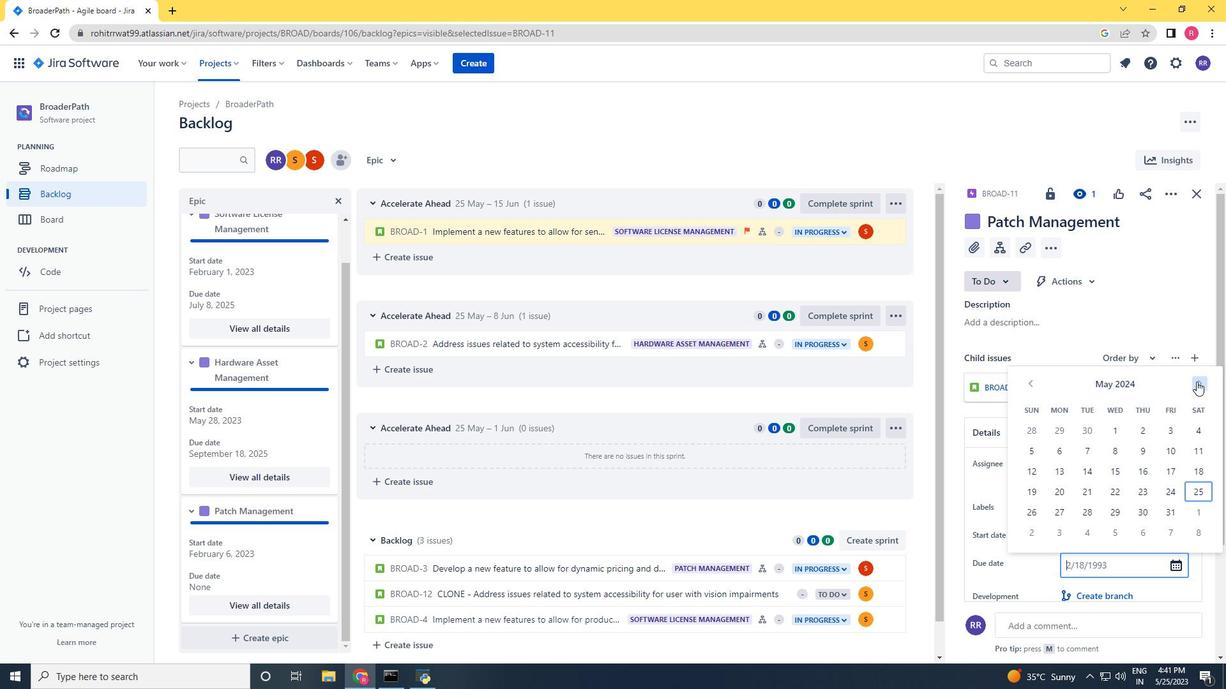 
Action: Mouse pressed left at (1197, 382)
Screenshot: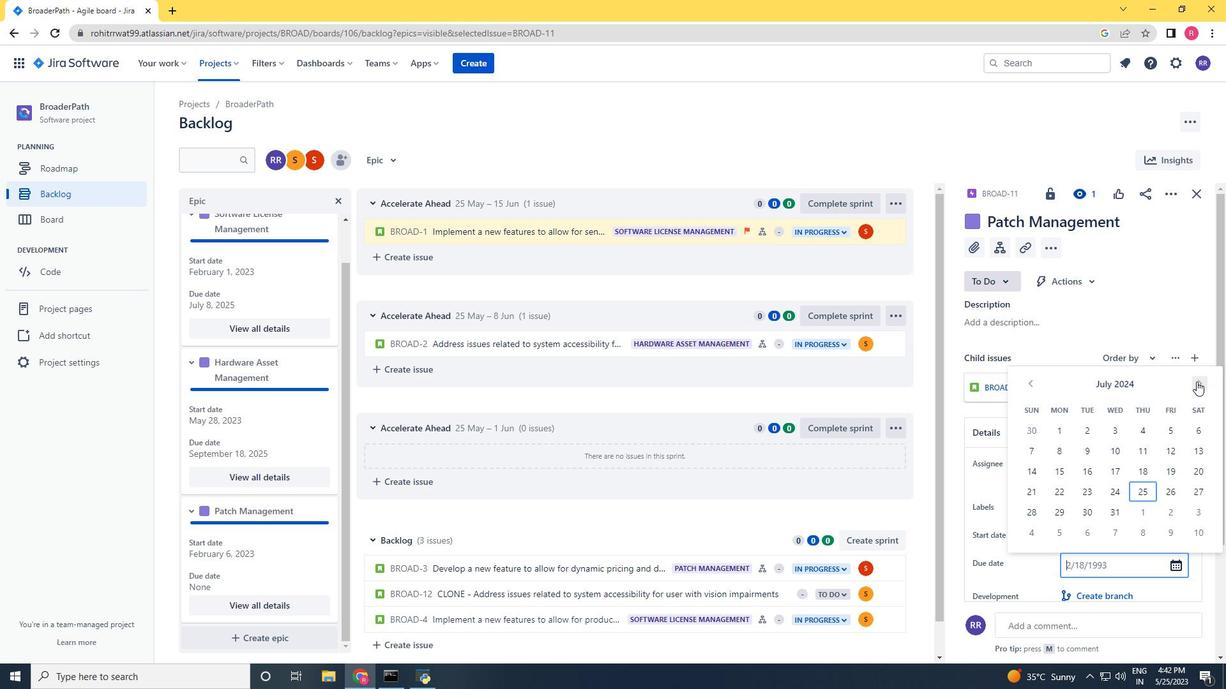 
Action: Mouse pressed left at (1197, 382)
Screenshot: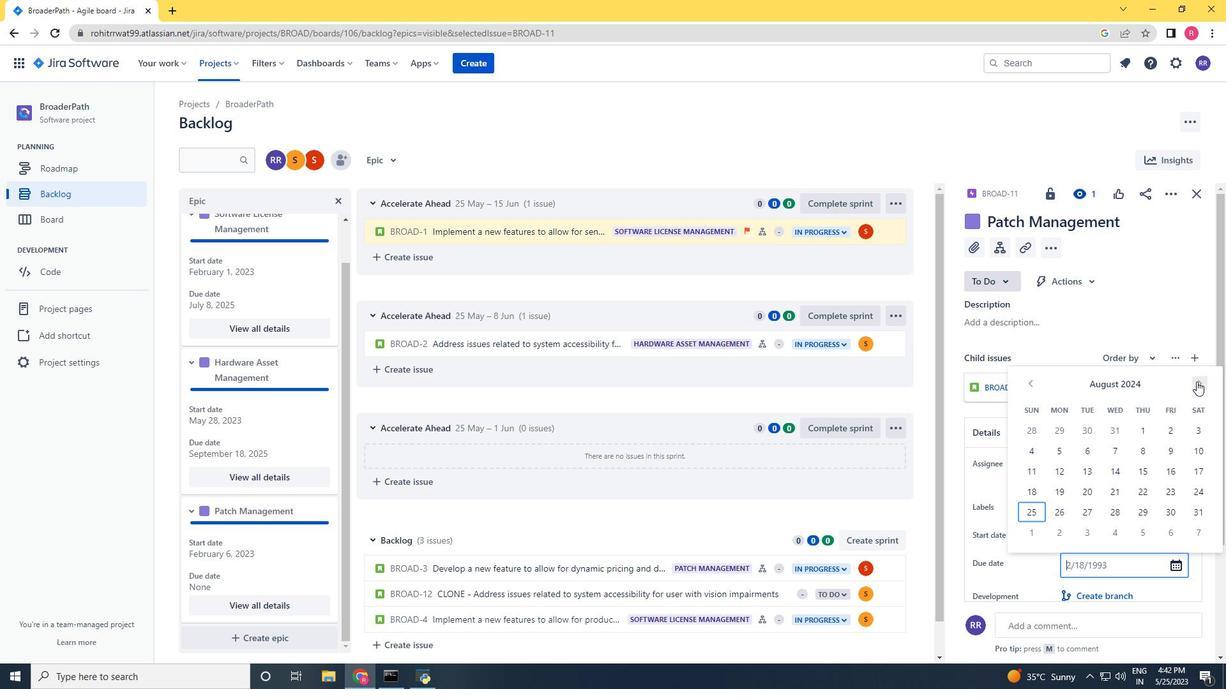 
Action: Mouse moved to (1030, 388)
Screenshot: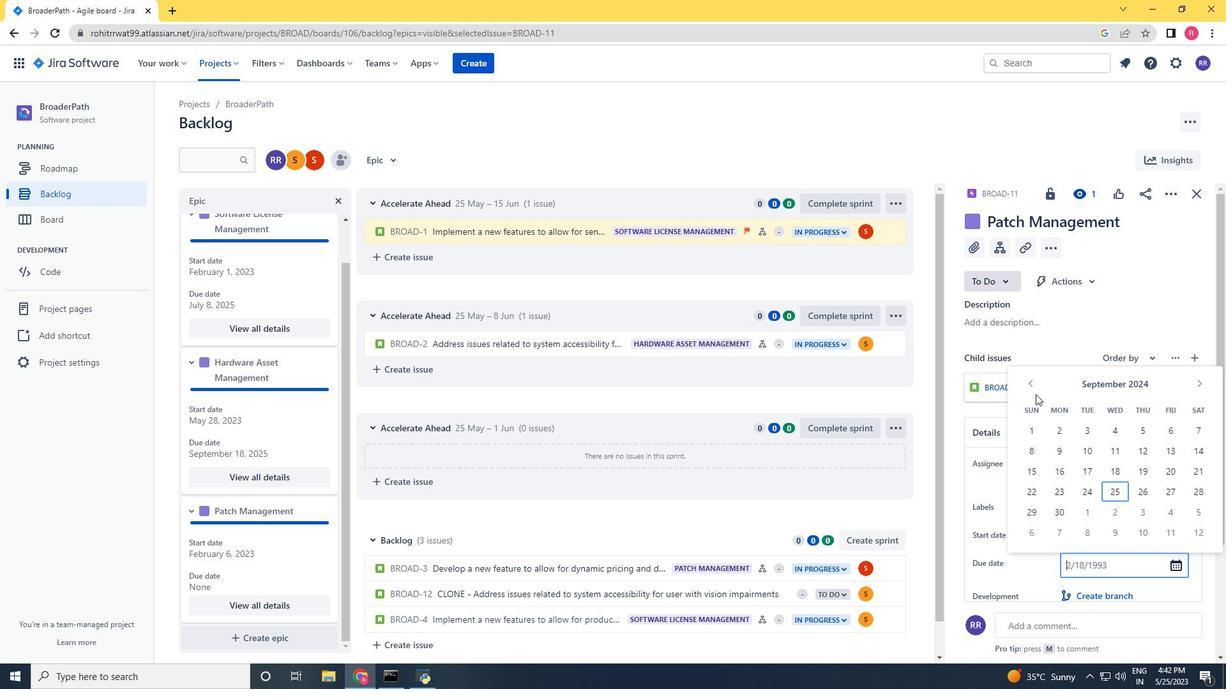 
Action: Mouse pressed left at (1030, 388)
Screenshot: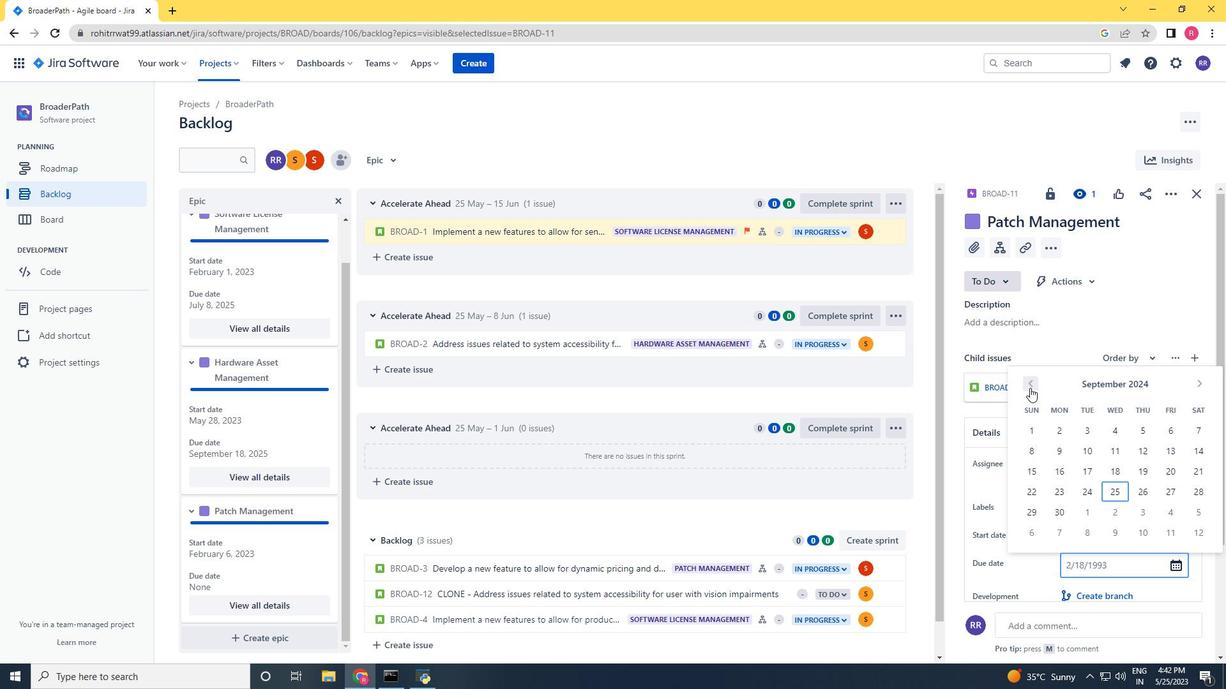 
Action: Mouse moved to (1041, 452)
Screenshot: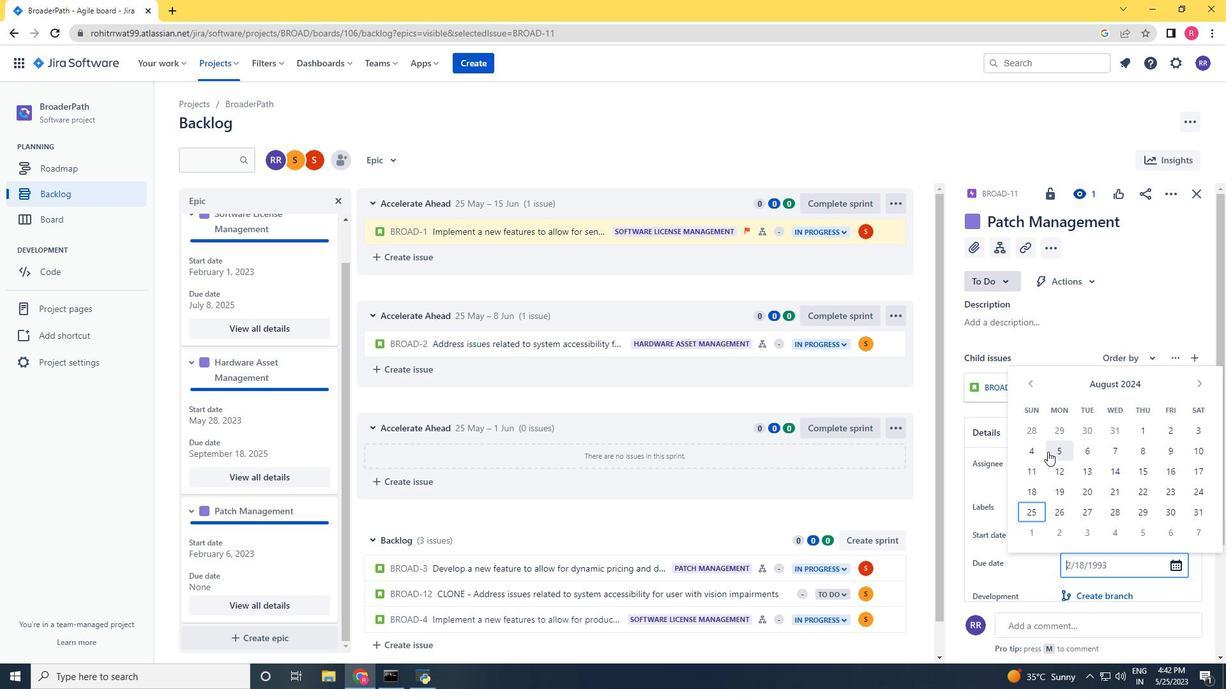 
Action: Mouse pressed left at (1041, 452)
Screenshot: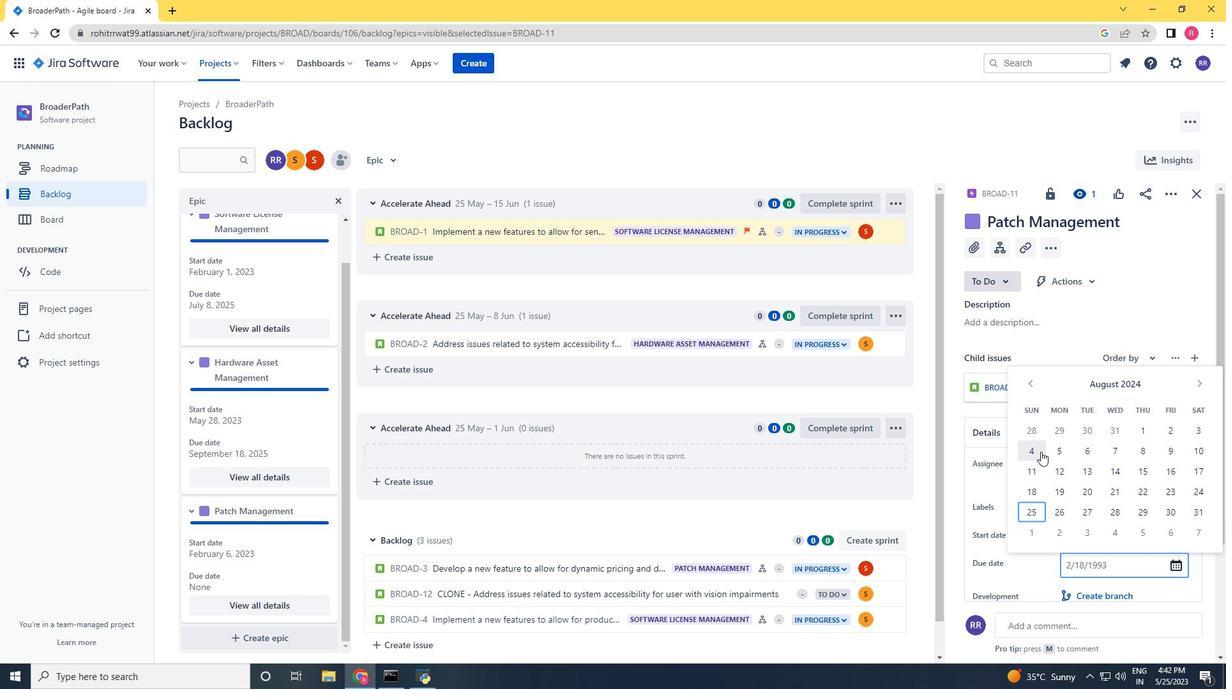
Action: Mouse moved to (1109, 569)
Screenshot: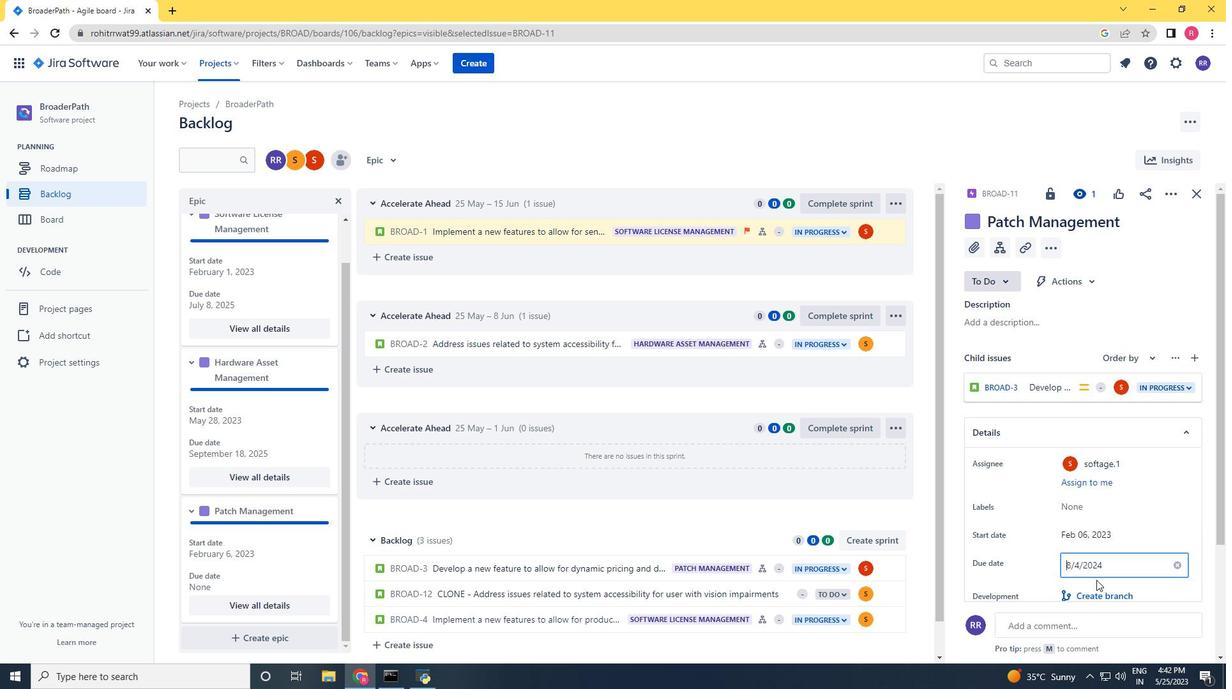 
Action: Mouse scrolled (1109, 569) with delta (0, 0)
Screenshot: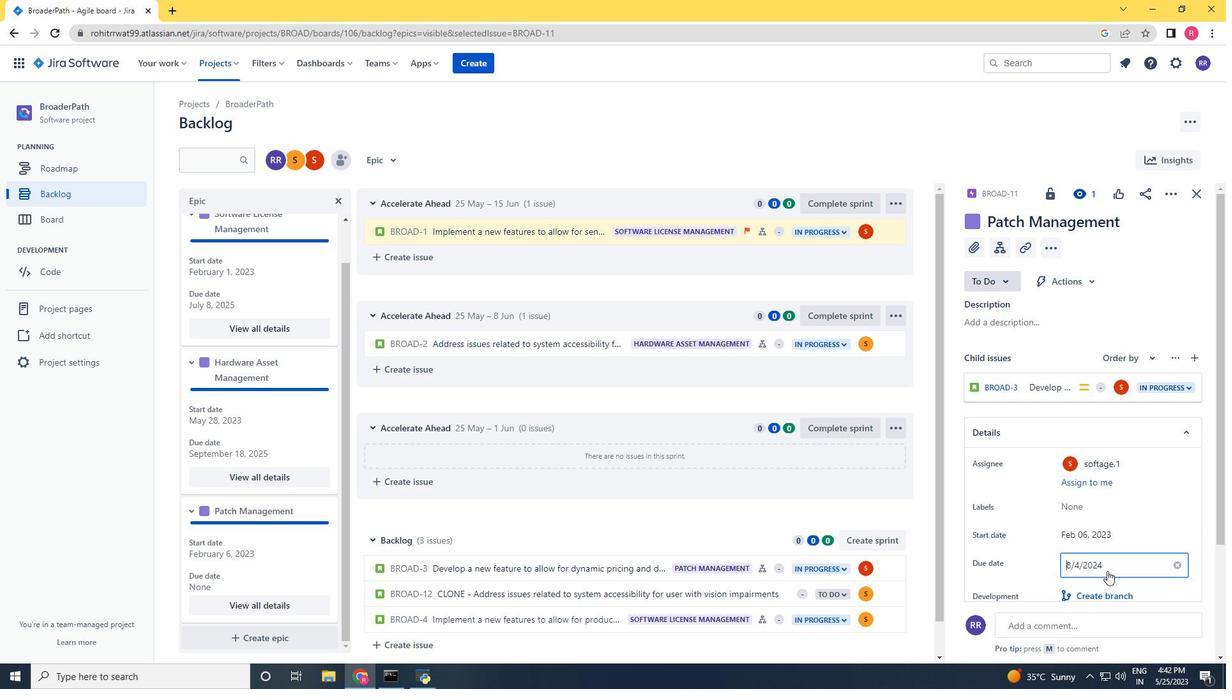 
Action: Mouse moved to (1109, 569)
Screenshot: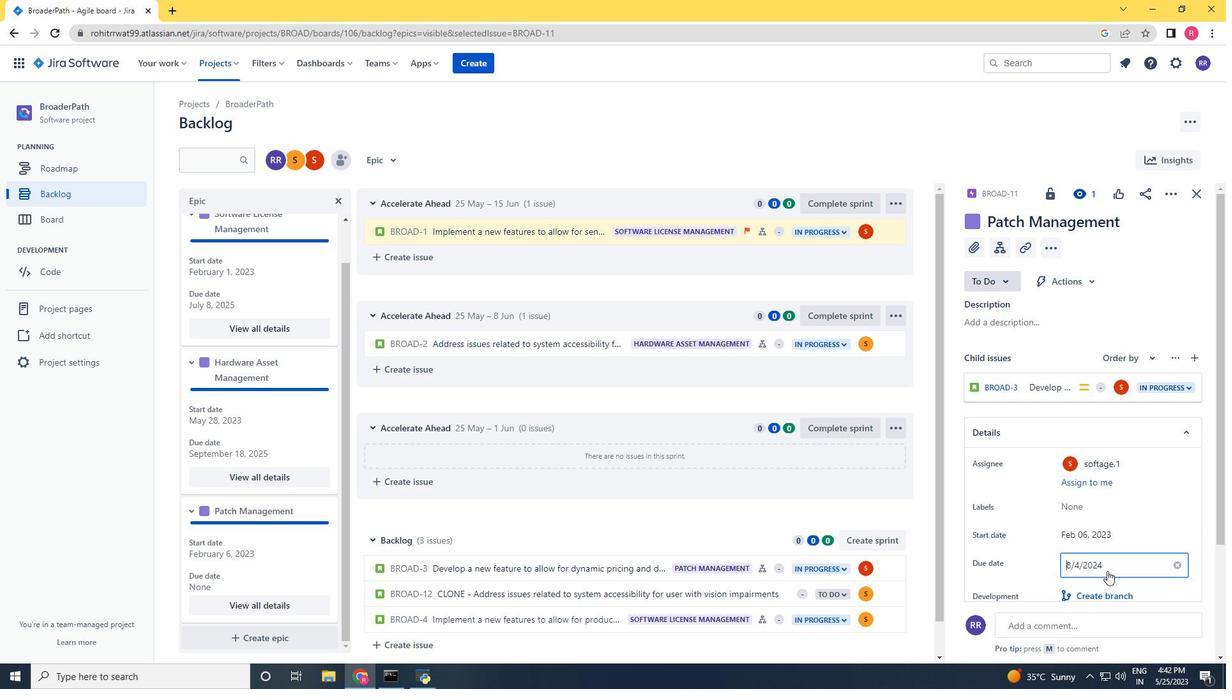 
Action: Mouse scrolled (1109, 569) with delta (0, 0)
Screenshot: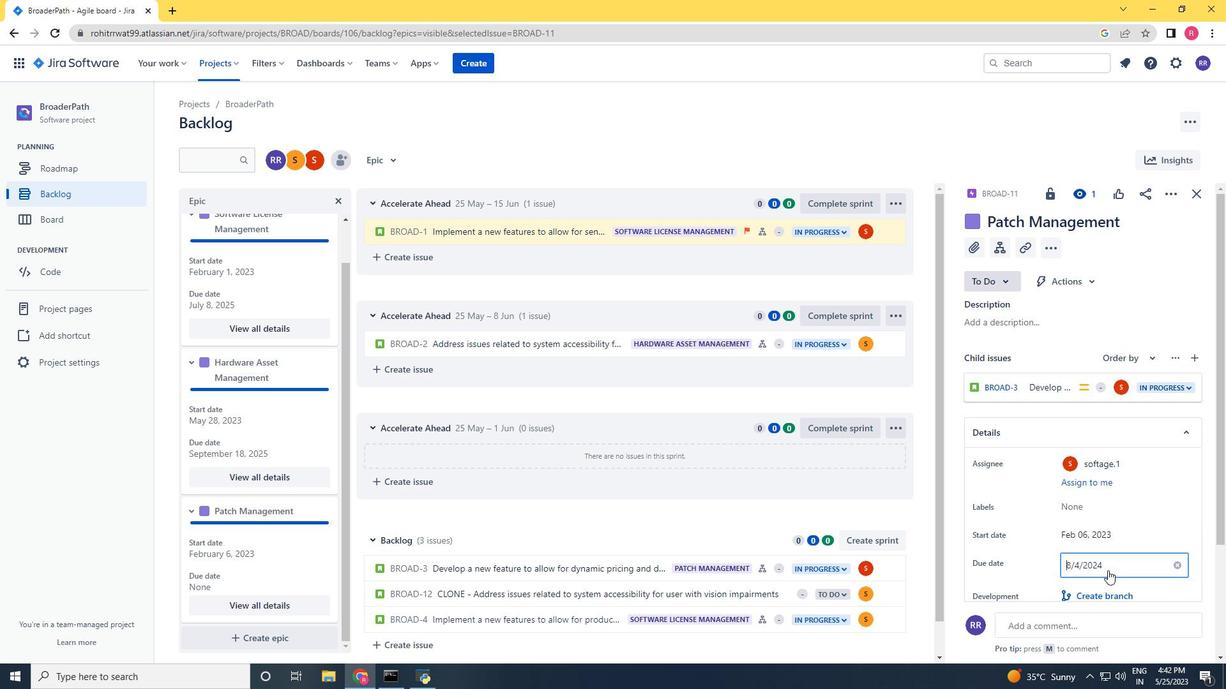 
Action: Mouse scrolled (1109, 569) with delta (0, 0)
Screenshot: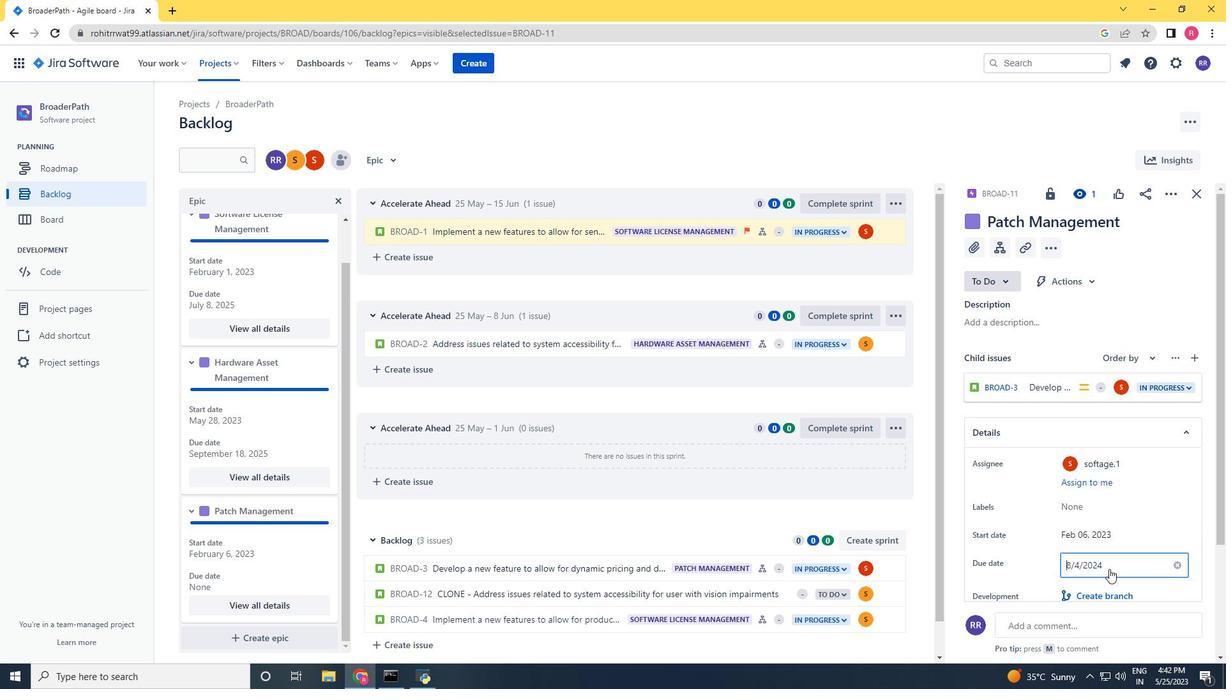
Action: Mouse moved to (1086, 544)
Screenshot: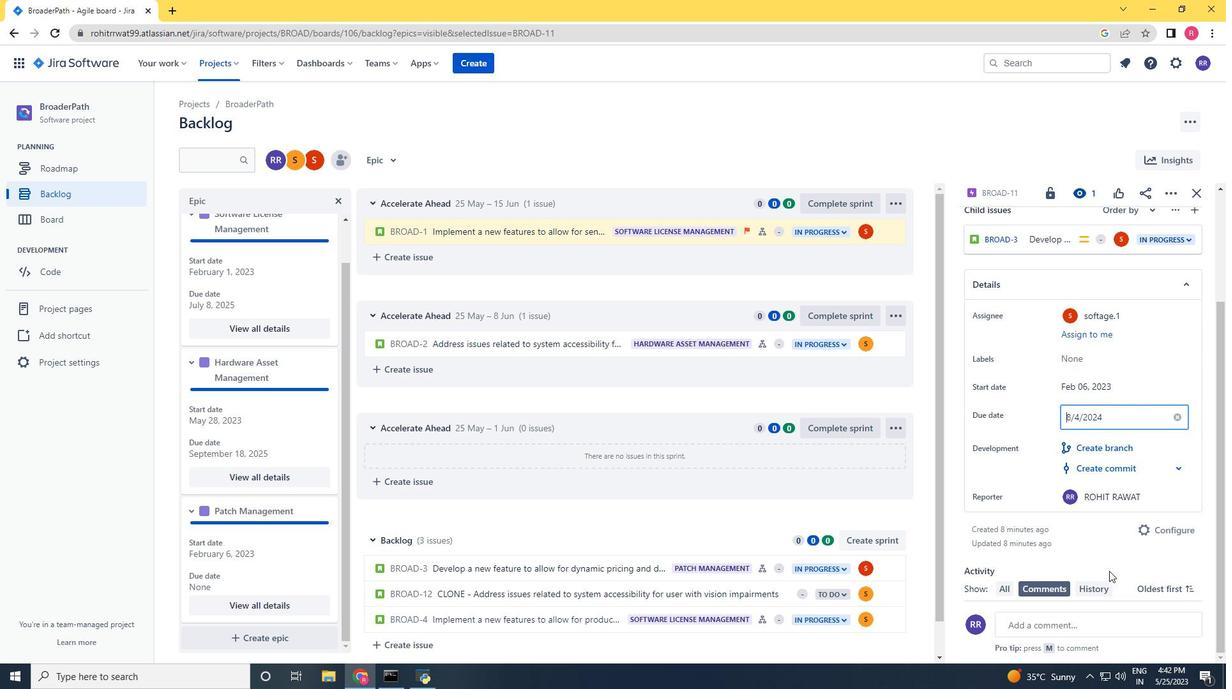 
Action: Mouse pressed left at (1086, 544)
Screenshot: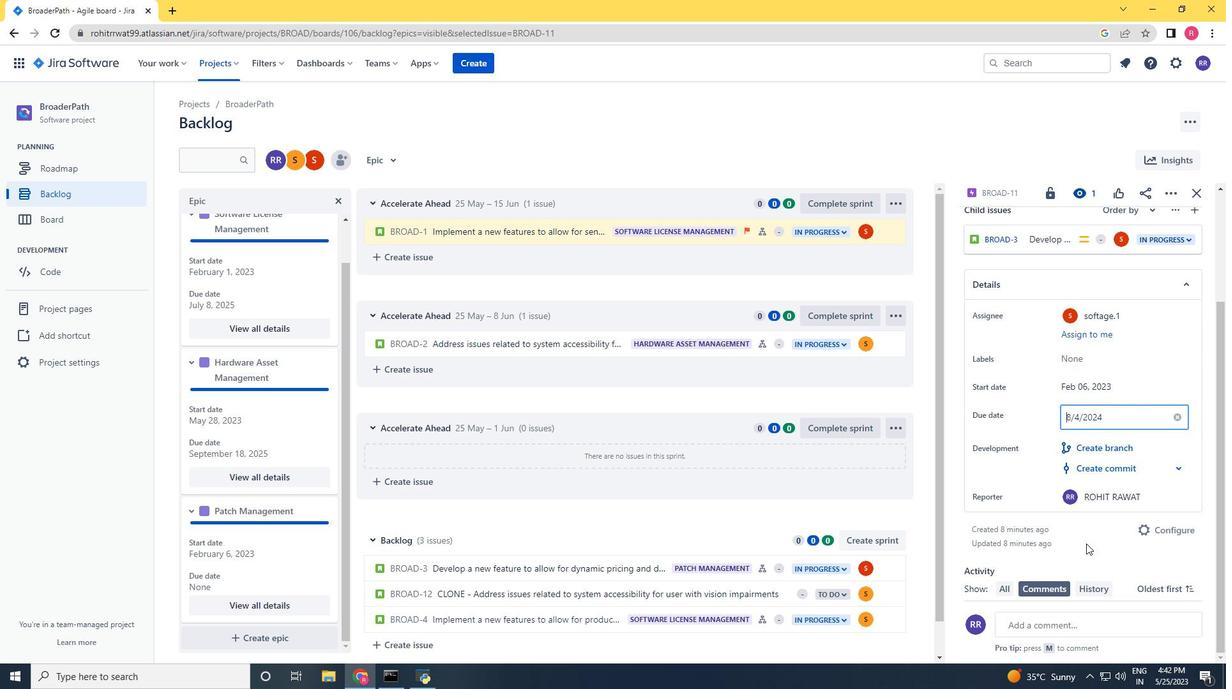 
Action: Mouse scrolled (1086, 544) with delta (0, 0)
Screenshot: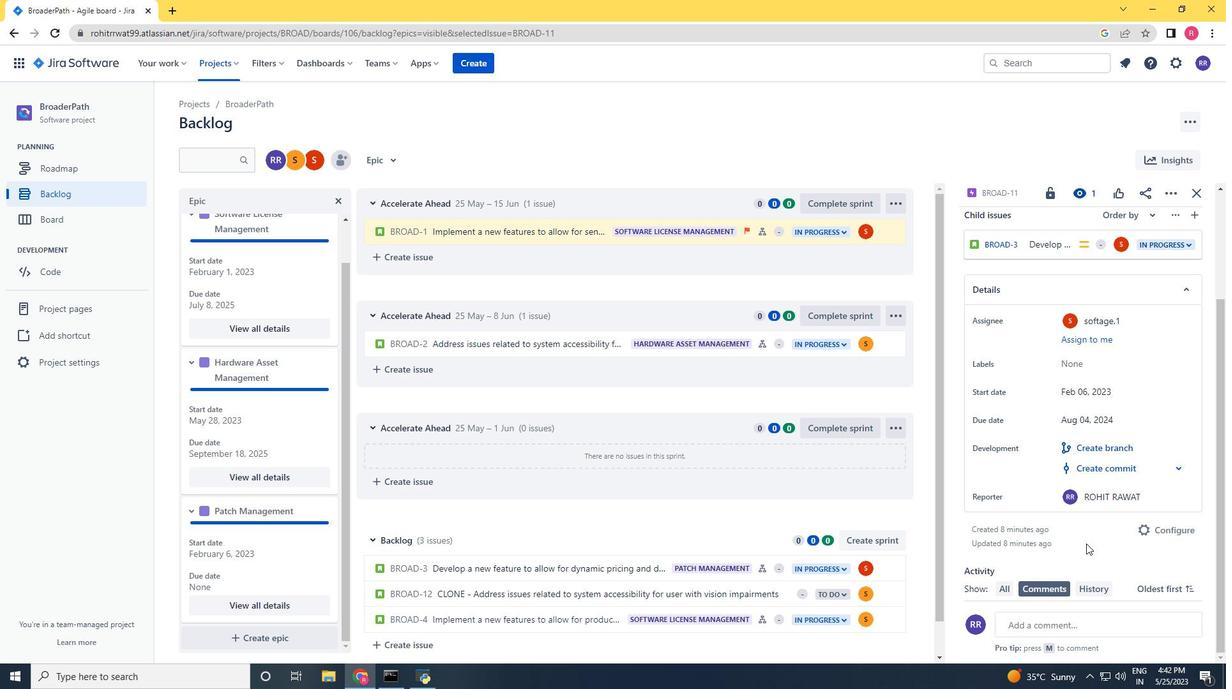 
Action: Mouse scrolled (1086, 544) with delta (0, 0)
Screenshot: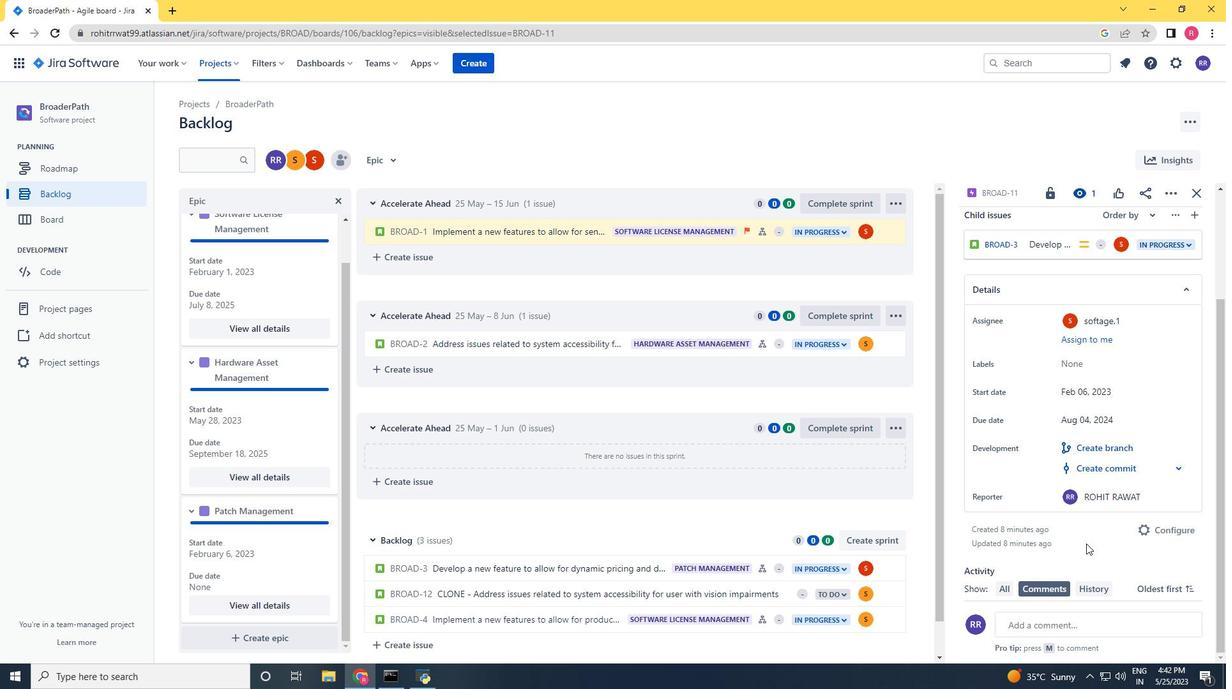 
Action: Mouse scrolled (1086, 544) with delta (0, 0)
Screenshot: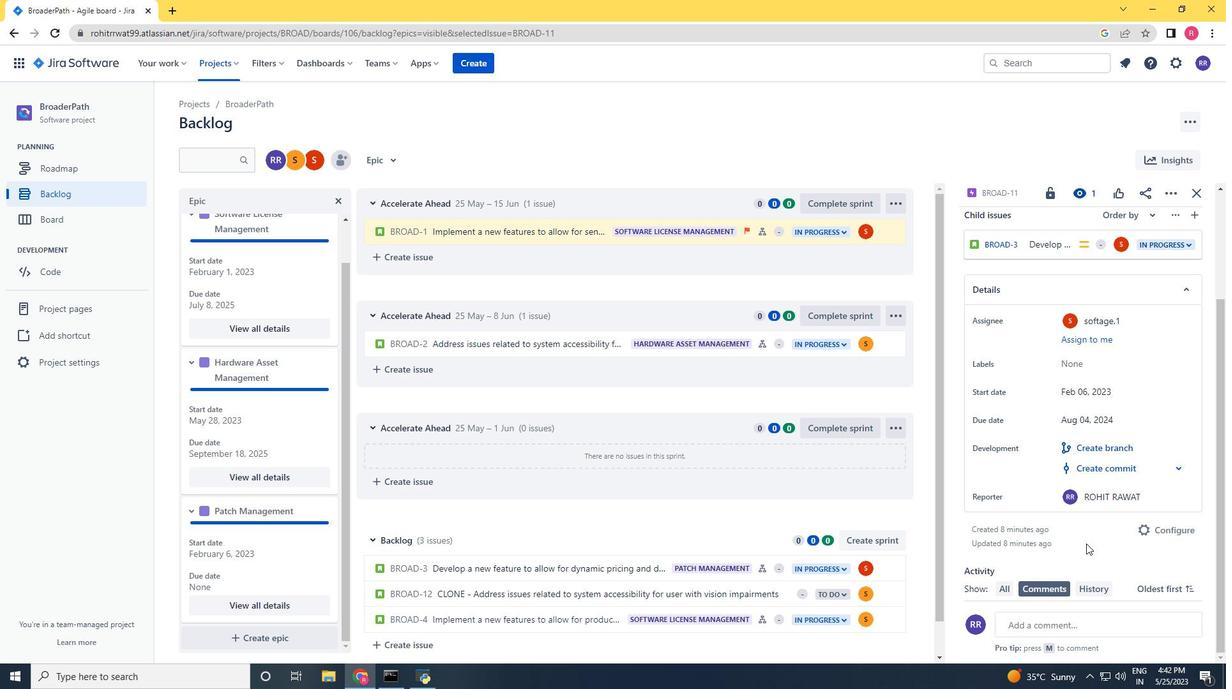 
Action: Mouse moved to (668, 553)
Screenshot: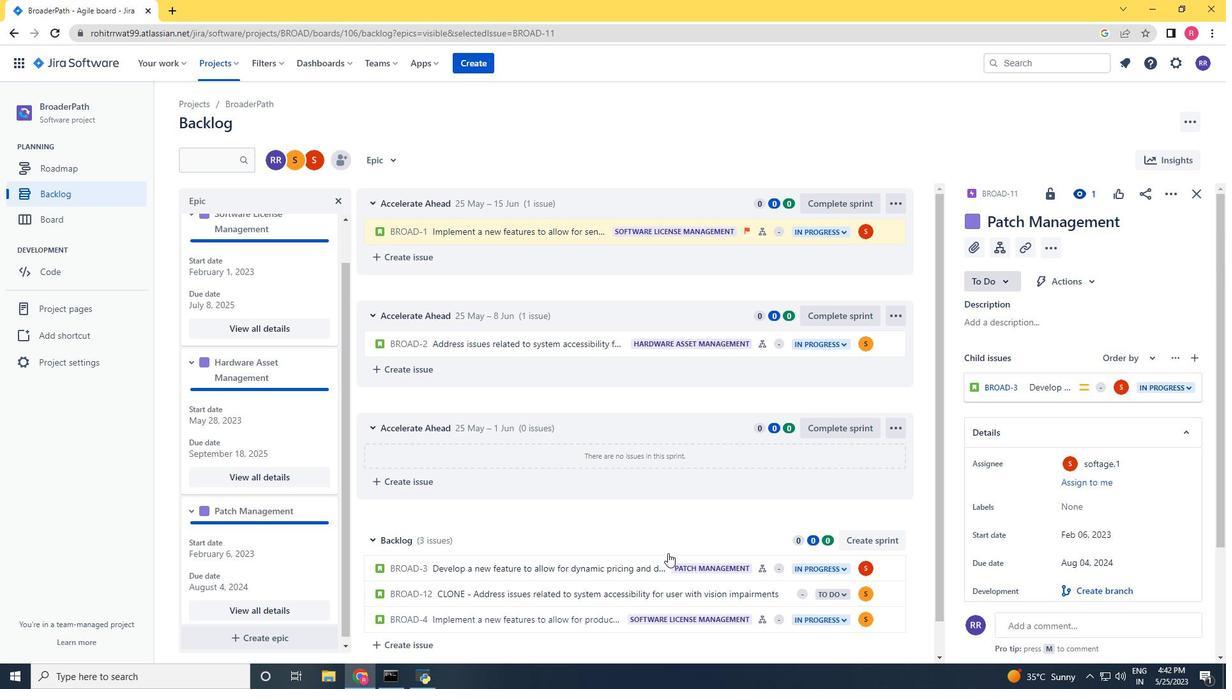 
Action: Mouse scrolled (668, 553) with delta (0, 0)
Screenshot: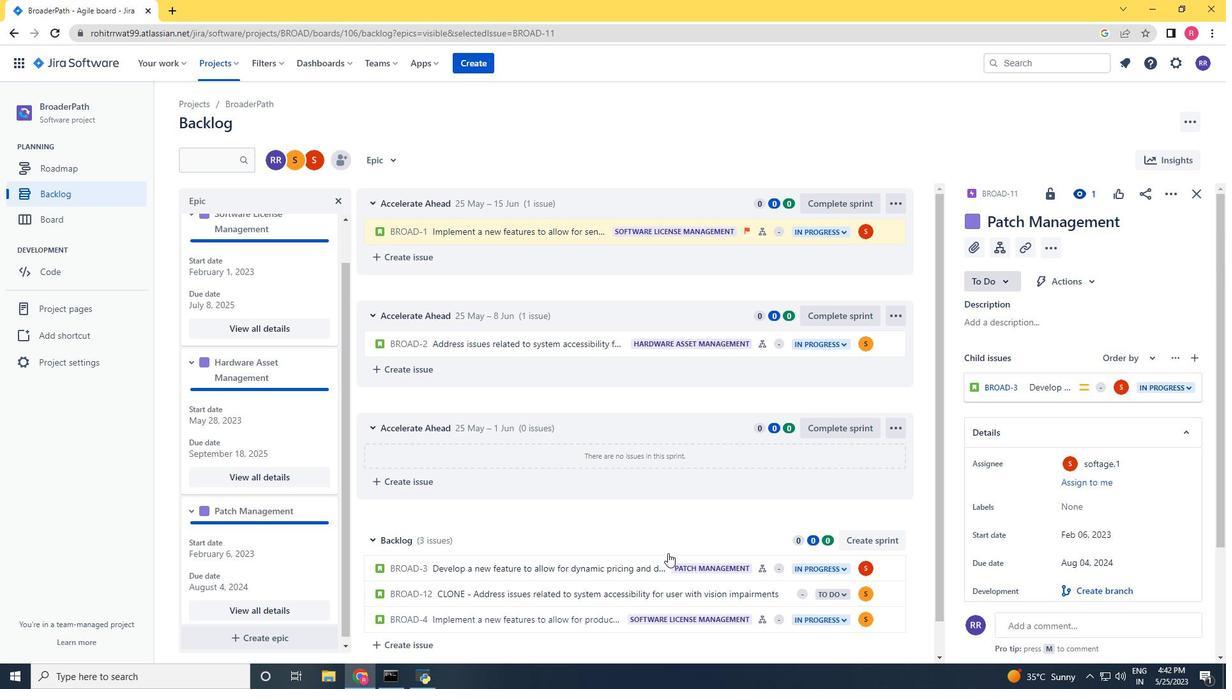 
Action: Mouse scrolled (668, 553) with delta (0, 0)
Screenshot: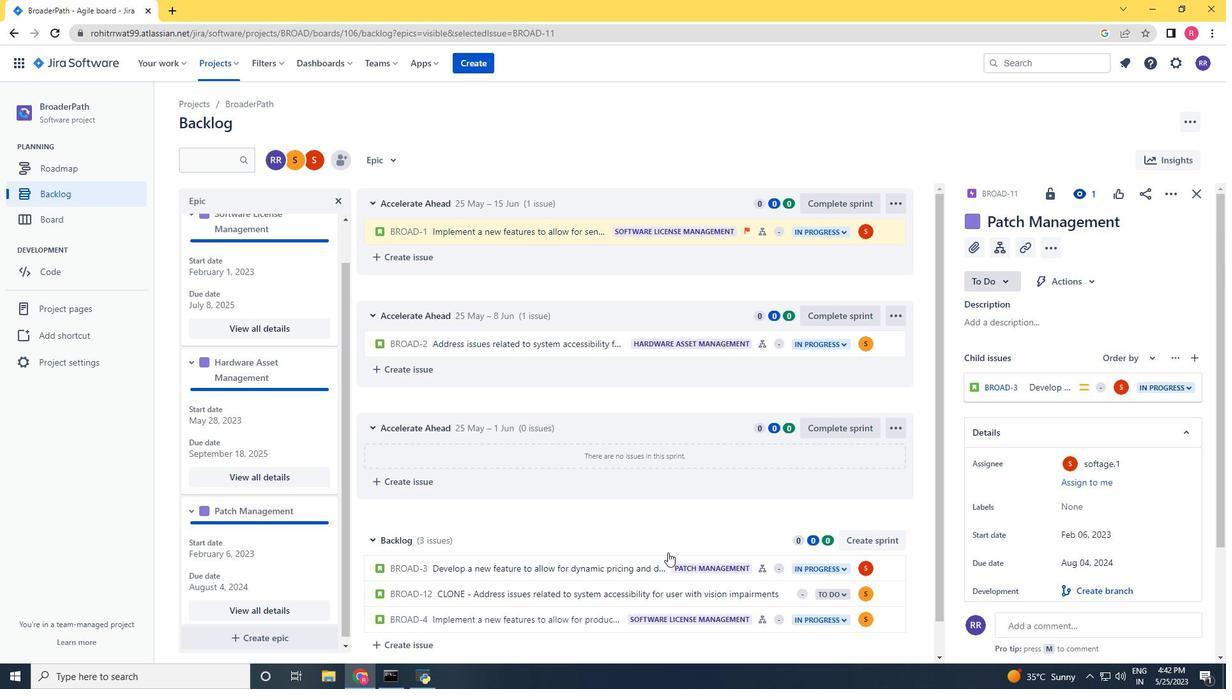 
Action: Mouse moved to (668, 552)
Screenshot: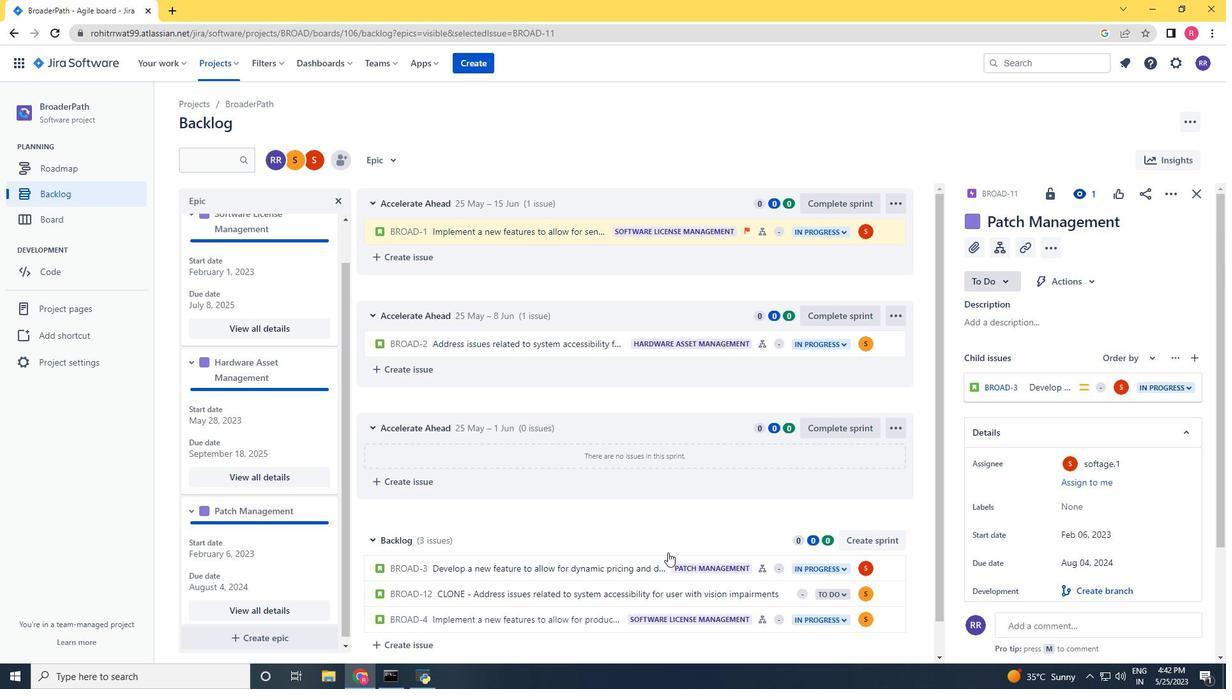 
Action: Mouse scrolled (668, 553) with delta (0, 0)
Screenshot: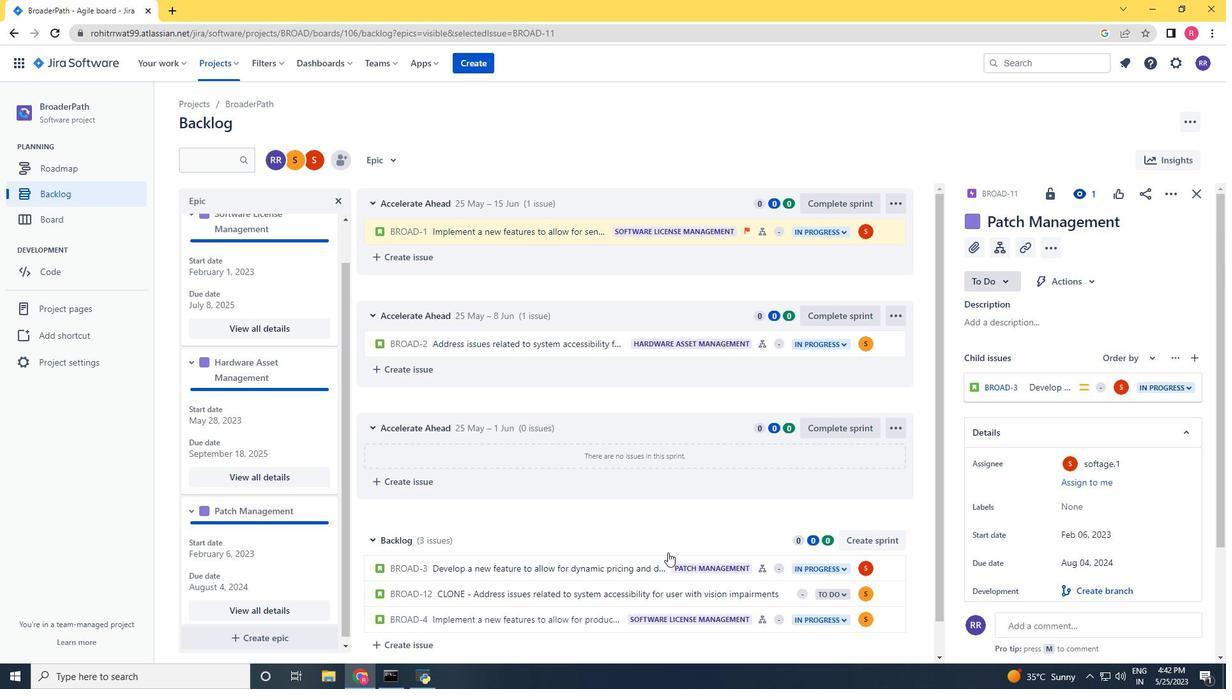 
Action: Mouse scrolled (668, 553) with delta (0, 0)
Screenshot: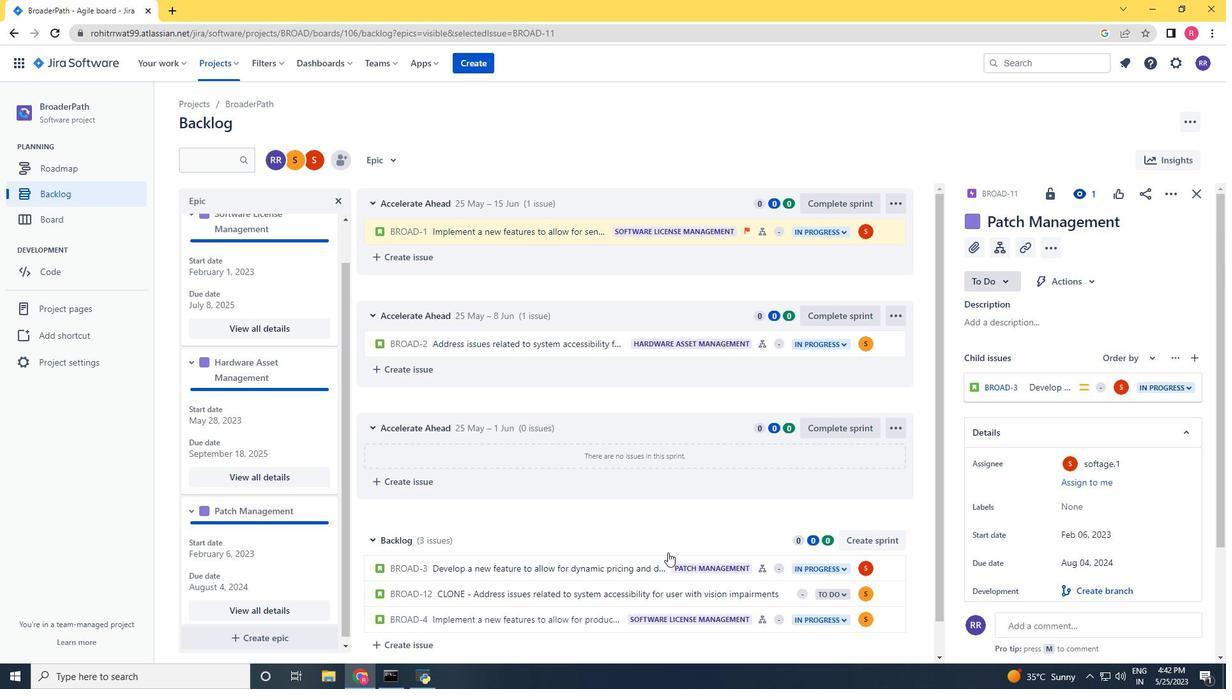 
Action: Mouse scrolled (668, 553) with delta (0, 0)
Screenshot: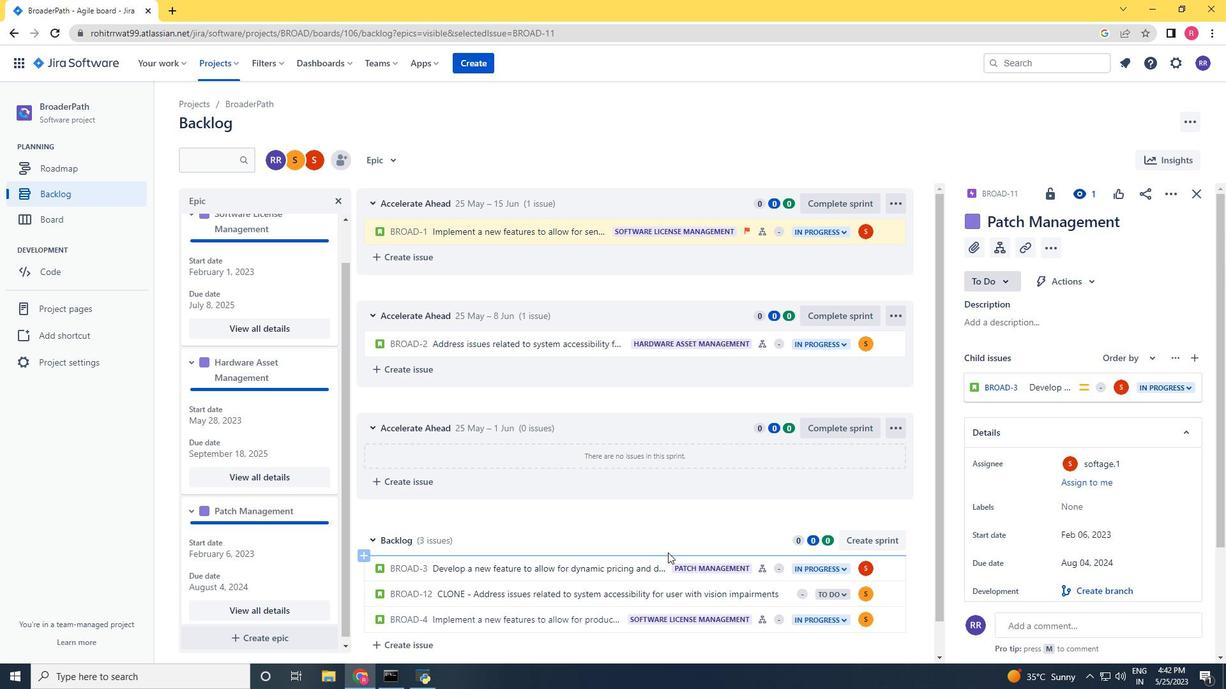 
